 Task: Explore Airbnb accommodation in Debica, Poland from 9th November, 2023 to 16th November, 2023 for 2 adults. Place can be entire room with 2 bedrooms having 2 beds and 1 bathroom. Property type can be flat.
Action: Mouse moved to (575, 74)
Screenshot: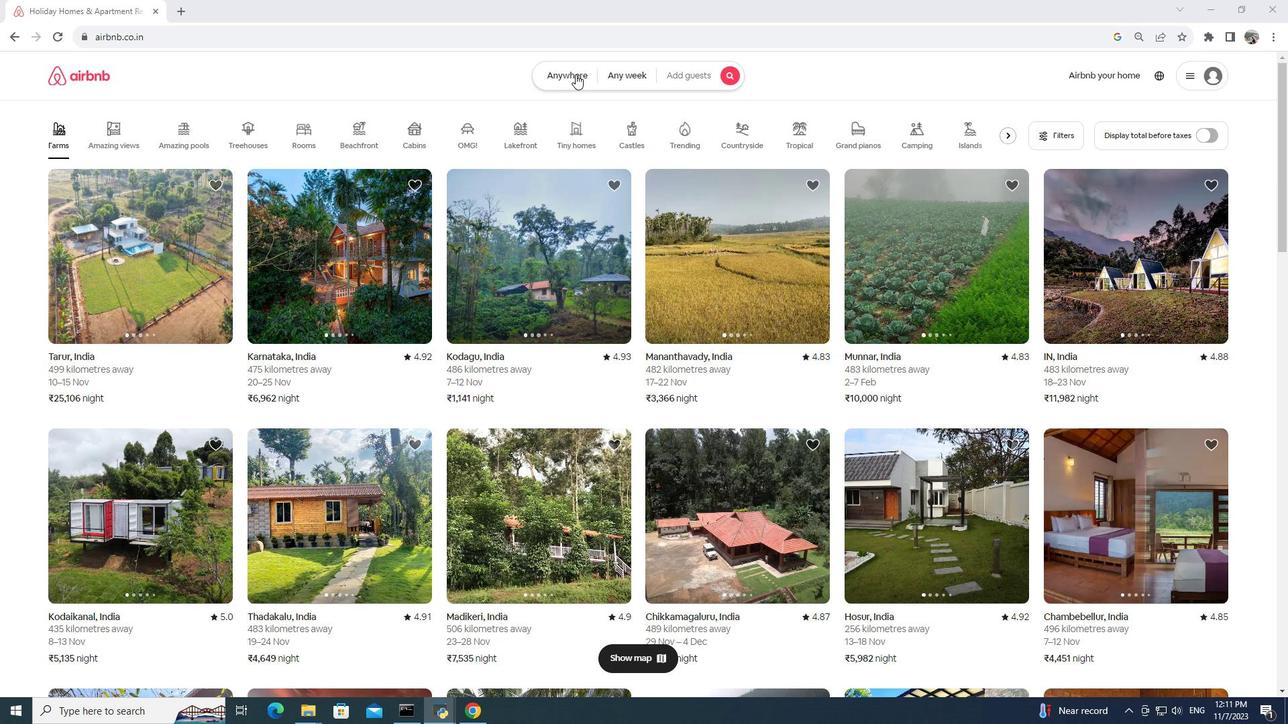 
Action: Mouse pressed left at (575, 74)
Screenshot: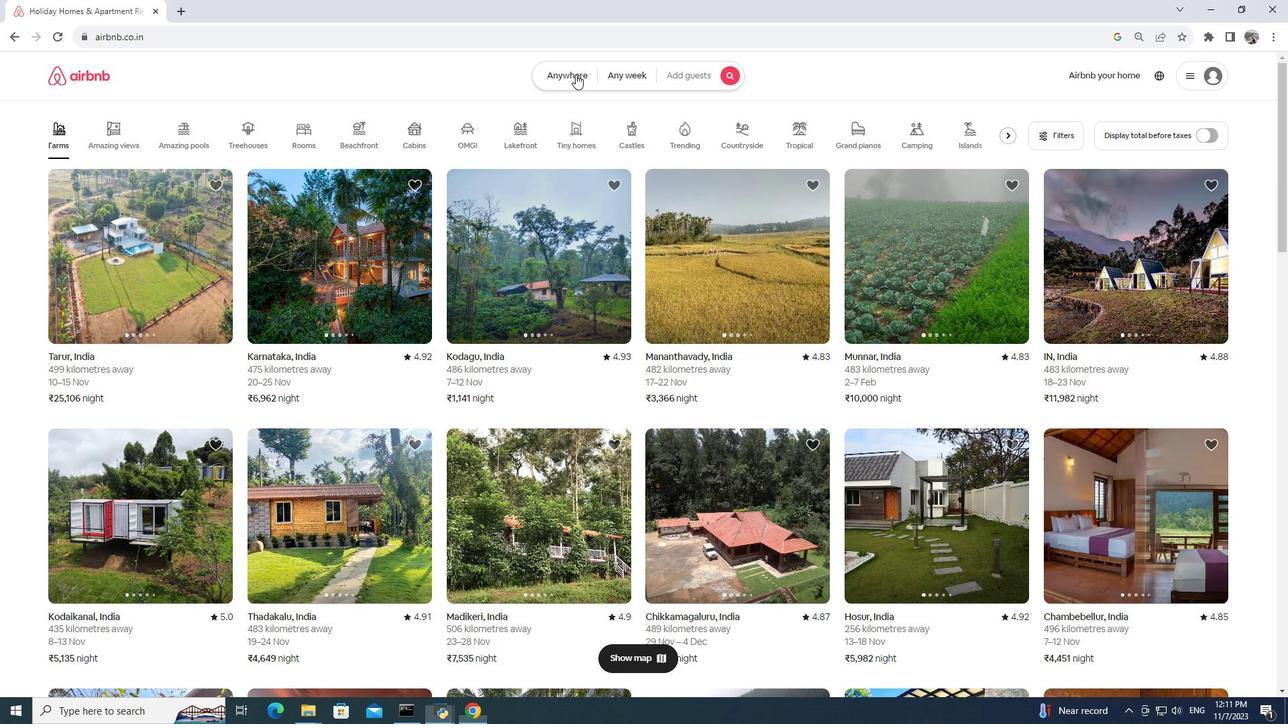 
Action: Mouse moved to (448, 118)
Screenshot: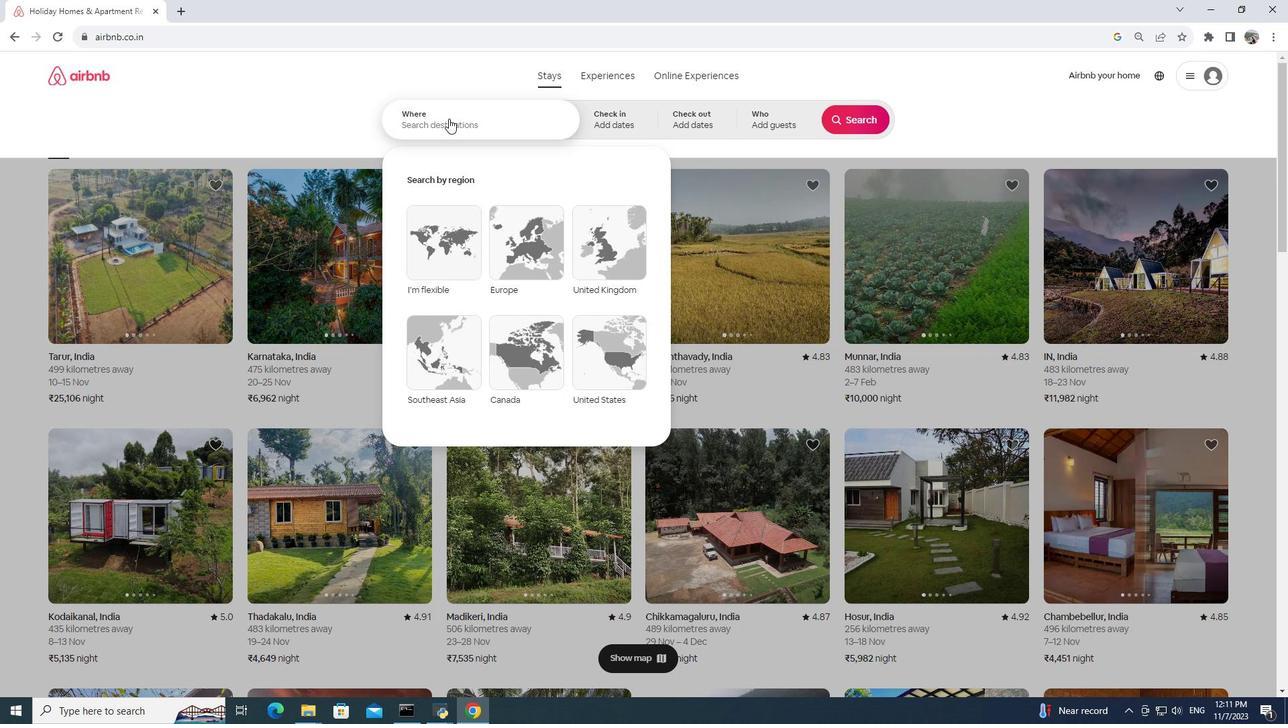 
Action: Mouse pressed left at (448, 118)
Screenshot: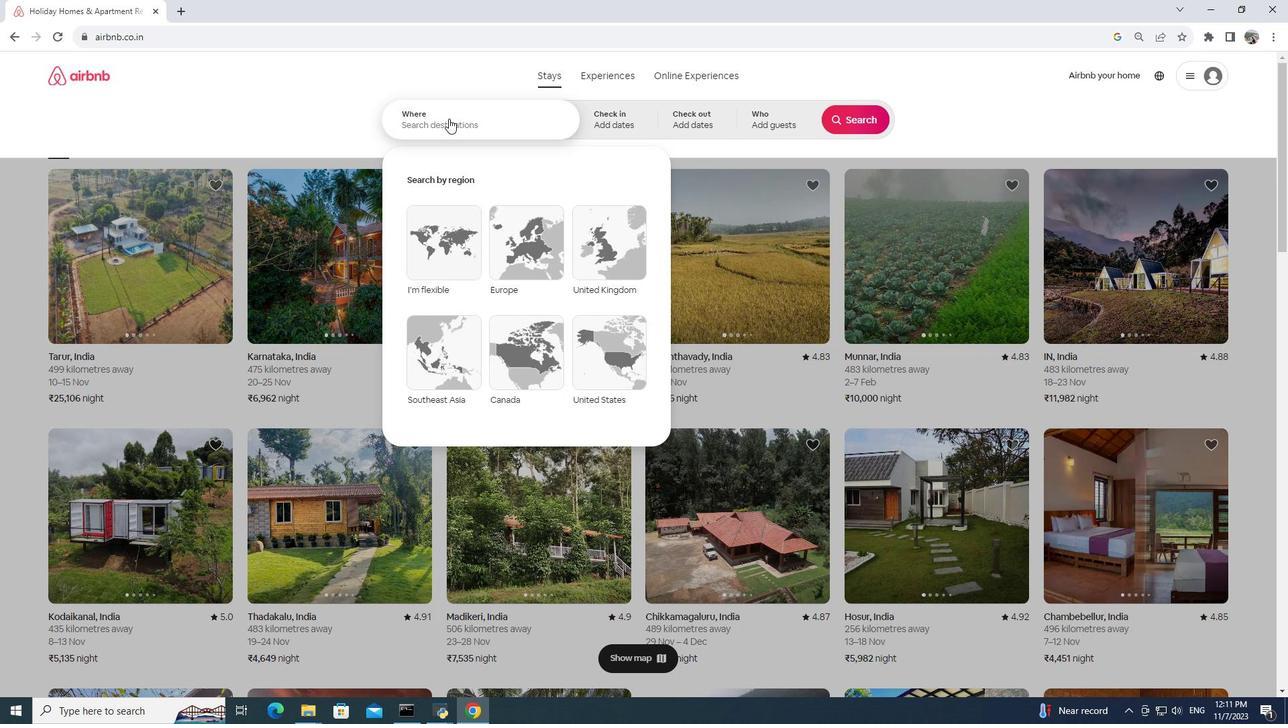 
Action: Mouse moved to (448, 118)
Screenshot: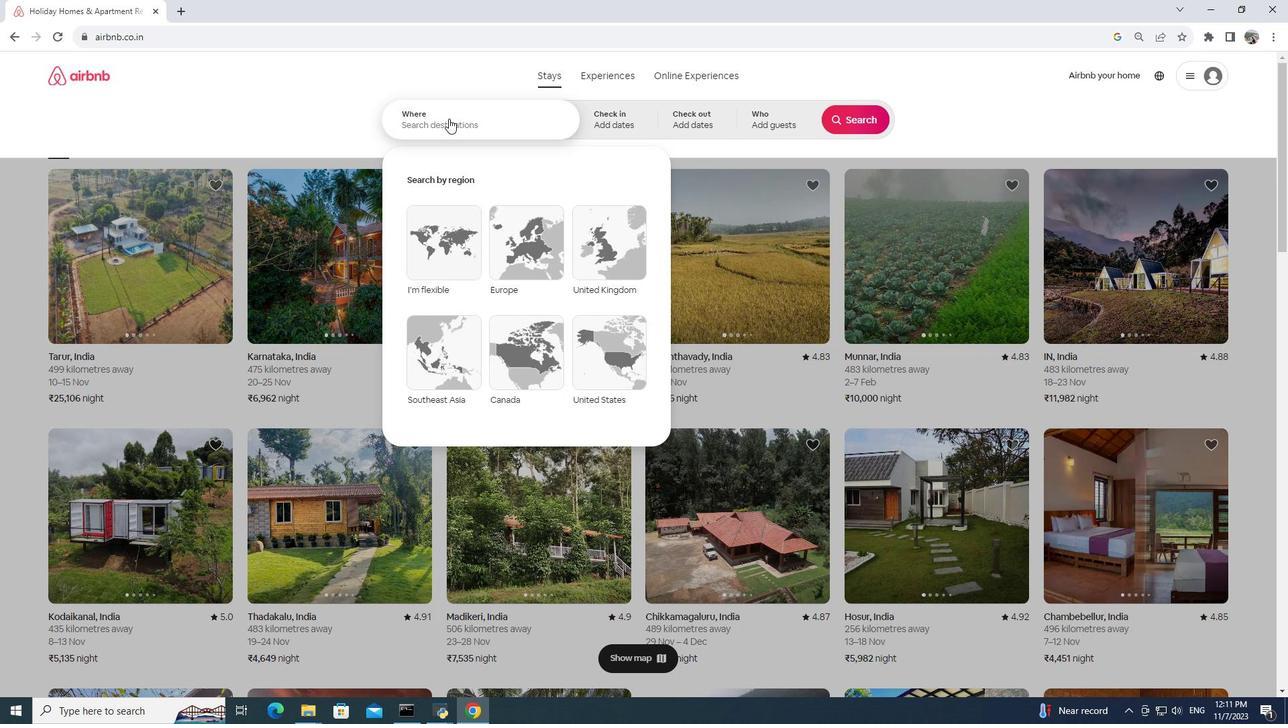
Action: Key pressed id<Key.backspace><Key.backspace><Key.backspace>debica,<Key.space>poland
Screenshot: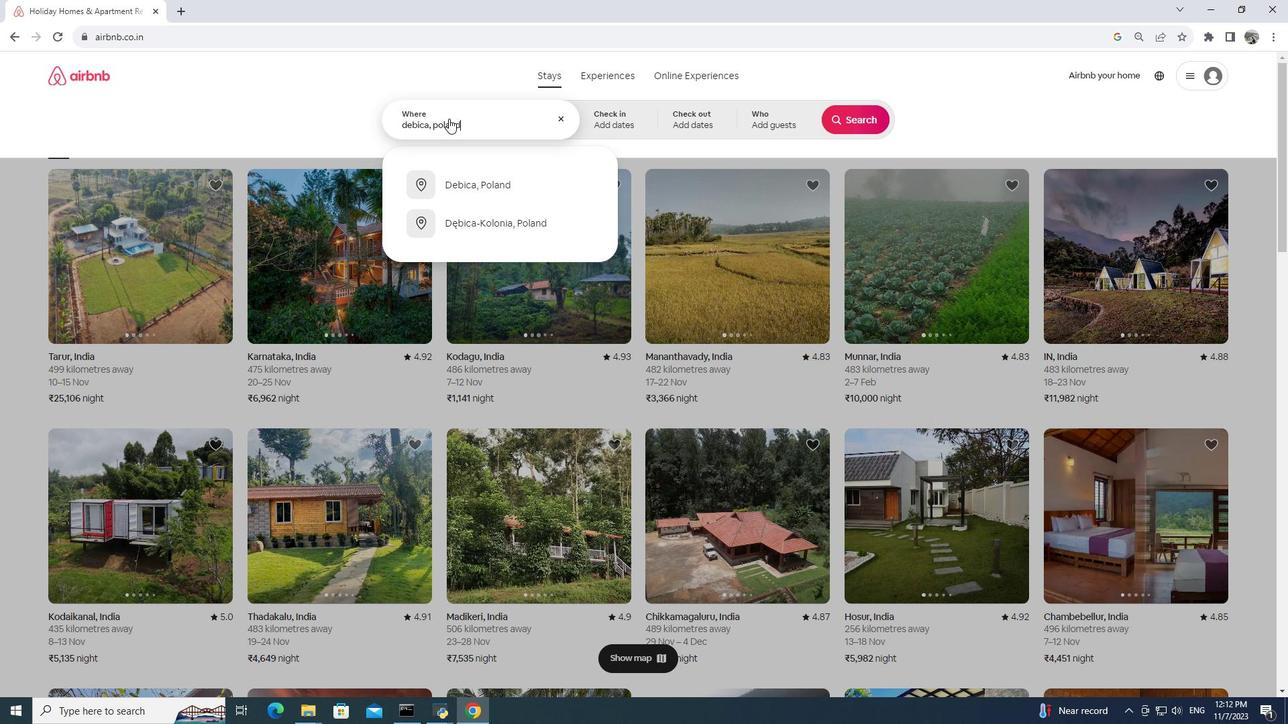 
Action: Mouse moved to (481, 183)
Screenshot: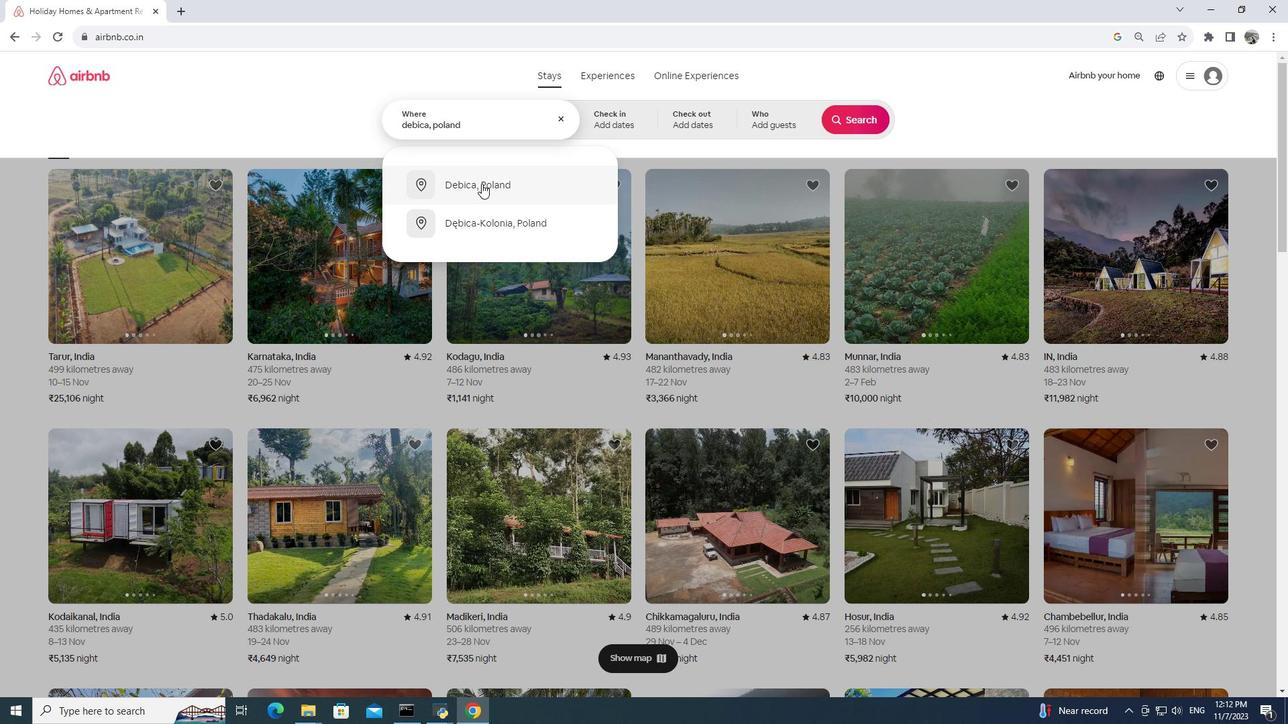 
Action: Mouse pressed left at (481, 183)
Screenshot: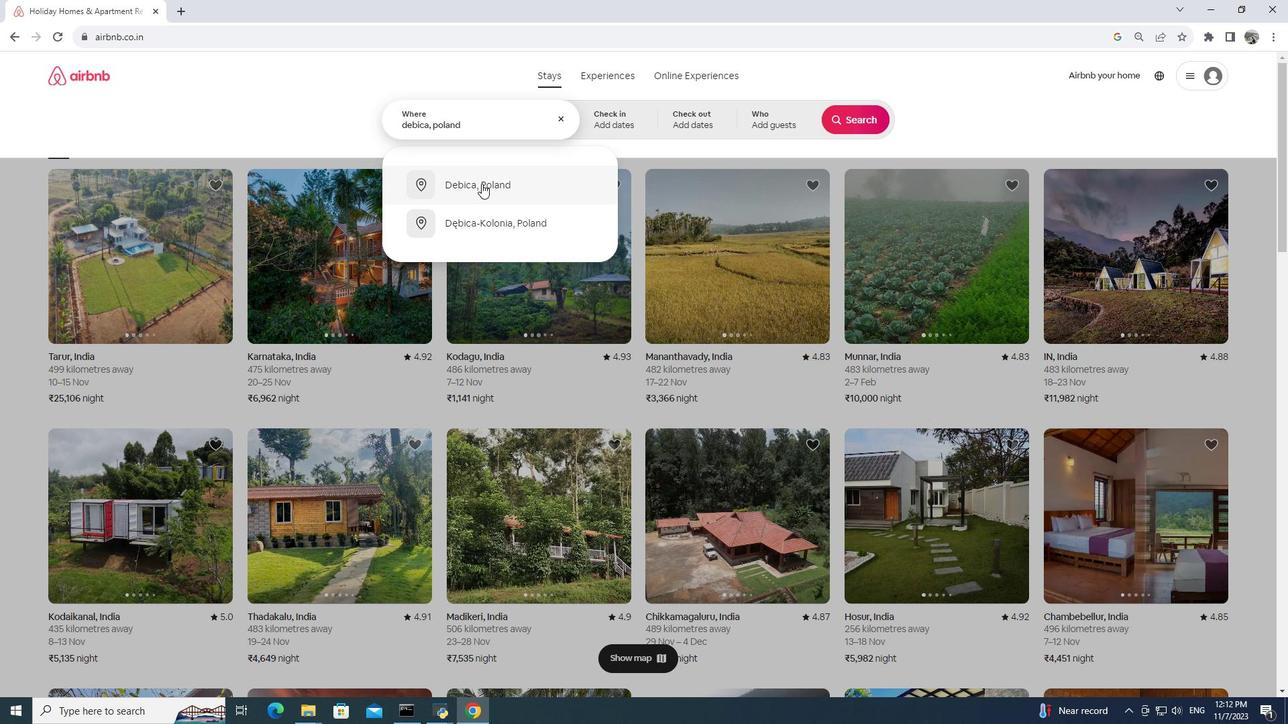 
Action: Mouse moved to (609, 122)
Screenshot: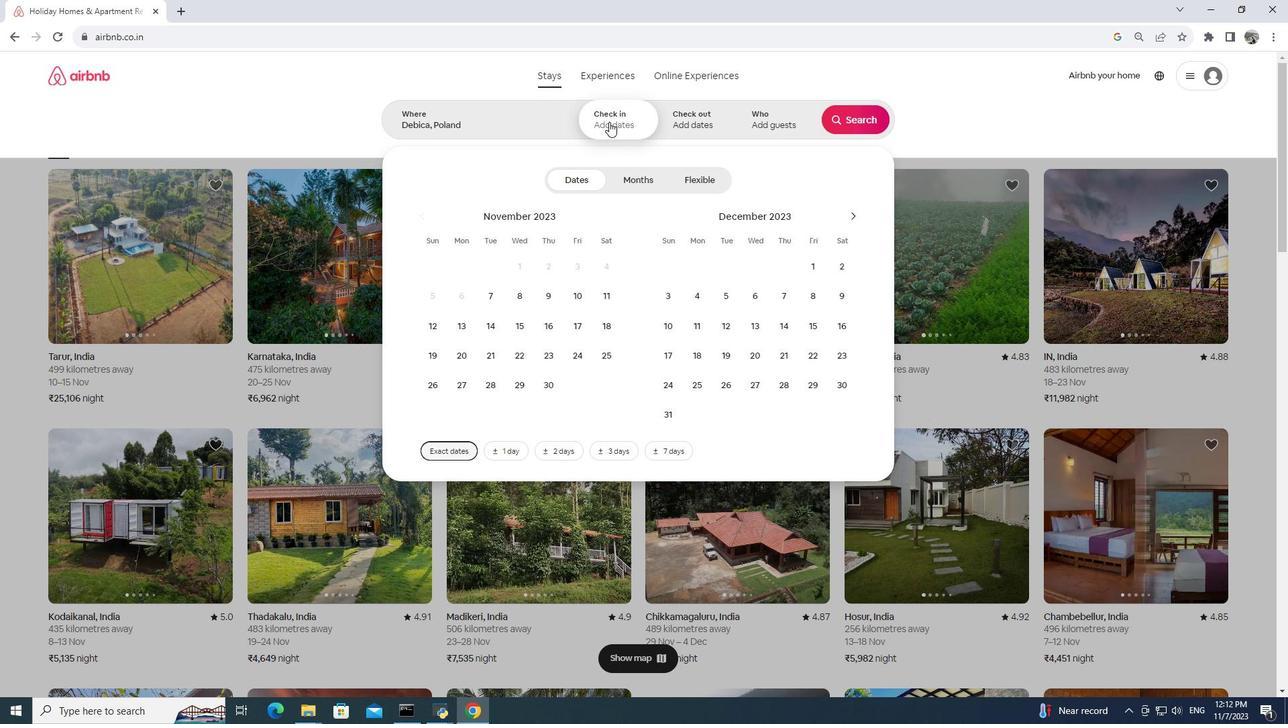
Action: Mouse pressed left at (609, 122)
Screenshot: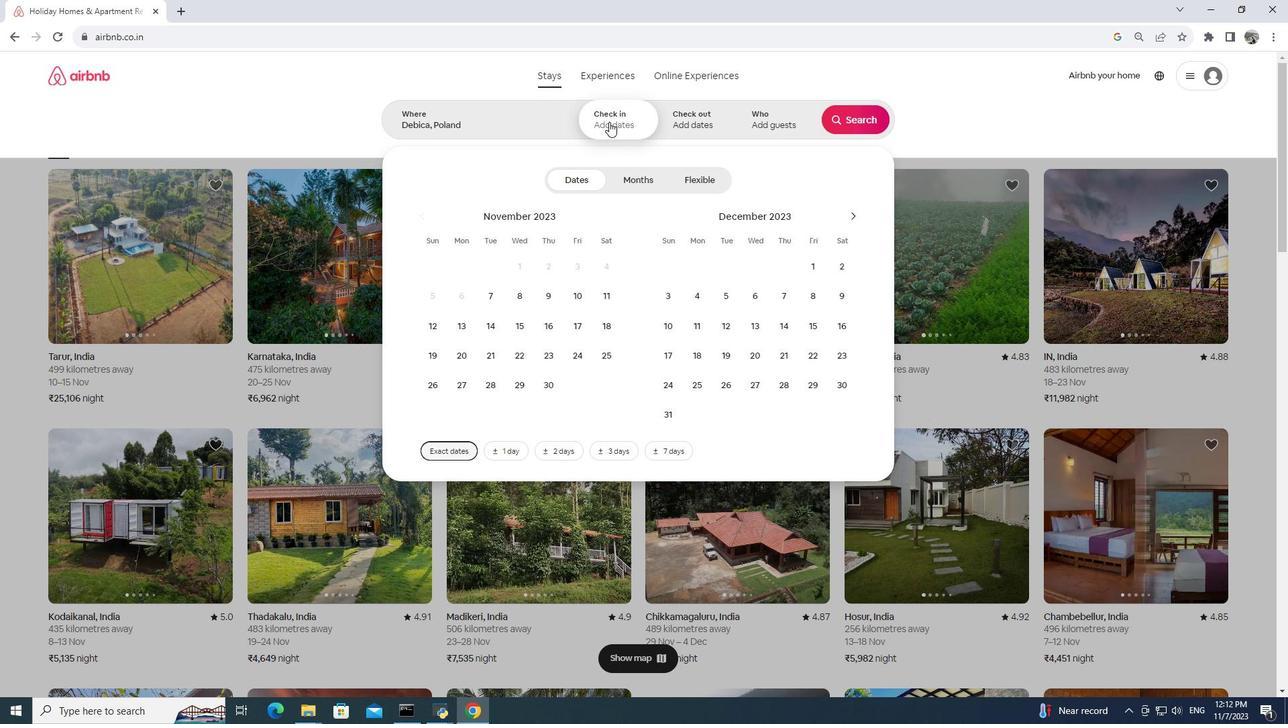 
Action: Mouse moved to (552, 297)
Screenshot: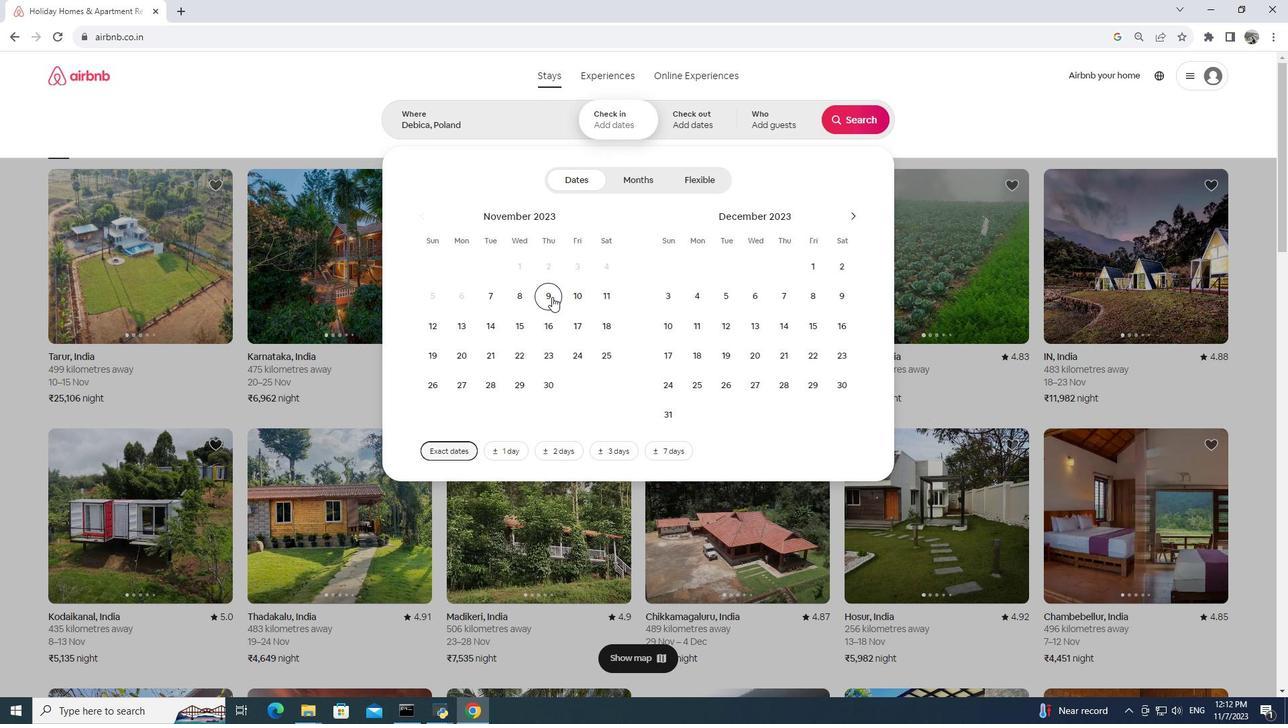 
Action: Mouse pressed left at (552, 297)
Screenshot: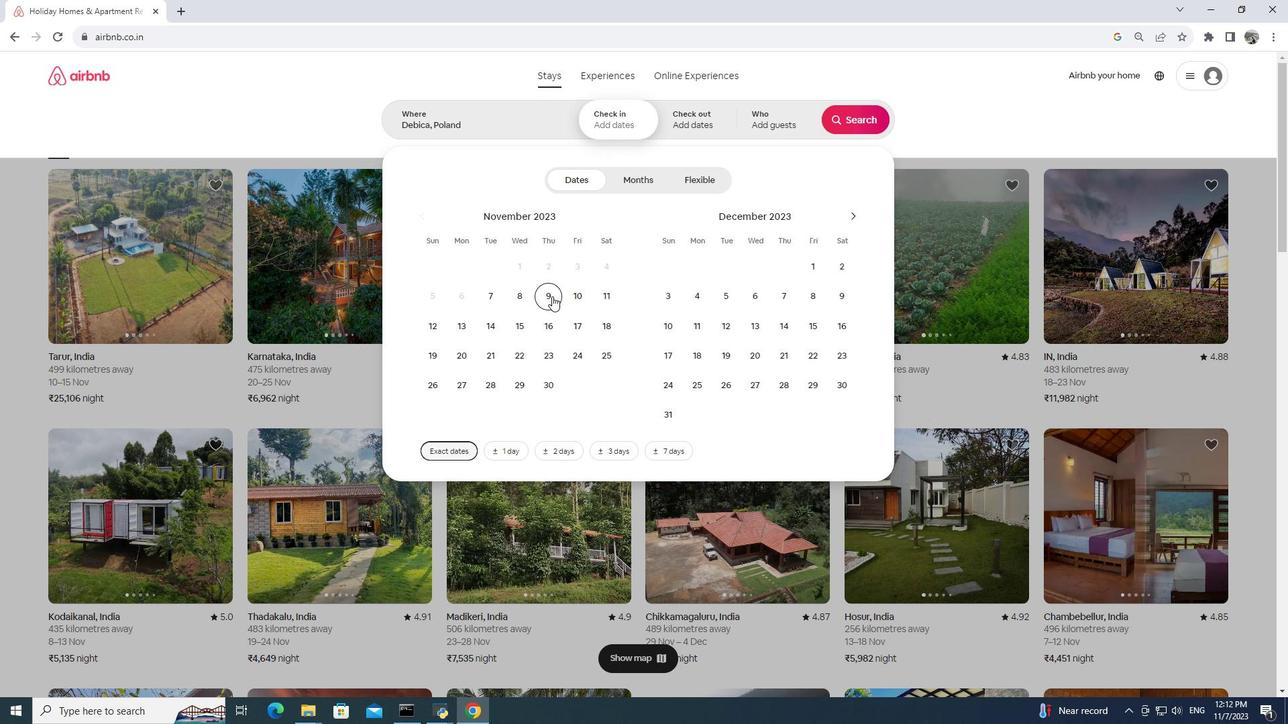 
Action: Mouse moved to (555, 328)
Screenshot: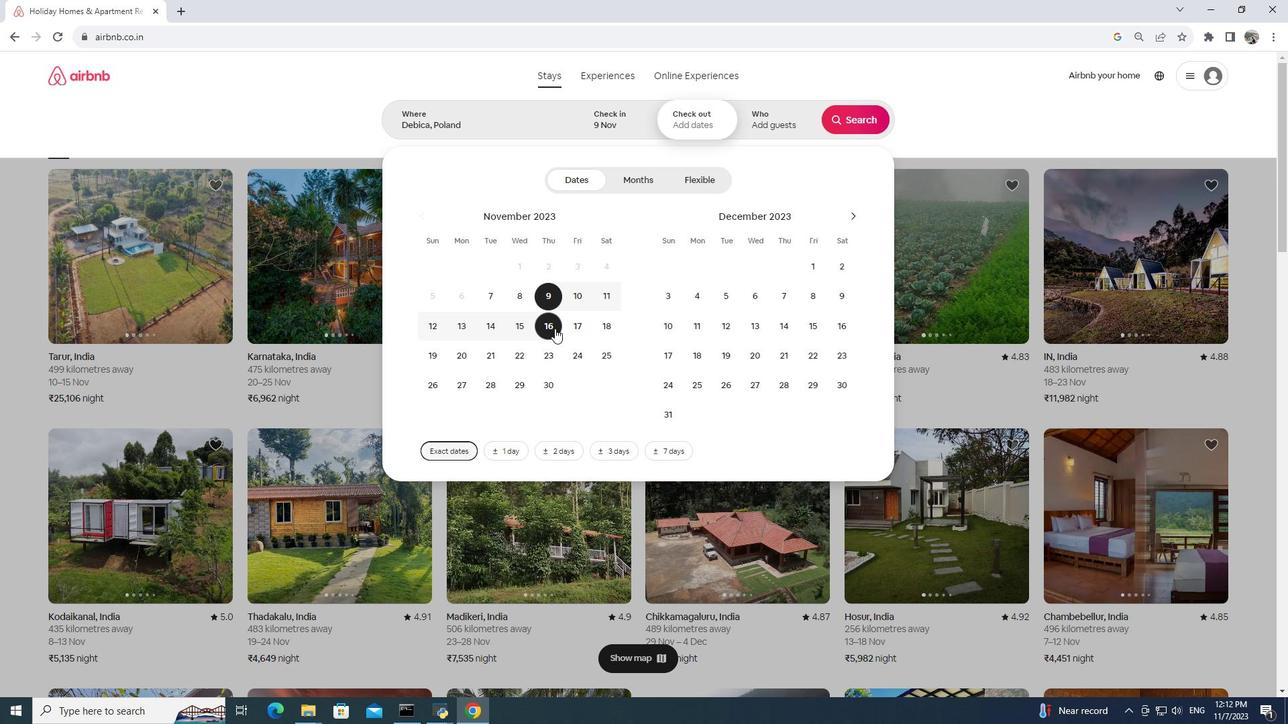 
Action: Mouse pressed left at (555, 328)
Screenshot: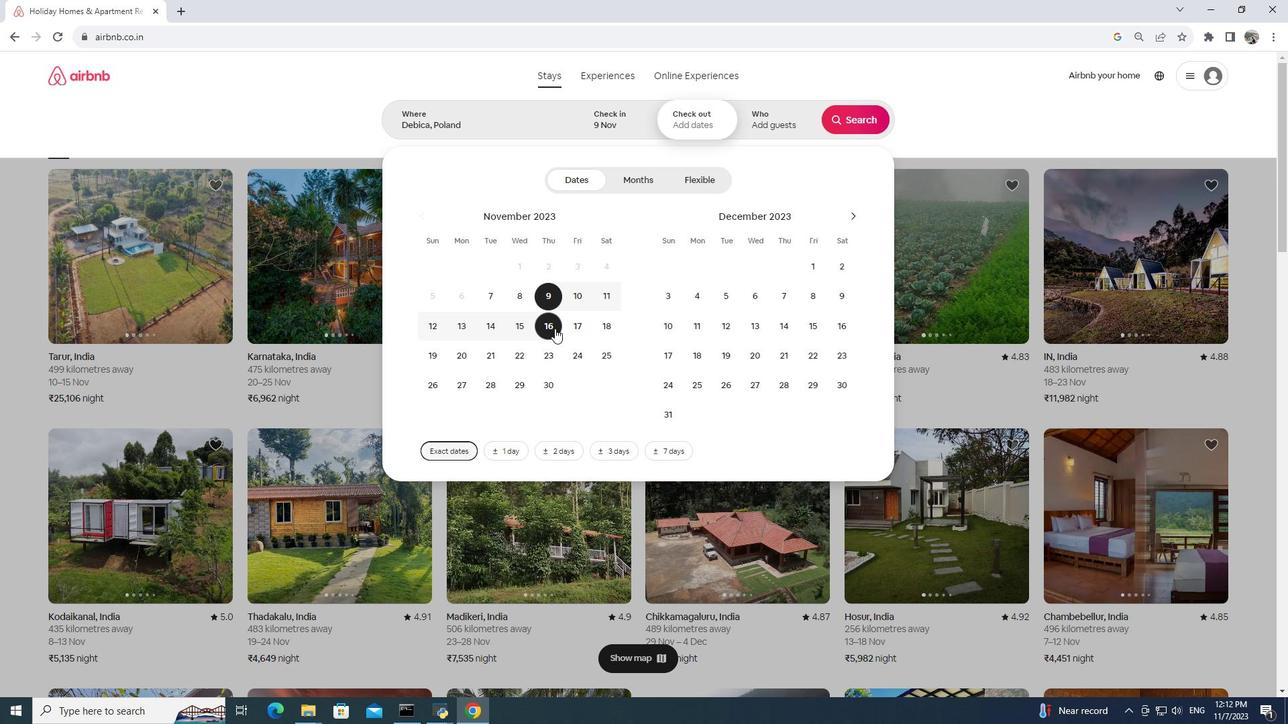 
Action: Mouse moved to (772, 124)
Screenshot: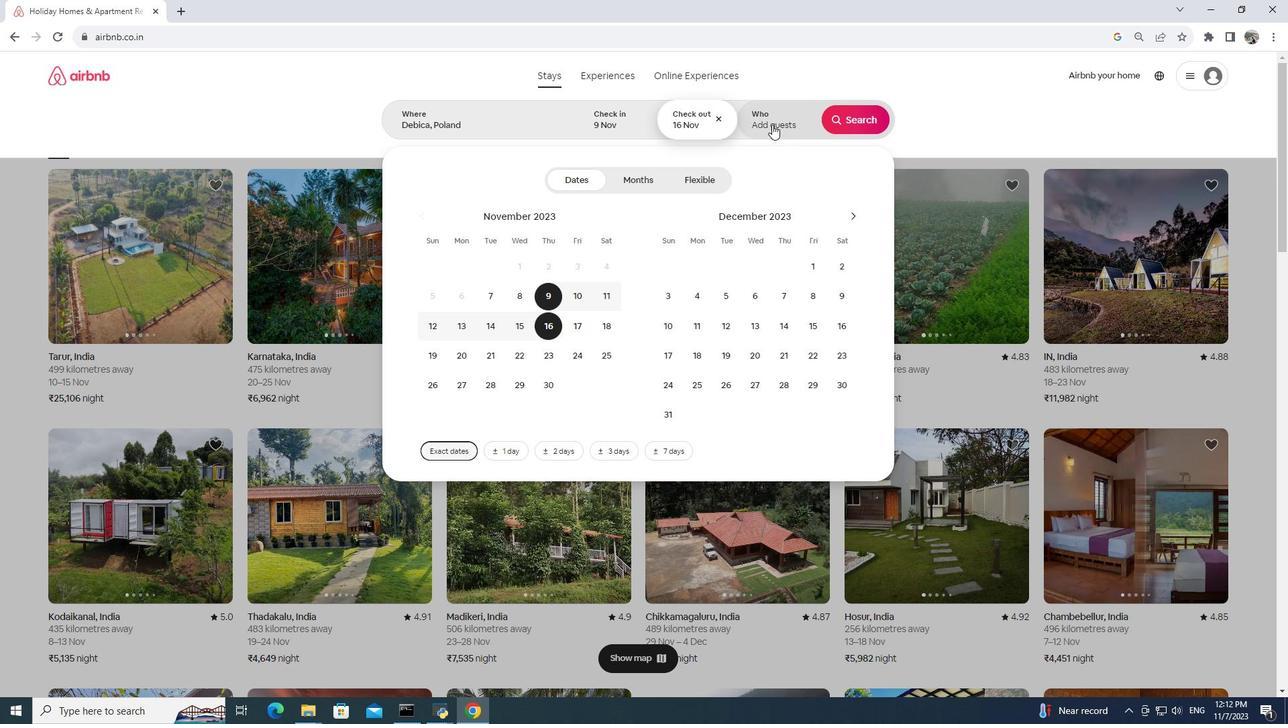 
Action: Mouse pressed left at (772, 124)
Screenshot: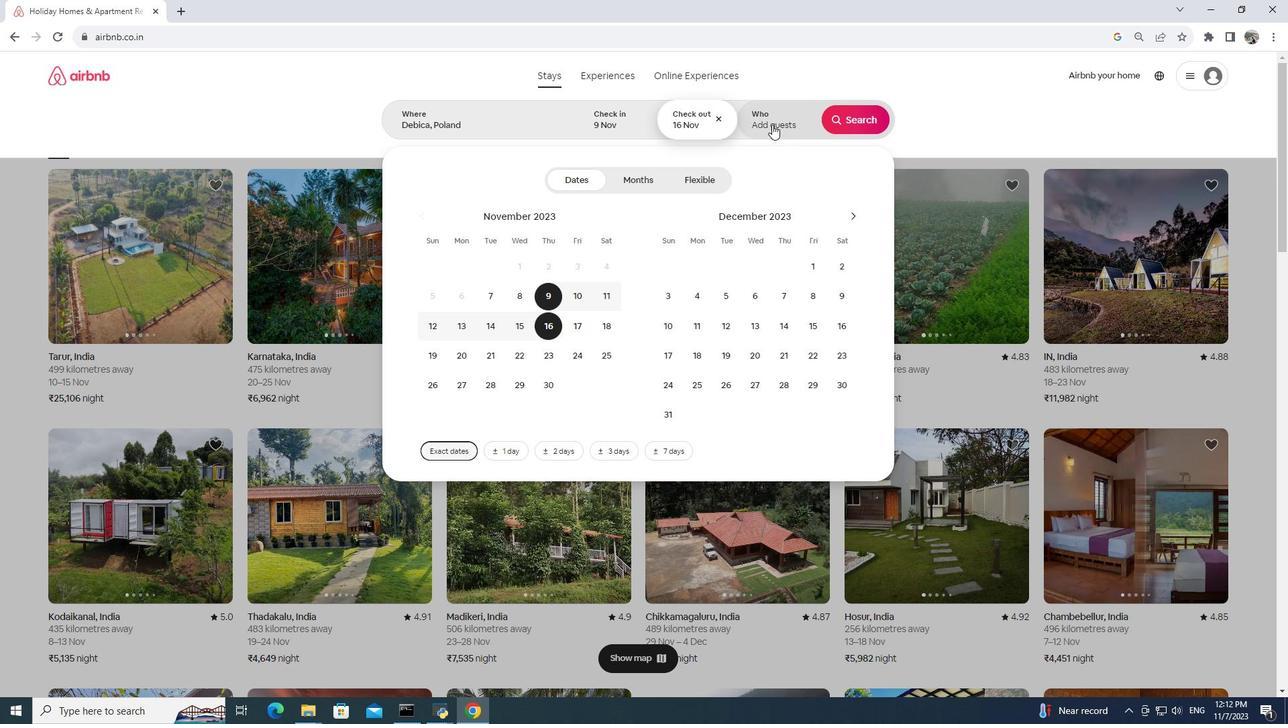 
Action: Mouse moved to (842, 179)
Screenshot: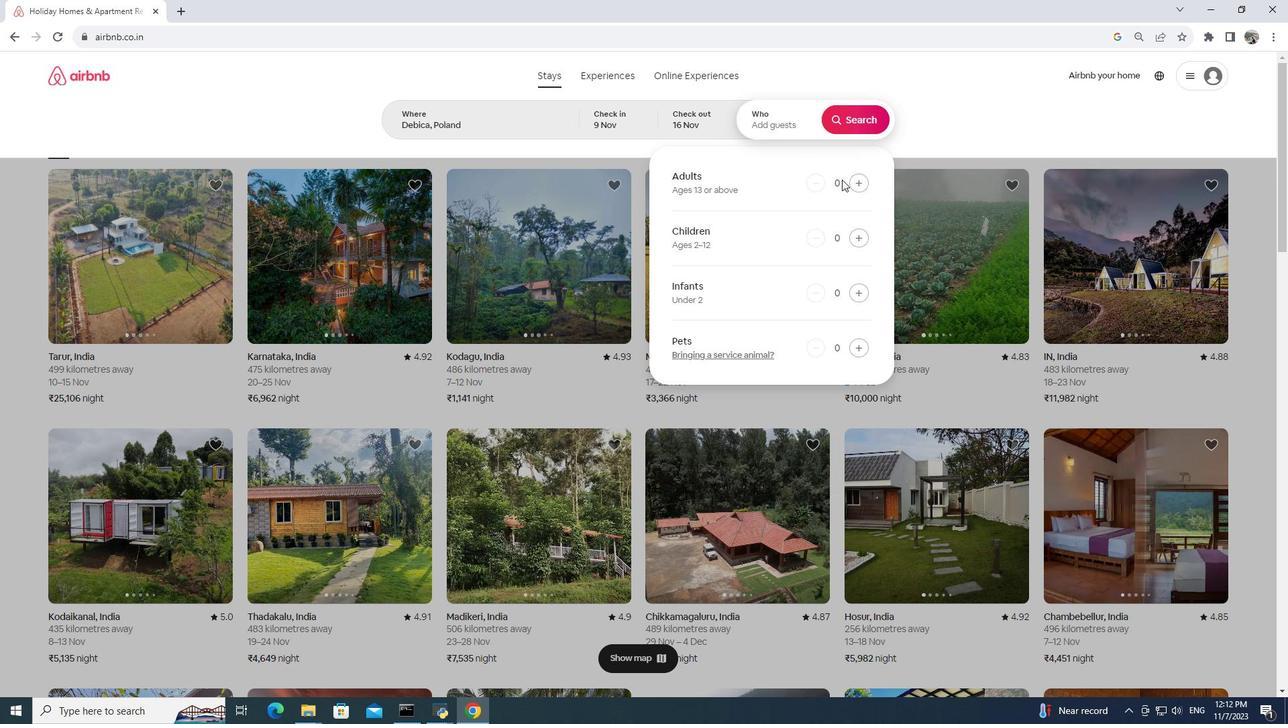 
Action: Mouse pressed left at (842, 179)
Screenshot: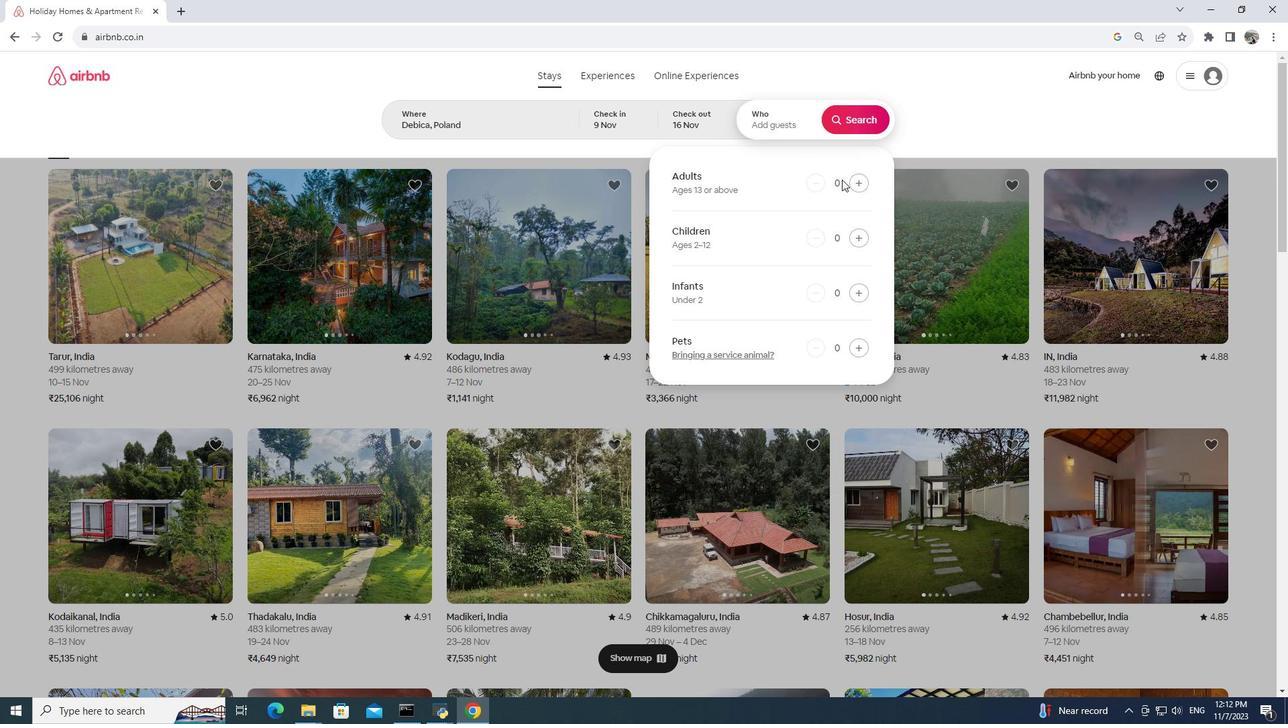 
Action: Mouse moved to (850, 179)
Screenshot: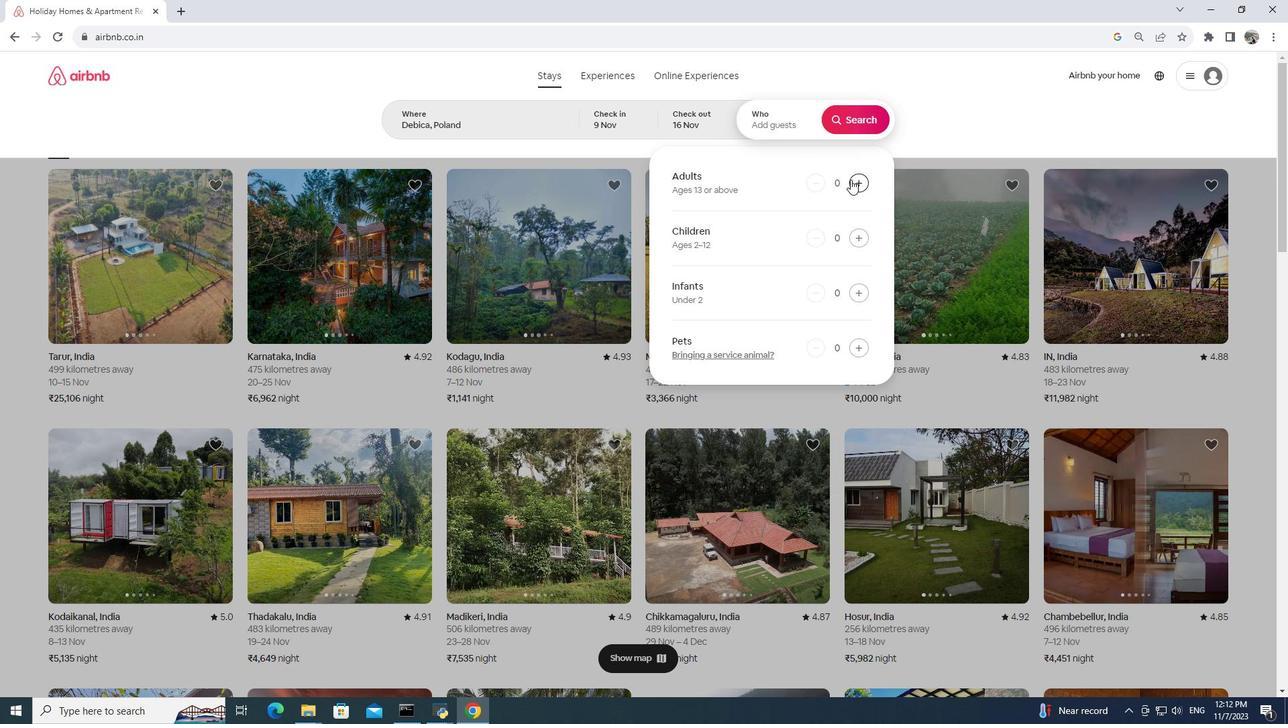 
Action: Mouse pressed left at (850, 179)
Screenshot: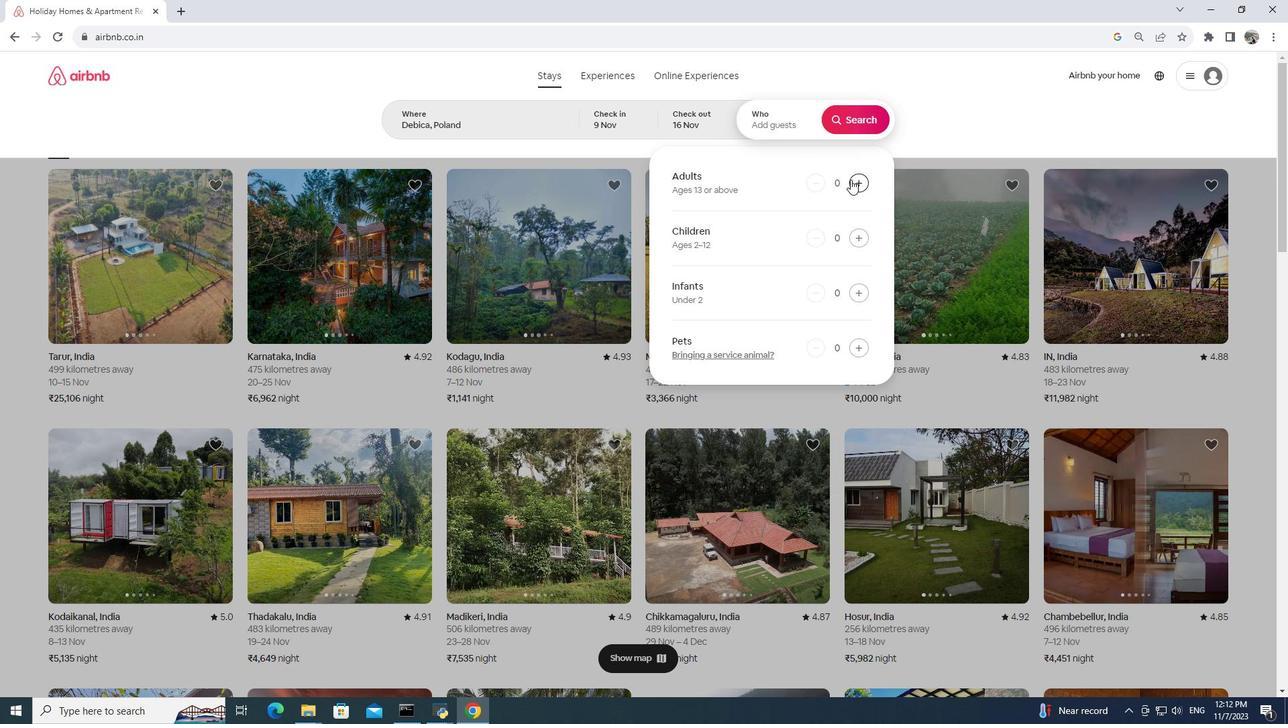 
Action: Mouse moved to (850, 179)
Screenshot: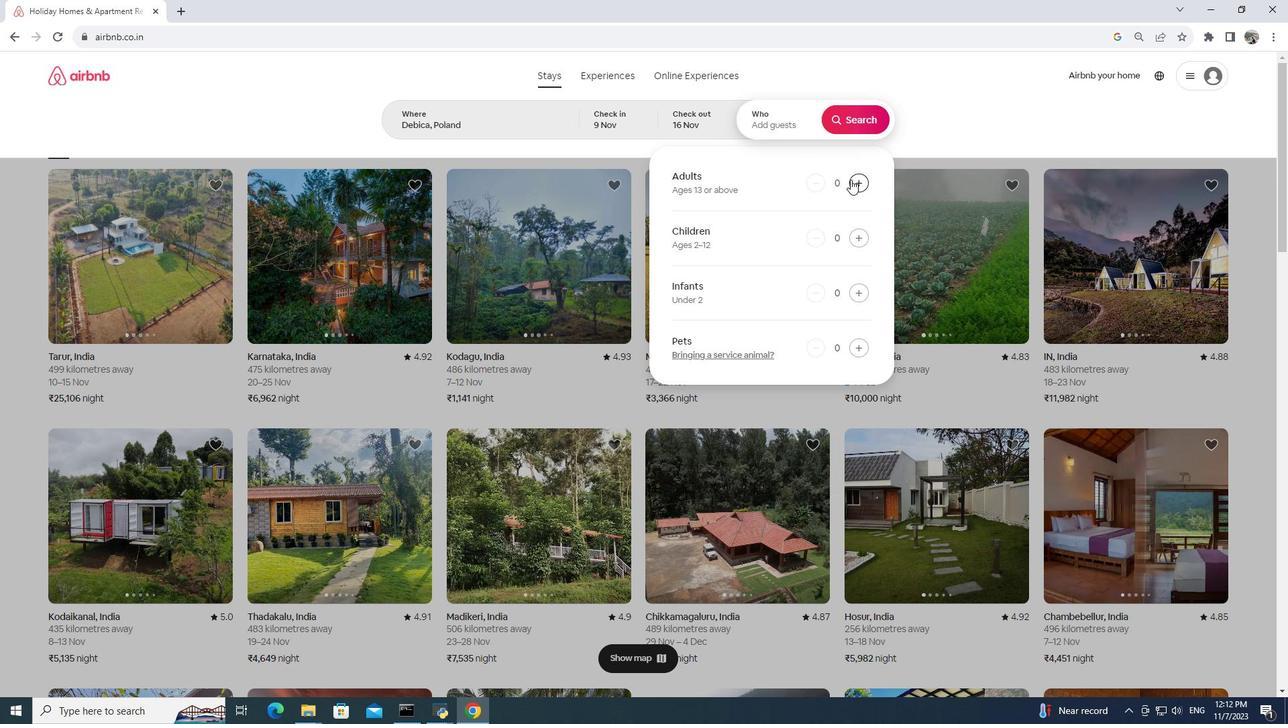 
Action: Mouse pressed left at (850, 179)
Screenshot: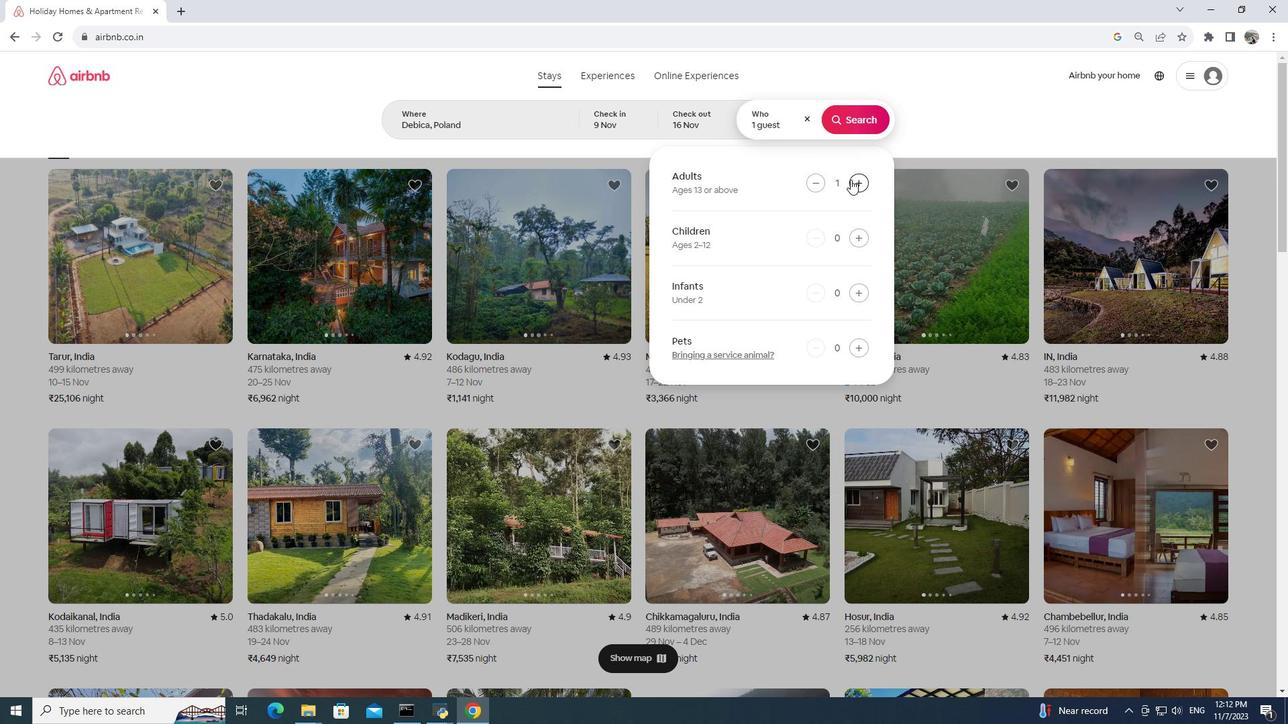 
Action: Mouse moved to (842, 128)
Screenshot: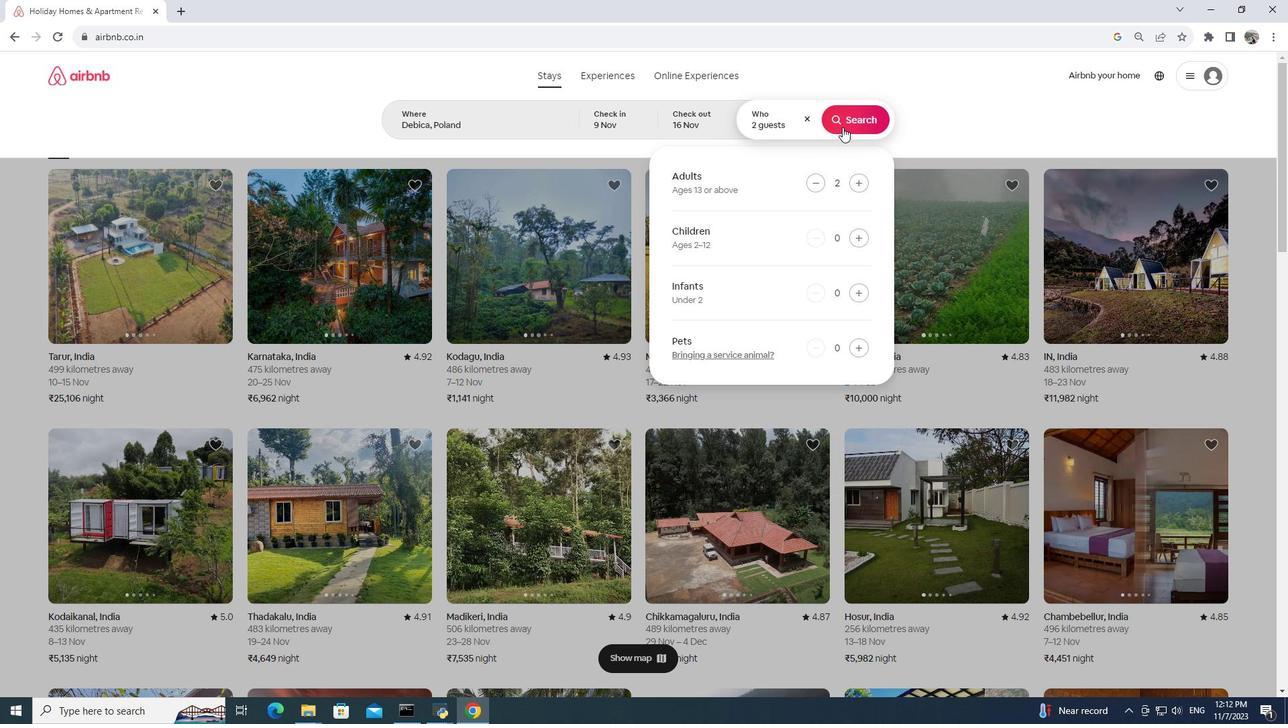 
Action: Mouse pressed left at (842, 128)
Screenshot: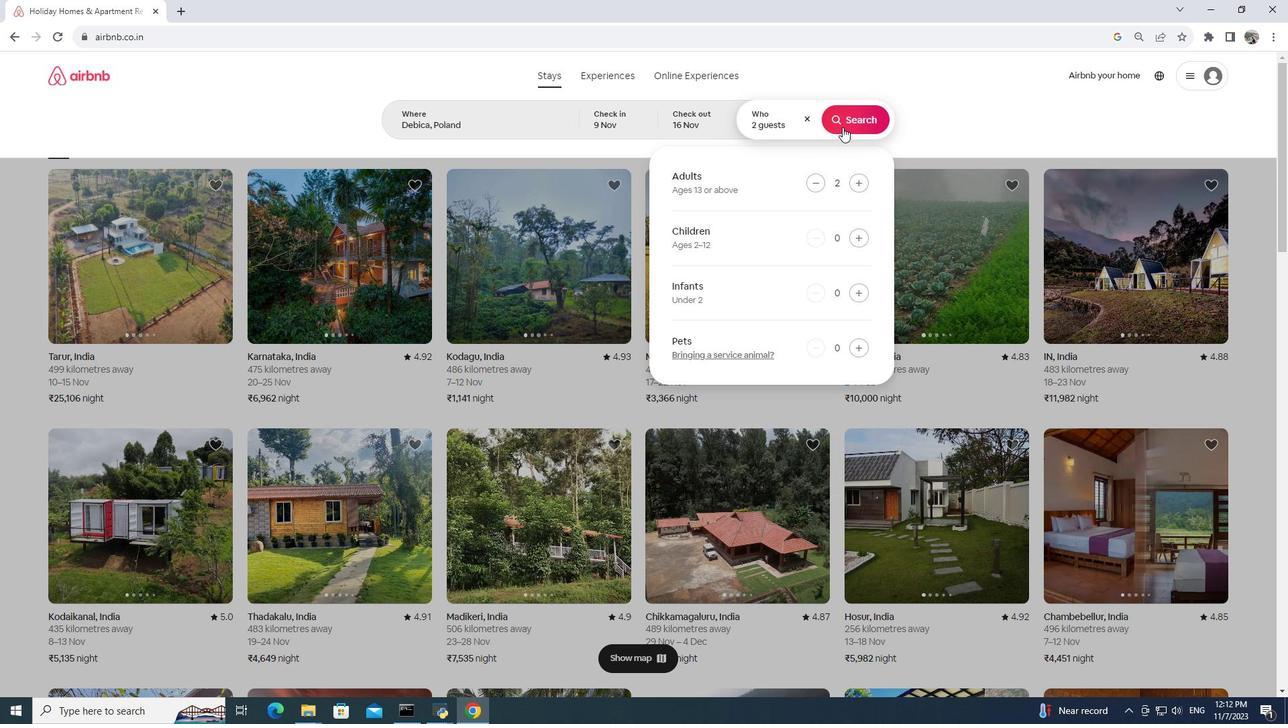 
Action: Mouse moved to (1099, 119)
Screenshot: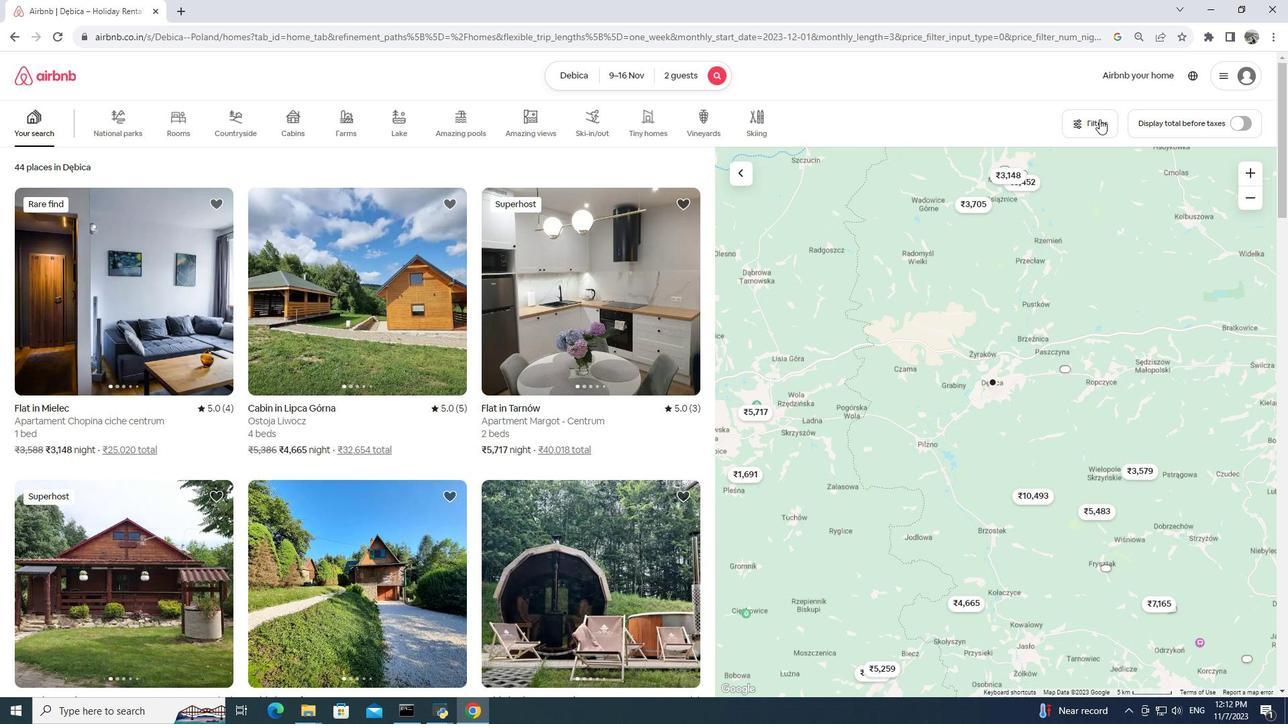 
Action: Mouse pressed left at (1099, 119)
Screenshot: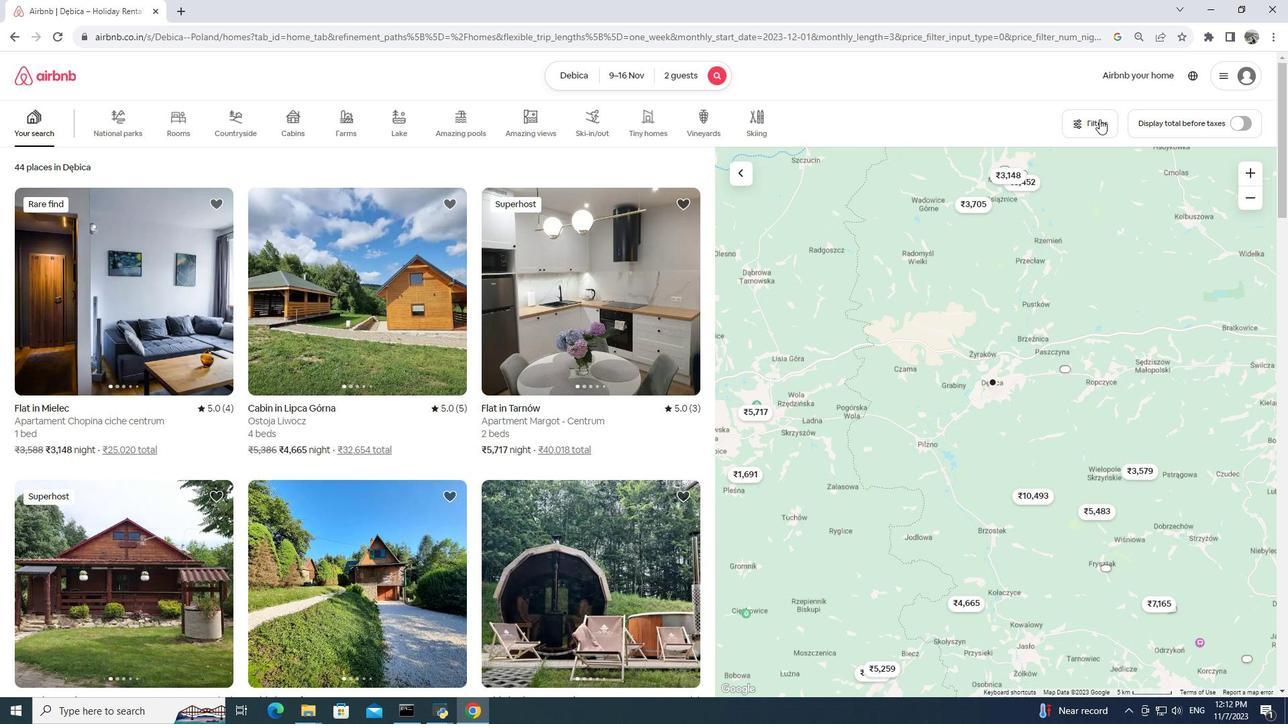 
Action: Mouse moved to (543, 503)
Screenshot: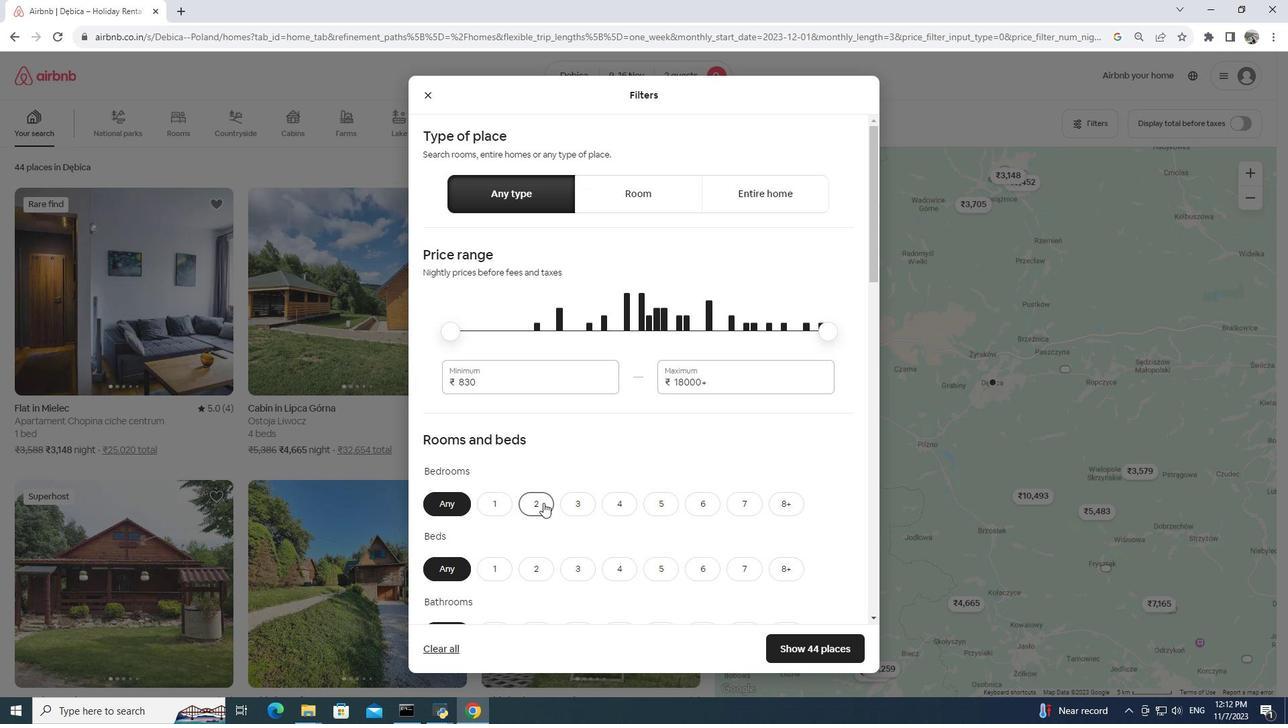 
Action: Mouse pressed left at (543, 503)
Screenshot: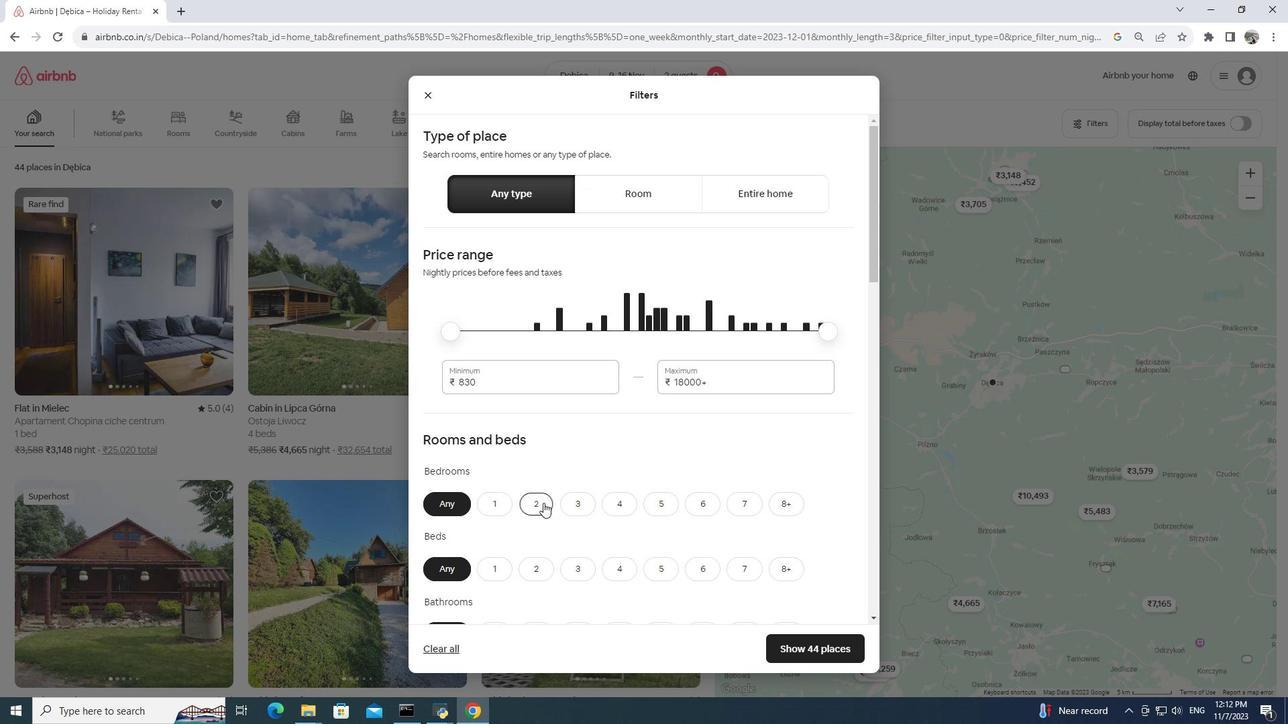 
Action: Mouse moved to (537, 563)
Screenshot: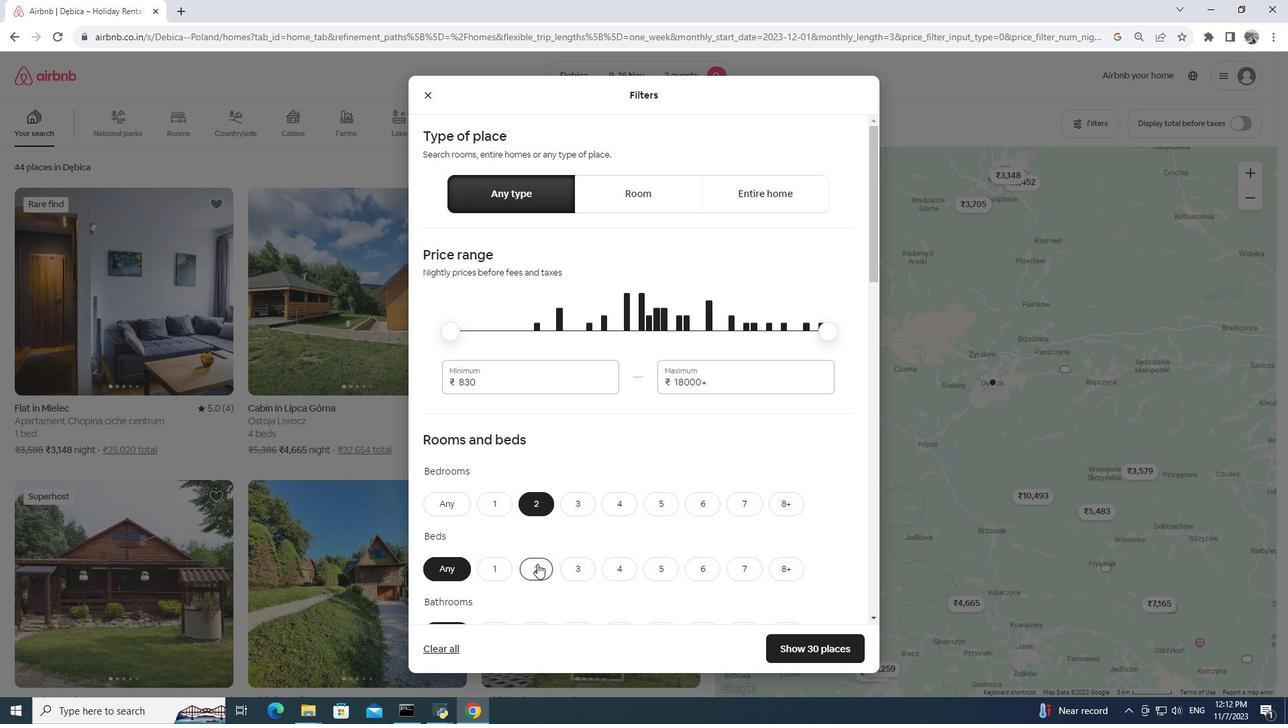 
Action: Mouse pressed left at (537, 563)
Screenshot: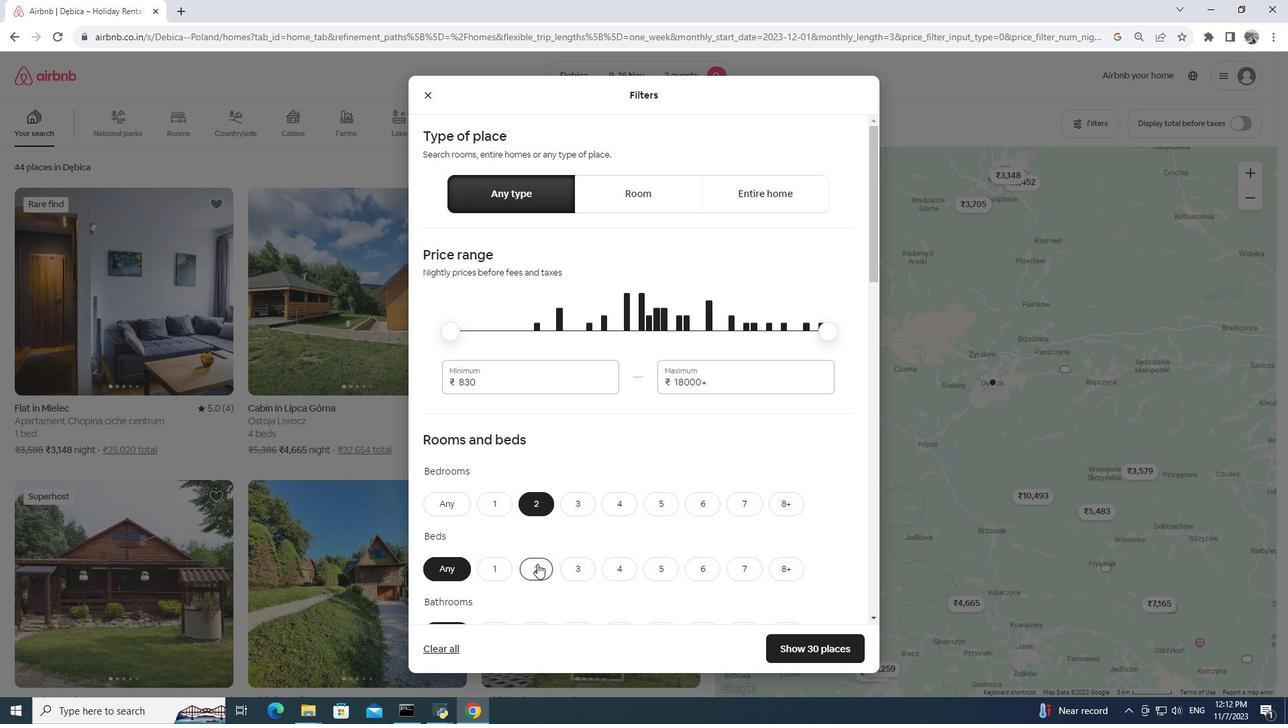 
Action: Mouse moved to (540, 553)
Screenshot: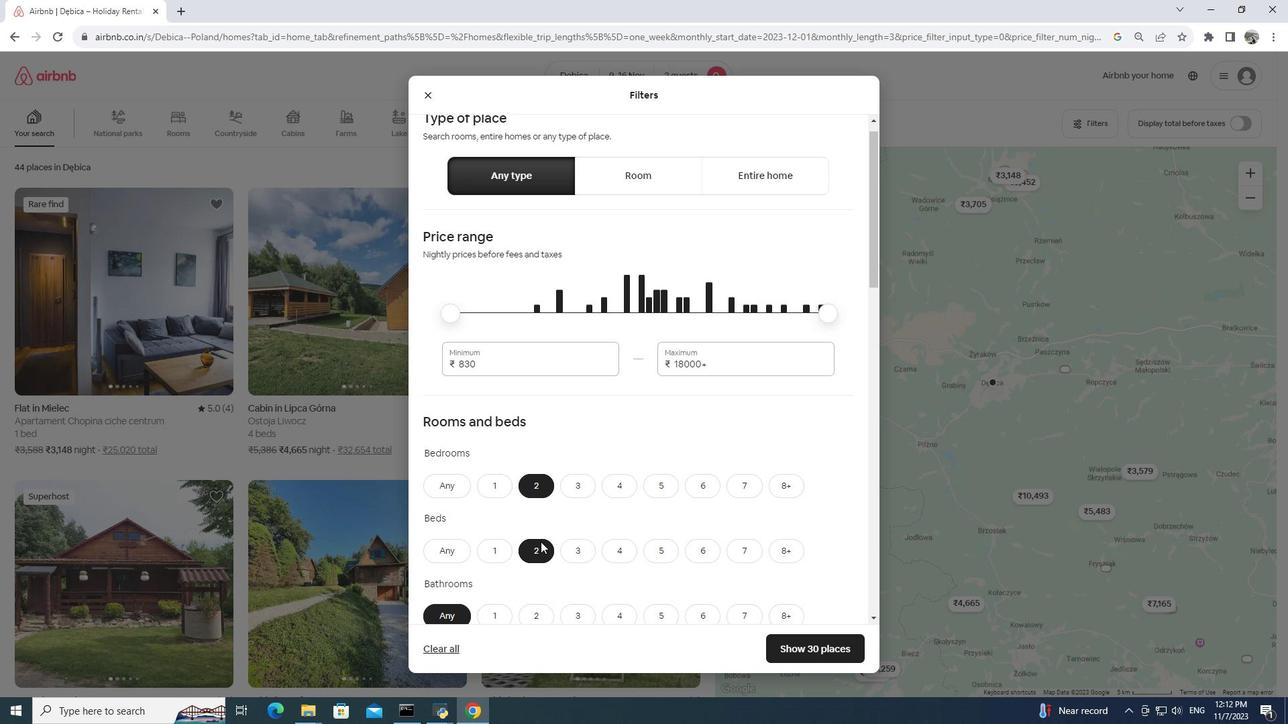 
Action: Mouse scrolled (540, 552) with delta (0, 0)
Screenshot: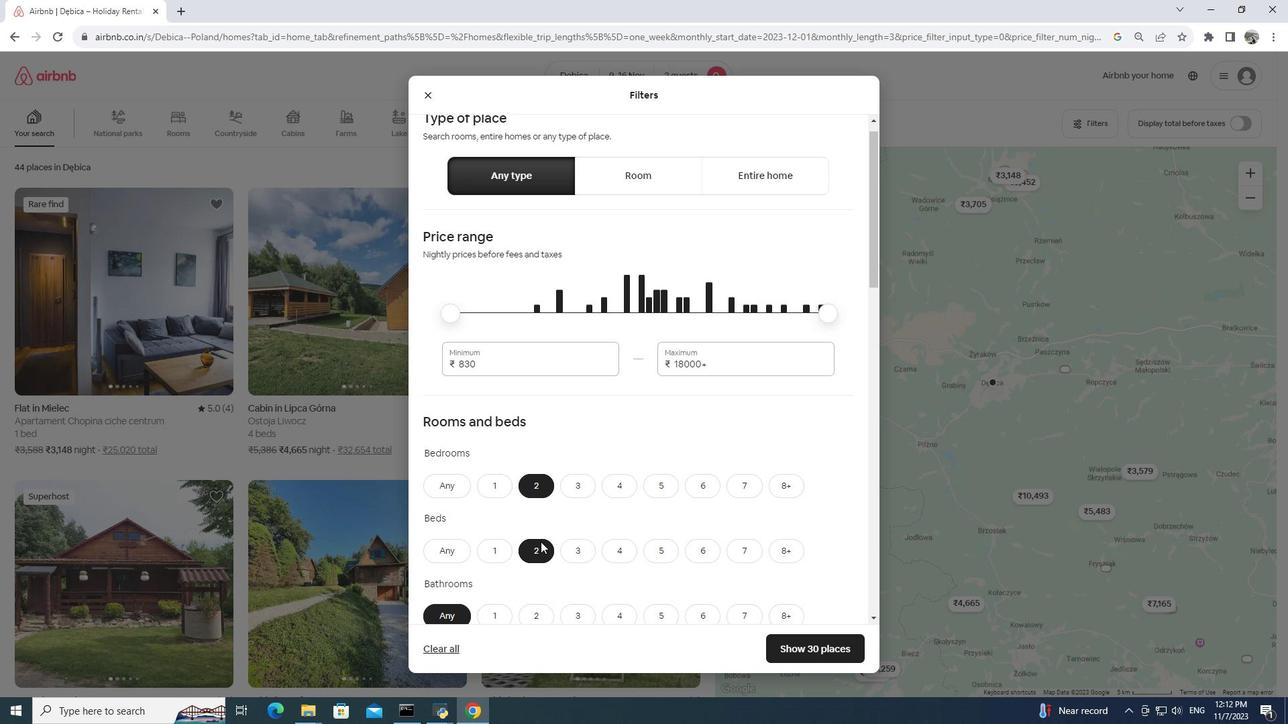 
Action: Mouse moved to (540, 549)
Screenshot: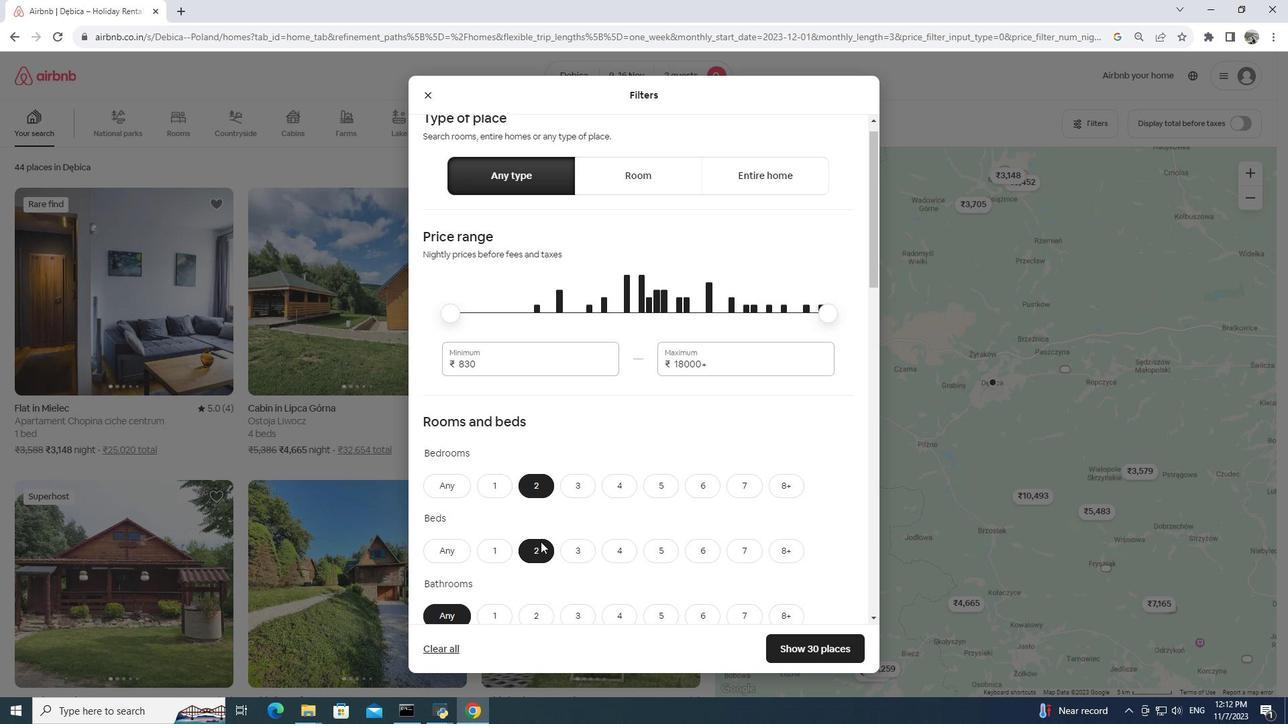 
Action: Mouse scrolled (540, 548) with delta (0, 0)
Screenshot: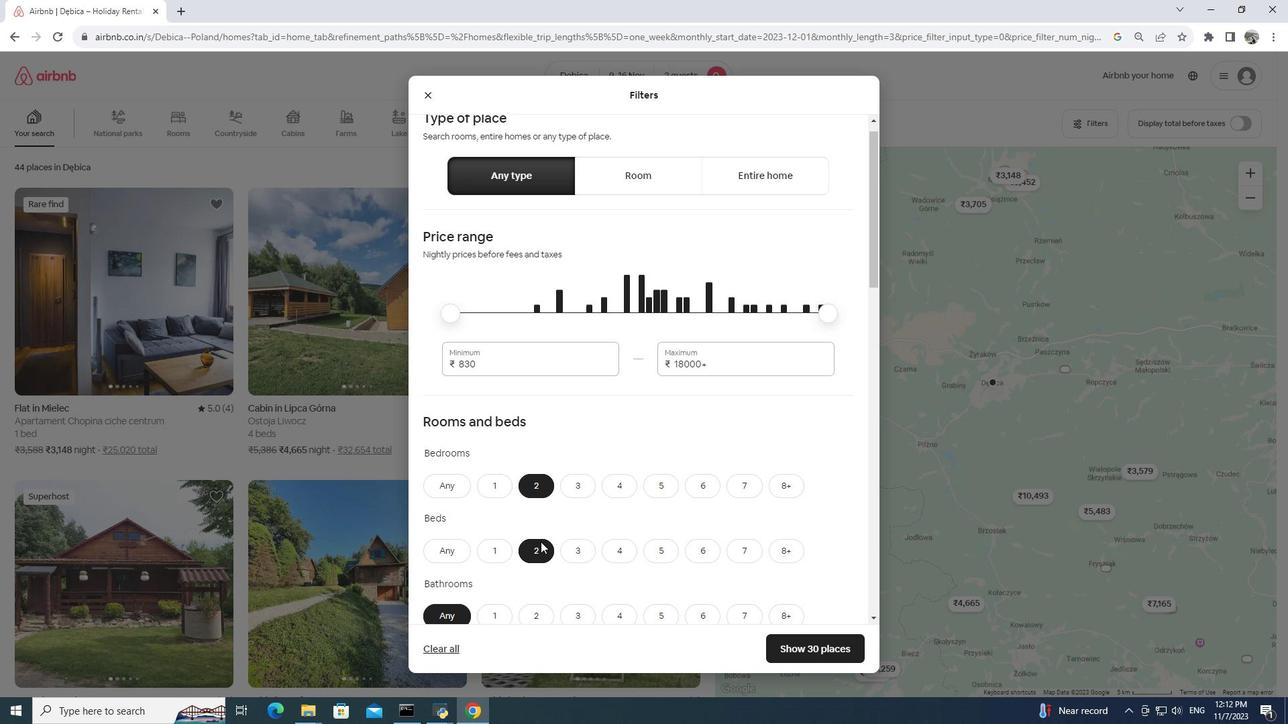 
Action: Mouse moved to (540, 549)
Screenshot: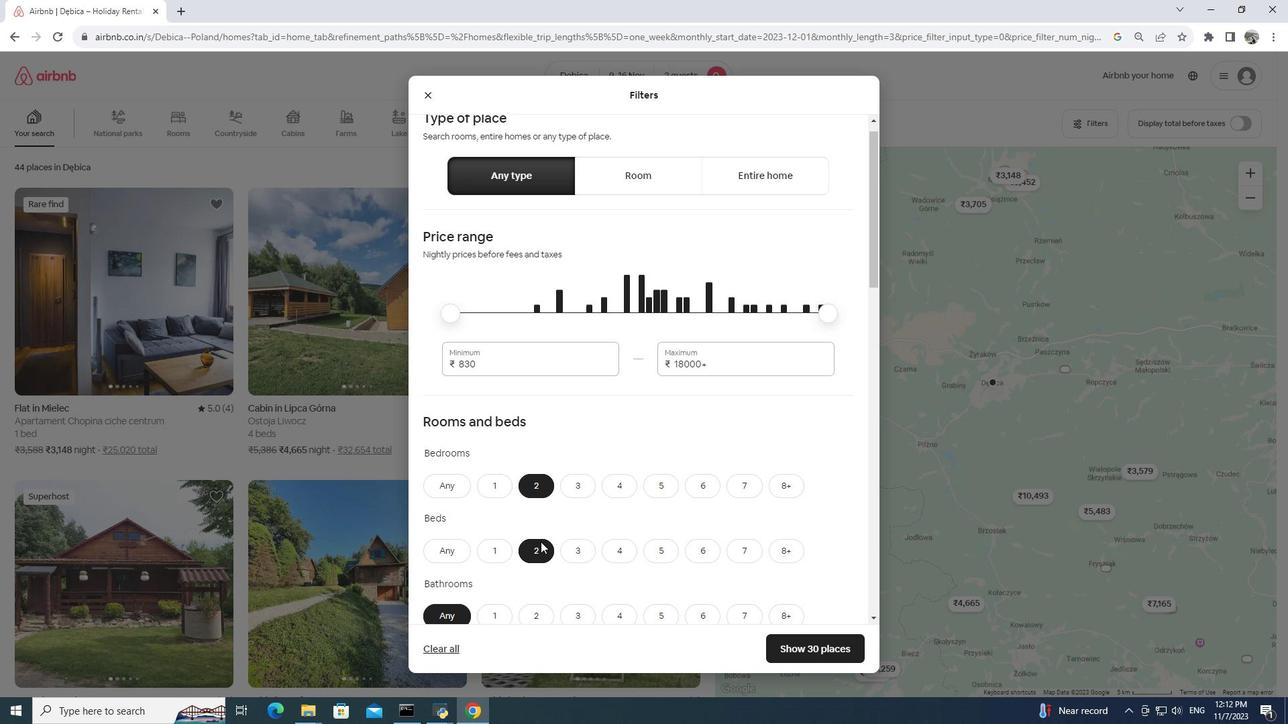 
Action: Mouse scrolled (540, 548) with delta (0, 0)
Screenshot: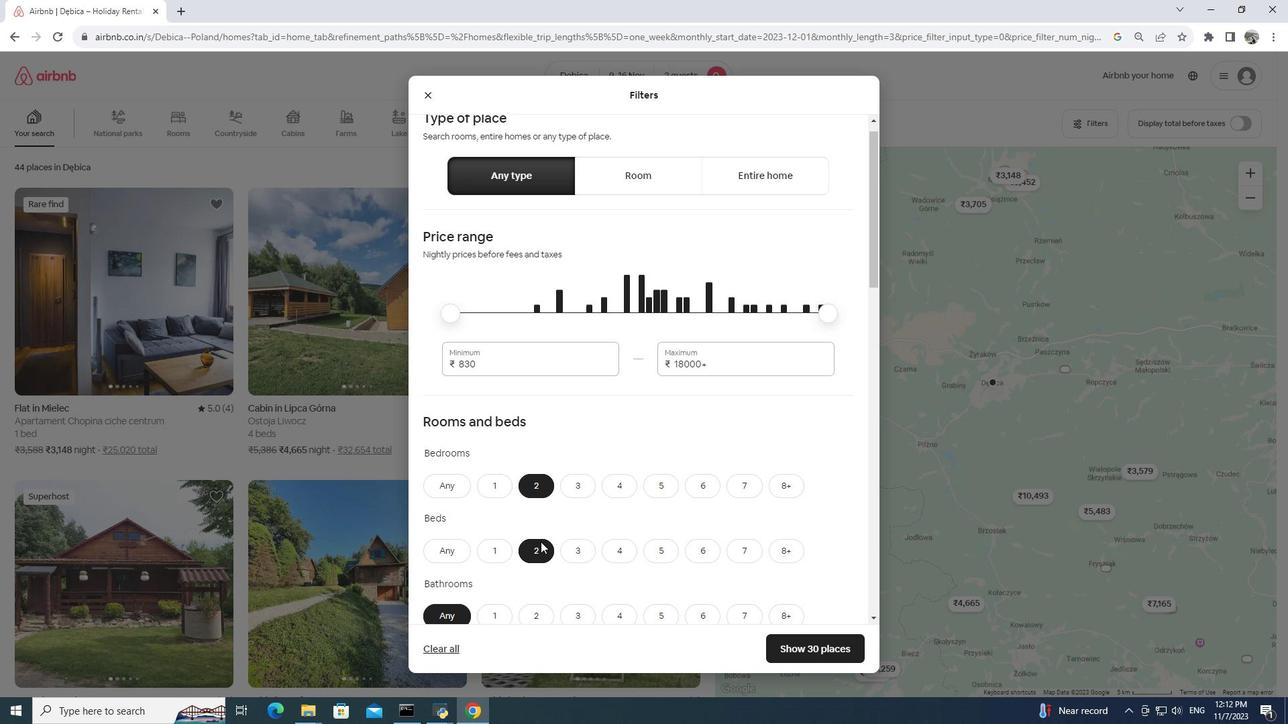 
Action: Mouse moved to (540, 544)
Screenshot: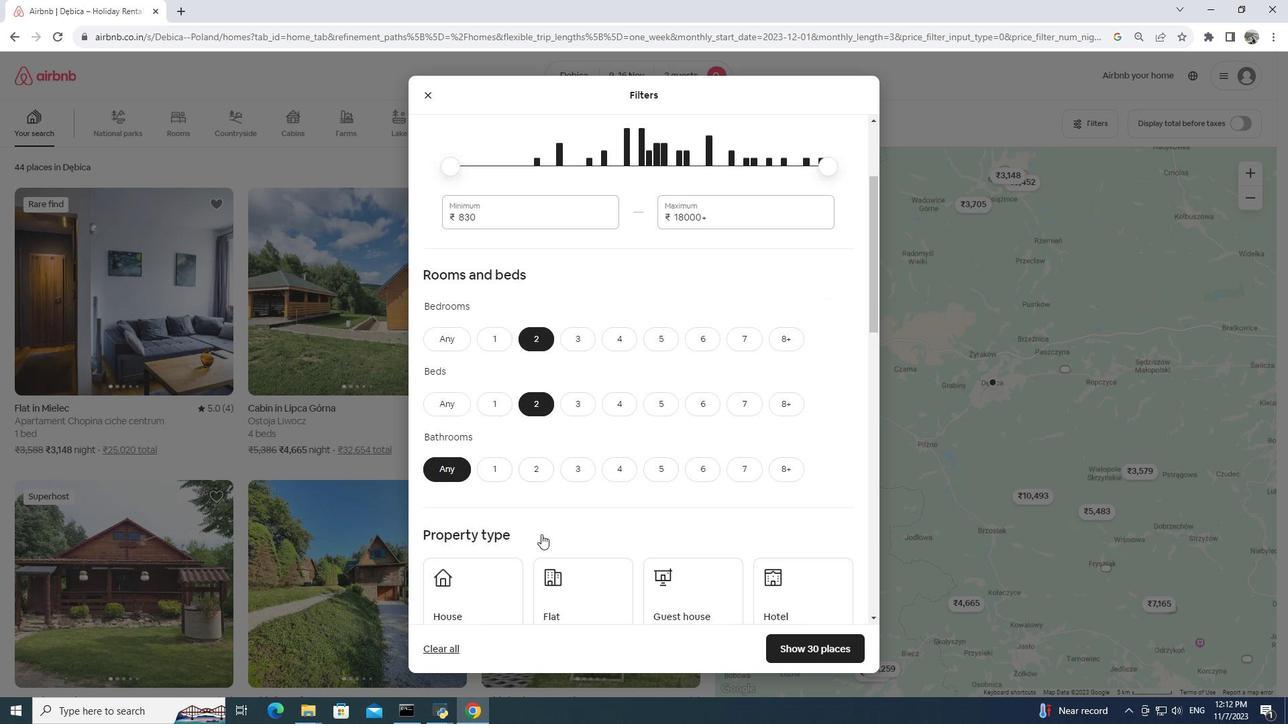 
Action: Mouse scrolled (540, 543) with delta (0, 0)
Screenshot: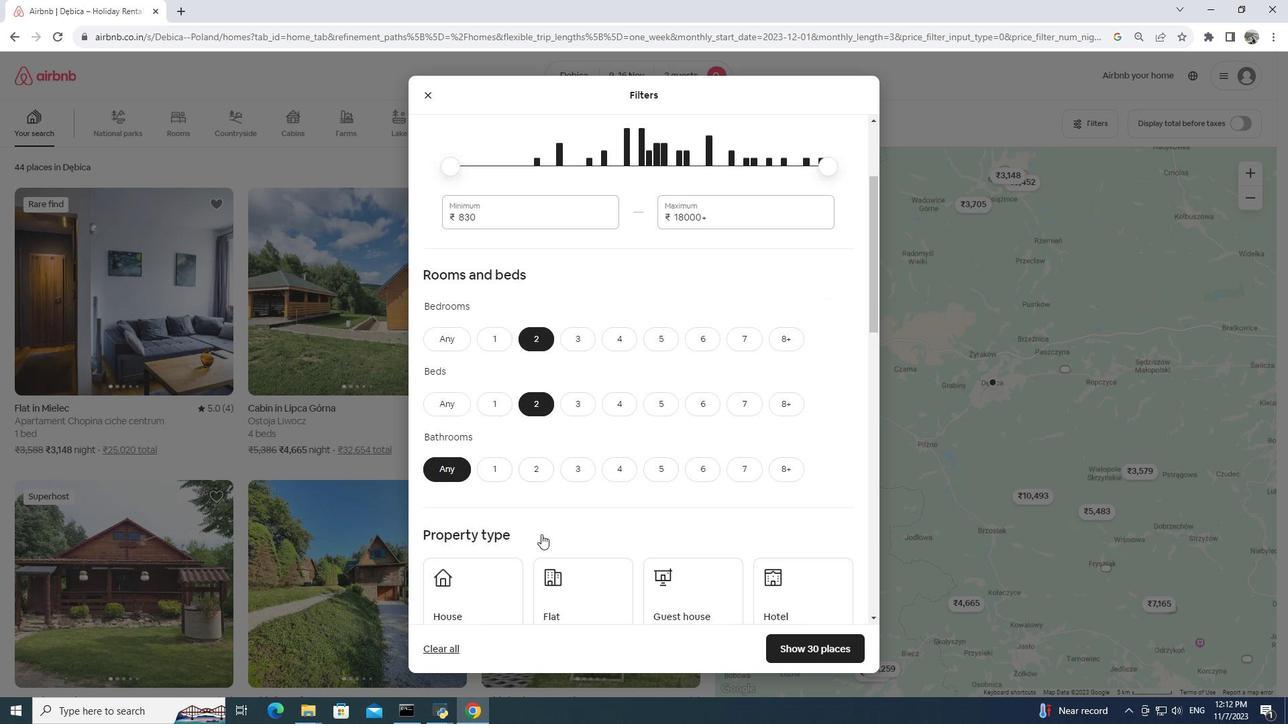 
Action: Mouse moved to (495, 372)
Screenshot: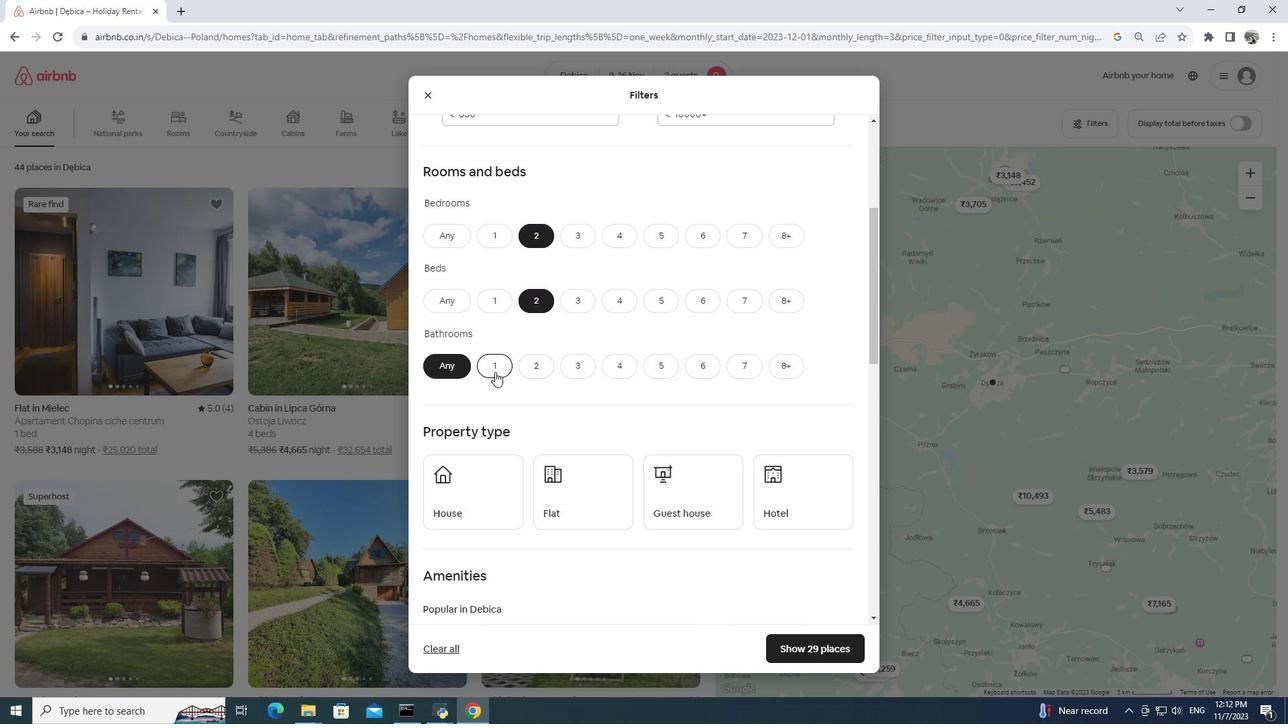 
Action: Mouse pressed left at (495, 372)
Screenshot: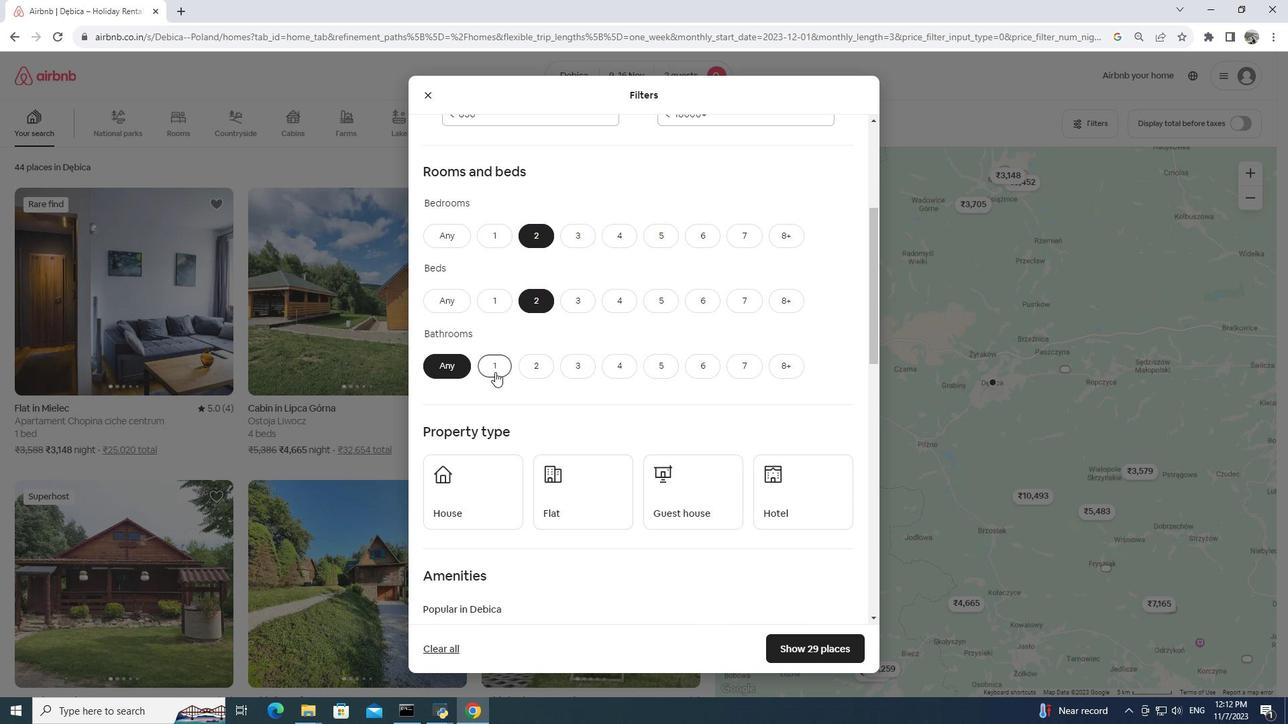 
Action: Mouse moved to (602, 354)
Screenshot: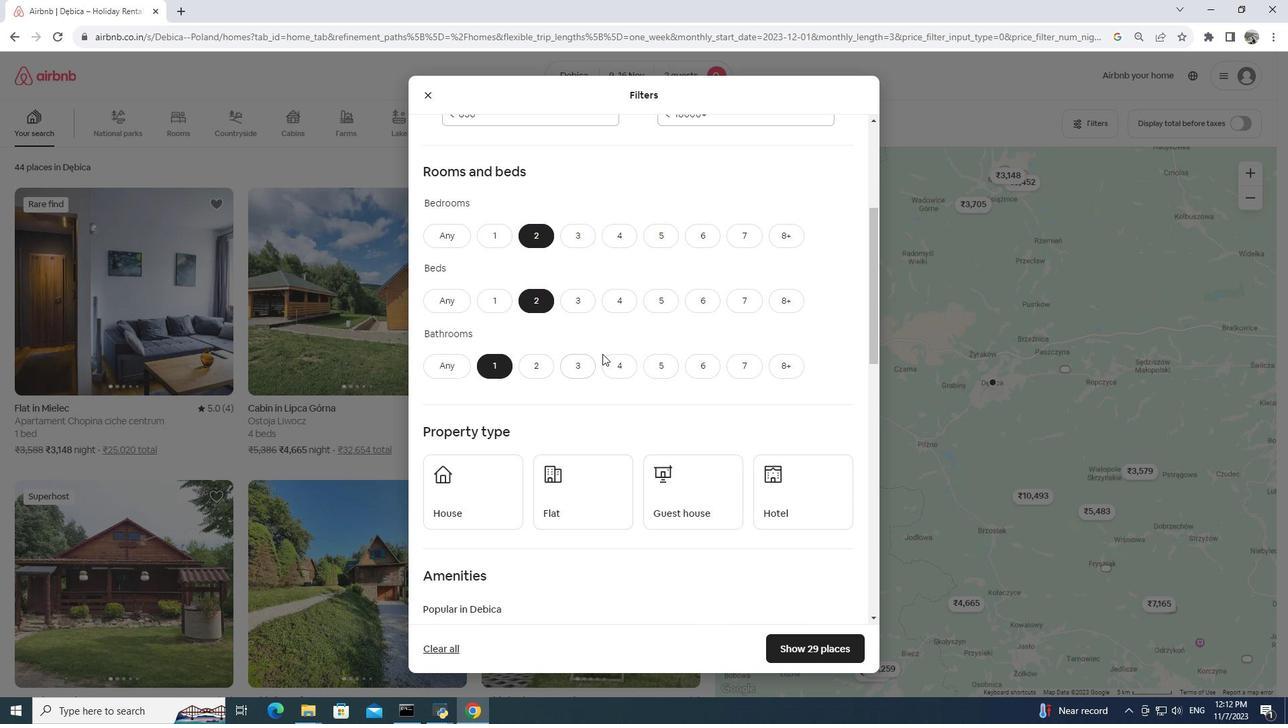 
Action: Mouse scrolled (602, 353) with delta (0, 0)
Screenshot: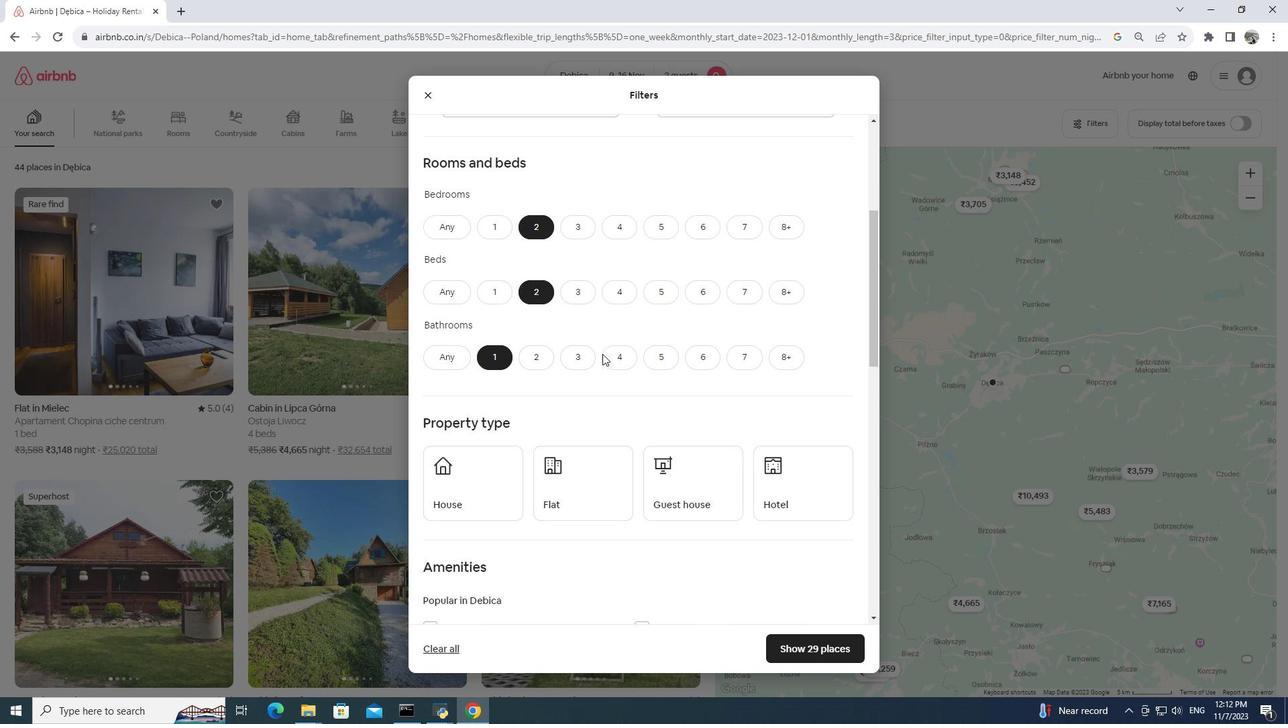 
Action: Mouse scrolled (602, 353) with delta (0, 0)
Screenshot: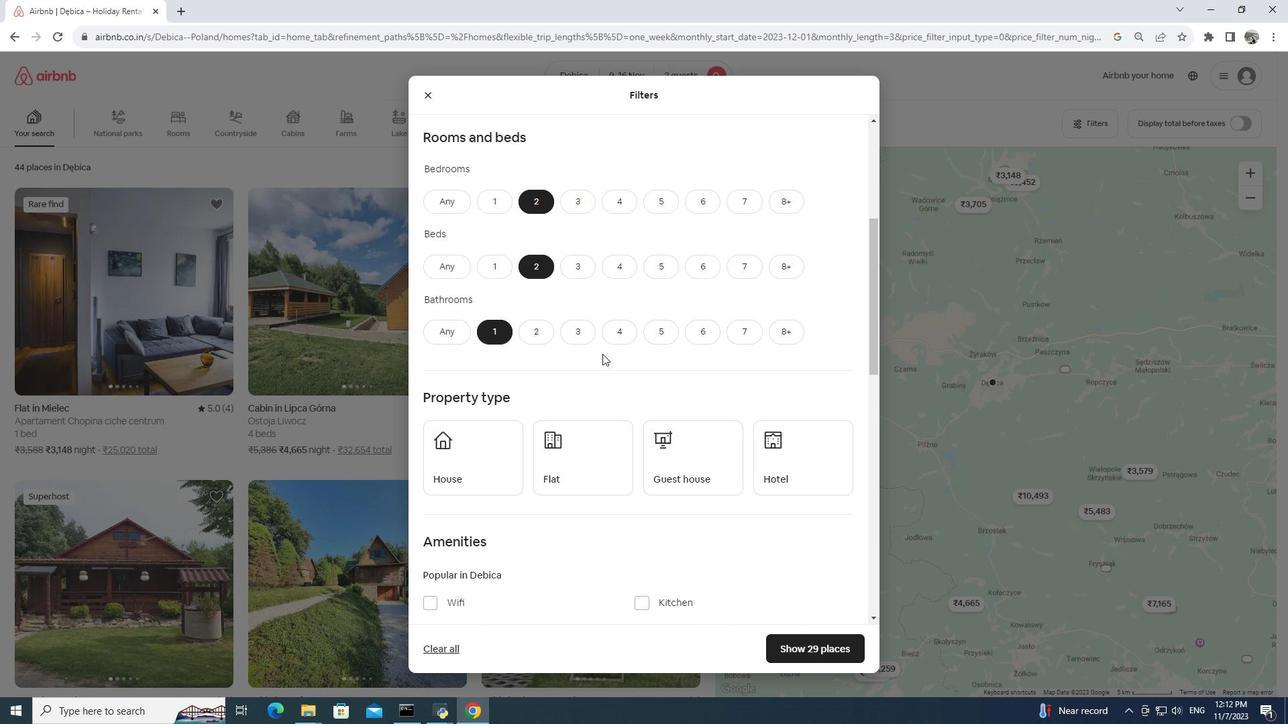 
Action: Mouse scrolled (602, 353) with delta (0, 0)
Screenshot: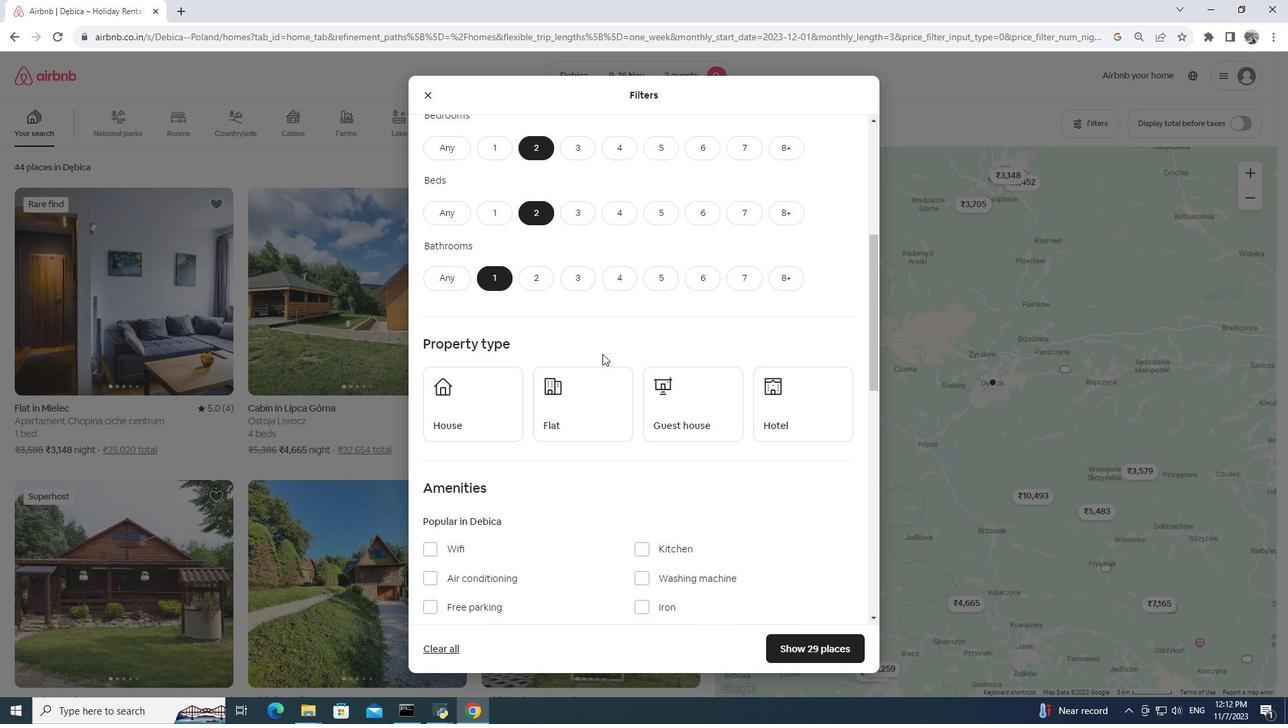 
Action: Mouse scrolled (602, 353) with delta (0, 0)
Screenshot: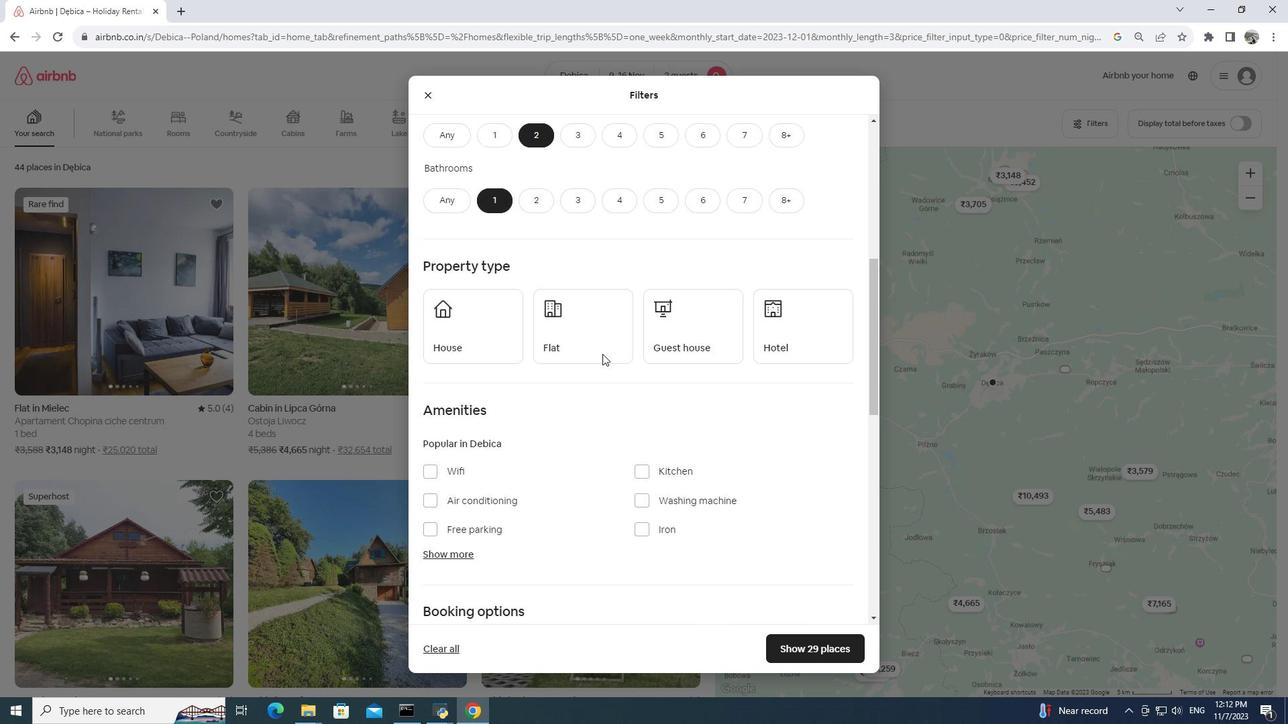 
Action: Mouse moved to (566, 239)
Screenshot: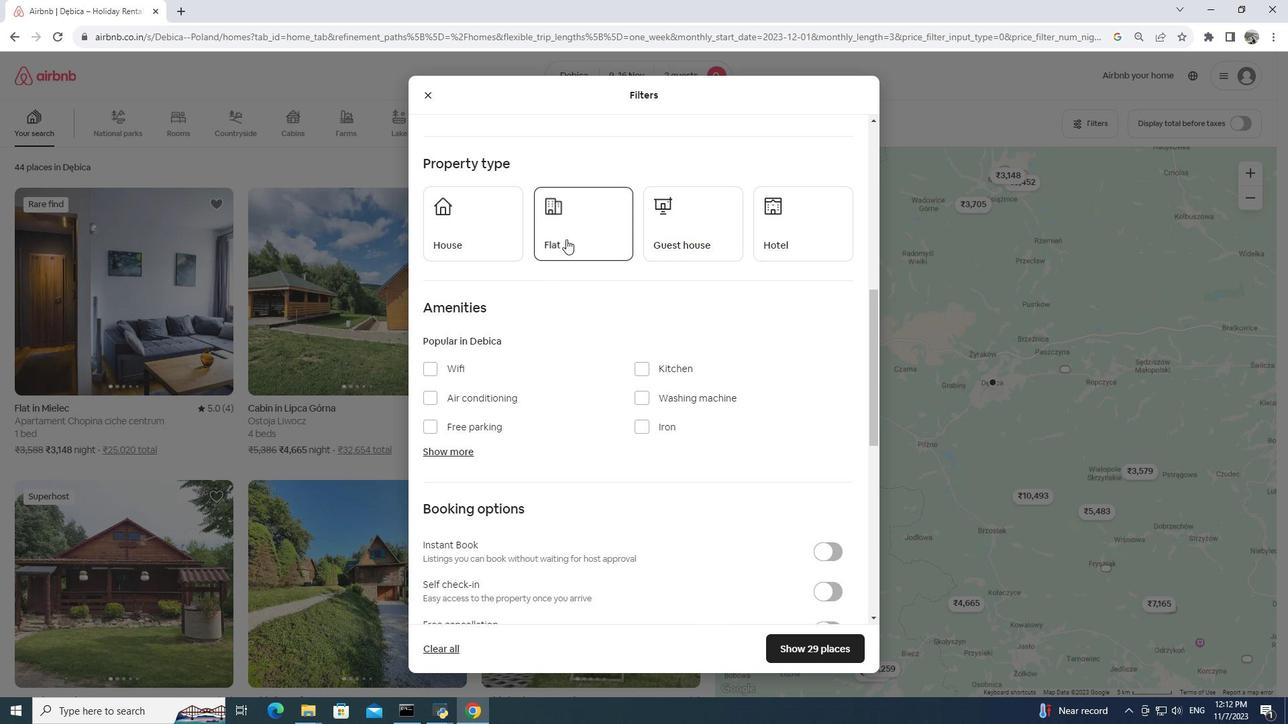
Action: Mouse pressed left at (566, 239)
Screenshot: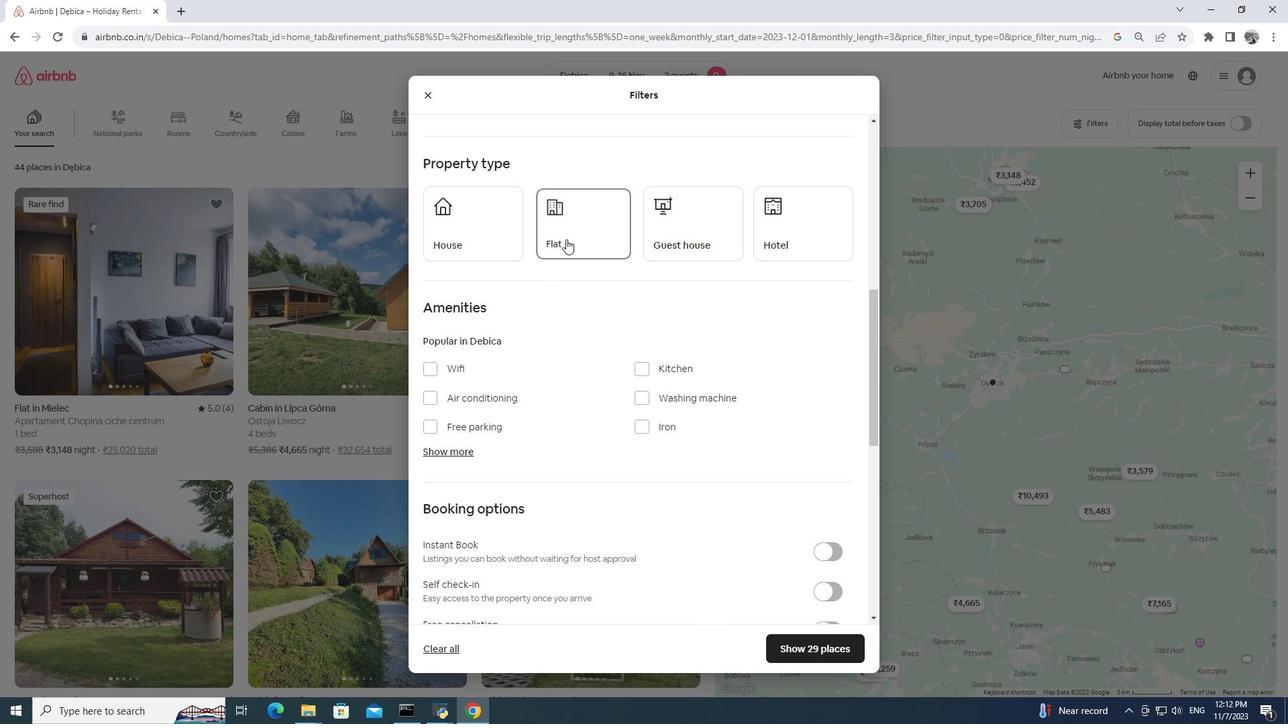 
Action: Mouse moved to (816, 639)
Screenshot: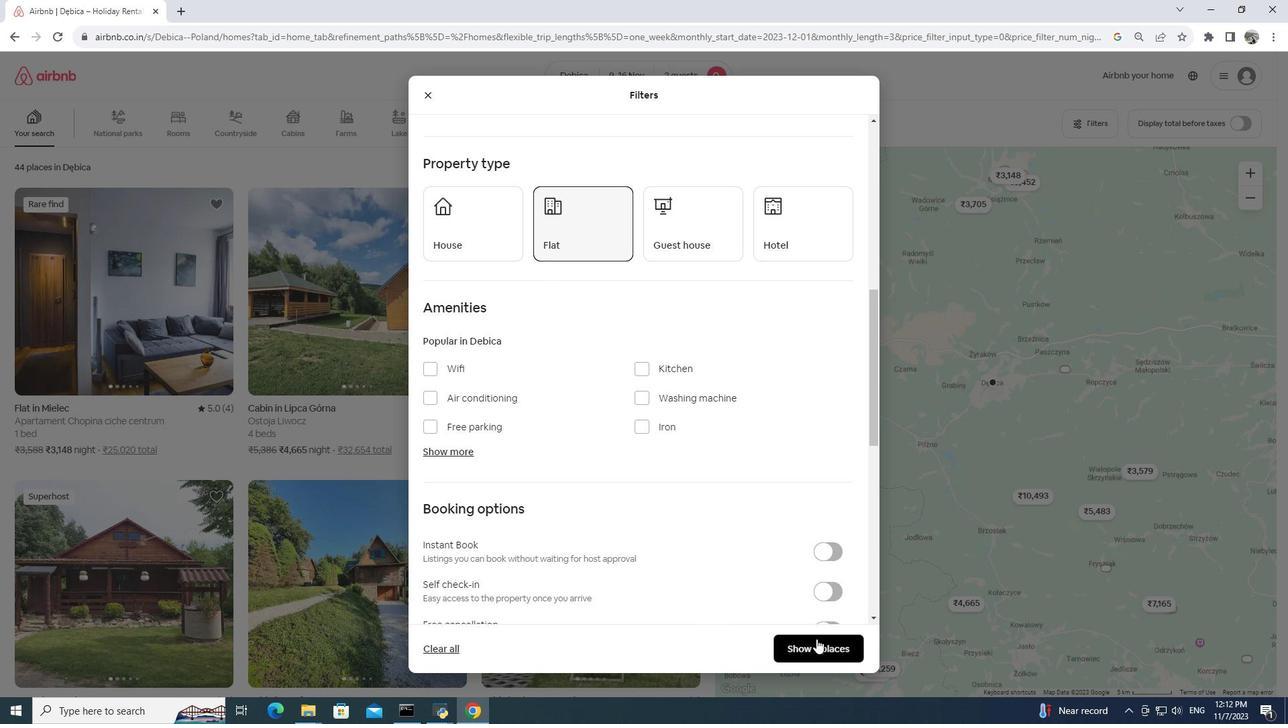 
Action: Mouse pressed left at (816, 639)
Screenshot: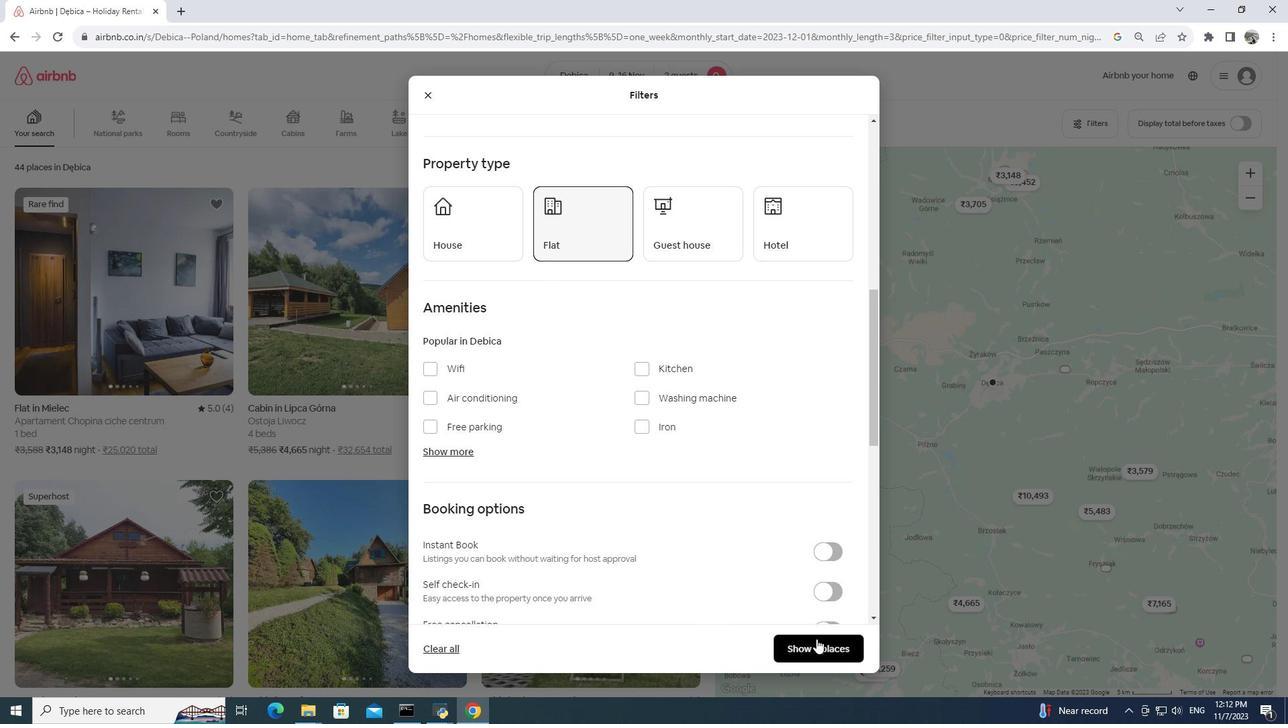 
Action: Mouse moved to (138, 360)
Screenshot: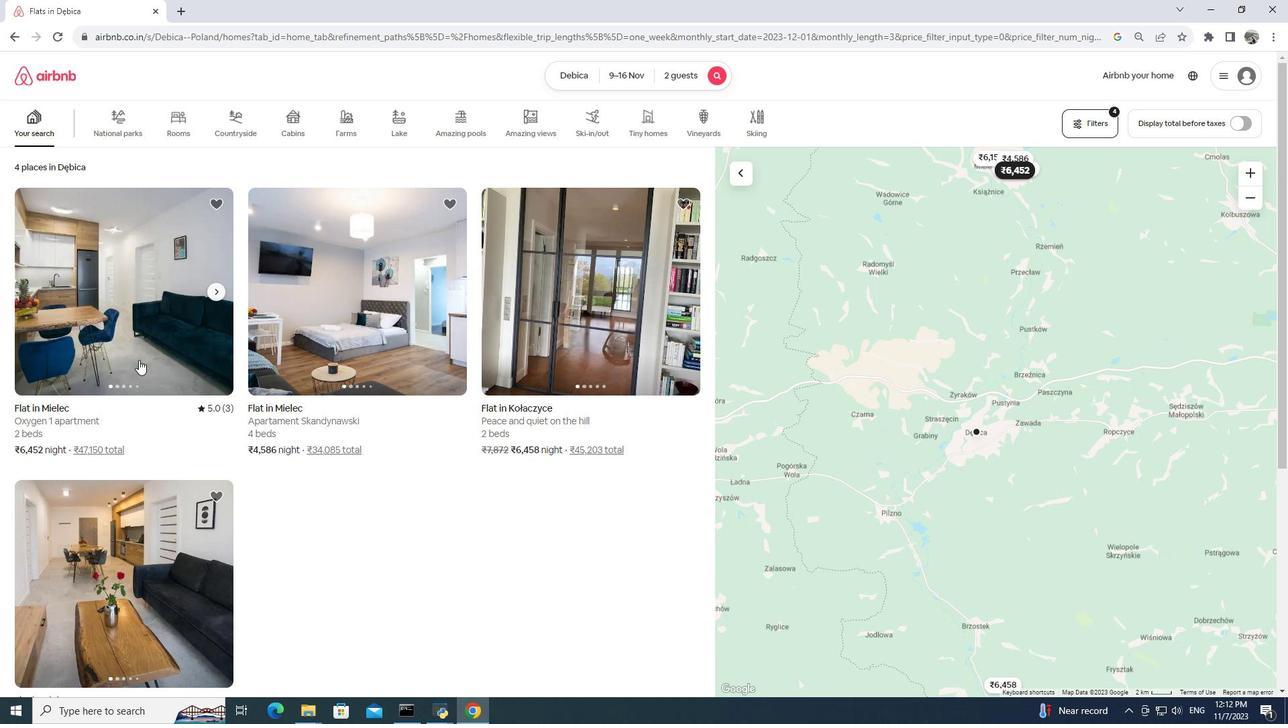 
Action: Mouse pressed left at (138, 360)
Screenshot: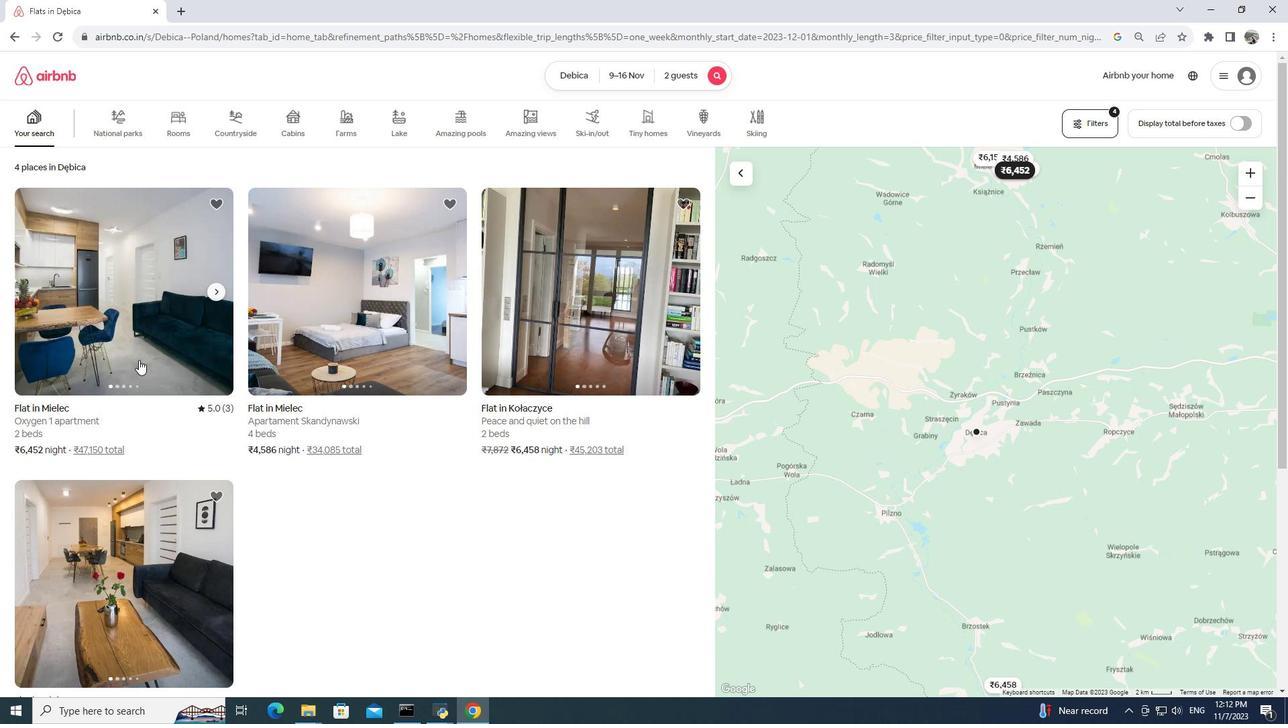 
Action: Mouse pressed left at (138, 360)
Screenshot: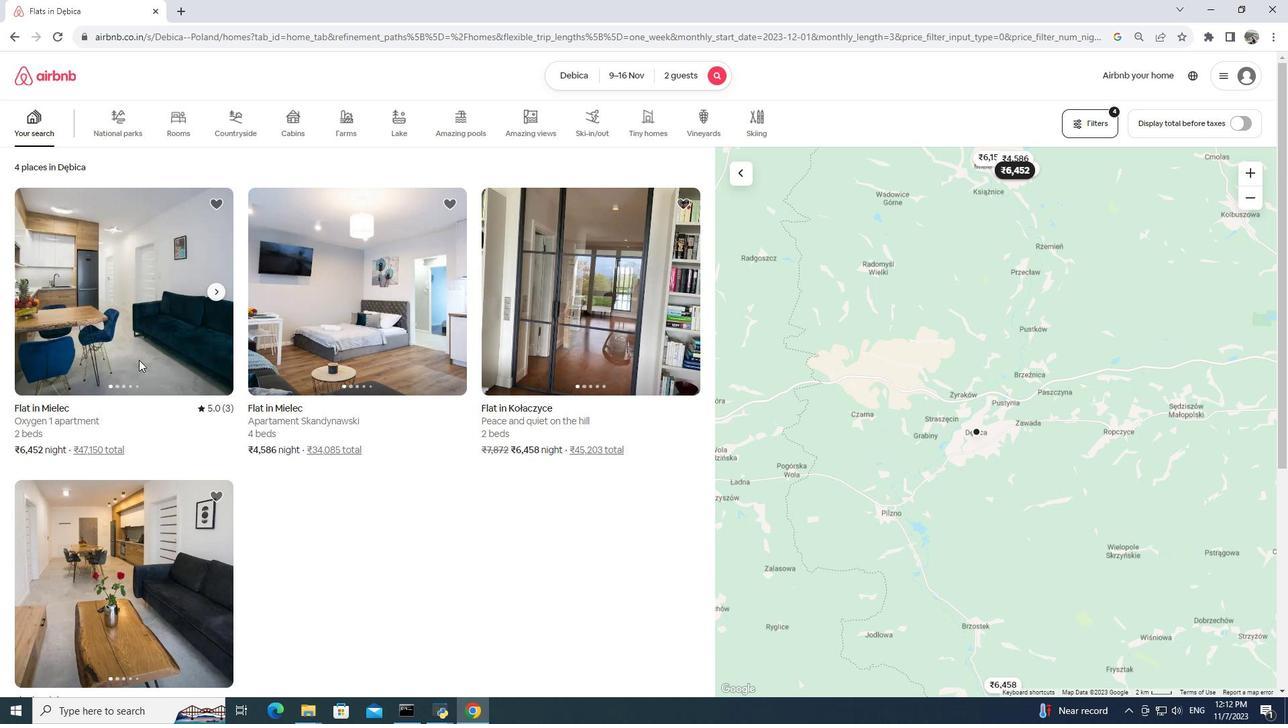 
Action: Mouse moved to (918, 475)
Screenshot: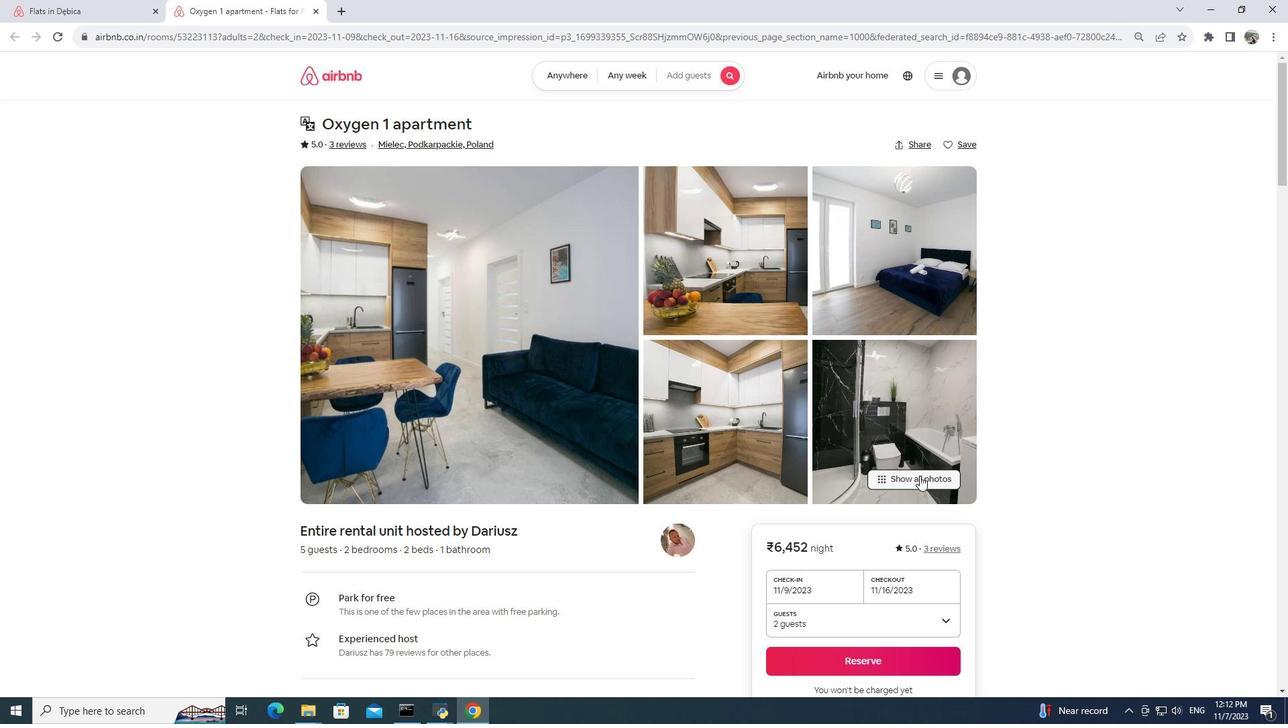 
Action: Mouse pressed left at (918, 475)
Screenshot: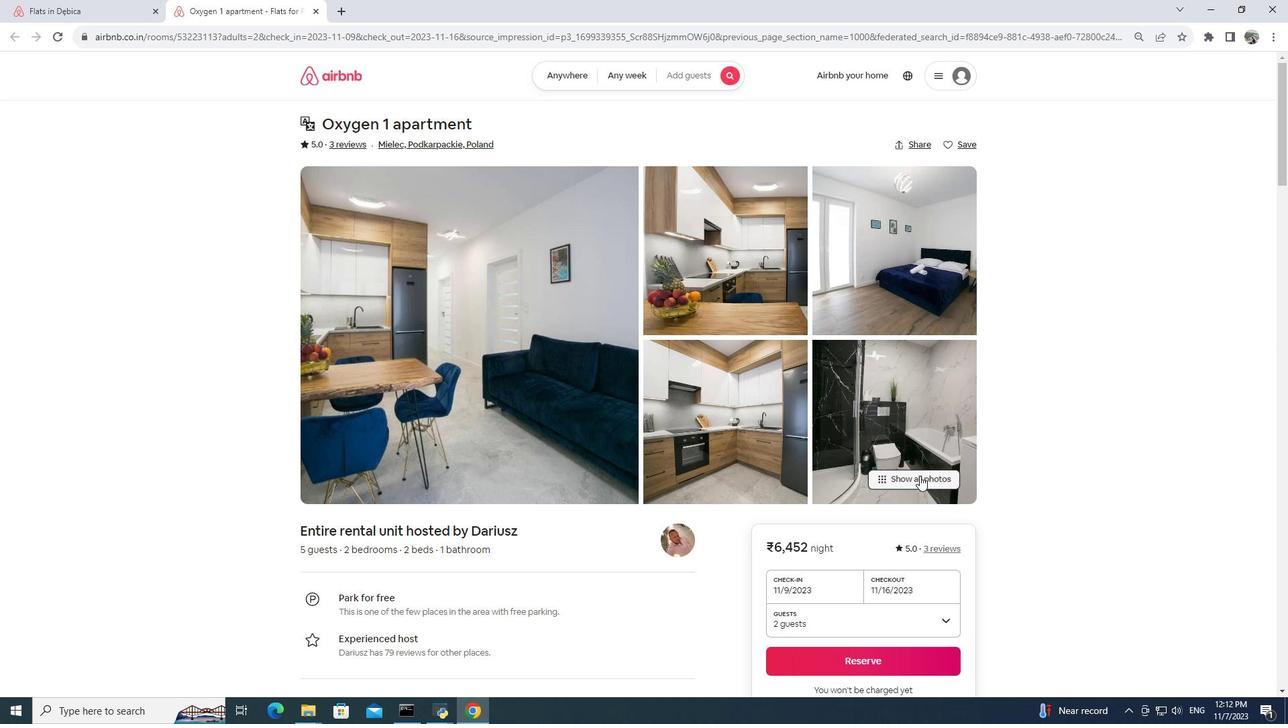 
Action: Mouse moved to (515, 241)
Screenshot: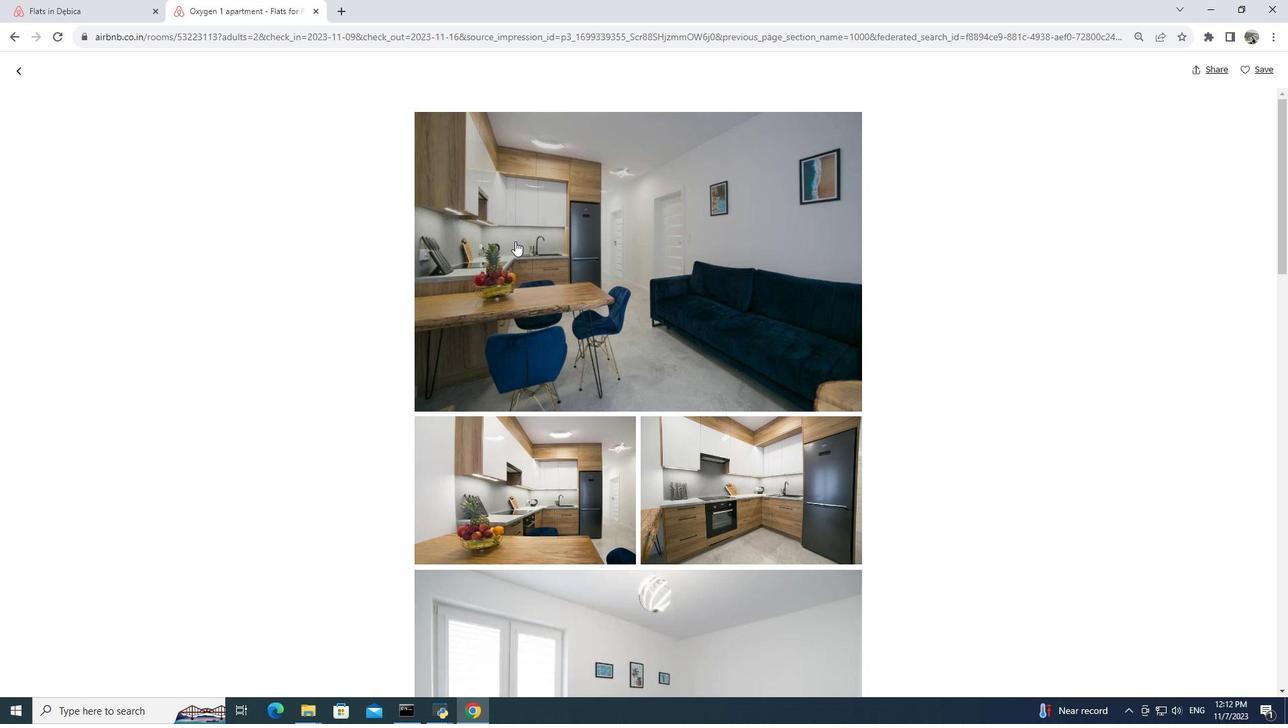 
Action: Mouse scrolled (515, 240) with delta (0, 0)
Screenshot: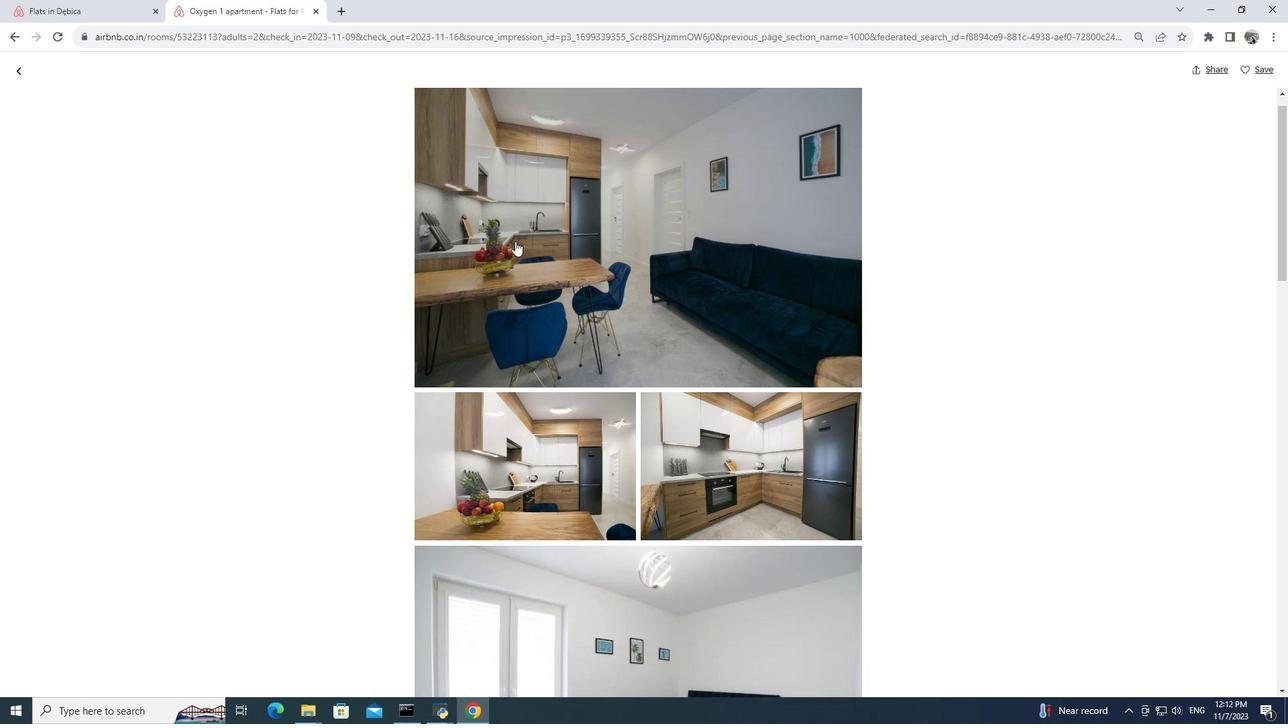 
Action: Mouse moved to (515, 241)
Screenshot: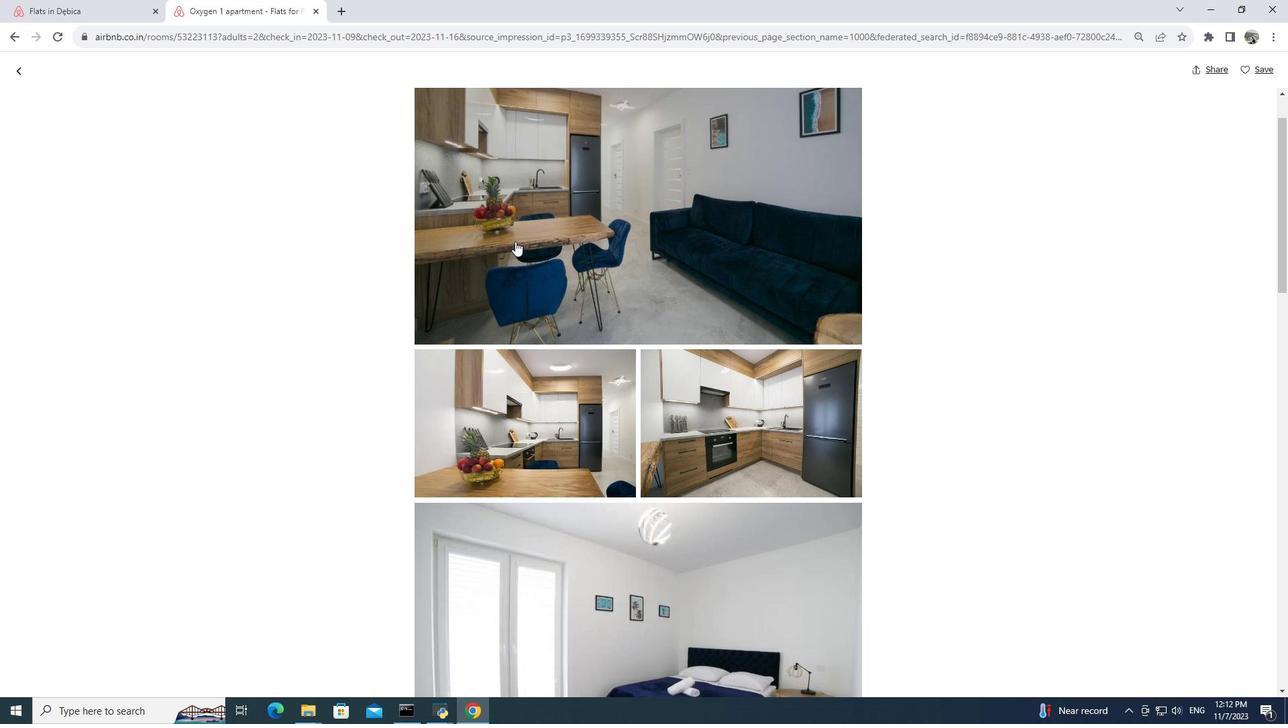 
Action: Mouse scrolled (515, 240) with delta (0, 0)
Screenshot: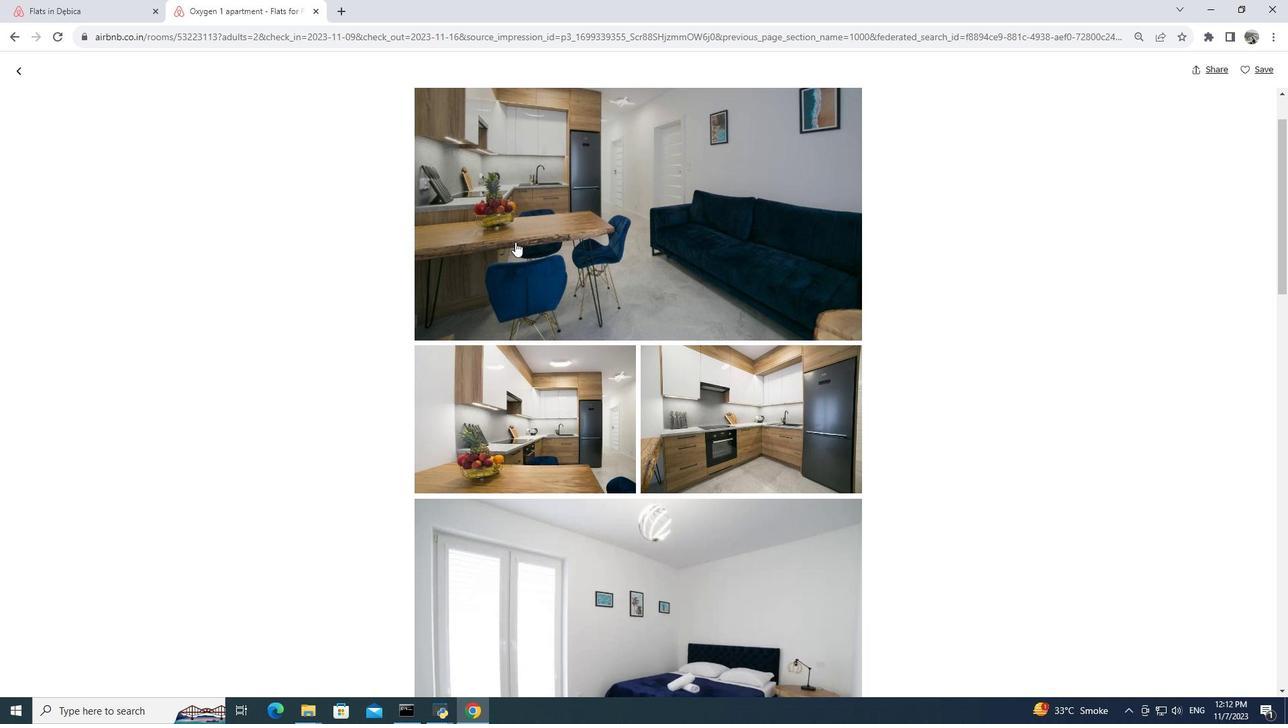 
Action: Mouse scrolled (515, 240) with delta (0, 0)
Screenshot: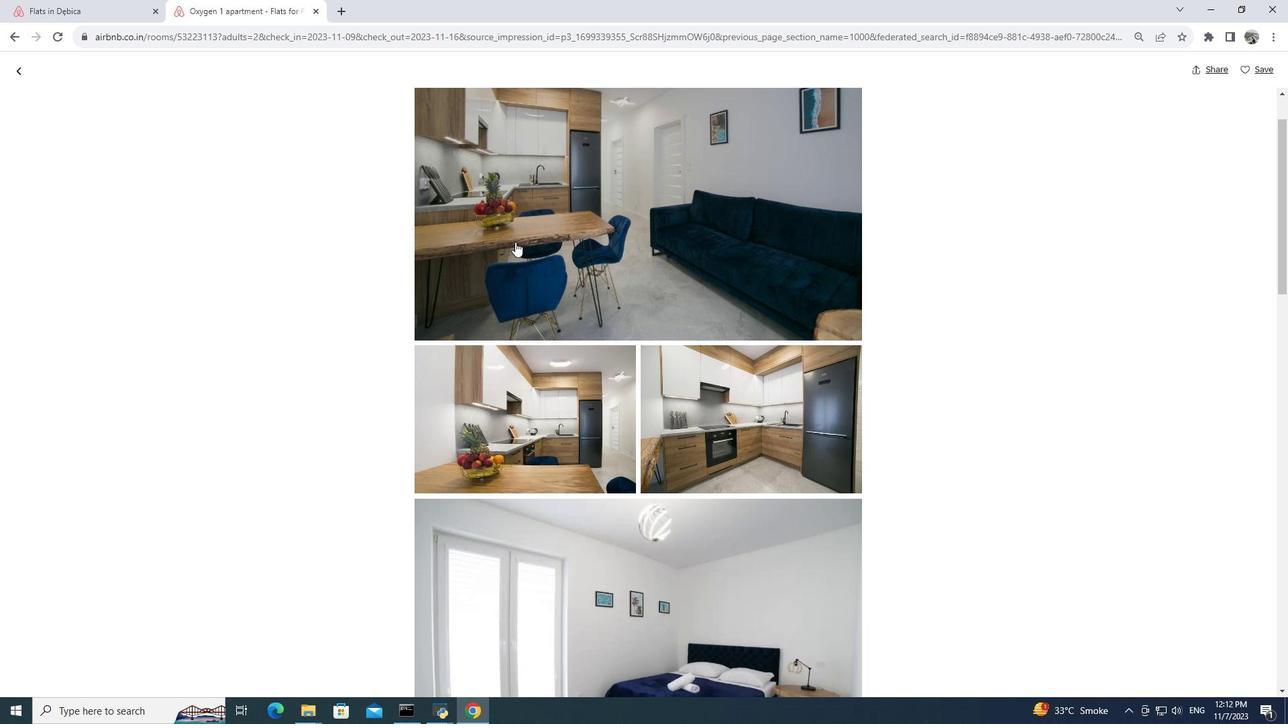 
Action: Mouse moved to (515, 242)
Screenshot: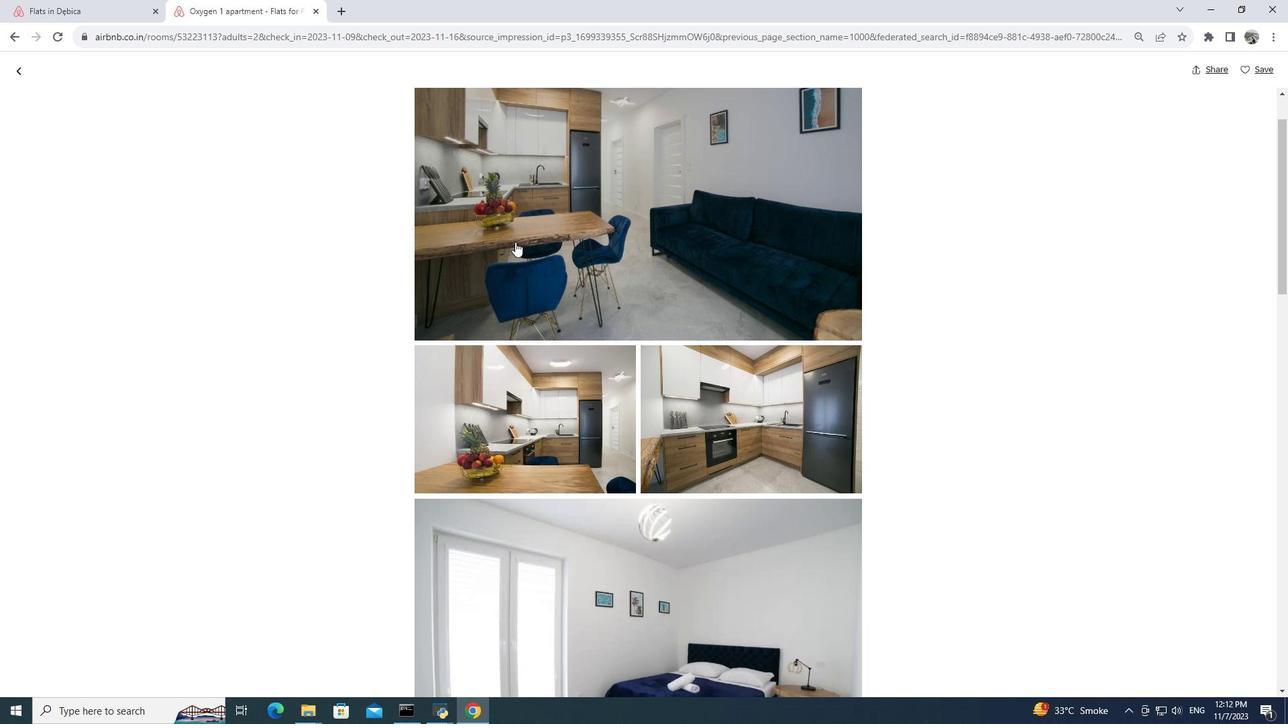 
Action: Mouse scrolled (515, 241) with delta (0, 0)
Screenshot: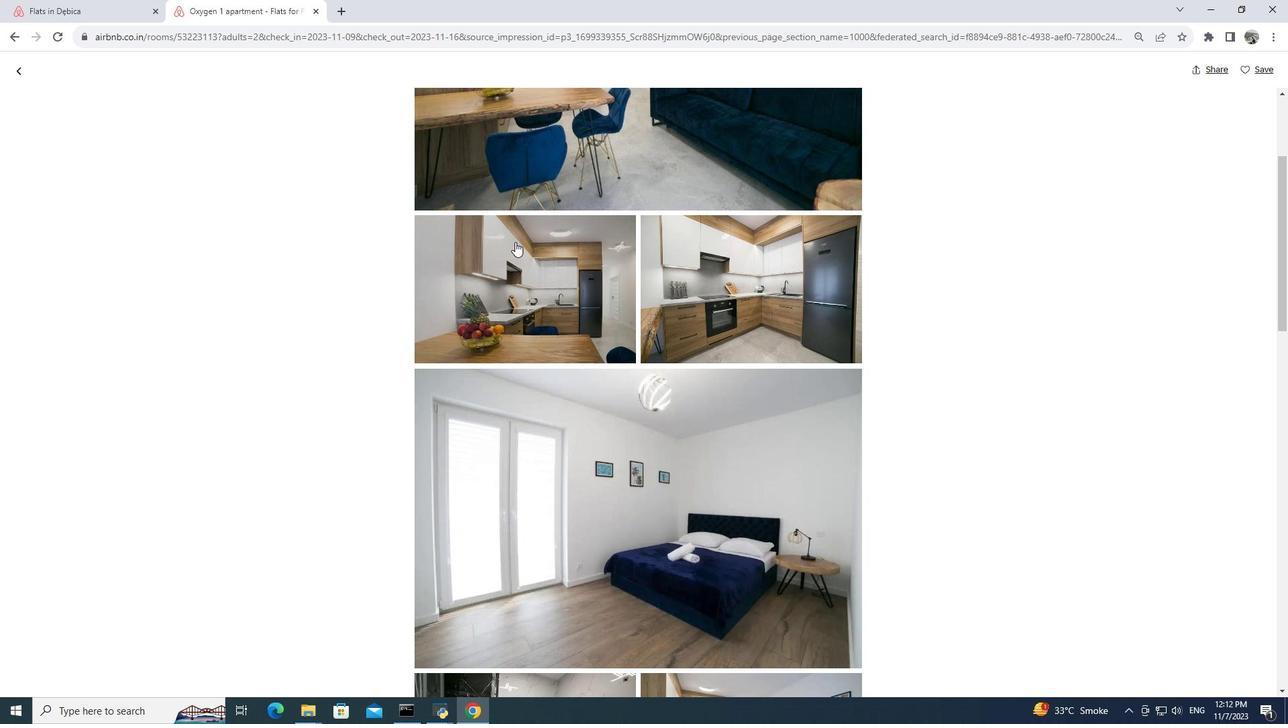 
Action: Mouse scrolled (515, 241) with delta (0, 0)
Screenshot: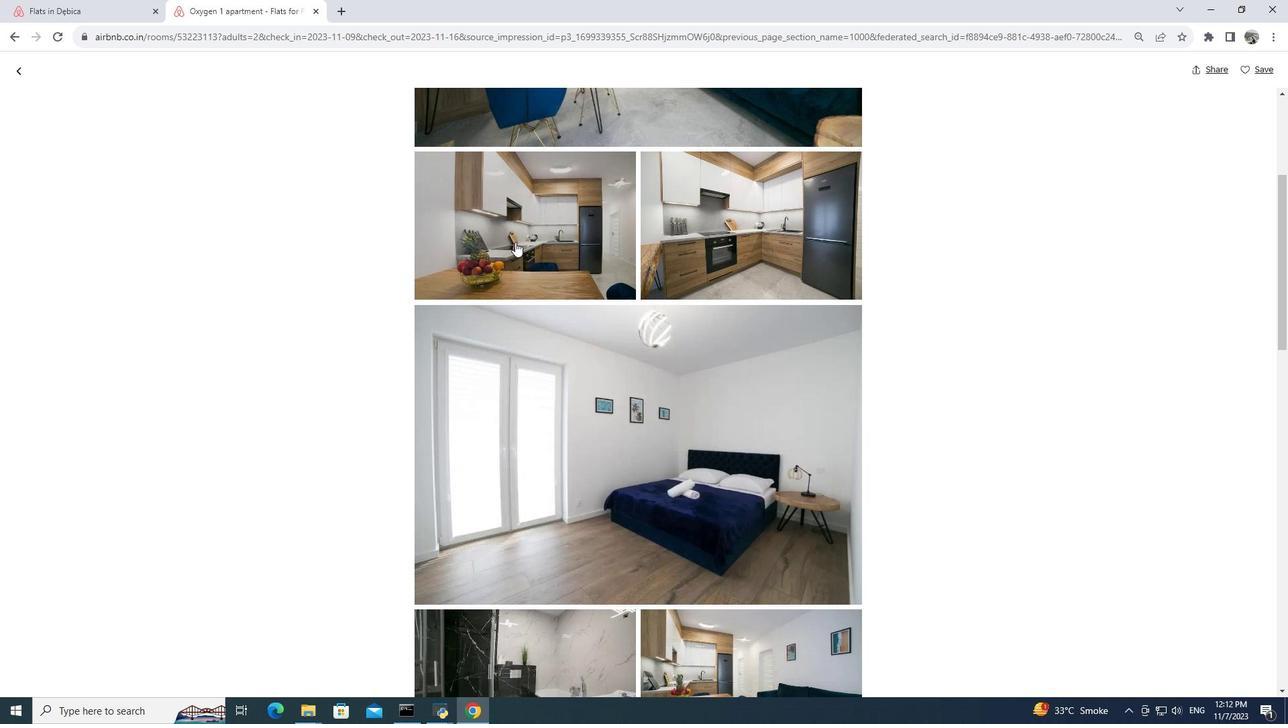 
Action: Mouse scrolled (515, 241) with delta (0, 0)
Screenshot: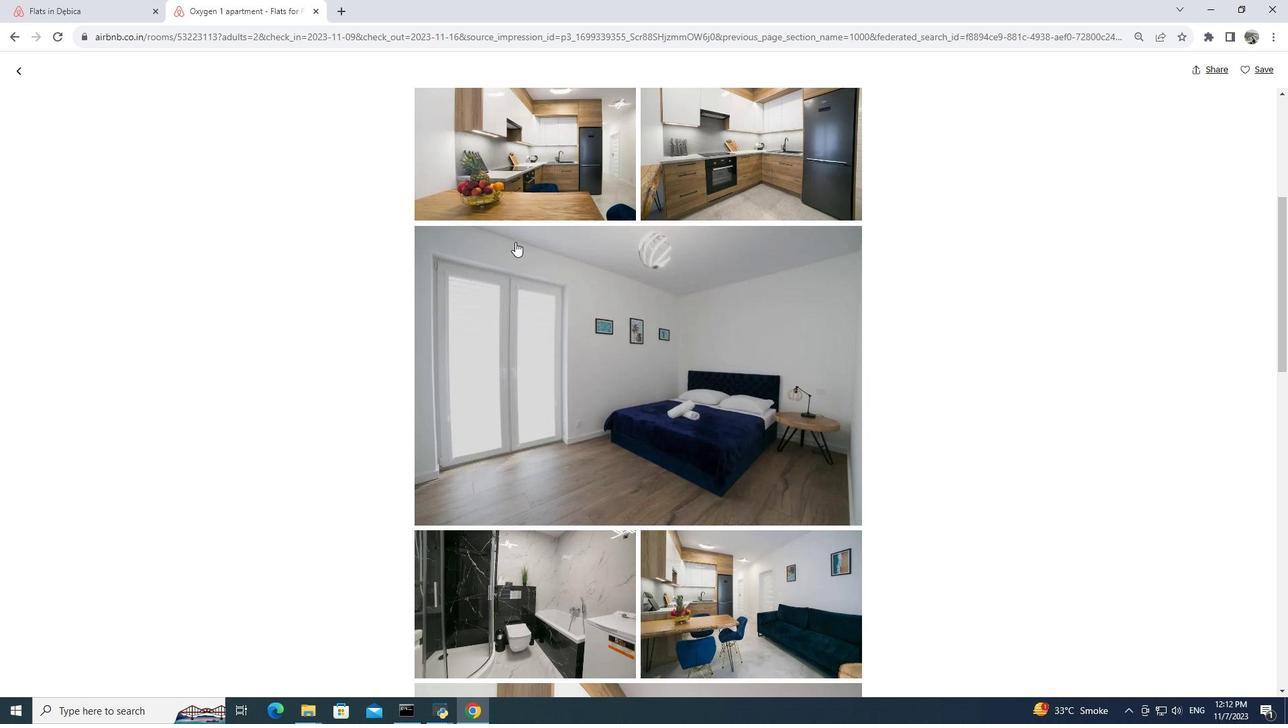 
Action: Mouse scrolled (515, 241) with delta (0, 0)
Screenshot: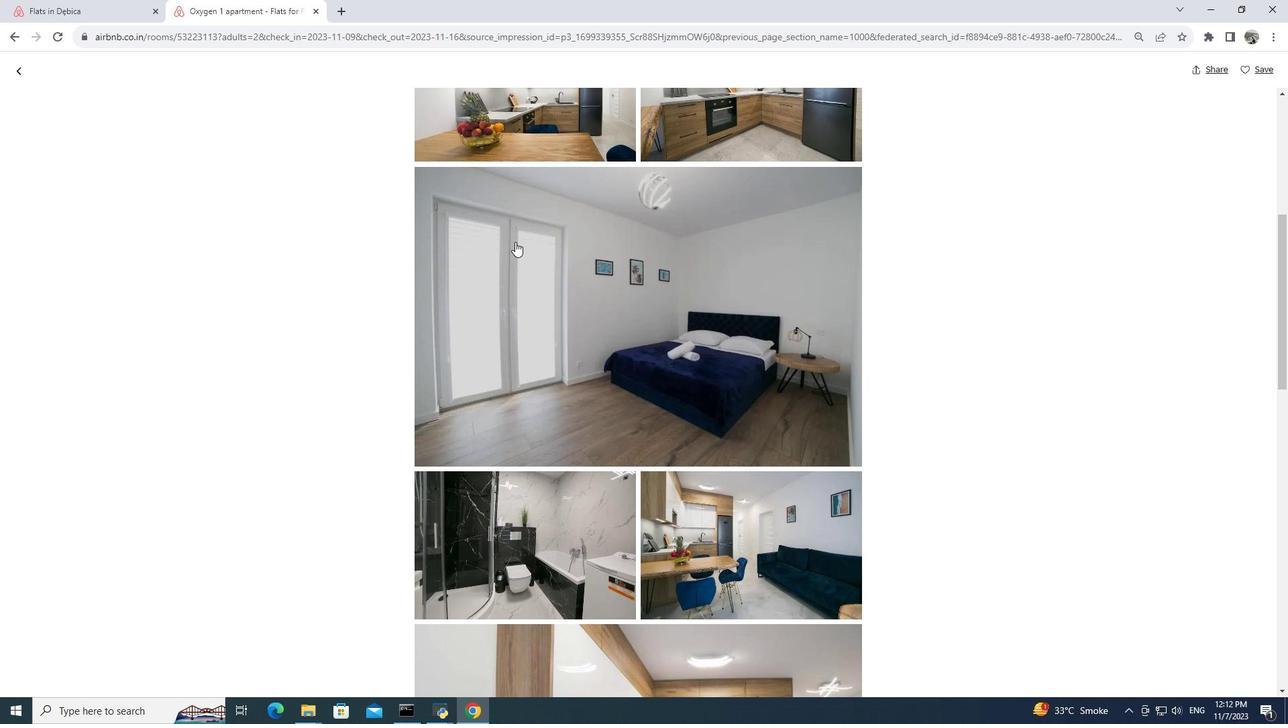 
Action: Mouse scrolled (515, 241) with delta (0, 0)
Screenshot: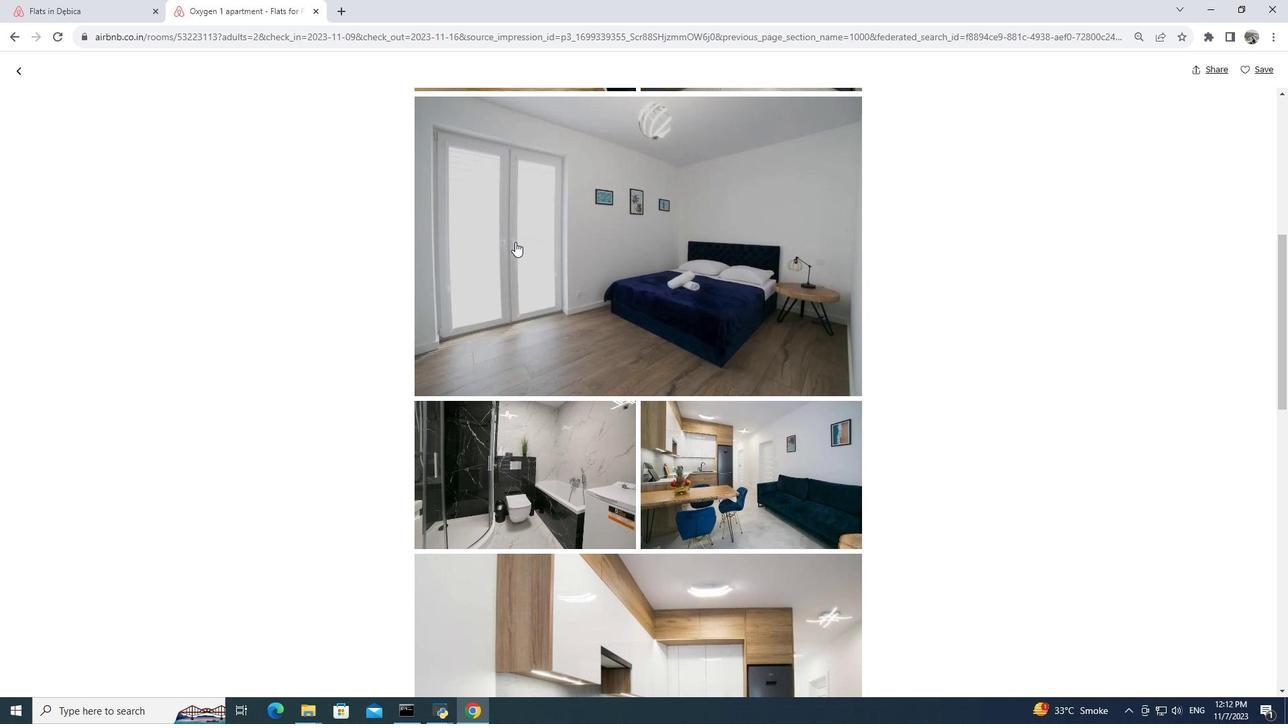 
Action: Mouse scrolled (515, 241) with delta (0, 0)
Screenshot: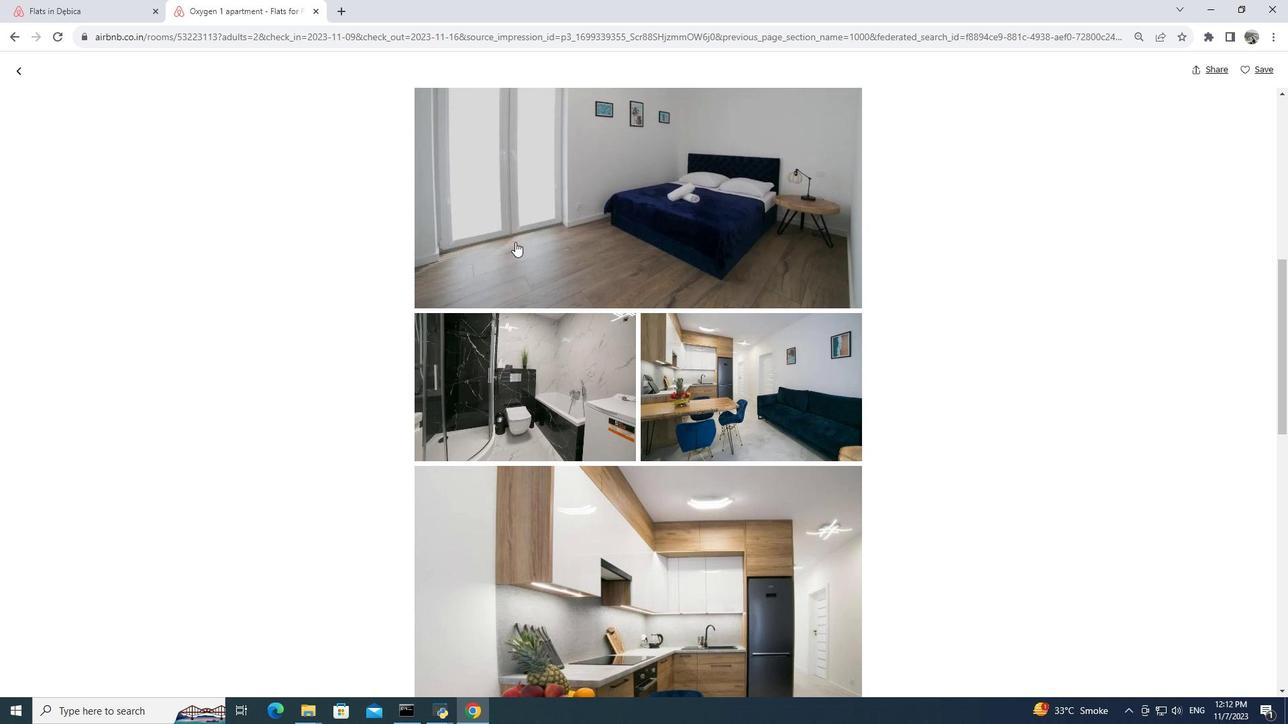 
Action: Mouse scrolled (515, 241) with delta (0, 0)
Screenshot: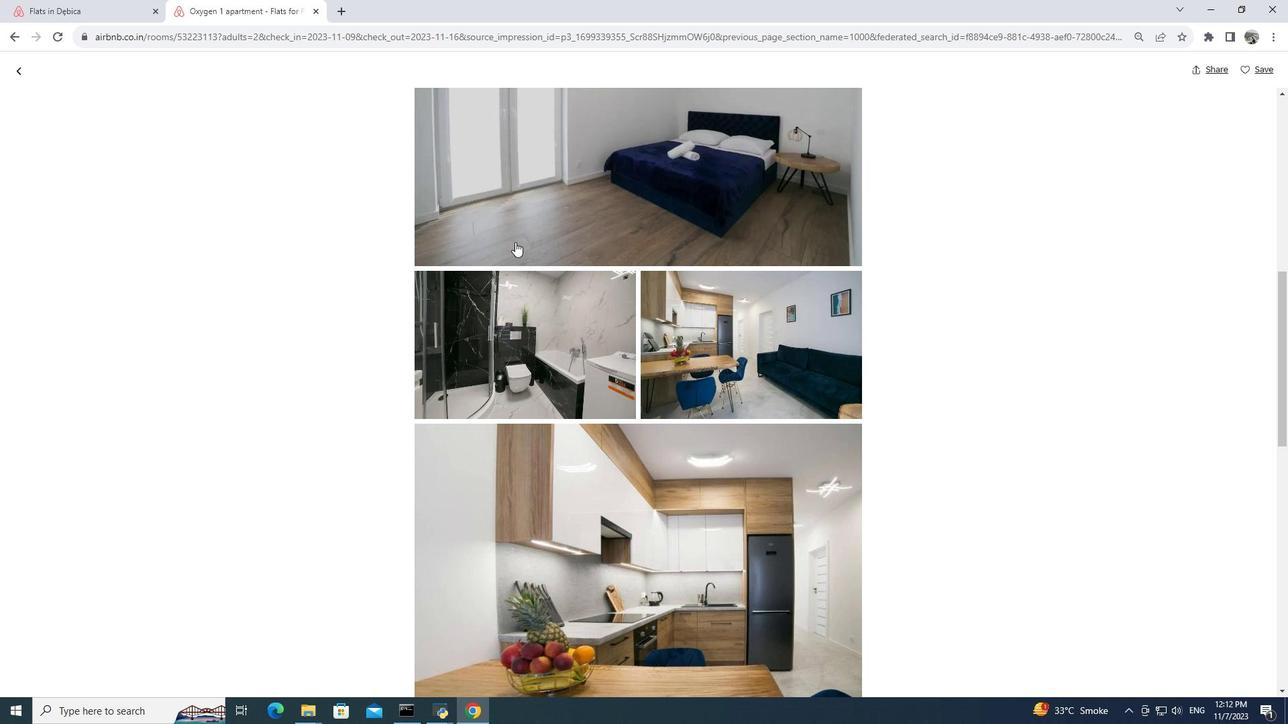 
Action: Mouse scrolled (515, 241) with delta (0, 0)
Screenshot: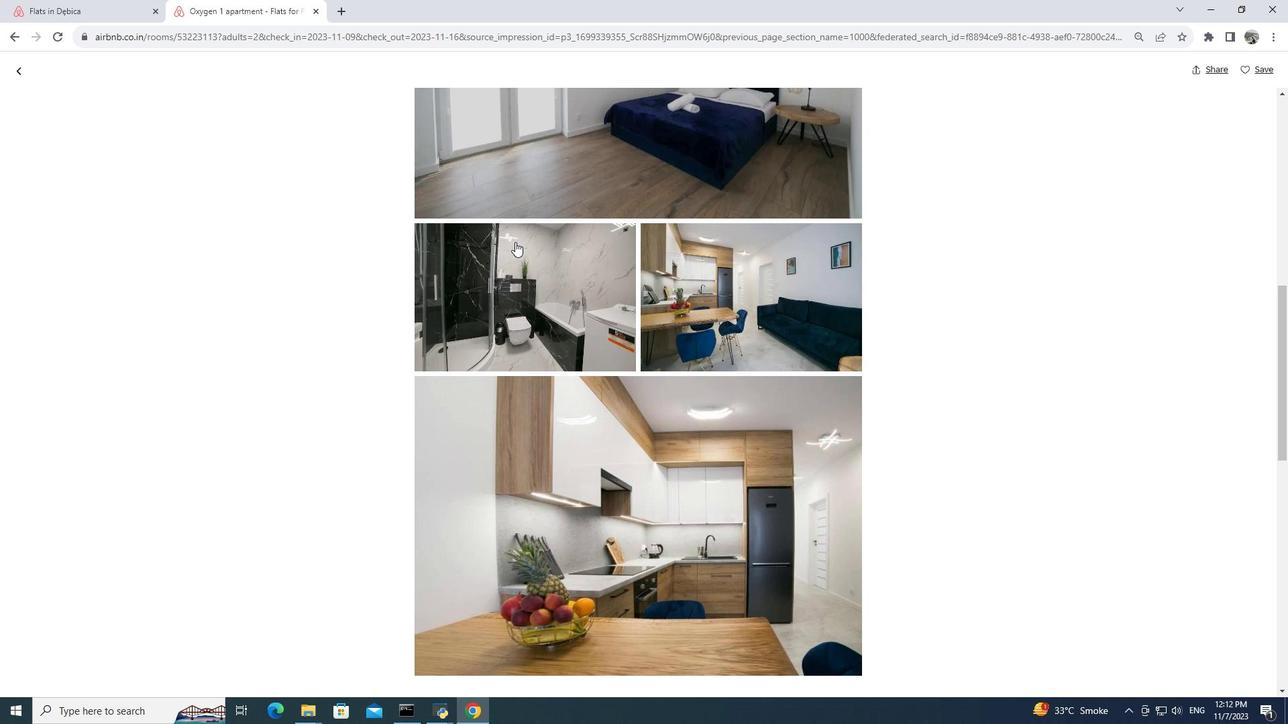
Action: Mouse scrolled (515, 241) with delta (0, 0)
Screenshot: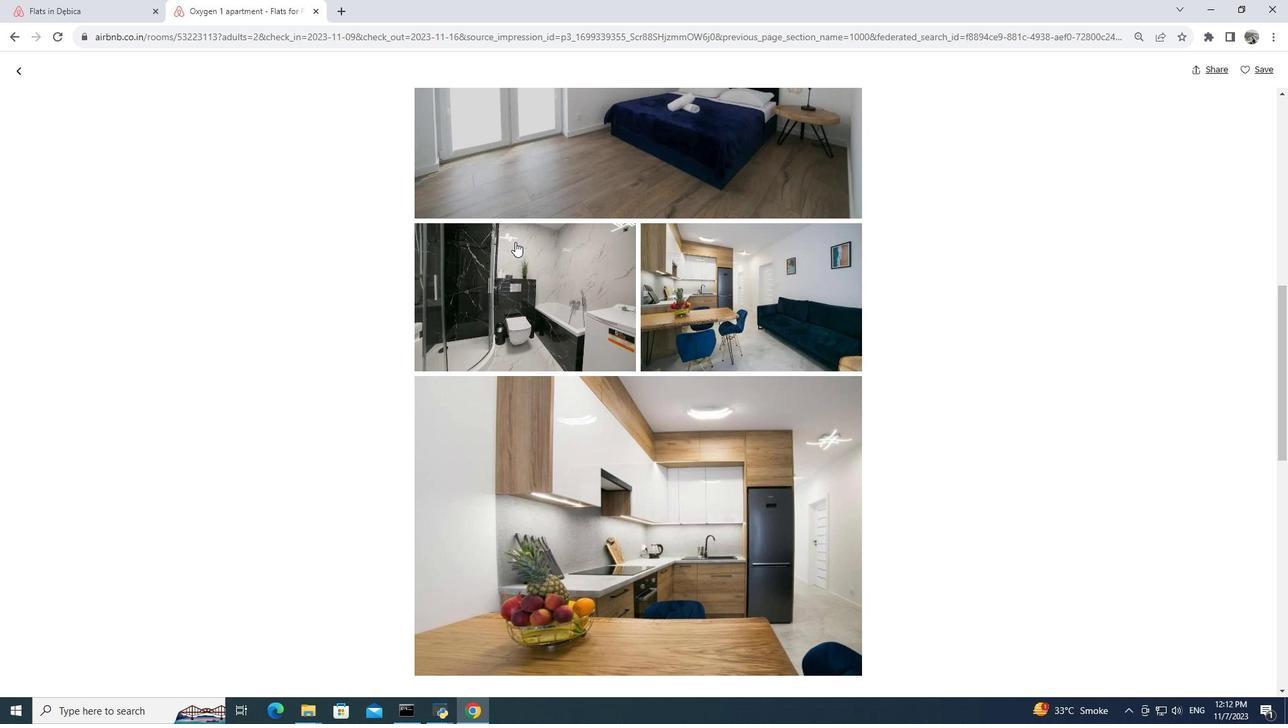 
Action: Mouse scrolled (515, 241) with delta (0, 0)
Screenshot: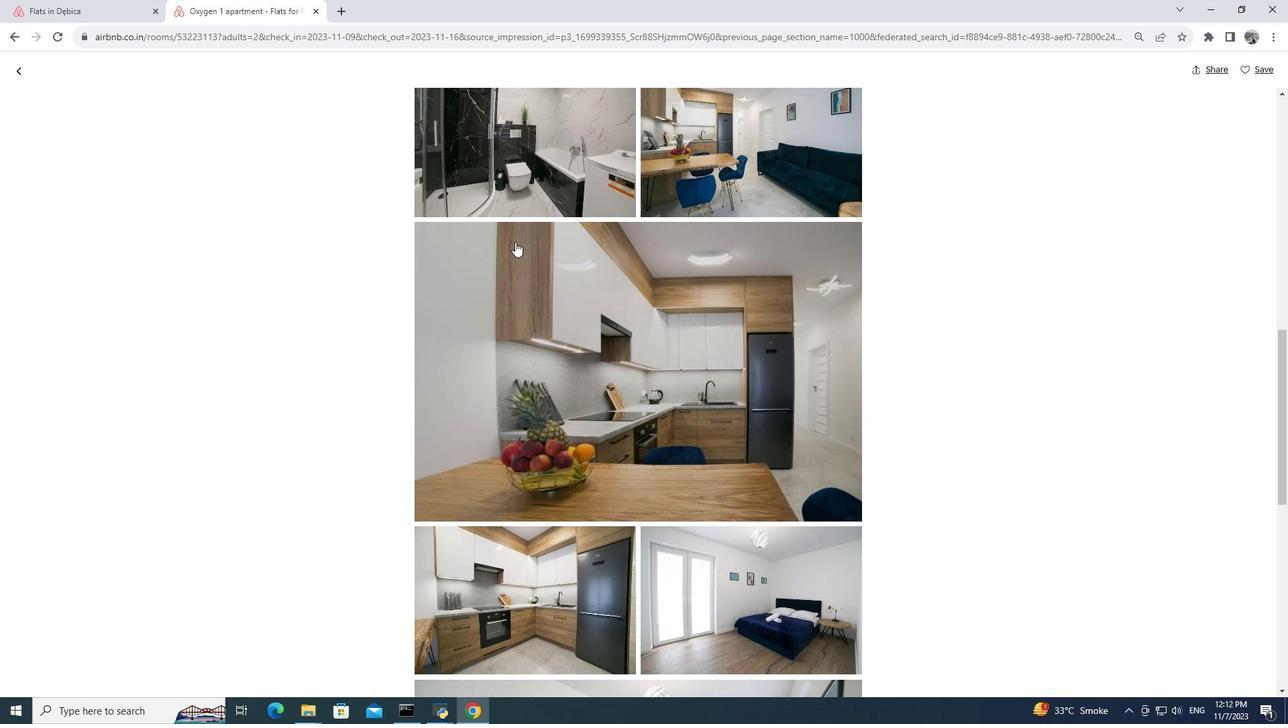 
Action: Mouse moved to (515, 242)
Screenshot: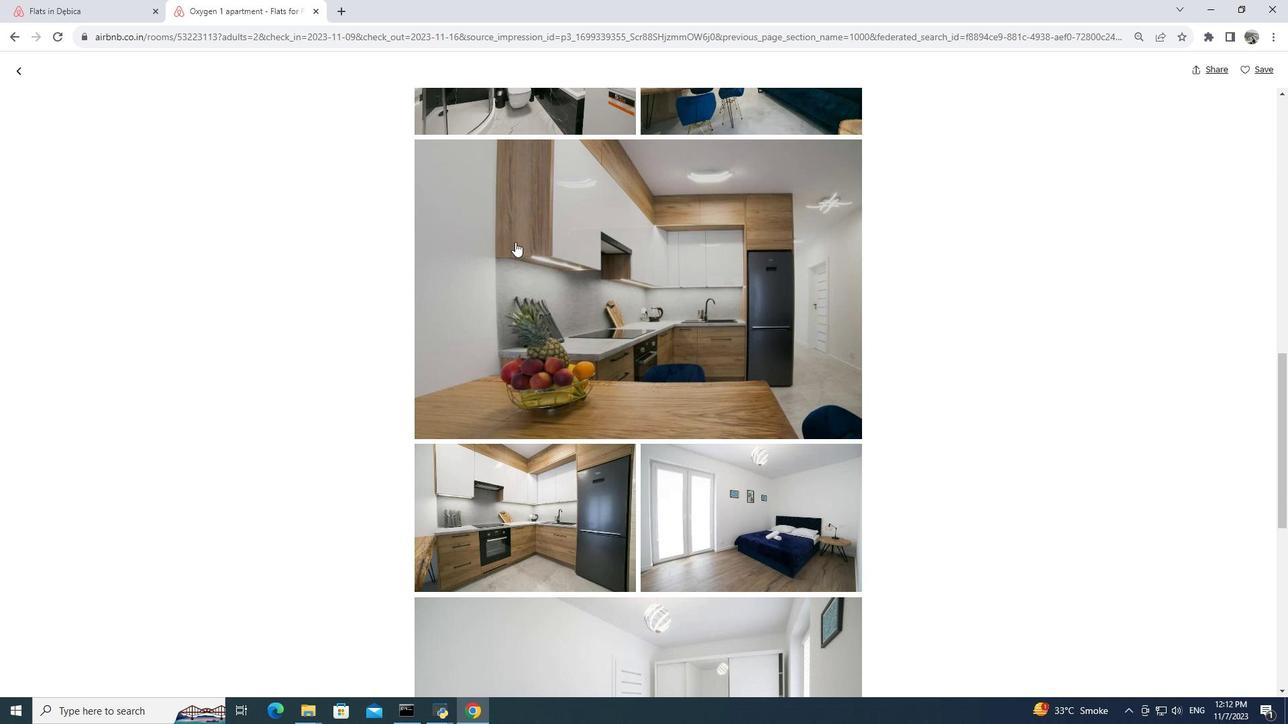 
Action: Mouse scrolled (515, 241) with delta (0, 0)
Screenshot: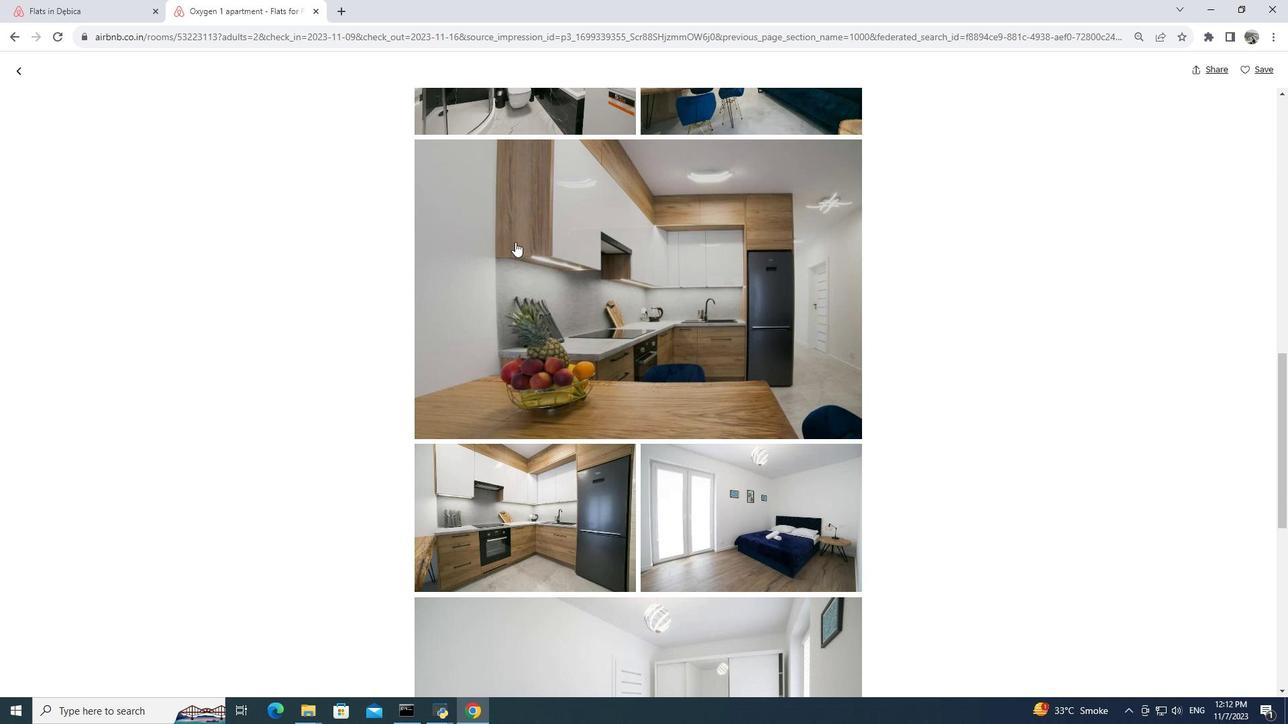 
Action: Mouse scrolled (515, 241) with delta (0, 0)
Screenshot: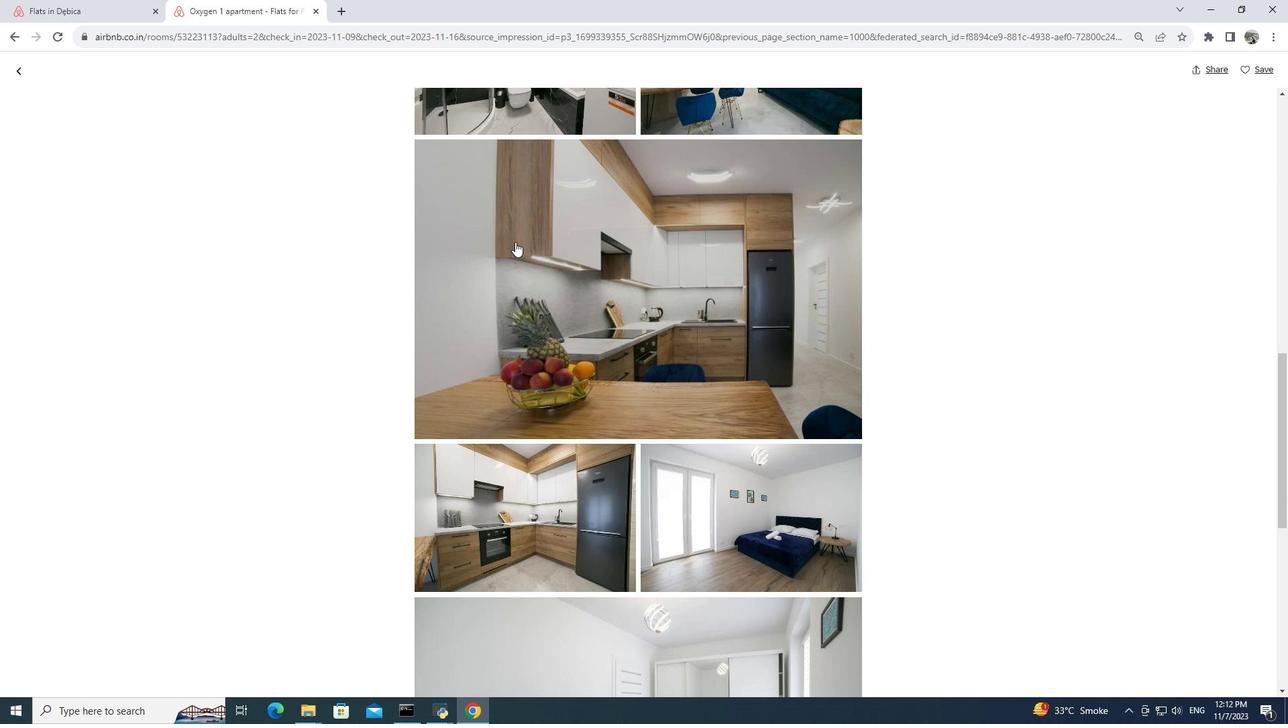 
Action: Mouse scrolled (515, 241) with delta (0, 0)
Screenshot: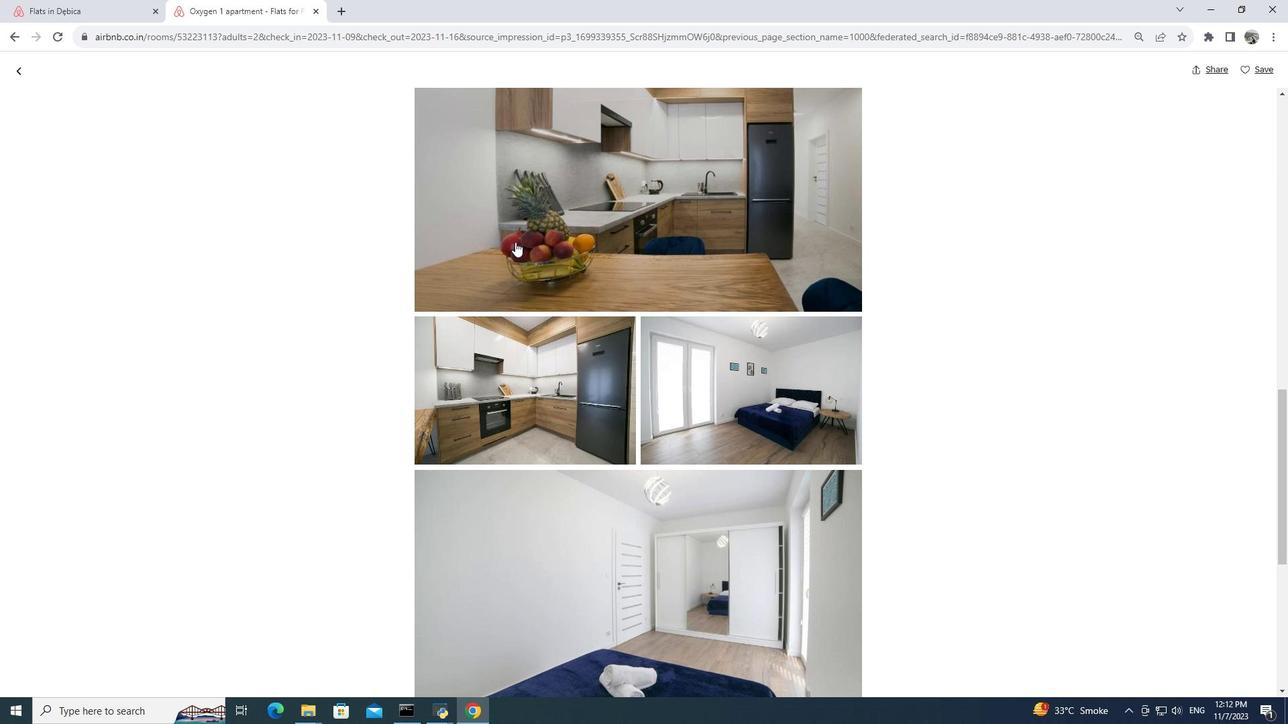 
Action: Mouse scrolled (515, 241) with delta (0, 0)
Screenshot: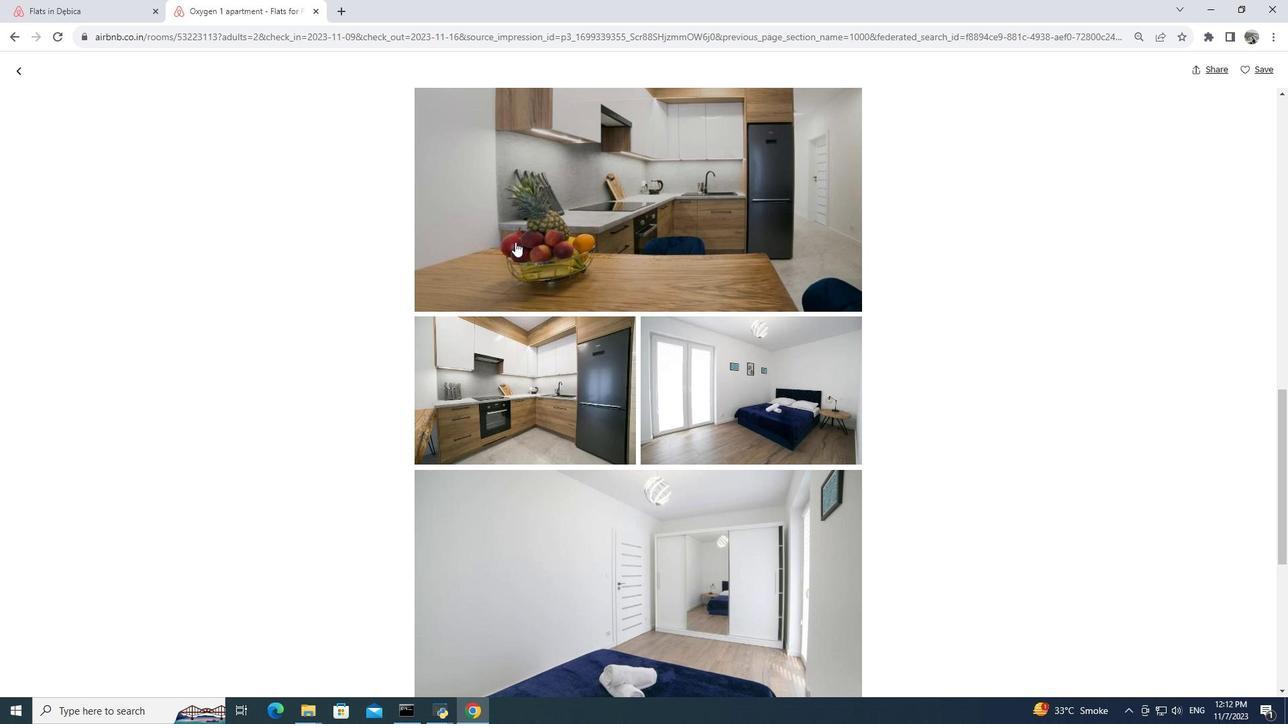 
Action: Mouse moved to (709, 724)
Screenshot: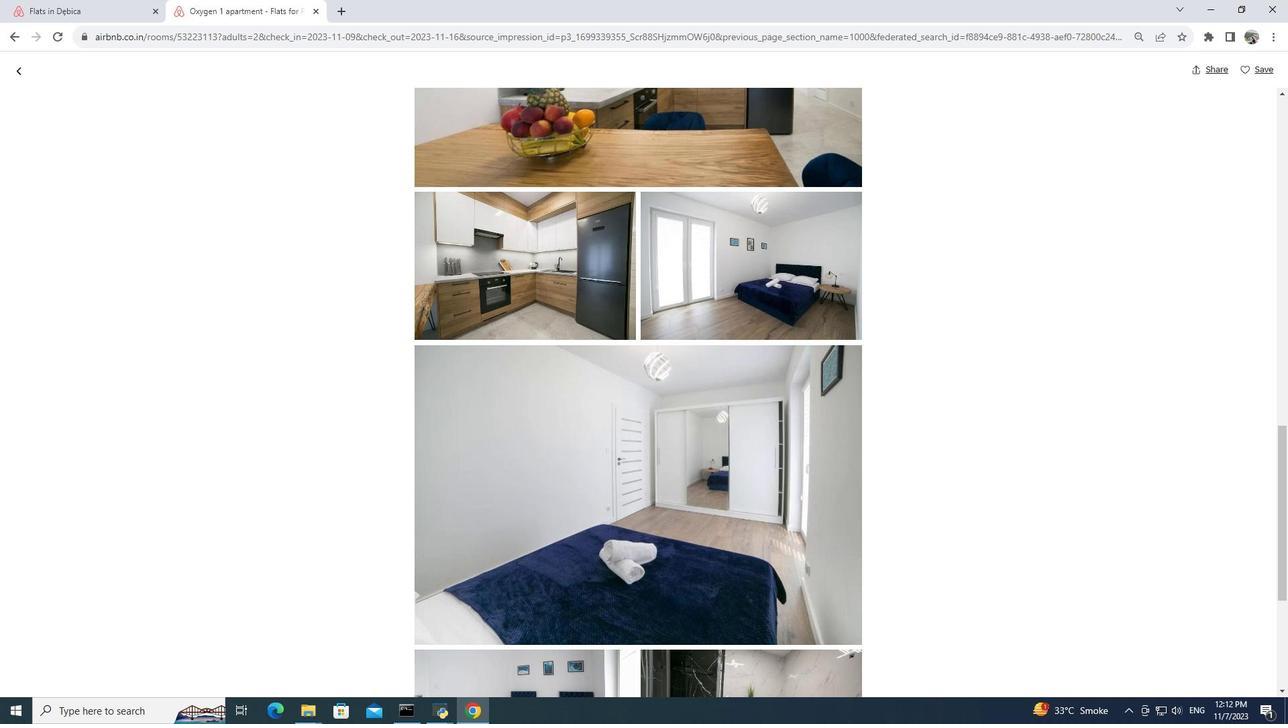 
Action: Mouse scrolled (709, 723) with delta (0, 0)
Screenshot: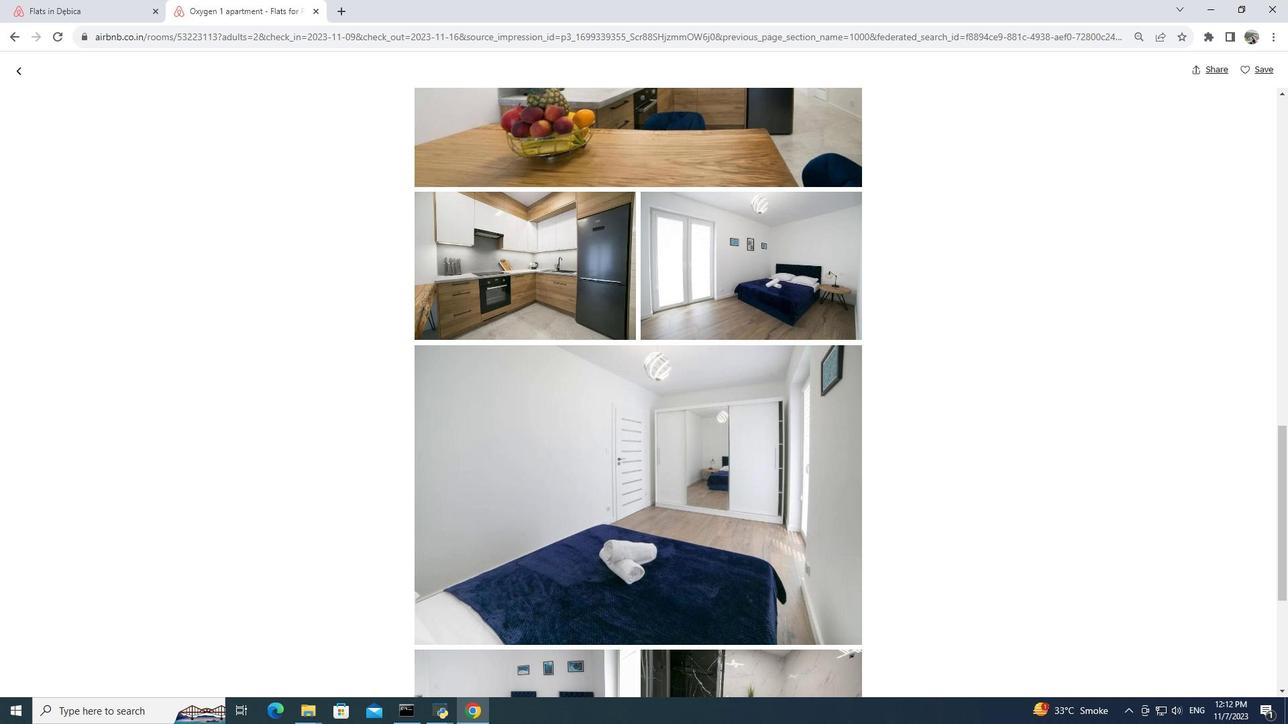 
Action: Mouse scrolled (709, 723) with delta (0, 0)
Screenshot: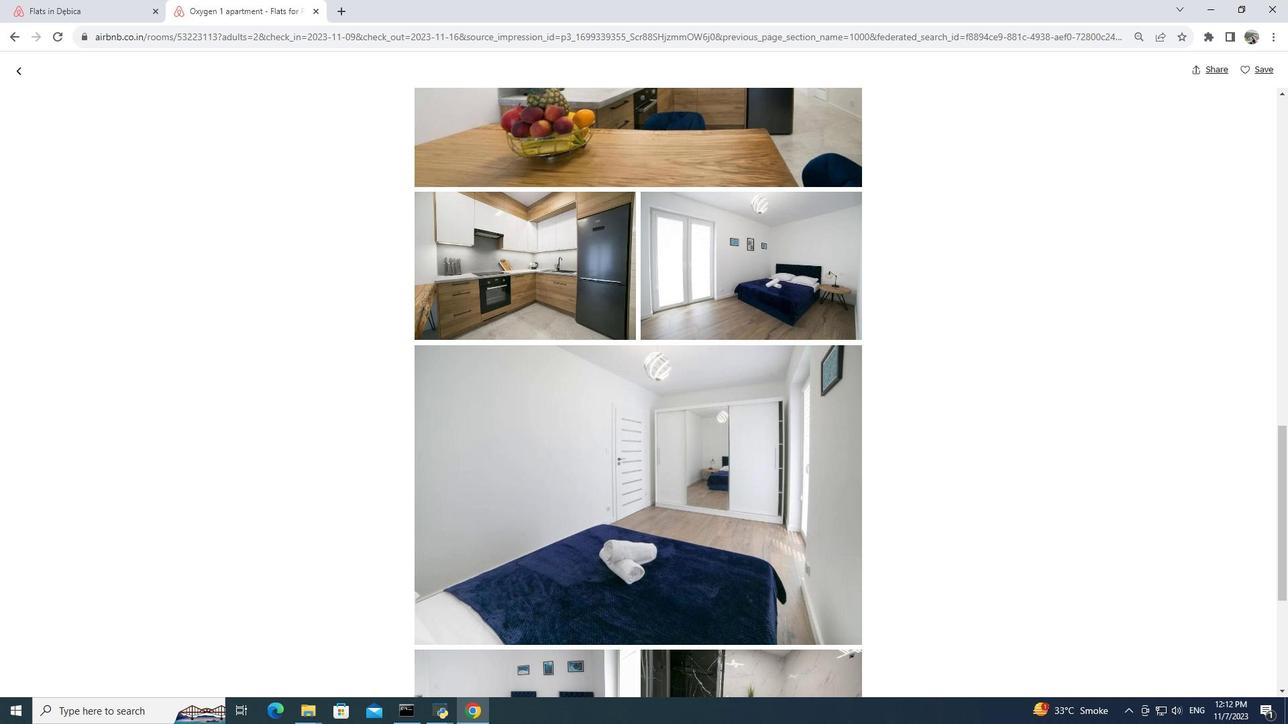 
Action: Mouse scrolled (709, 723) with delta (0, 0)
Screenshot: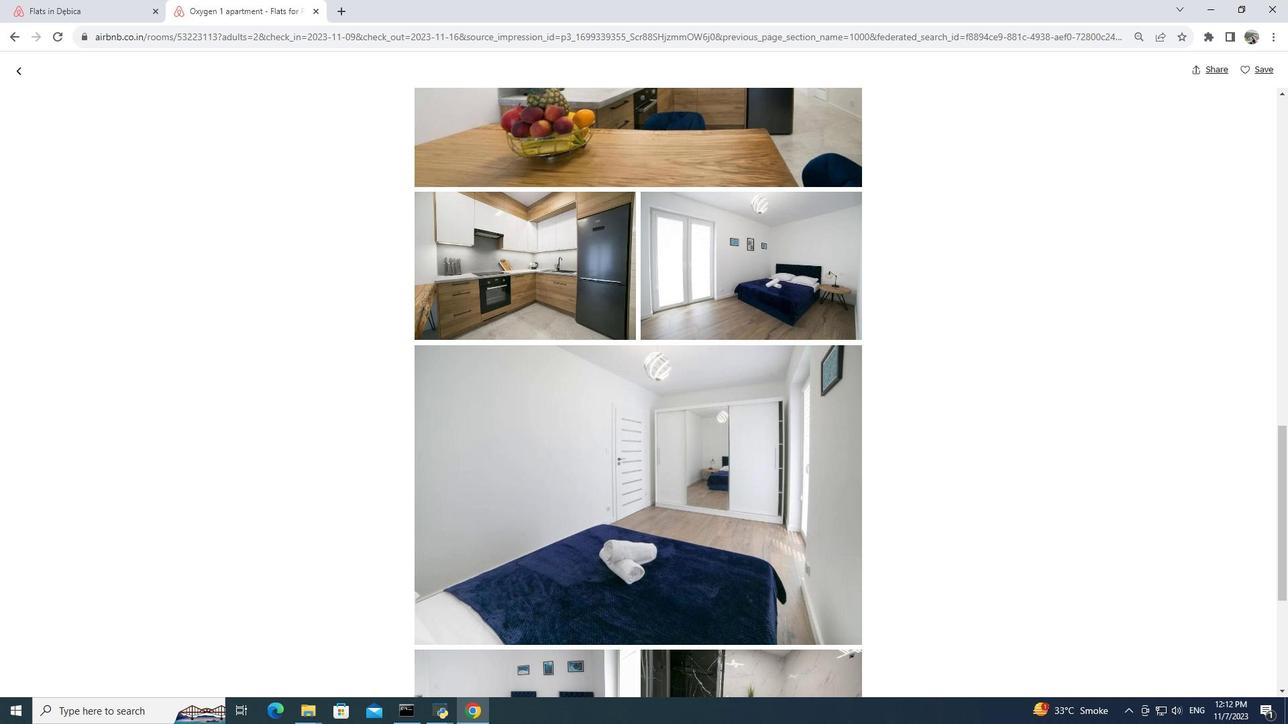 
Action: Mouse moved to (709, 724)
Screenshot: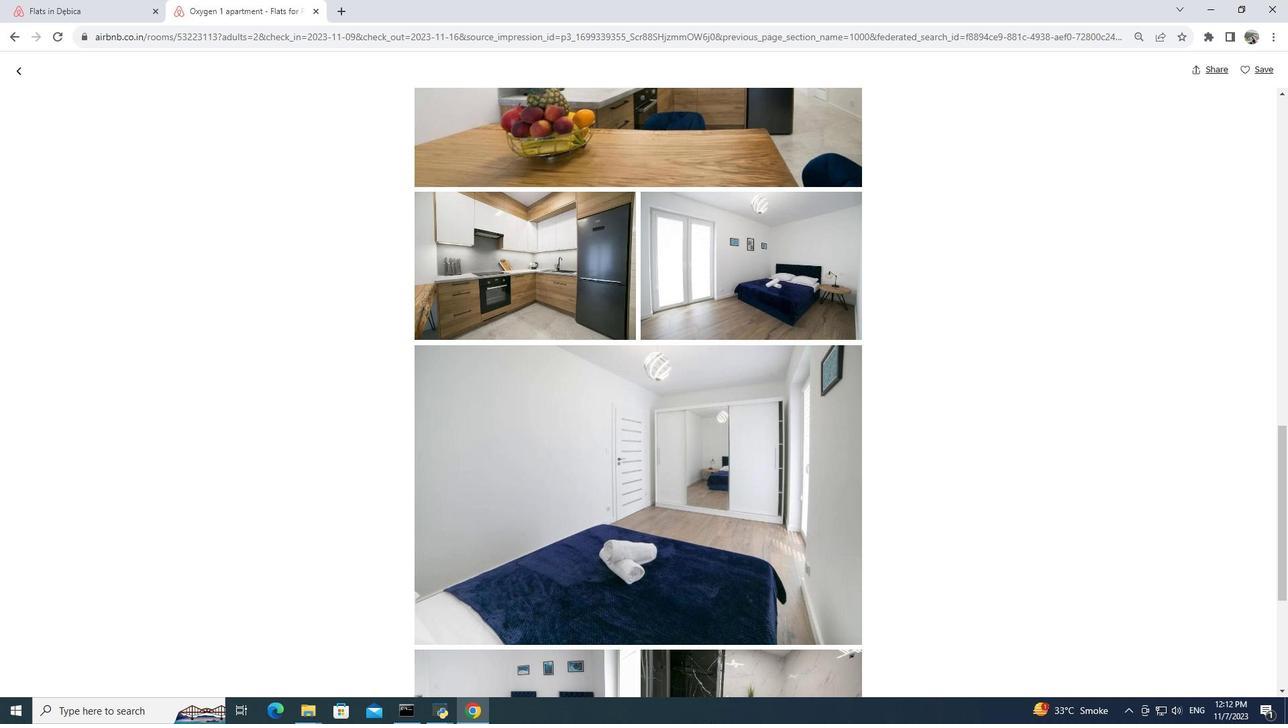 
Action: Mouse scrolled (709, 723) with delta (0, 0)
Screenshot: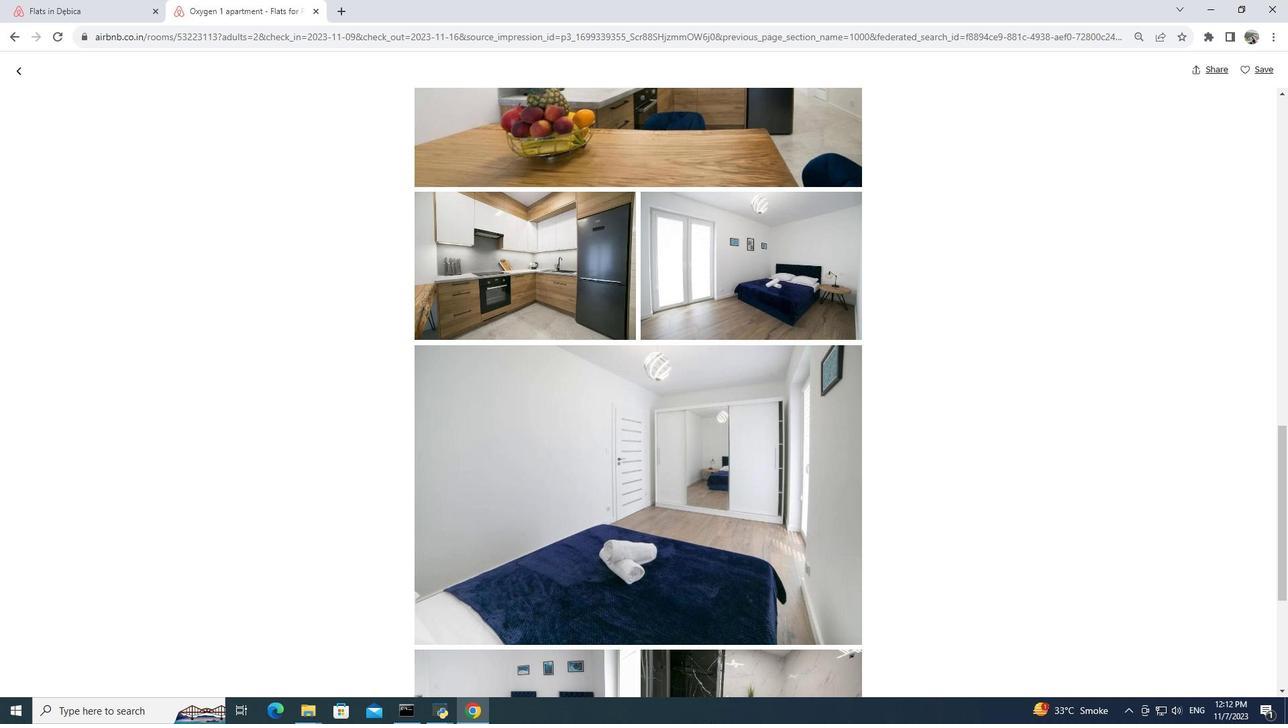 
Action: Mouse moved to (624, 526)
Screenshot: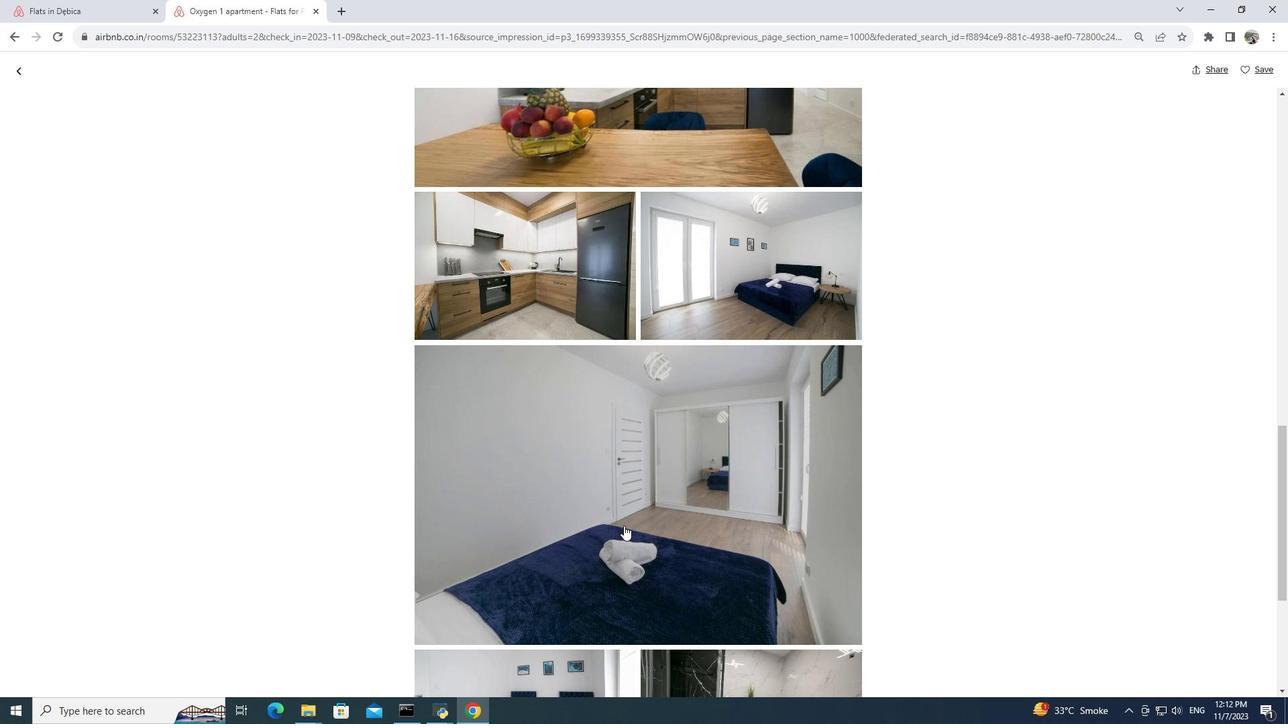 
Action: Mouse scrolled (624, 525) with delta (0, 0)
Screenshot: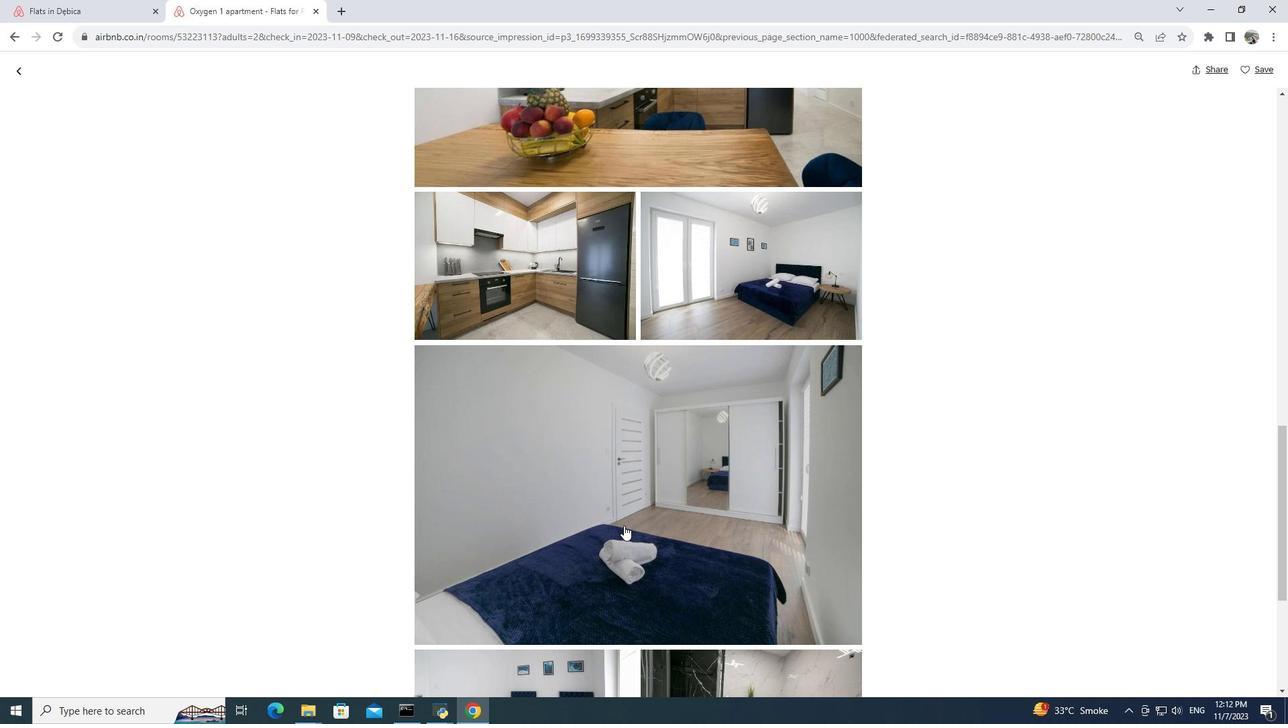 
Action: Mouse scrolled (624, 525) with delta (0, 0)
Screenshot: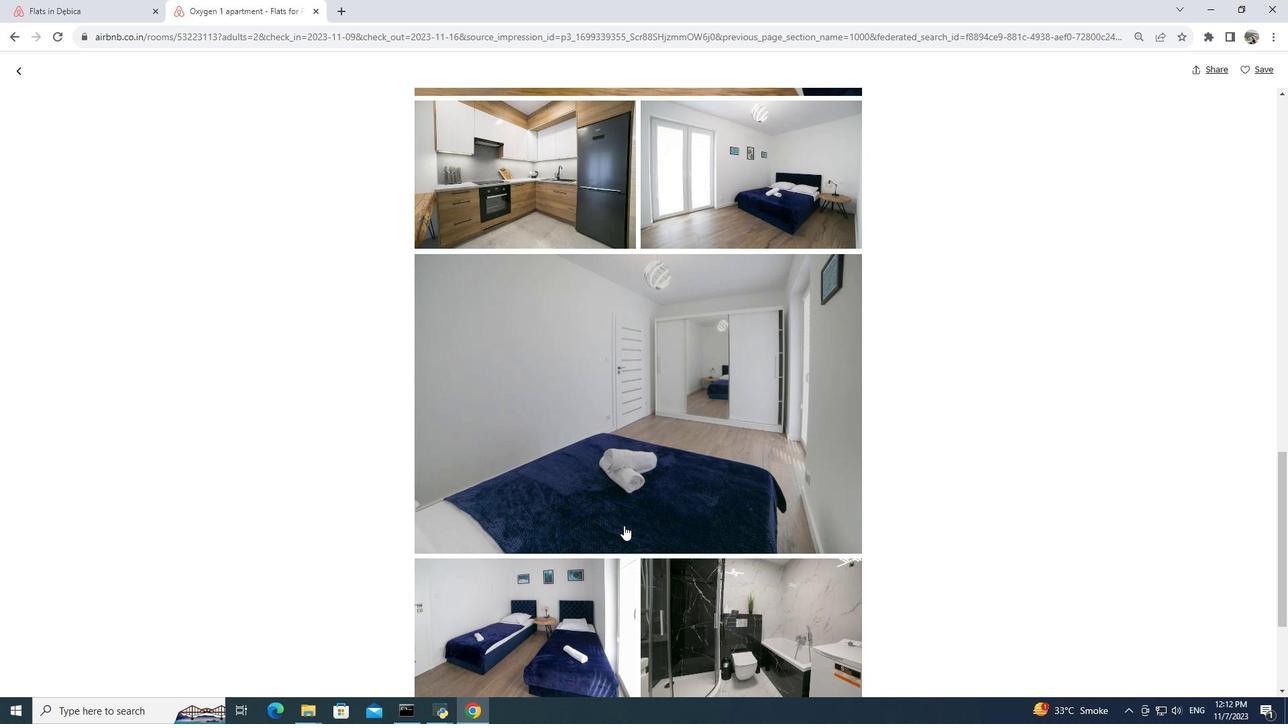 
Action: Mouse scrolled (624, 525) with delta (0, 0)
Screenshot: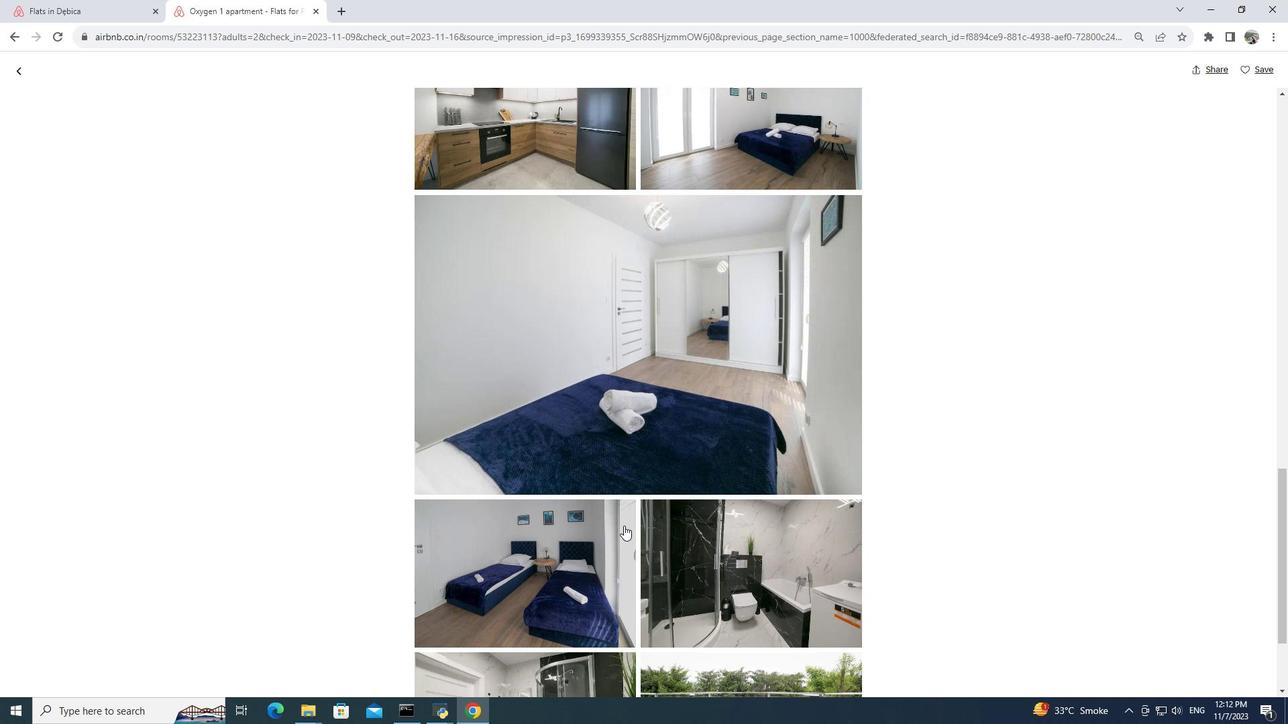 
Action: Mouse scrolled (624, 525) with delta (0, 0)
Screenshot: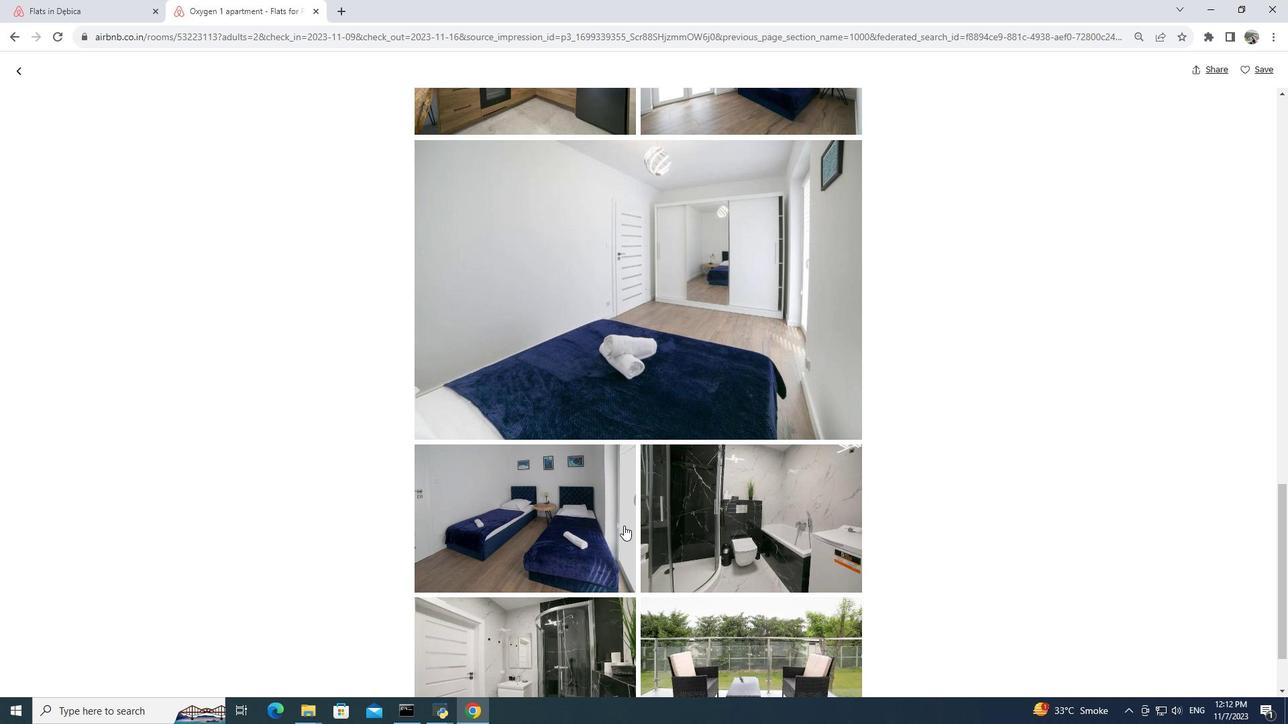 
Action: Mouse scrolled (624, 525) with delta (0, 0)
Screenshot: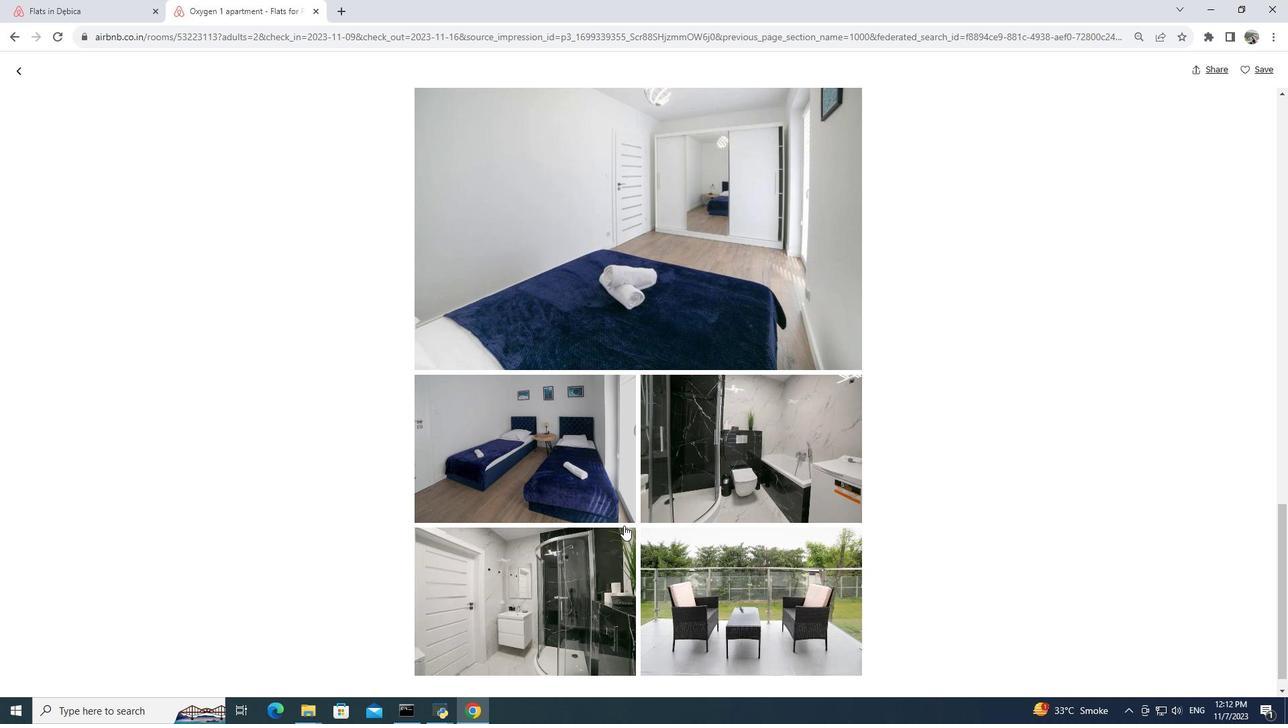 
Action: Mouse scrolled (624, 525) with delta (0, 0)
Screenshot: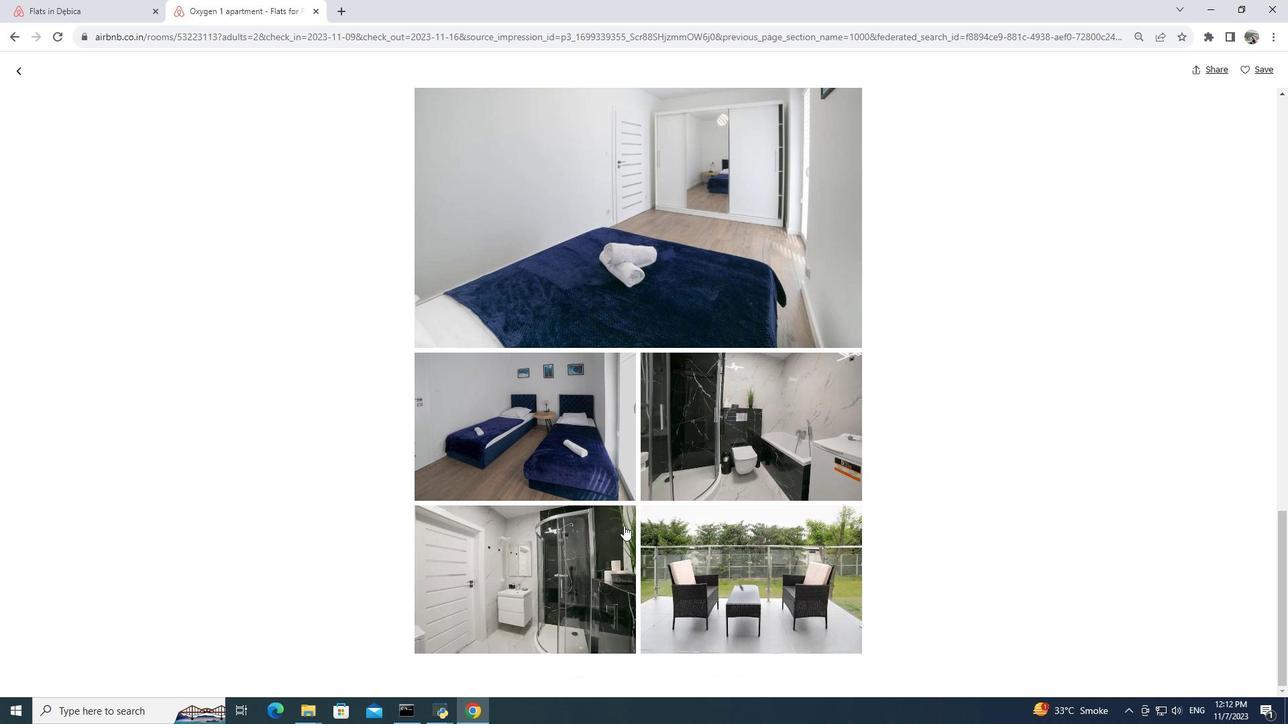 
Action: Mouse scrolled (624, 525) with delta (0, 0)
Screenshot: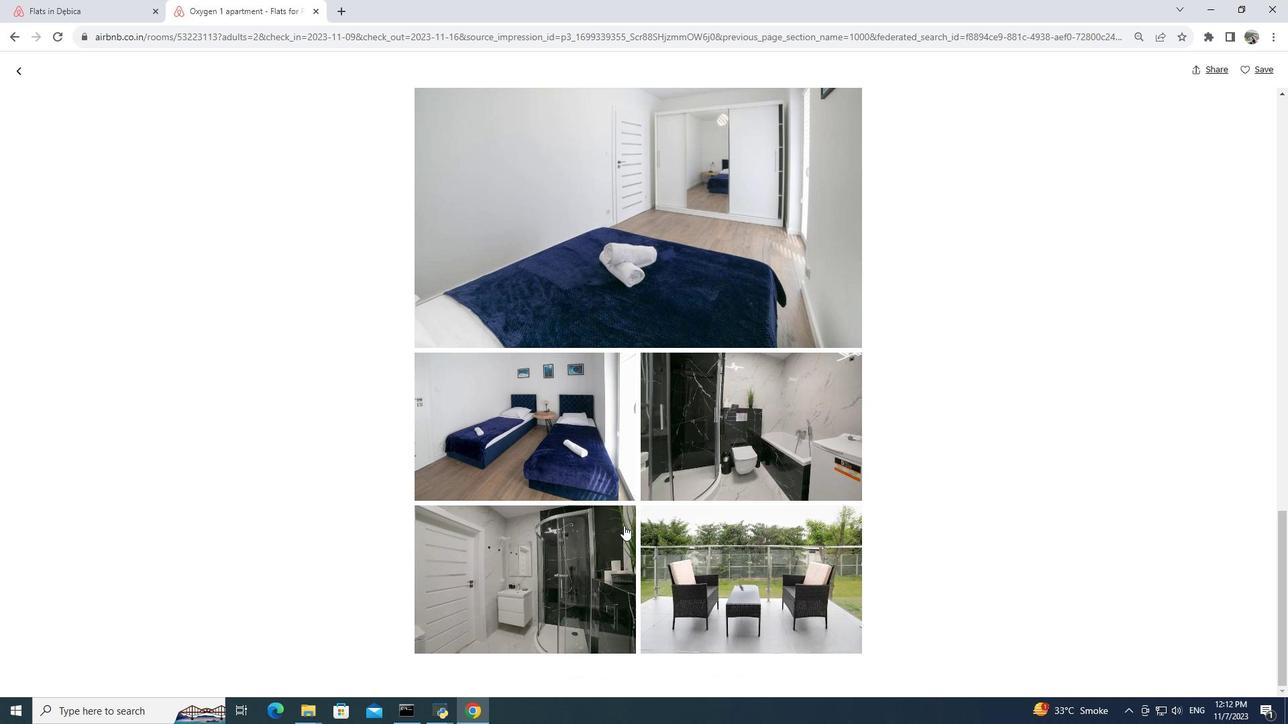 
Action: Mouse scrolled (624, 525) with delta (0, 0)
Screenshot: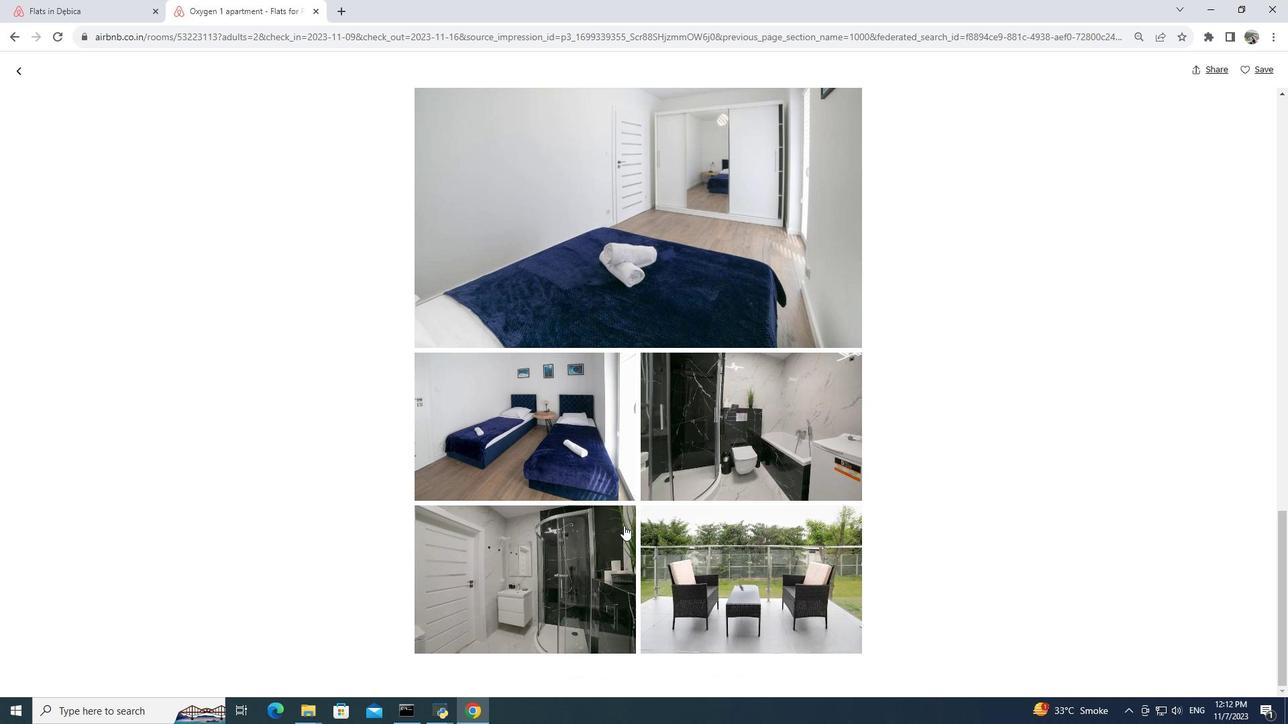 
Action: Mouse scrolled (624, 525) with delta (0, 0)
Screenshot: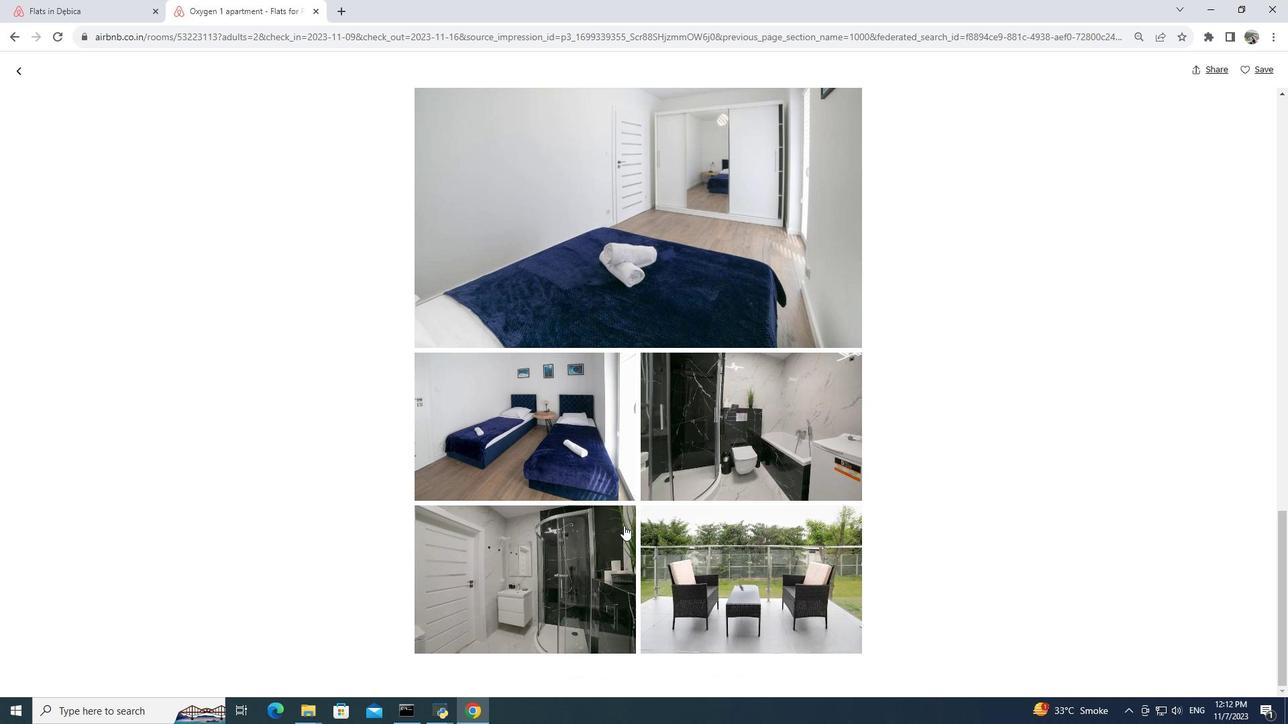 
Action: Mouse scrolled (624, 525) with delta (0, 0)
Screenshot: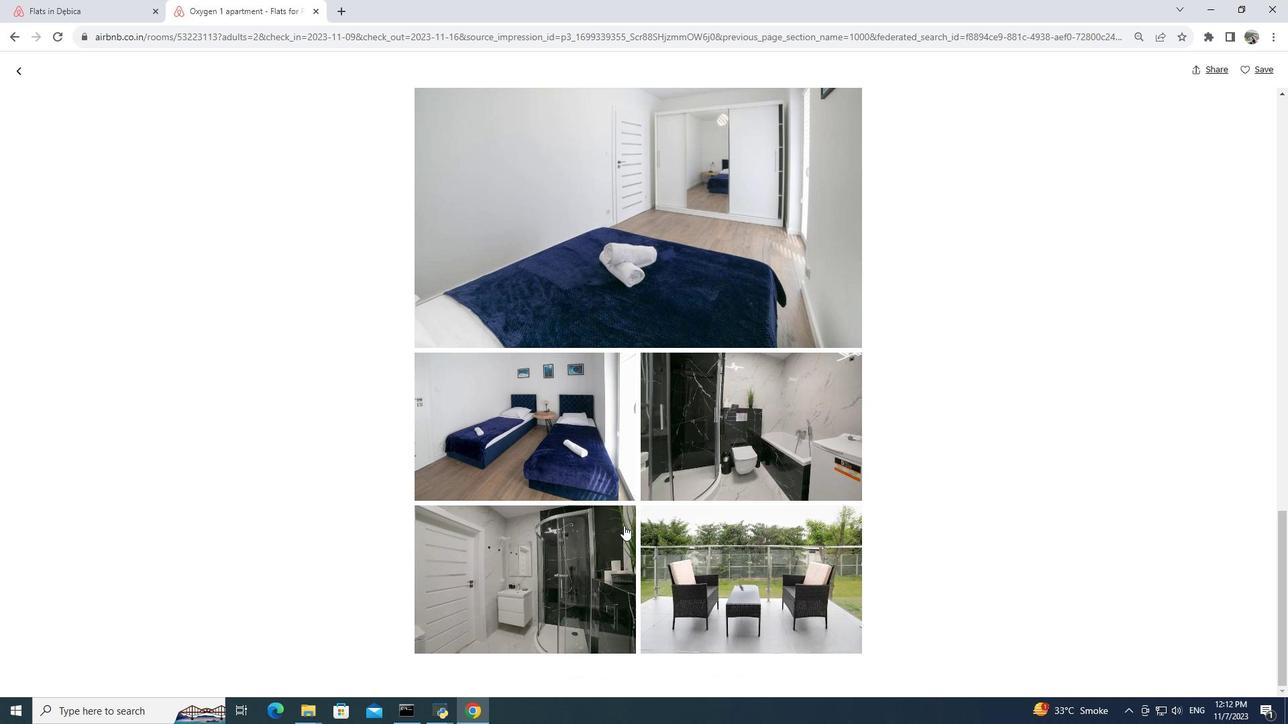 
Action: Mouse scrolled (624, 525) with delta (0, 0)
Screenshot: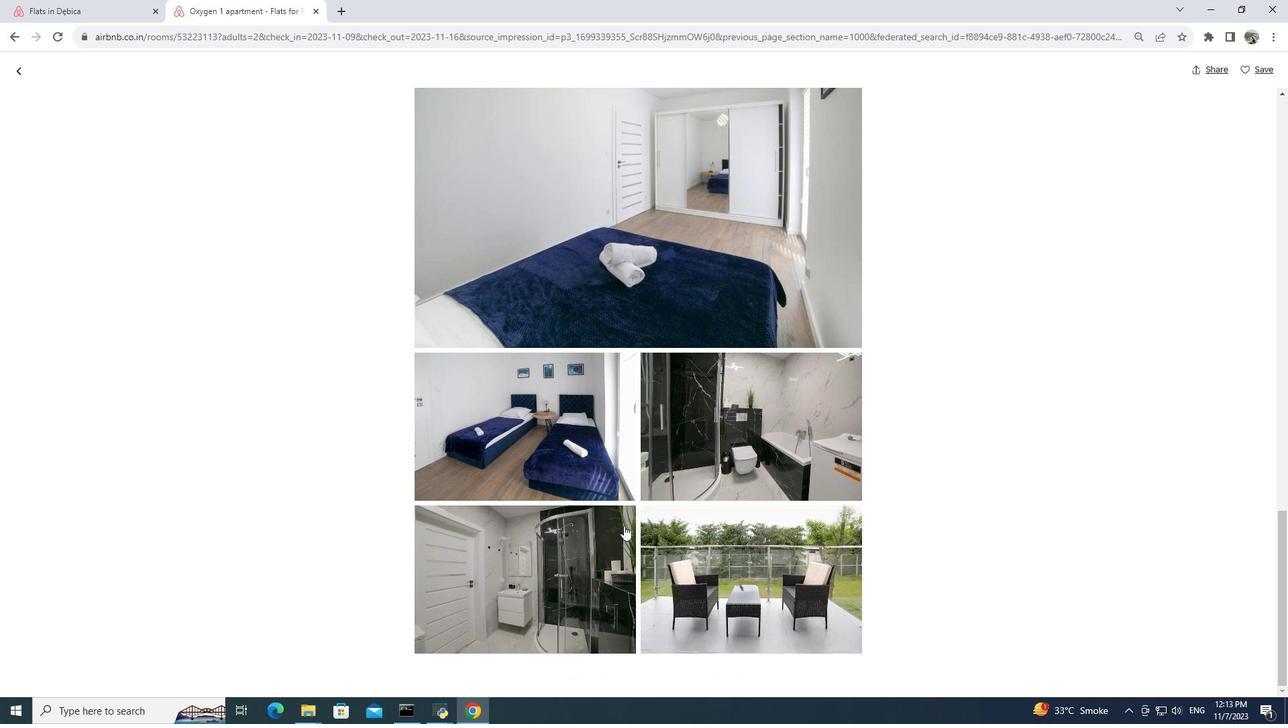 
Action: Mouse scrolled (624, 525) with delta (0, 0)
Screenshot: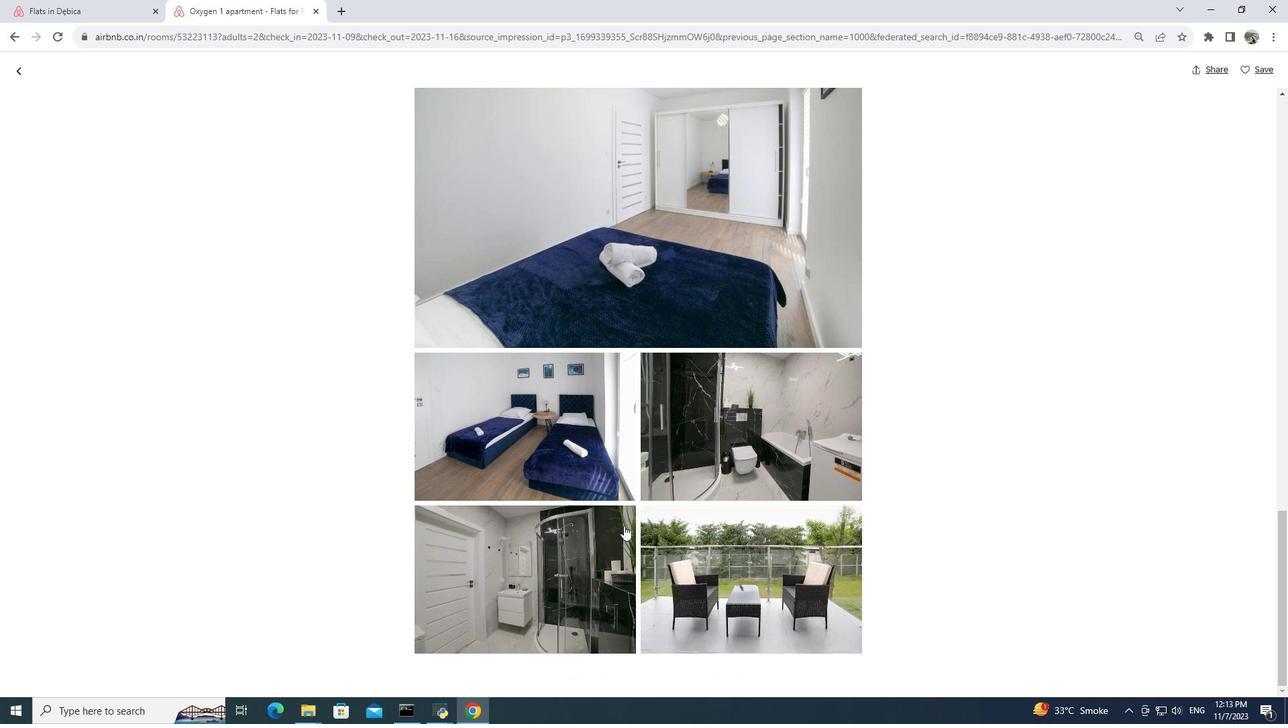 
Action: Mouse moved to (622, 526)
Screenshot: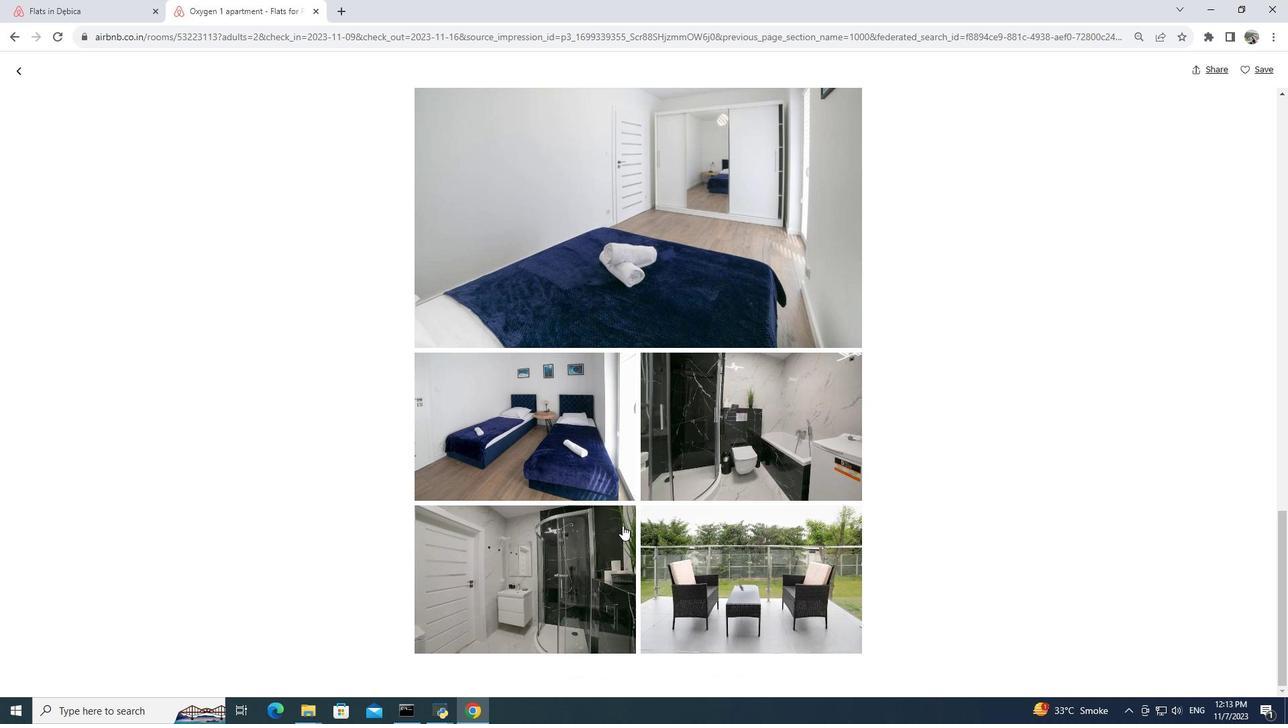 
Action: Mouse scrolled (622, 525) with delta (0, 0)
Screenshot: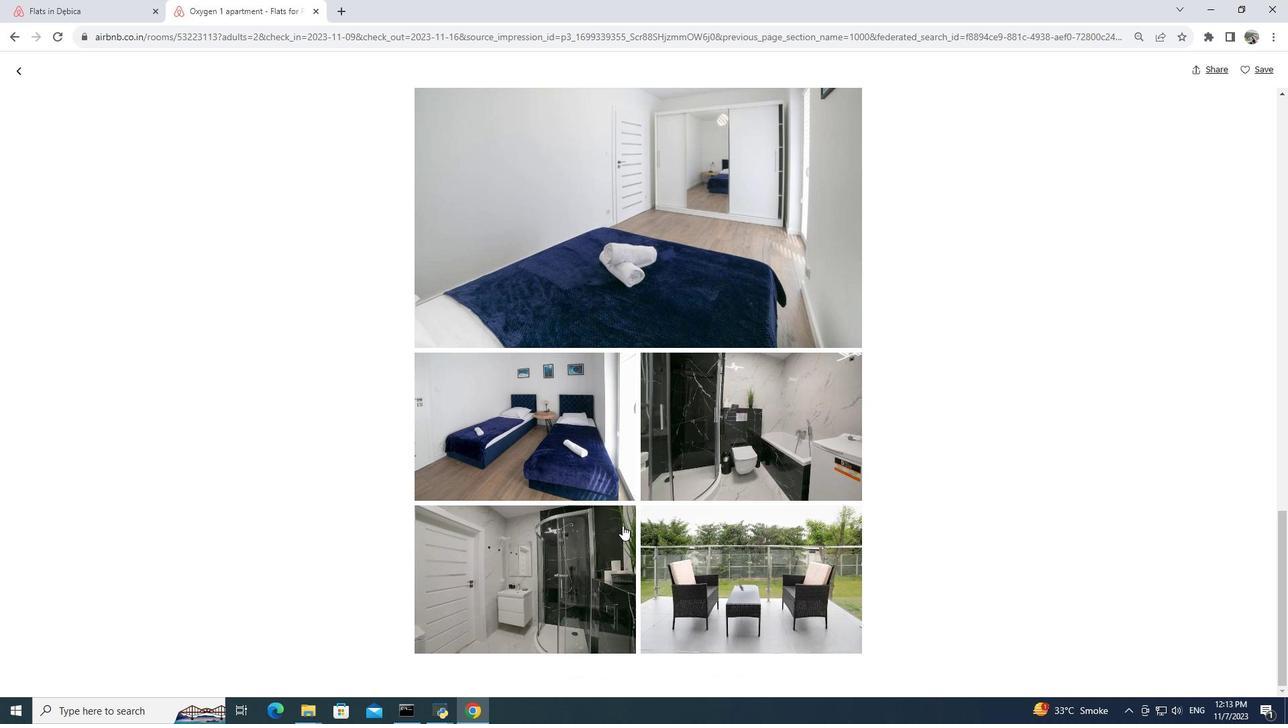 
Action: Mouse scrolled (622, 525) with delta (0, 0)
Screenshot: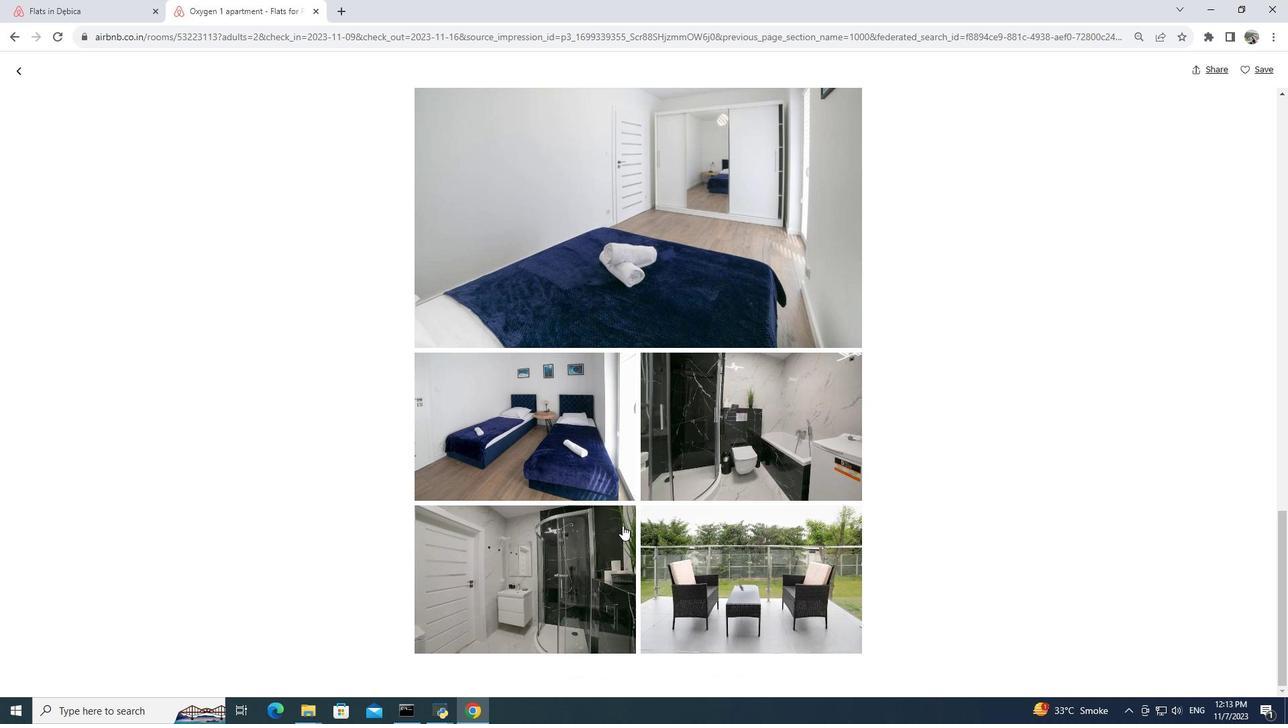 
Action: Mouse scrolled (622, 525) with delta (0, 0)
Screenshot: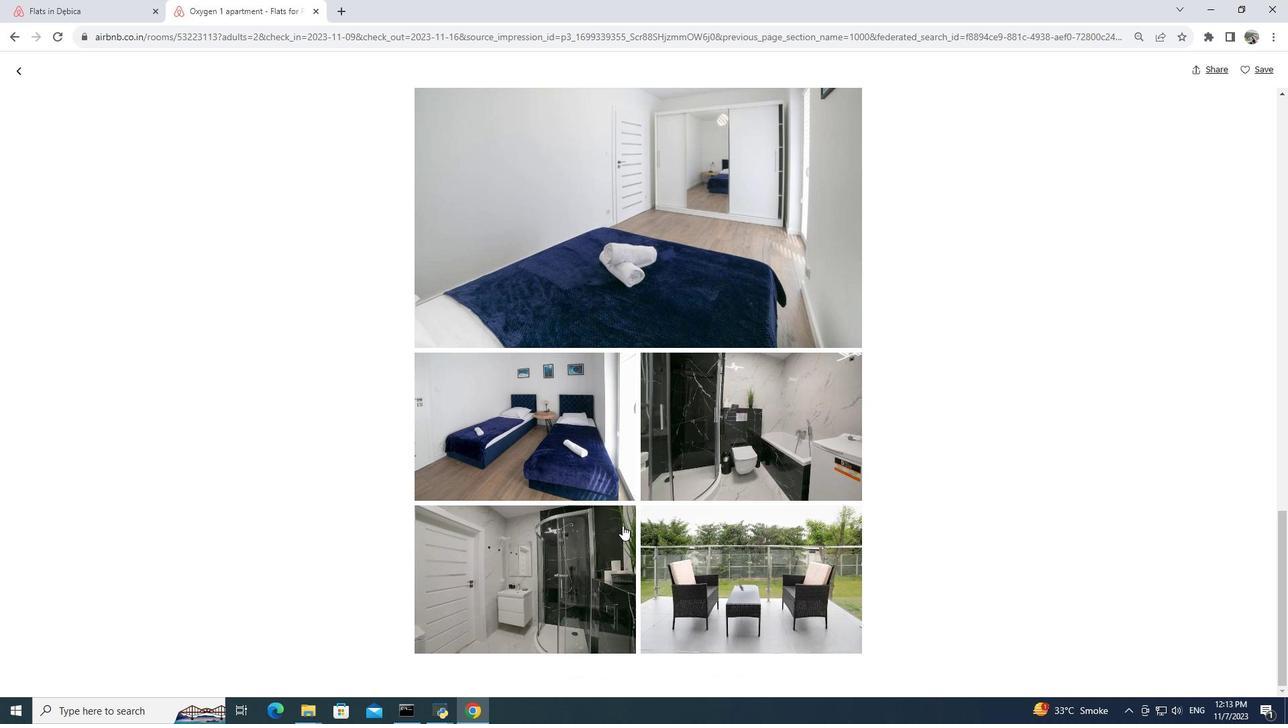 
Action: Mouse moved to (24, 71)
Screenshot: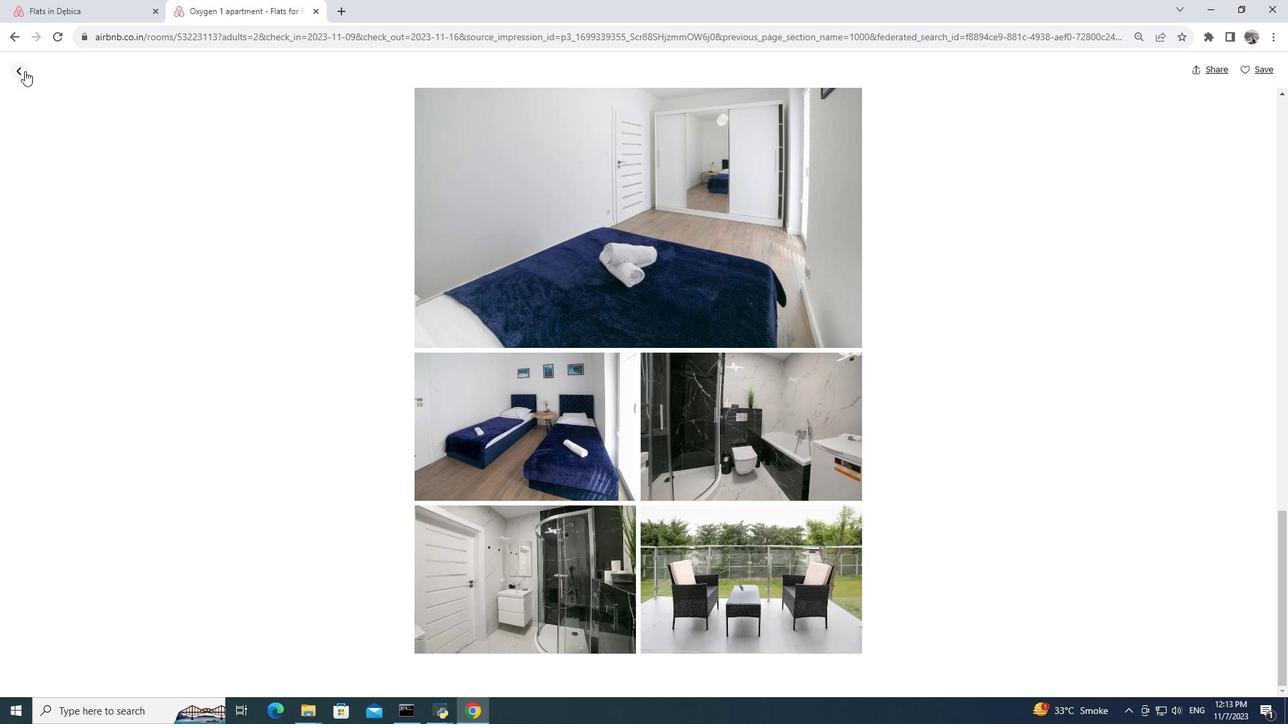 
Action: Mouse pressed left at (24, 71)
Screenshot: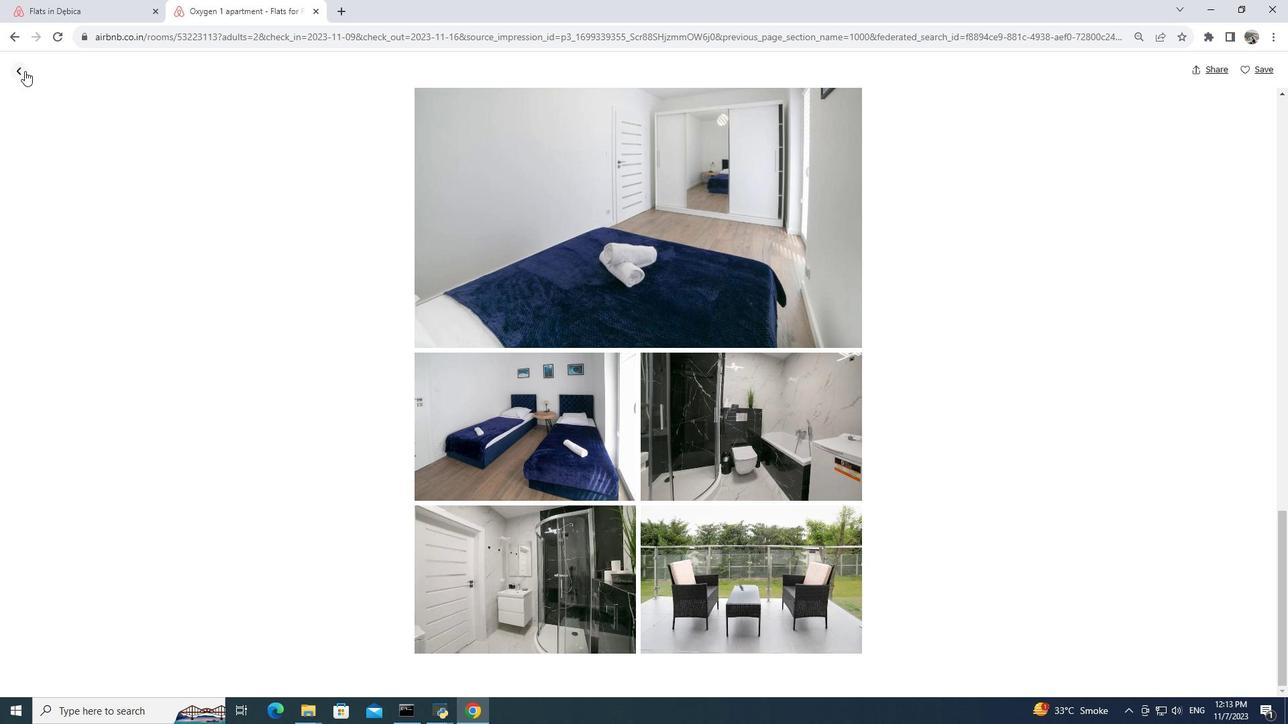 
Action: Mouse moved to (430, 310)
Screenshot: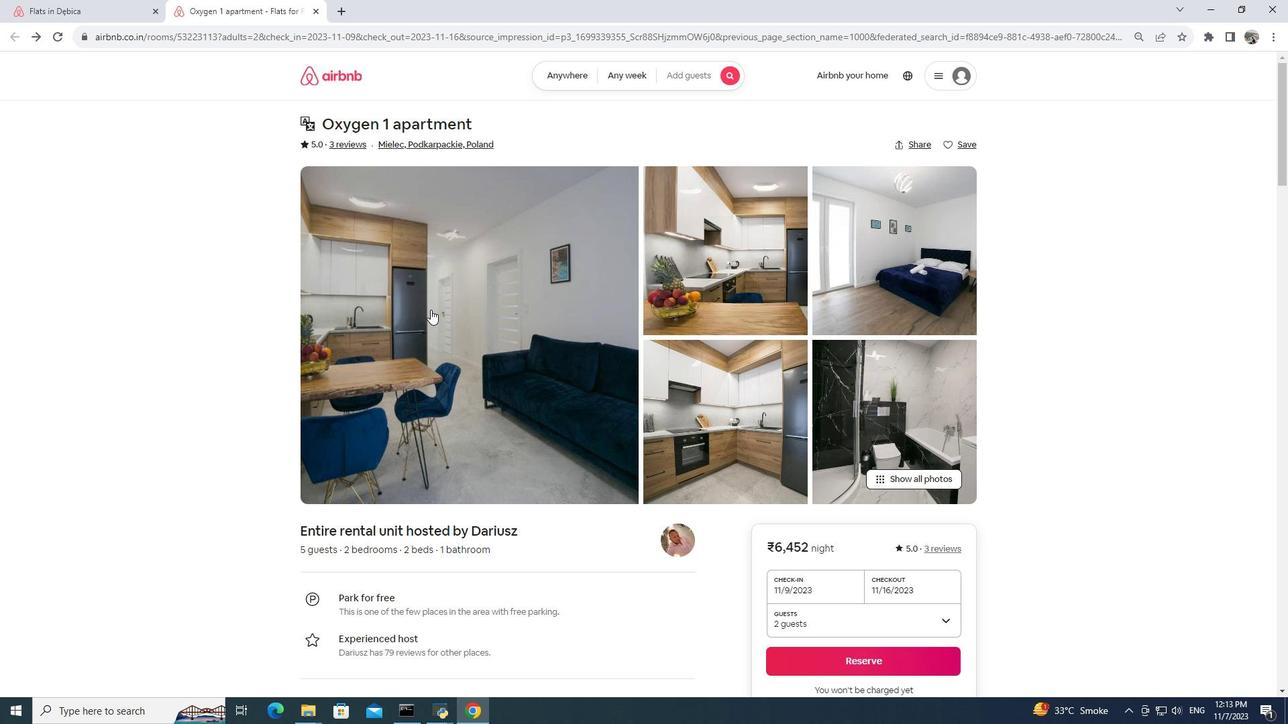 
Action: Mouse scrolled (430, 309) with delta (0, 0)
Screenshot: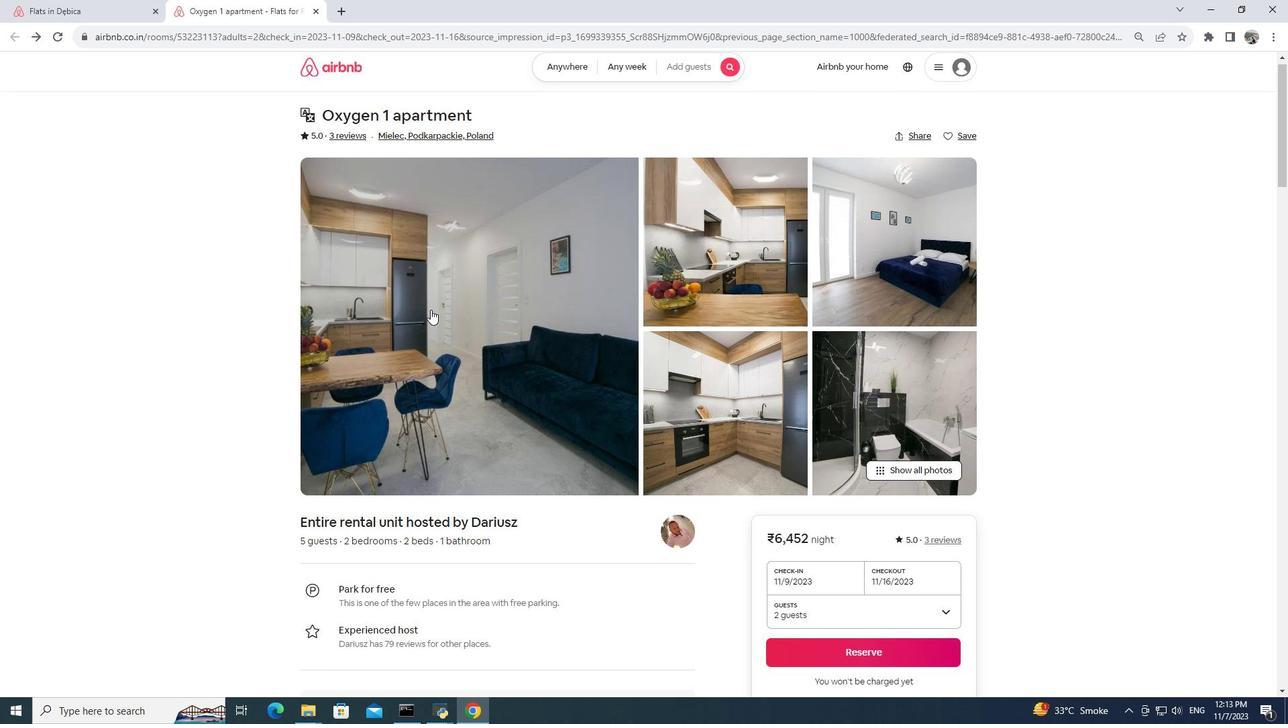 
Action: Mouse moved to (430, 310)
Screenshot: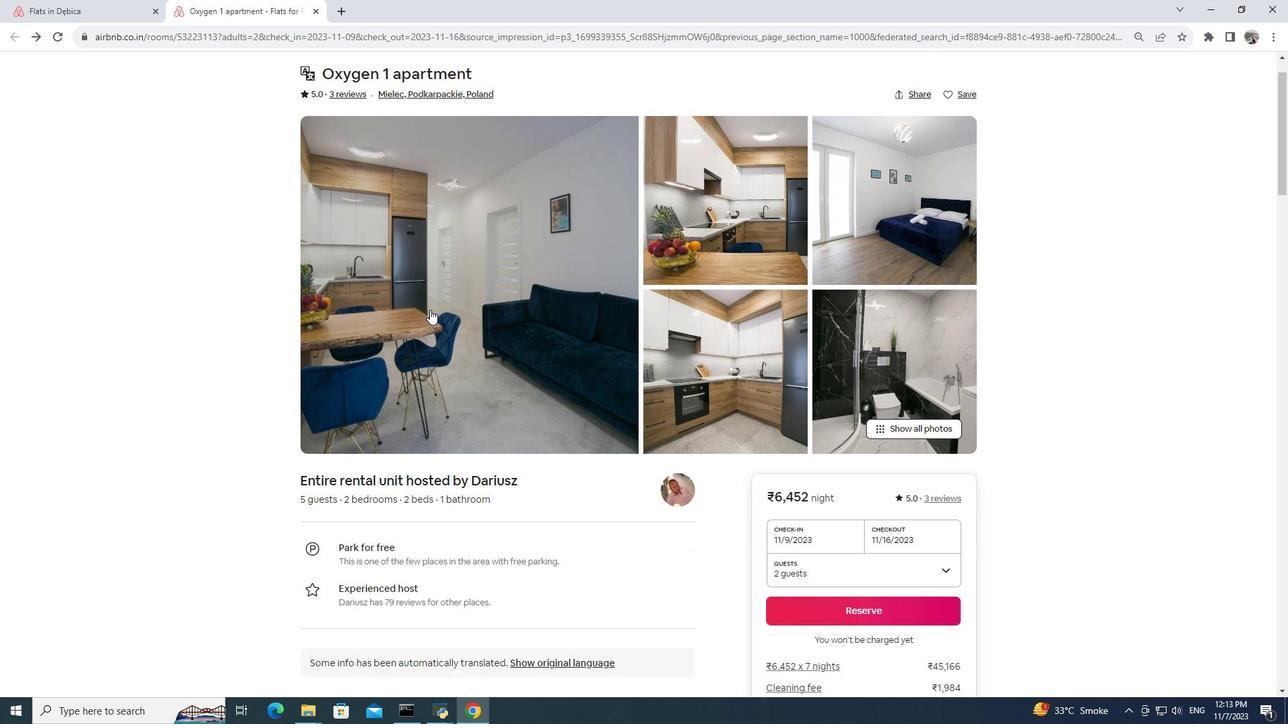 
Action: Mouse scrolled (430, 309) with delta (0, 0)
Screenshot: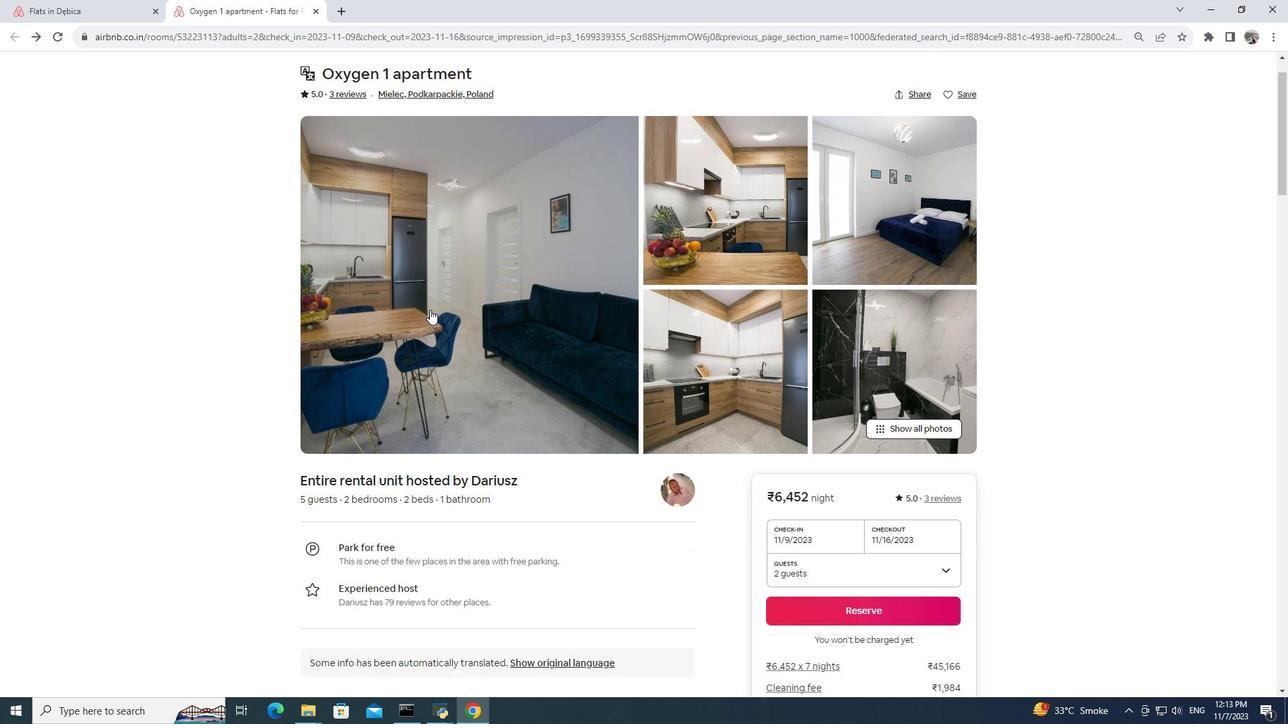 
Action: Mouse moved to (427, 310)
Screenshot: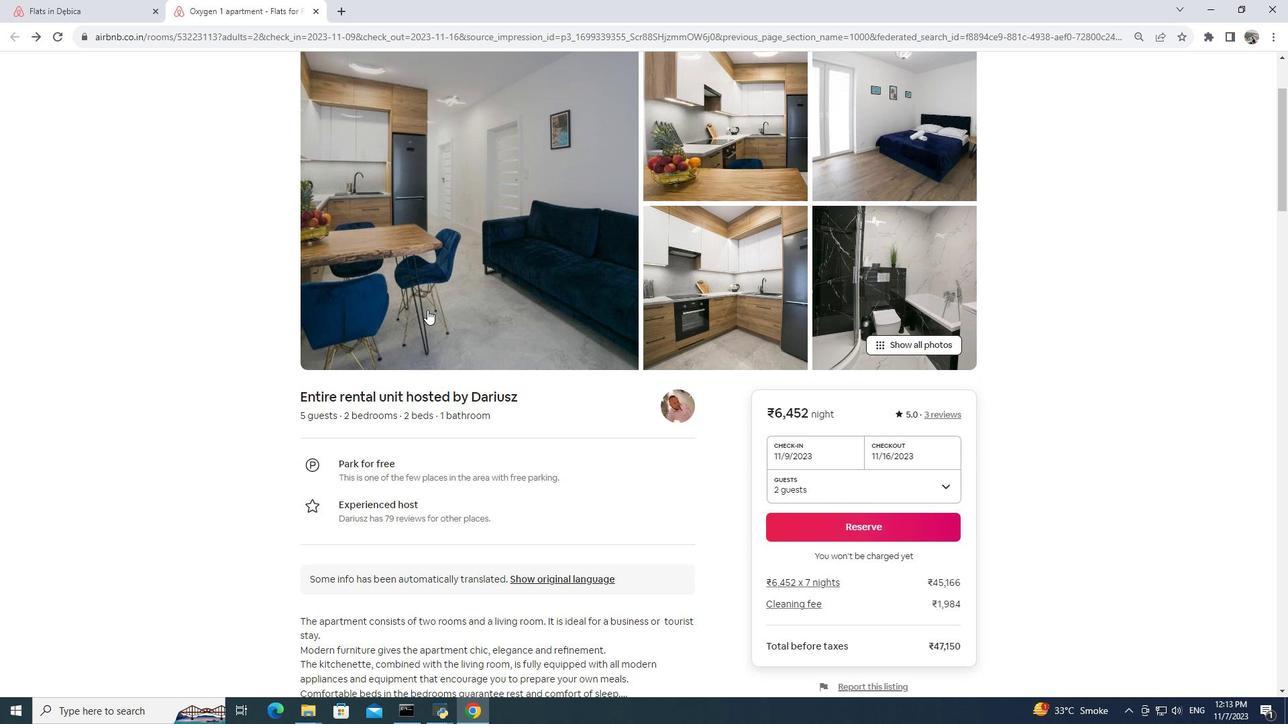 
Action: Mouse scrolled (427, 309) with delta (0, 0)
Screenshot: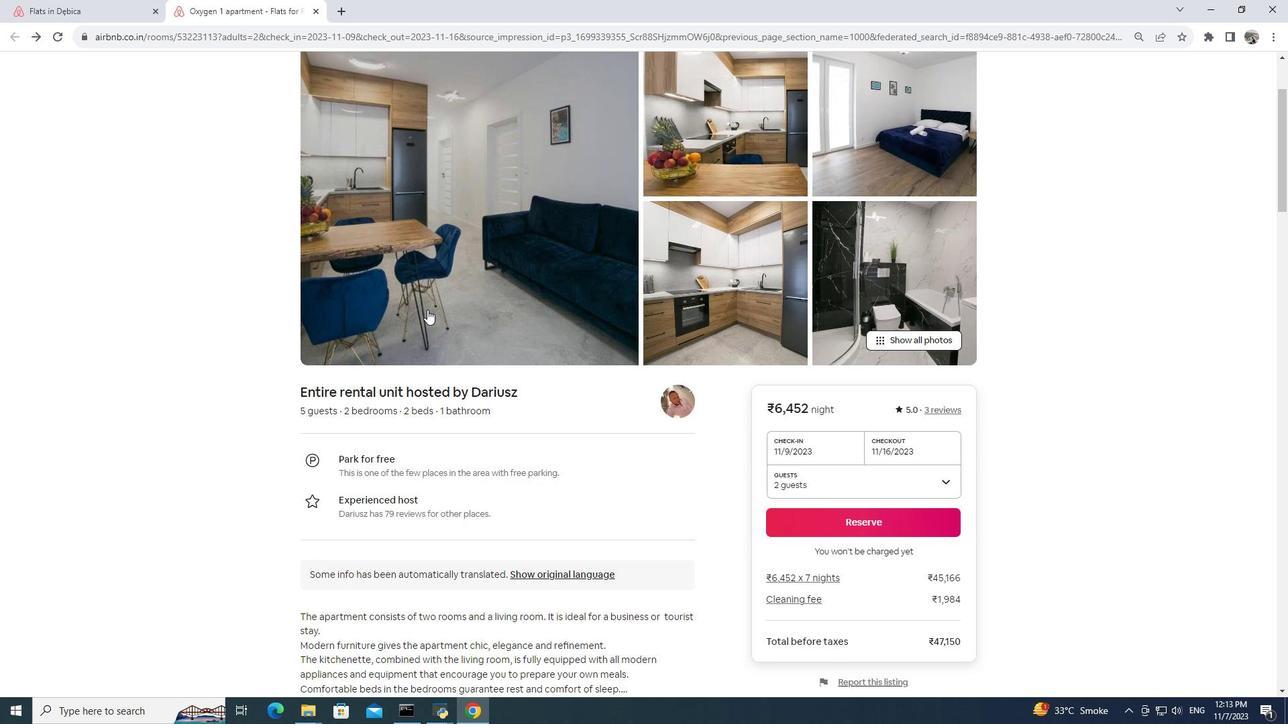 
Action: Mouse scrolled (427, 309) with delta (0, 0)
Screenshot: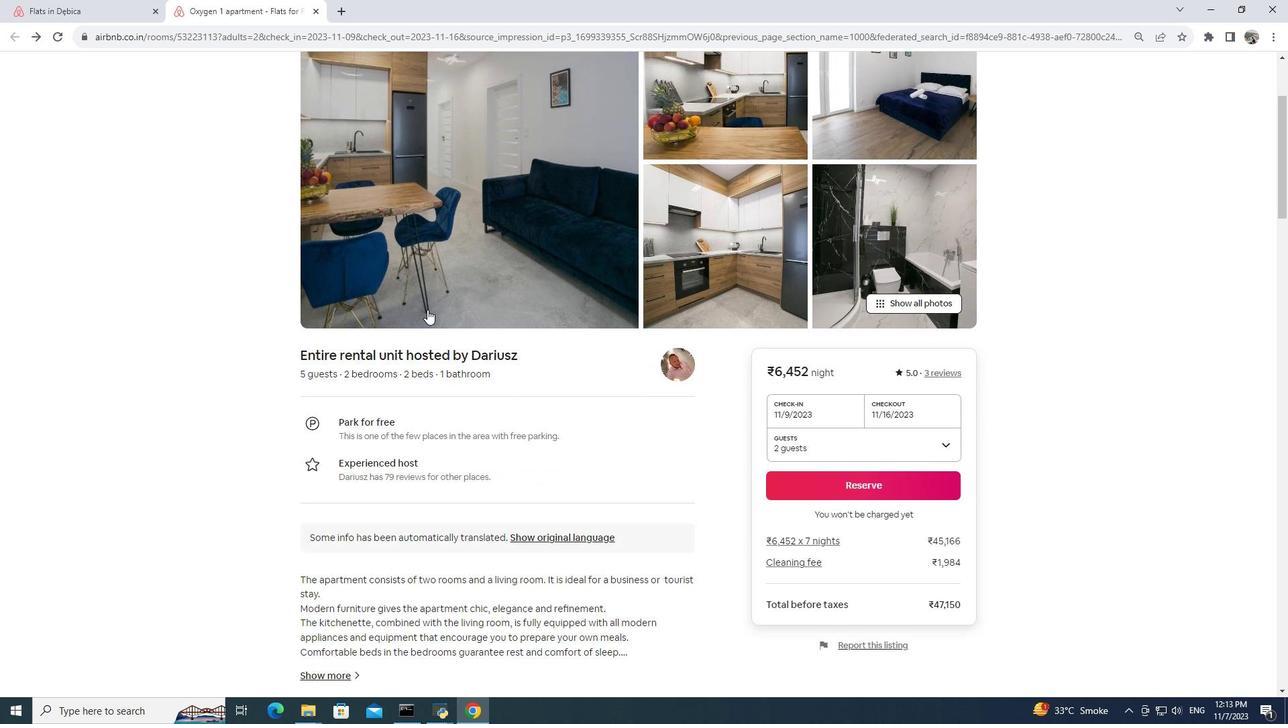 
Action: Mouse moved to (425, 309)
Screenshot: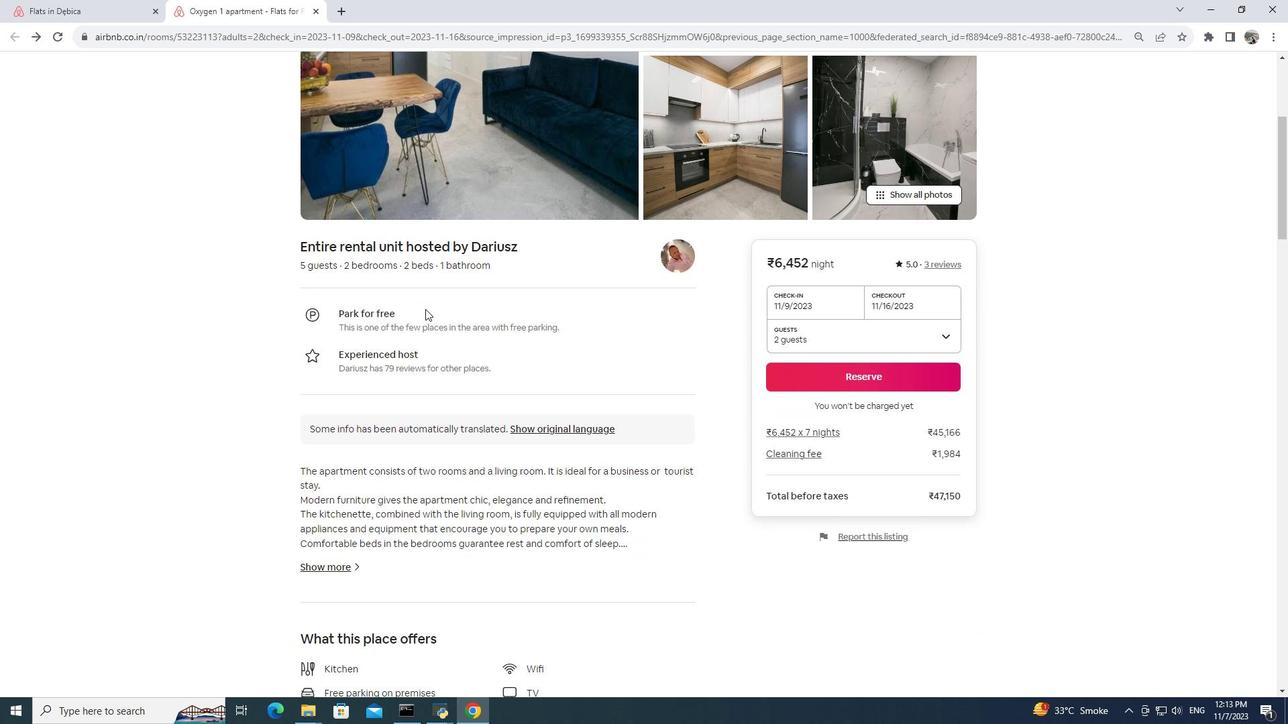 
Action: Mouse scrolled (425, 308) with delta (0, 0)
Screenshot: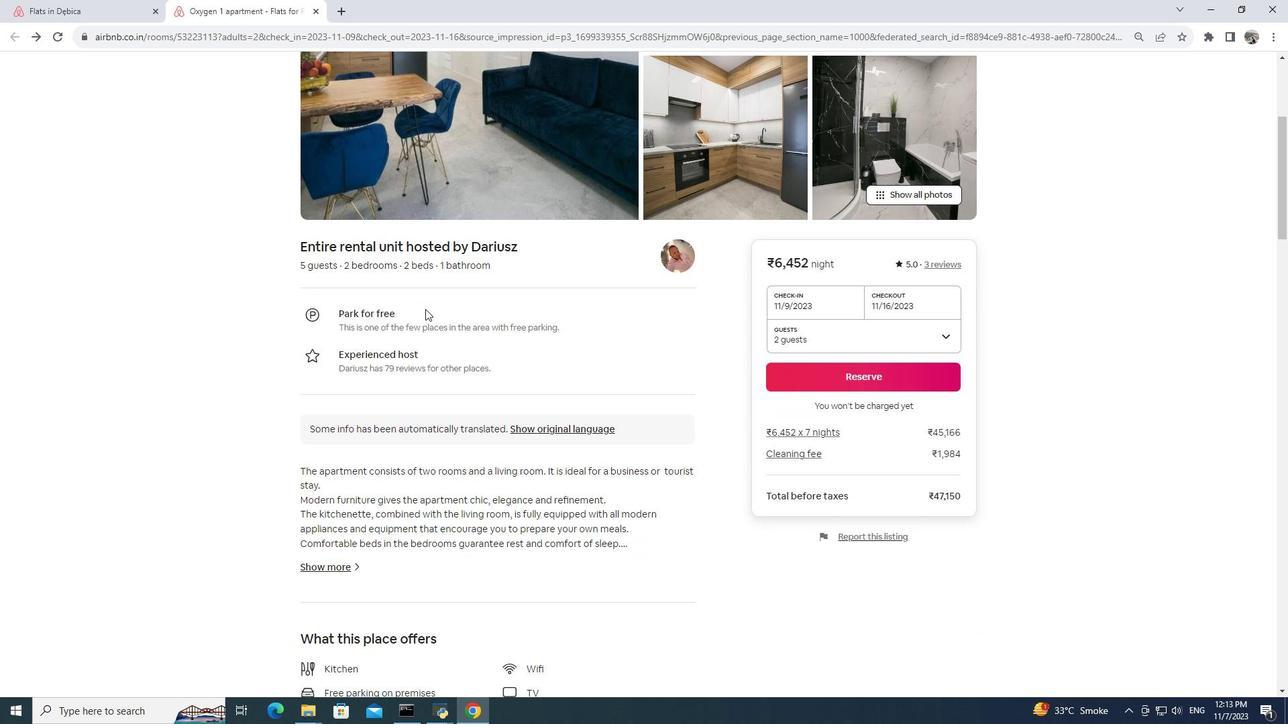 
Action: Mouse scrolled (425, 308) with delta (0, 0)
Screenshot: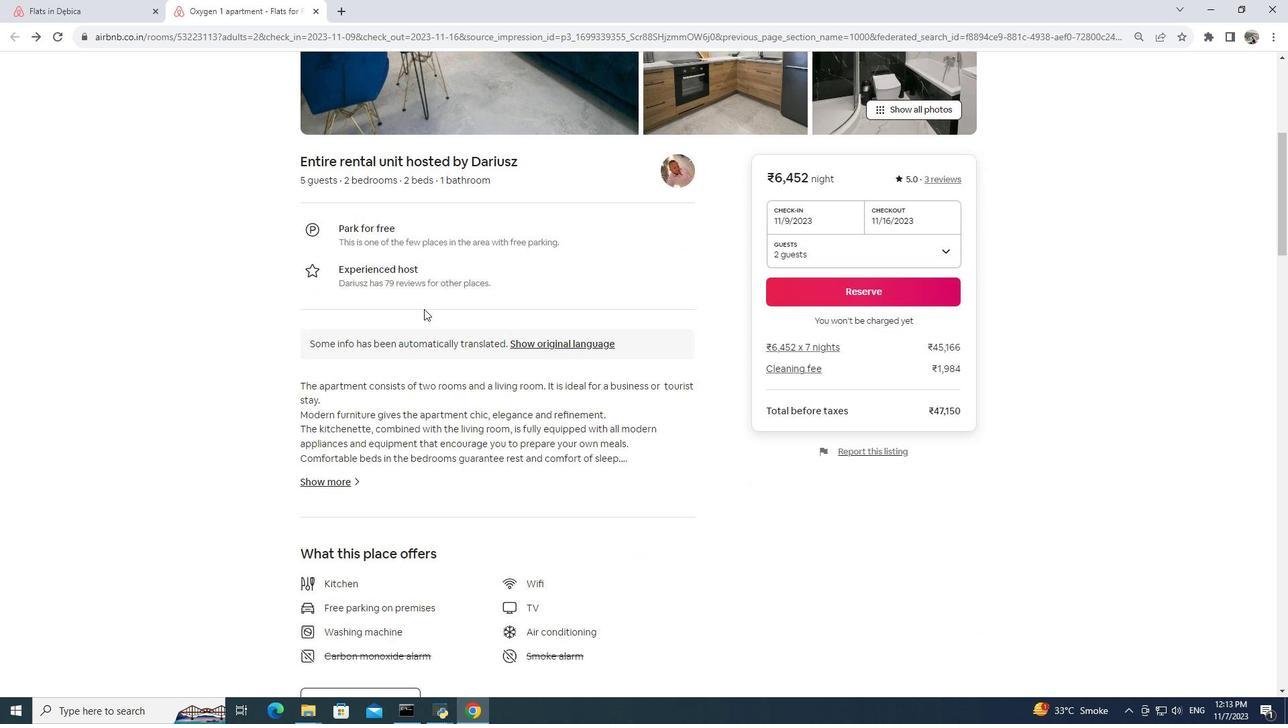 
Action: Mouse moved to (424, 309)
Screenshot: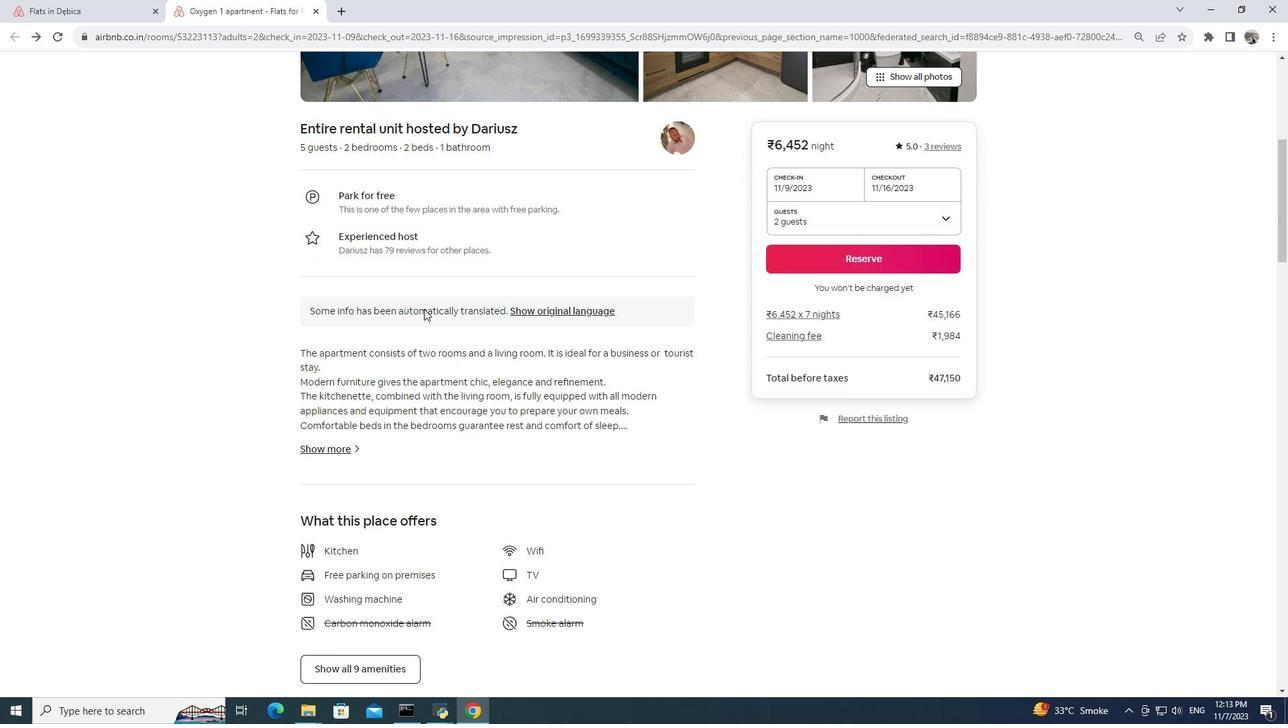 
Action: Mouse scrolled (424, 308) with delta (0, 0)
Screenshot: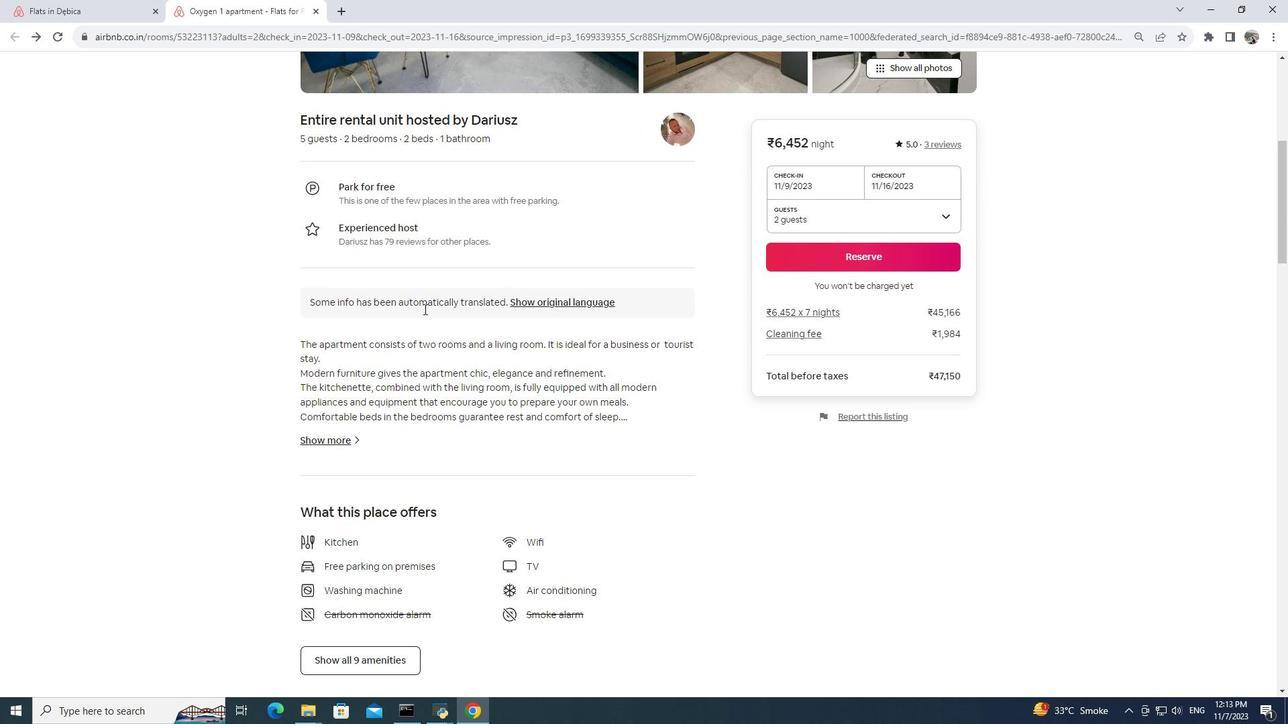 
Action: Mouse scrolled (424, 308) with delta (0, 0)
Screenshot: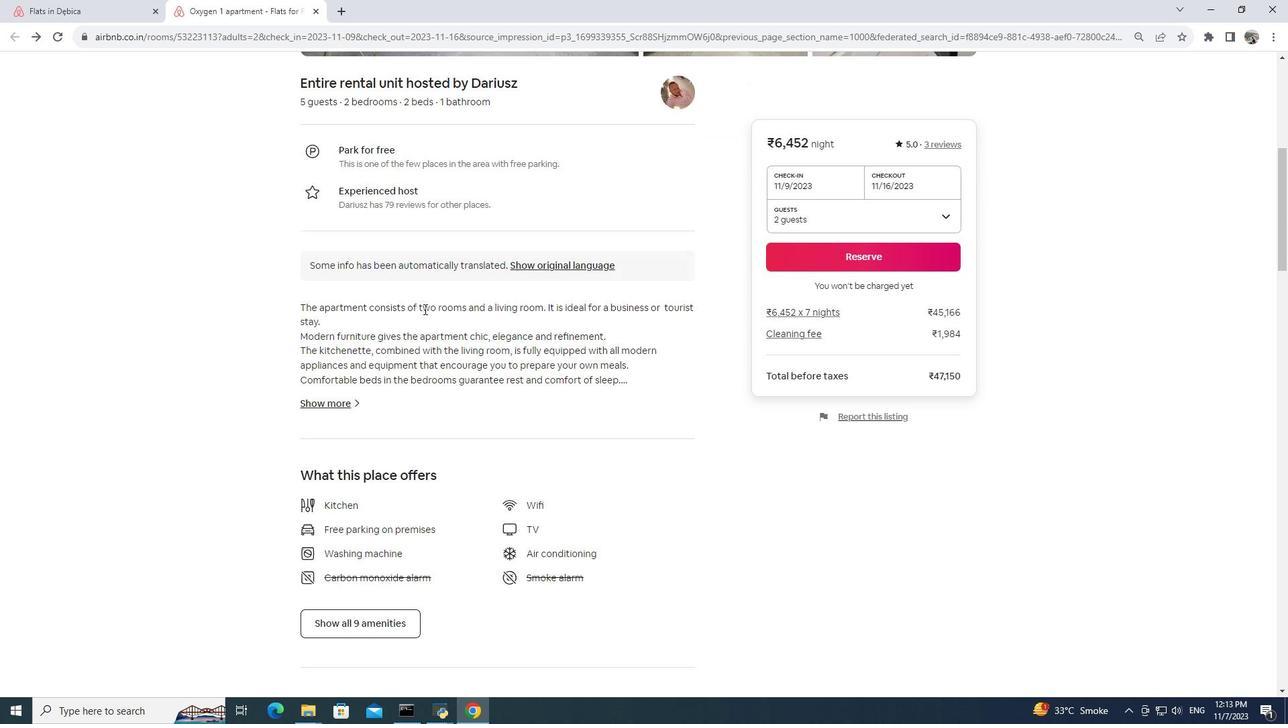 
Action: Mouse moved to (340, 315)
Screenshot: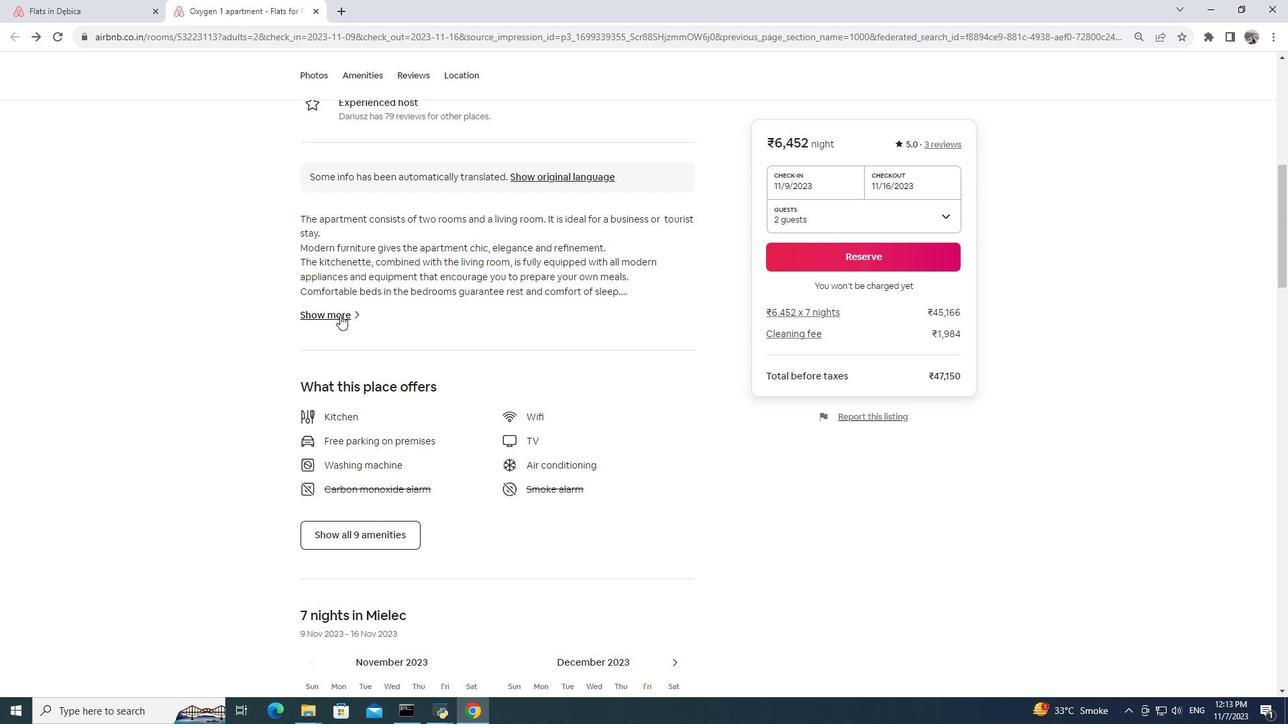 
Action: Mouse pressed left at (340, 315)
Screenshot: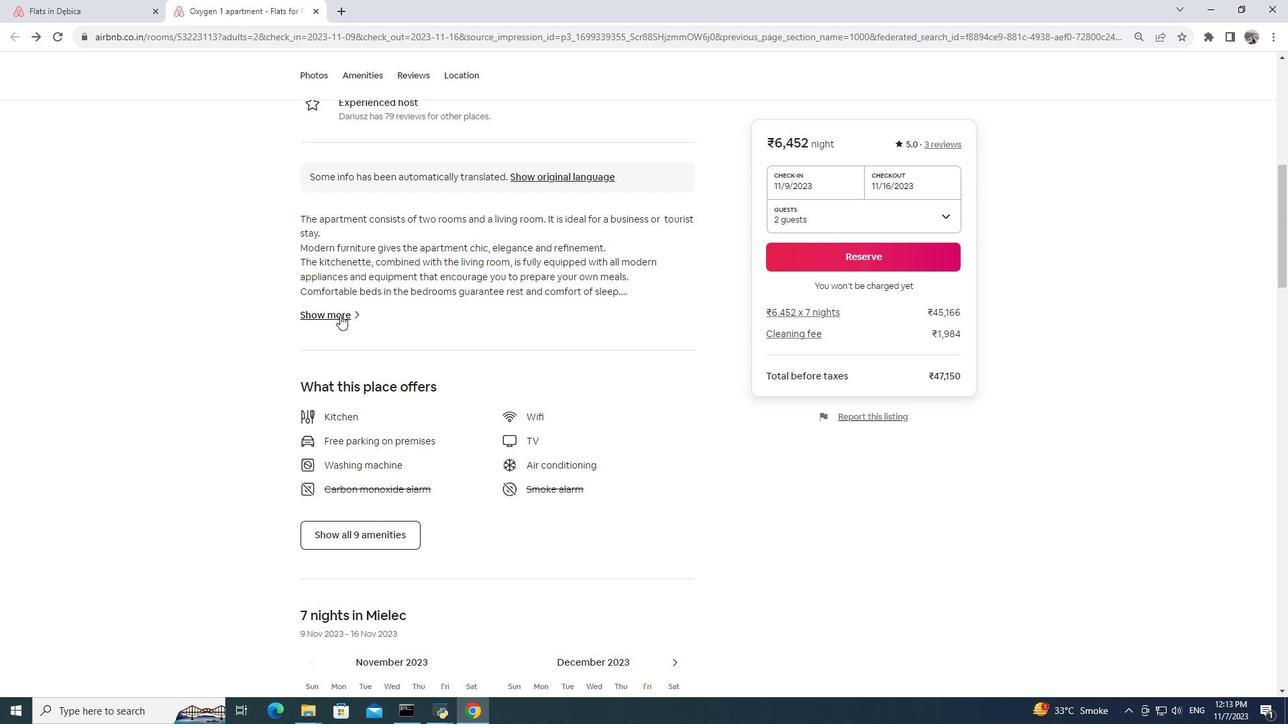 
Action: Mouse moved to (678, 331)
Screenshot: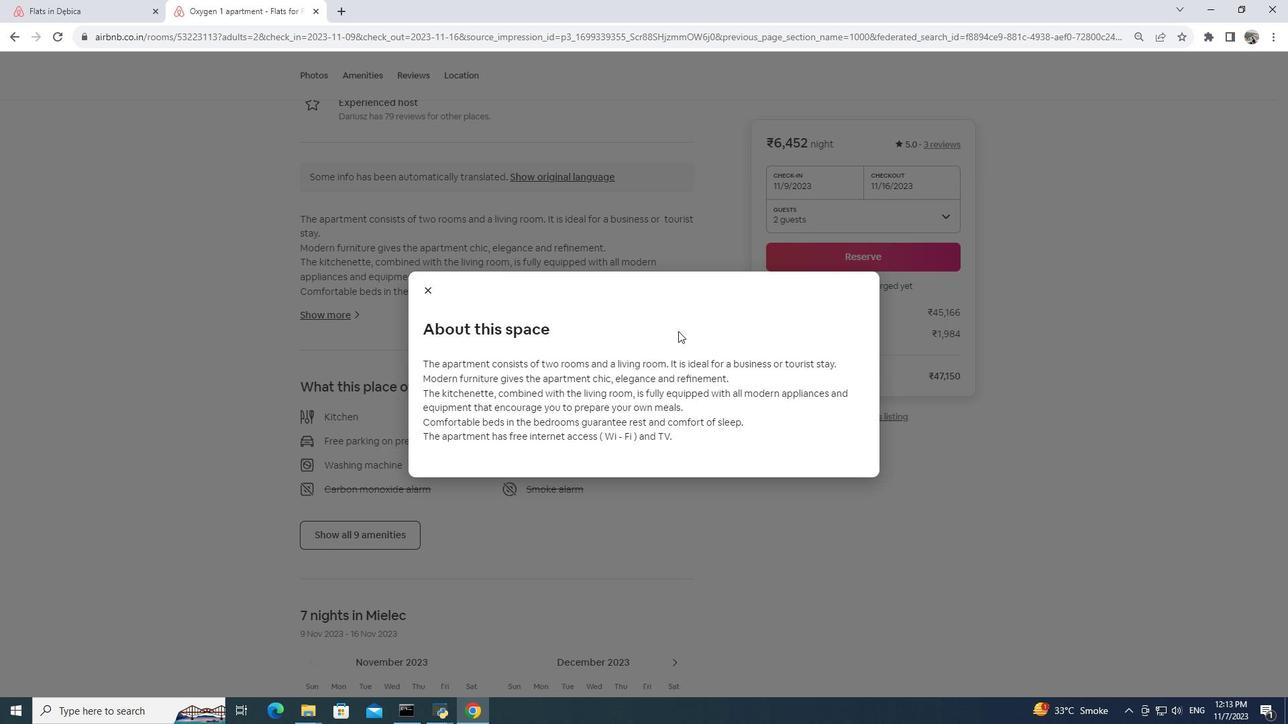 
Action: Mouse scrolled (678, 330) with delta (0, 0)
Screenshot: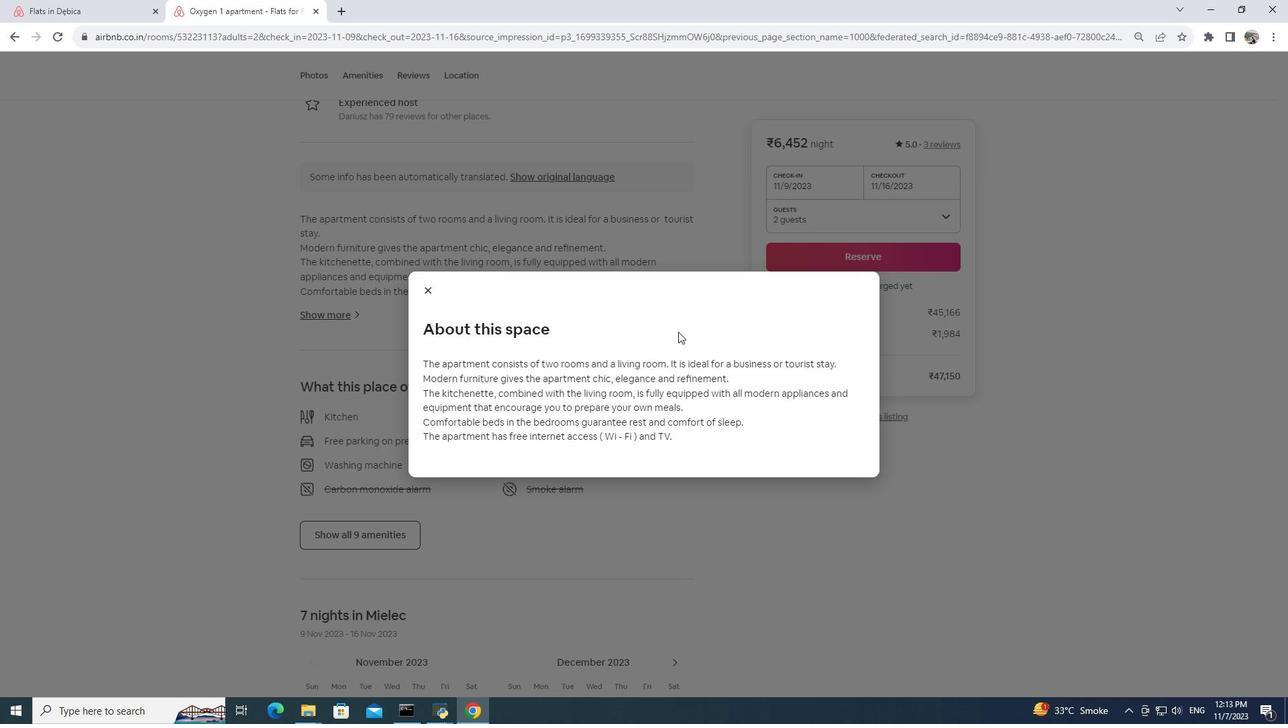 
Action: Mouse scrolled (678, 330) with delta (0, 0)
Screenshot: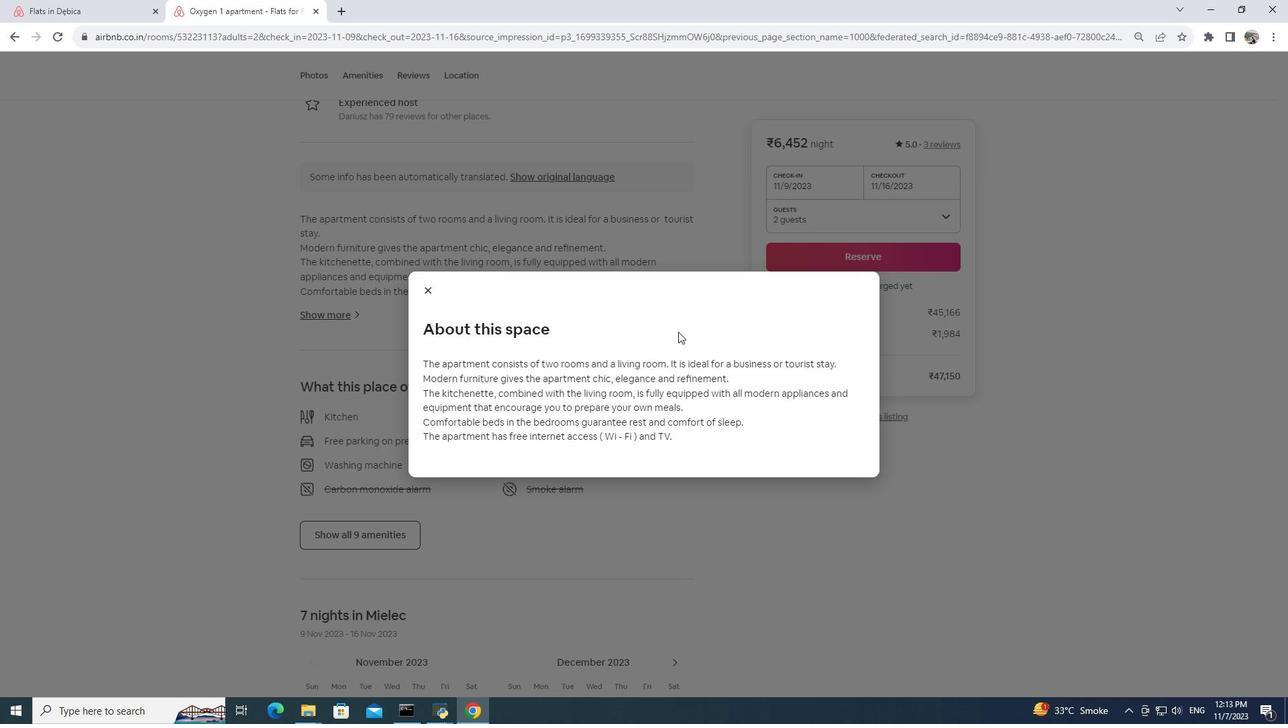
Action: Mouse scrolled (678, 330) with delta (0, 0)
Screenshot: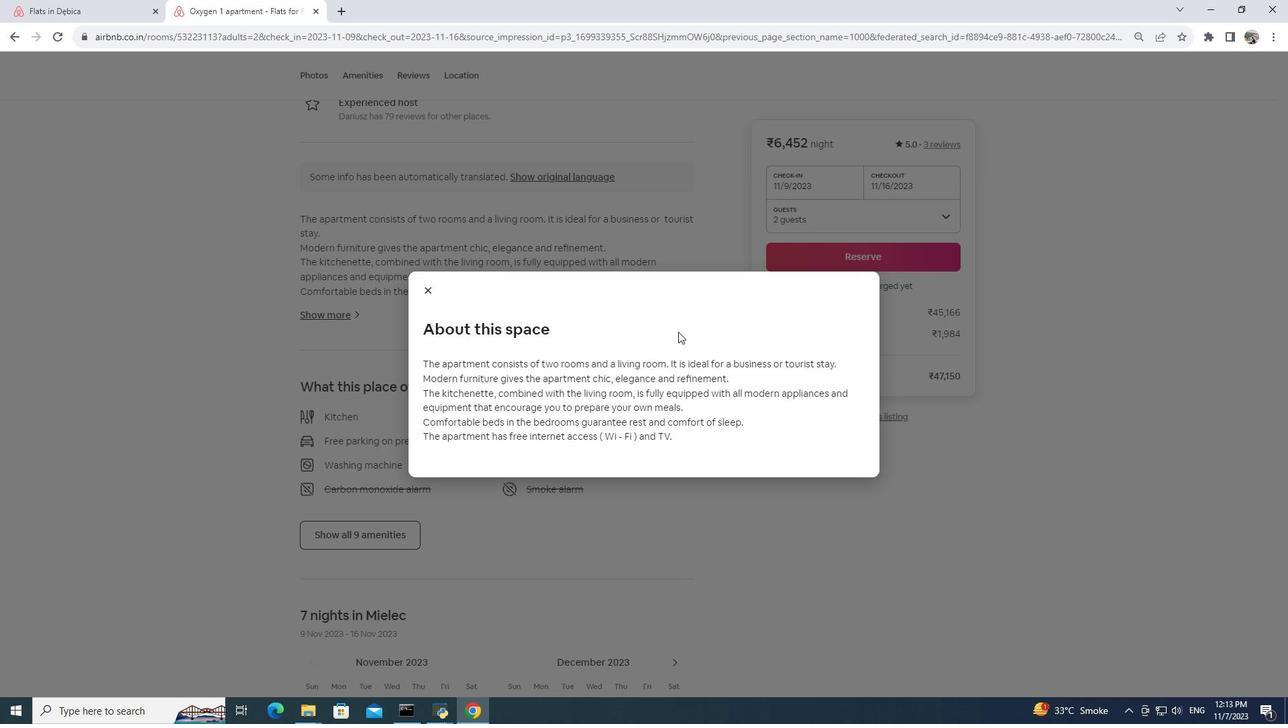 
Action: Mouse moved to (428, 290)
Screenshot: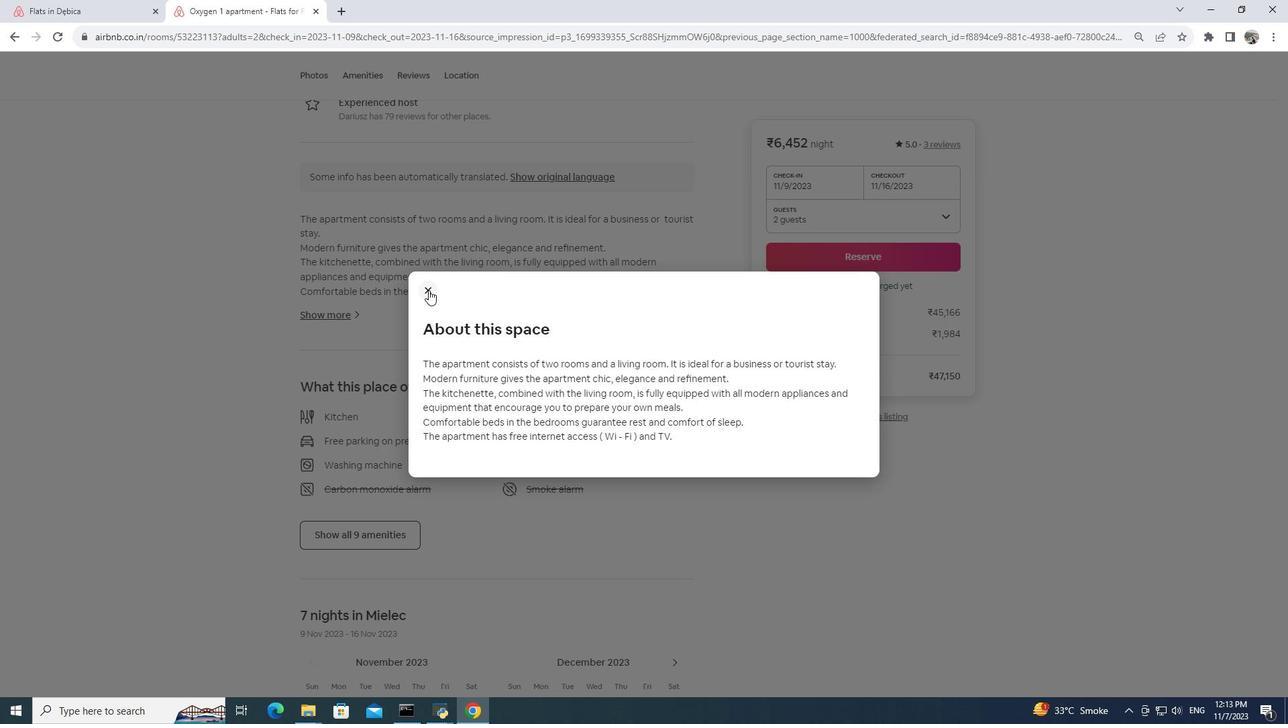 
Action: Mouse pressed left at (428, 290)
Screenshot: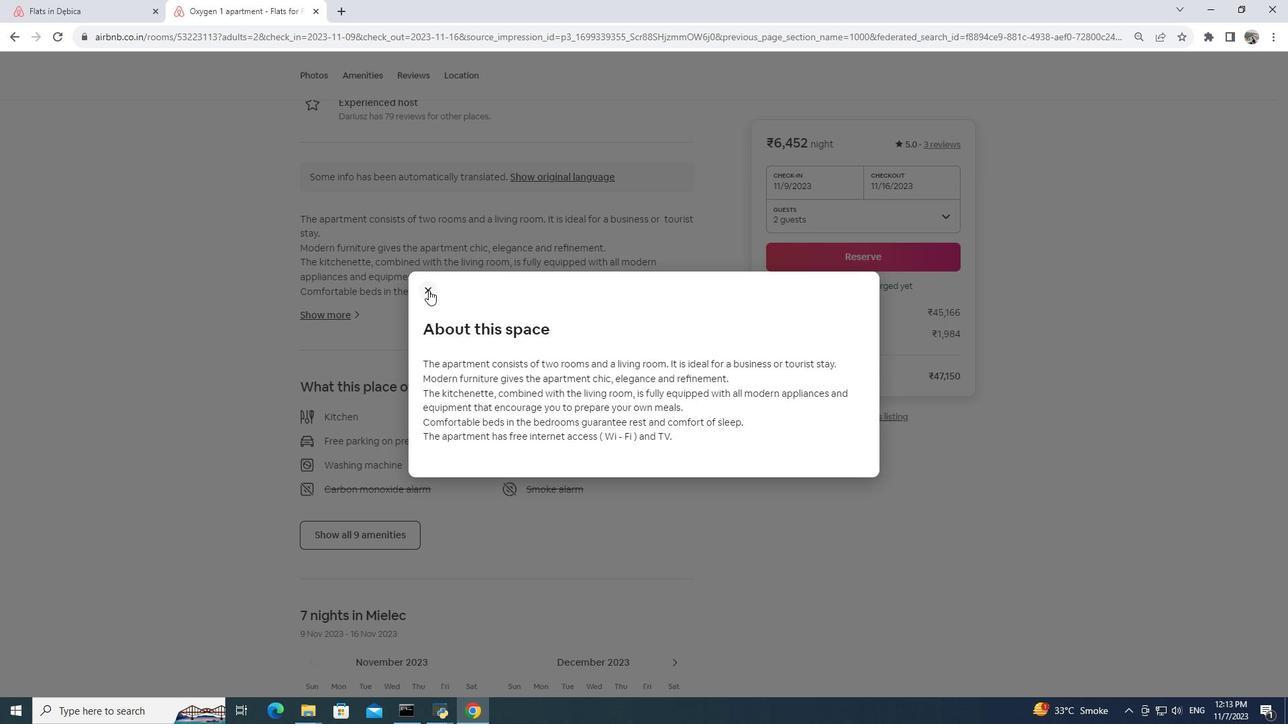 
Action: Mouse moved to (485, 369)
Screenshot: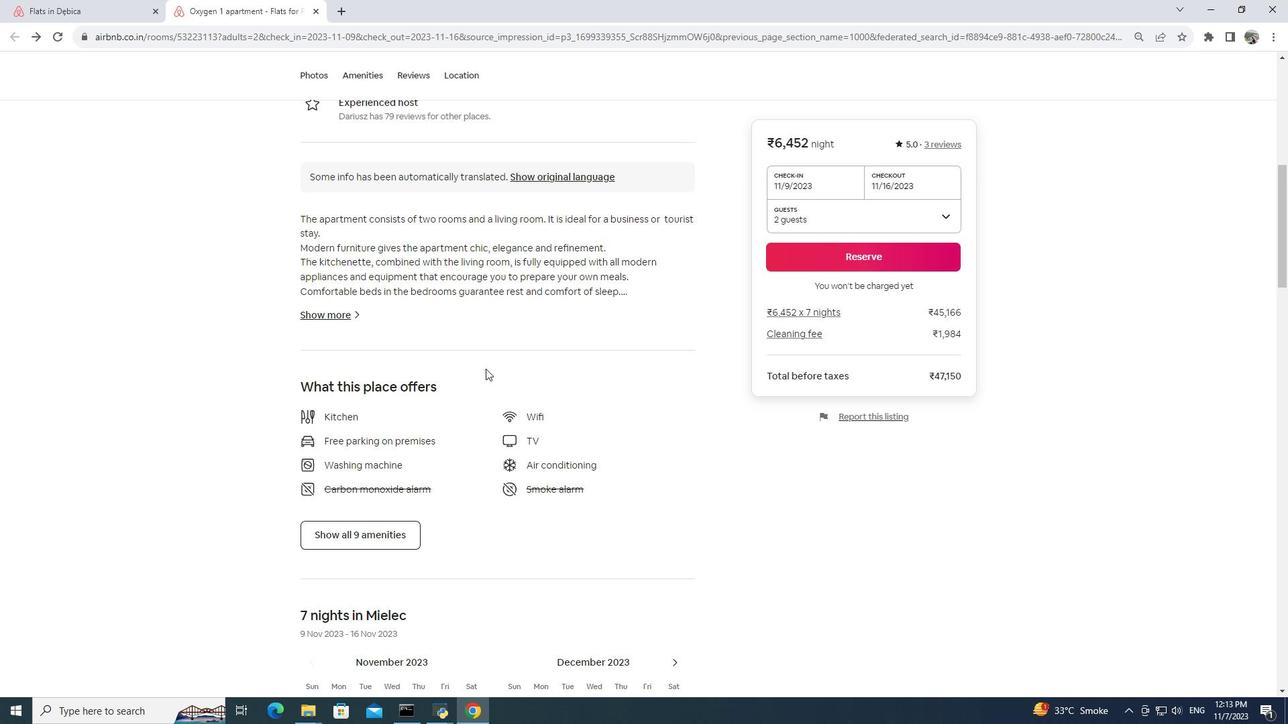 
Action: Mouse scrolled (485, 368) with delta (0, 0)
Screenshot: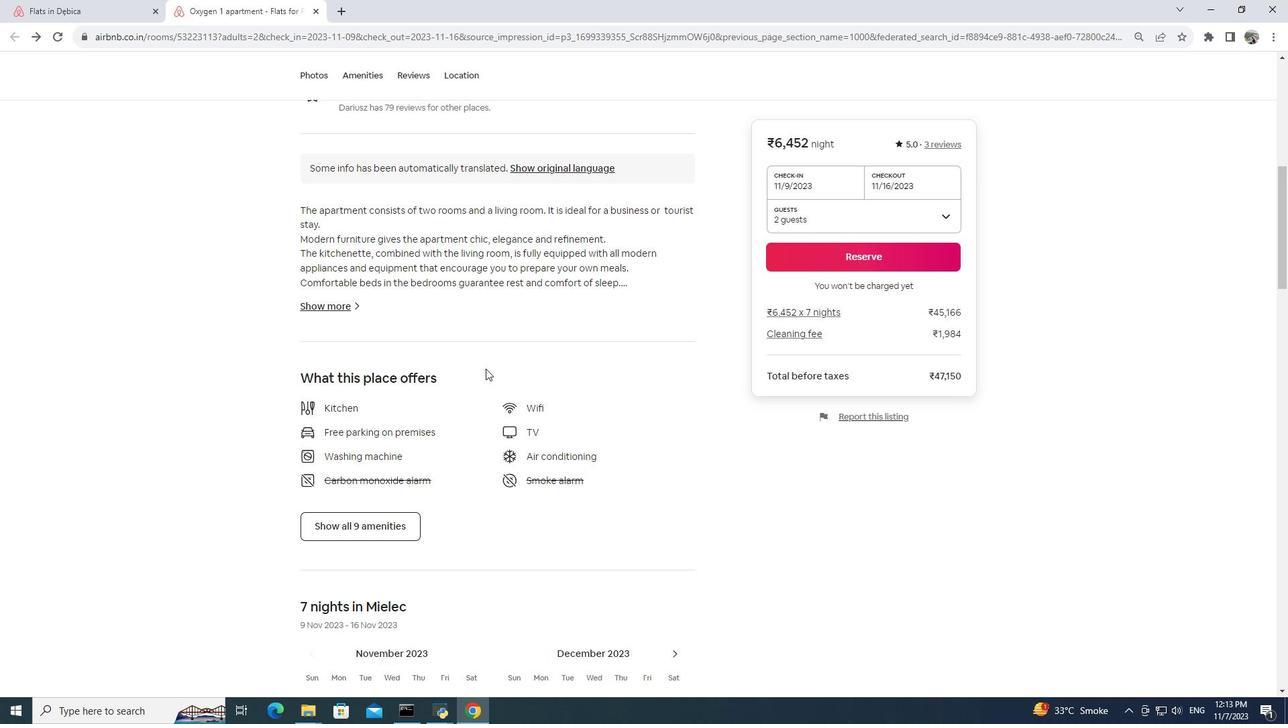 
Action: Mouse scrolled (485, 368) with delta (0, 0)
Screenshot: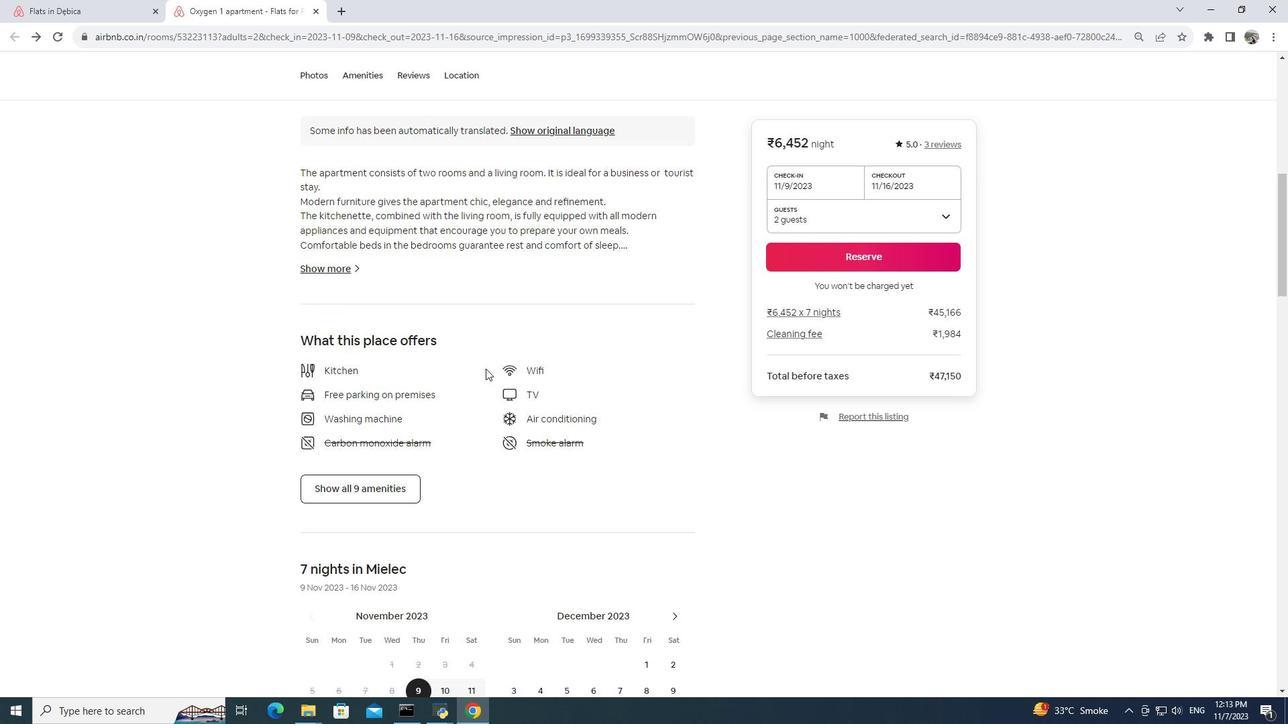 
Action: Mouse moved to (399, 395)
Screenshot: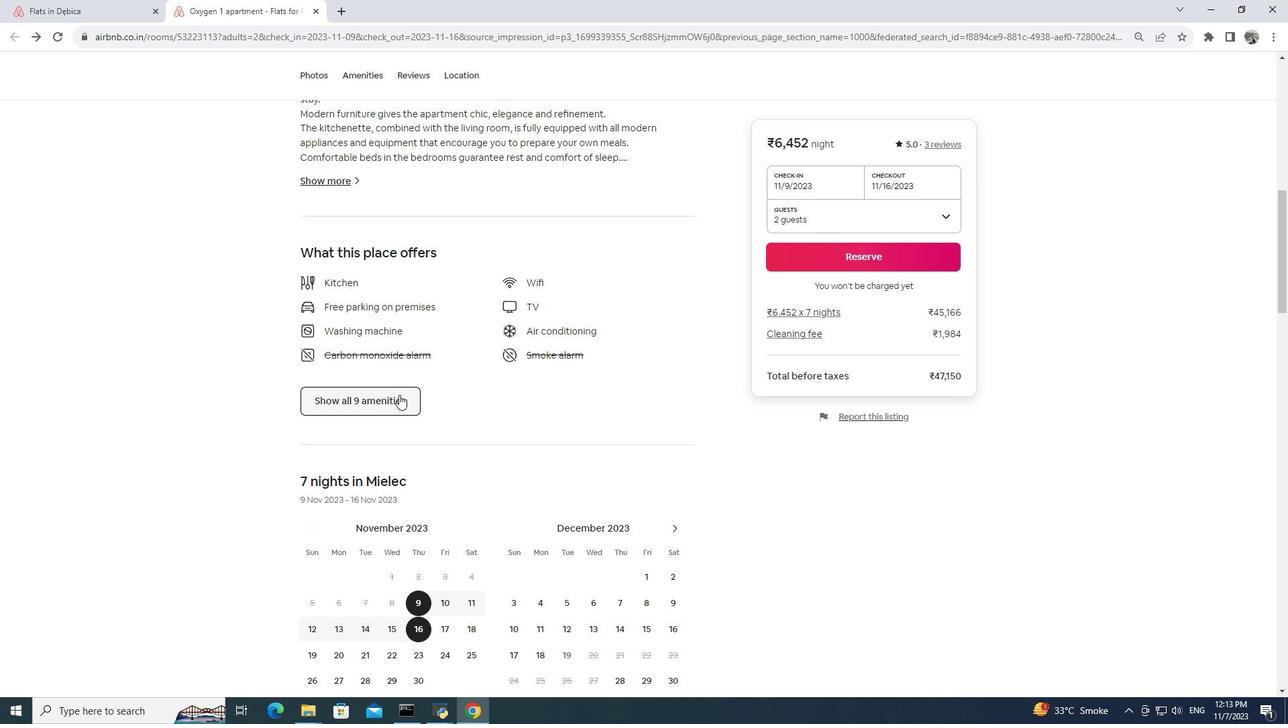 
Action: Mouse pressed left at (399, 395)
Screenshot: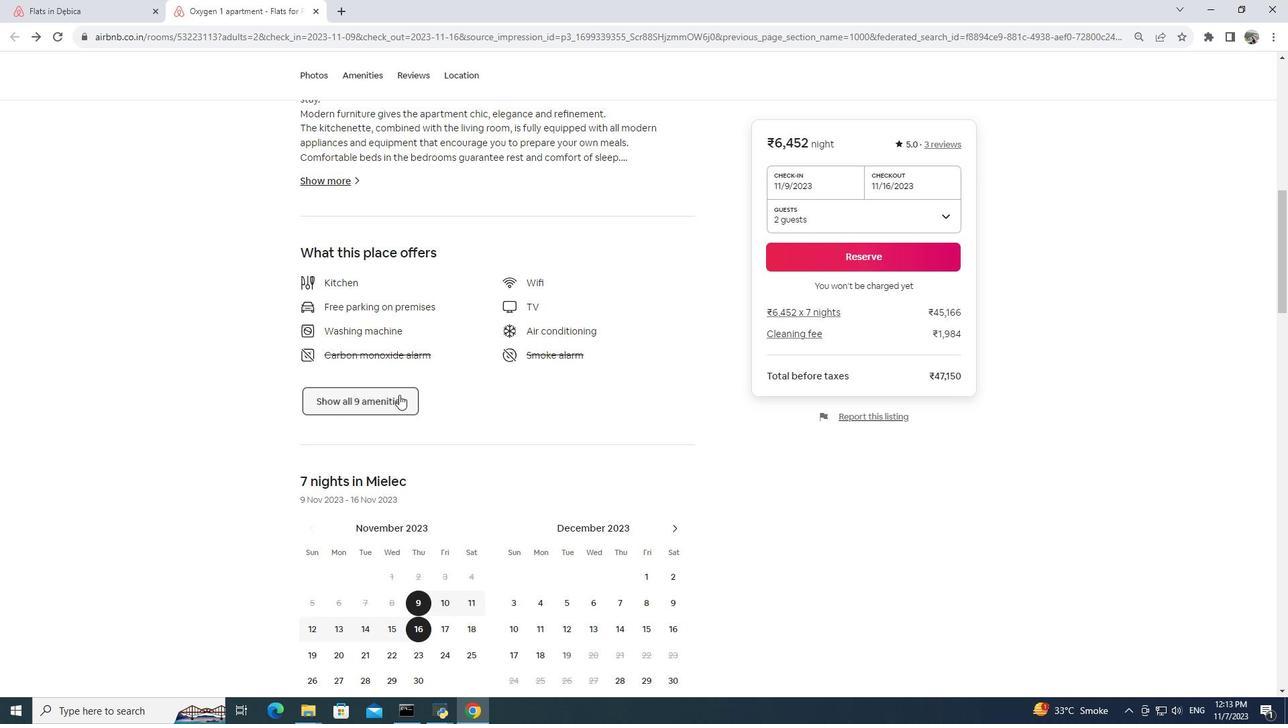 
Action: Mouse moved to (575, 323)
Screenshot: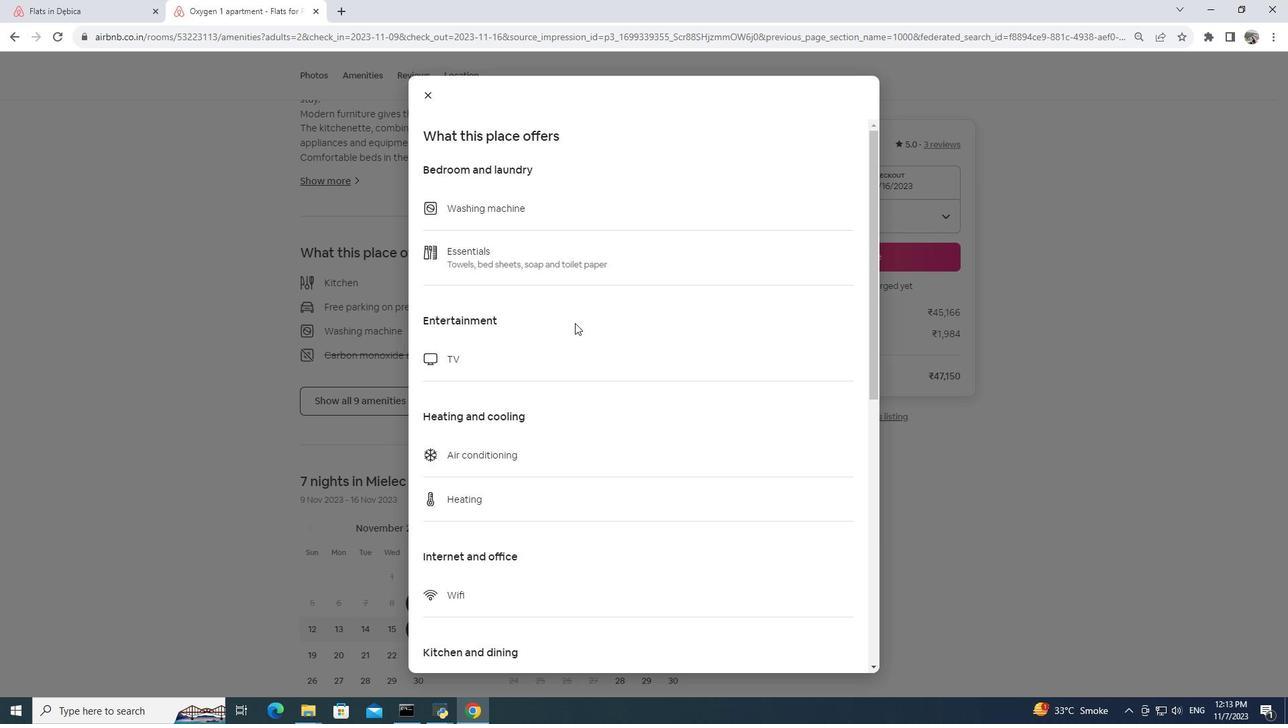 
Action: Mouse scrolled (575, 322) with delta (0, 0)
Screenshot: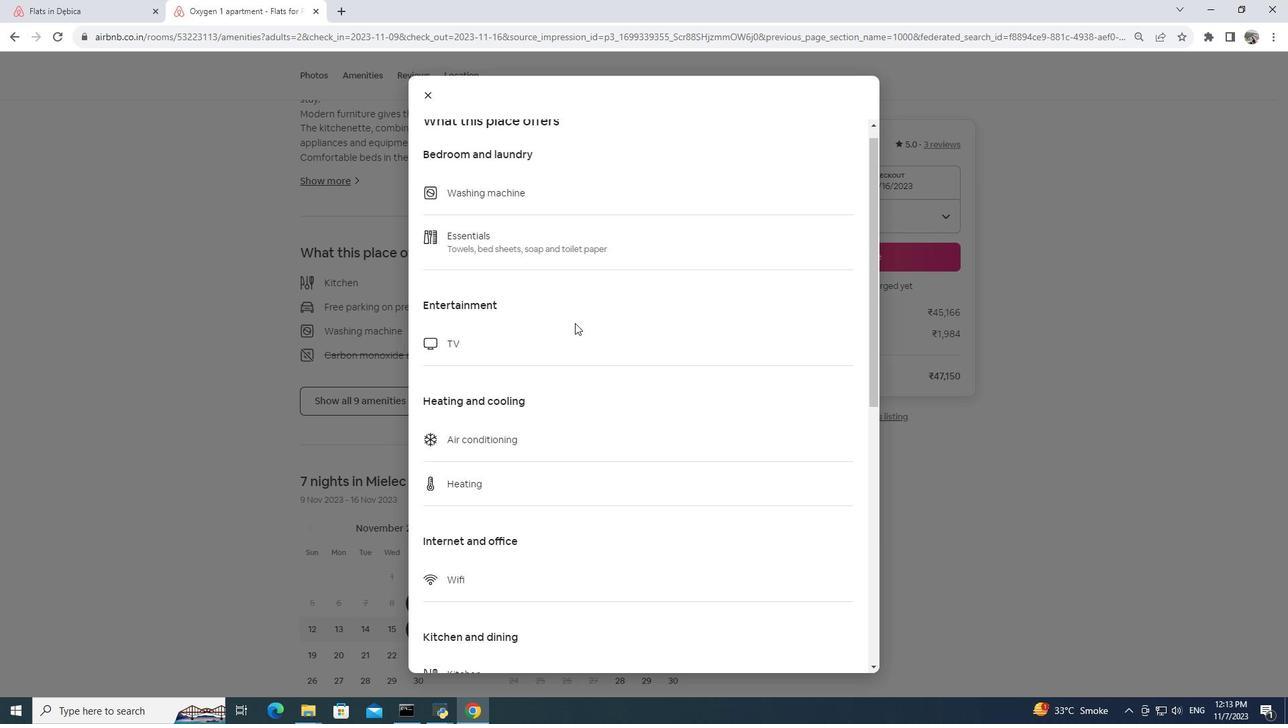 
Action: Mouse scrolled (575, 322) with delta (0, 0)
Screenshot: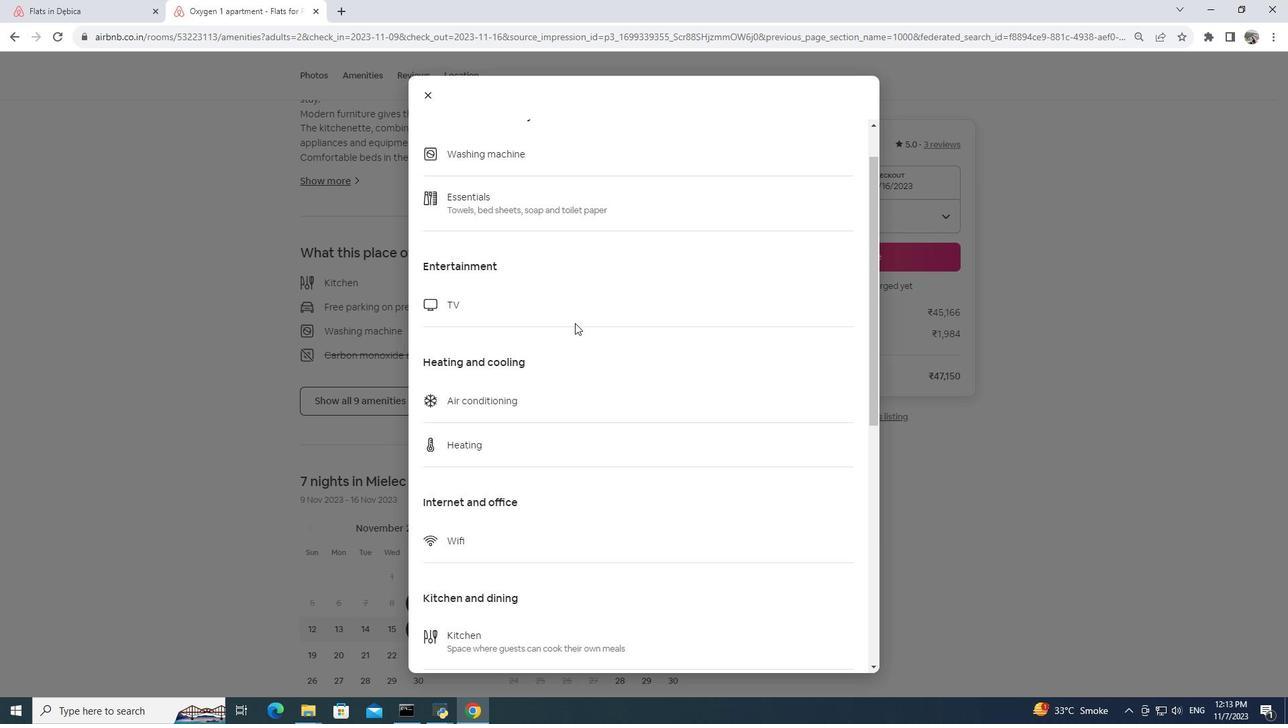 
Action: Mouse moved to (625, 352)
Screenshot: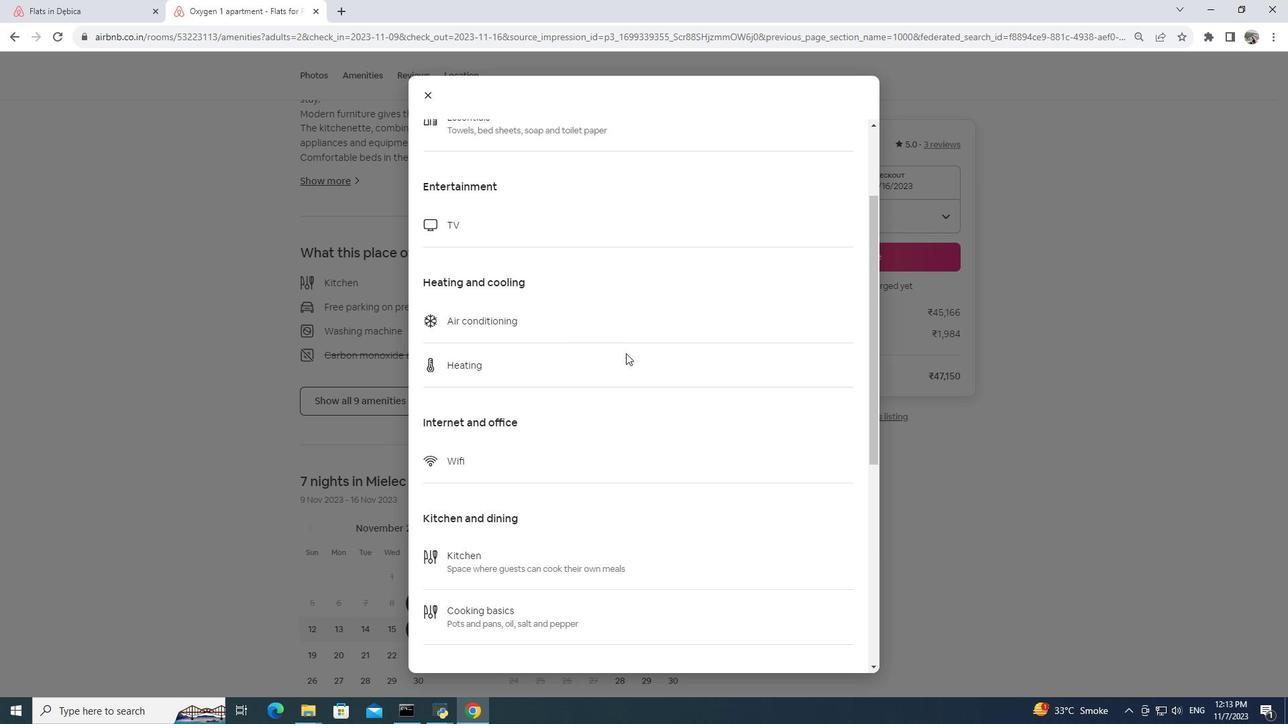 
Action: Mouse scrolled (625, 351) with delta (0, 0)
Screenshot: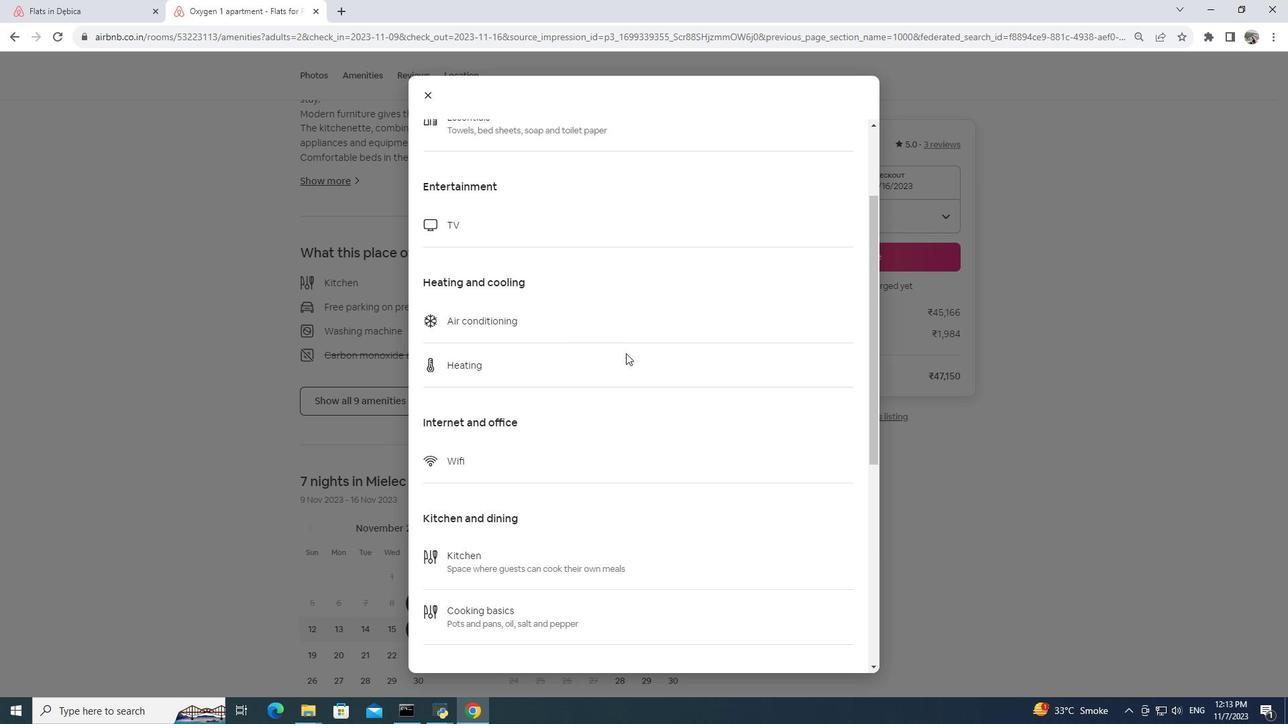 
Action: Mouse moved to (626, 353)
Screenshot: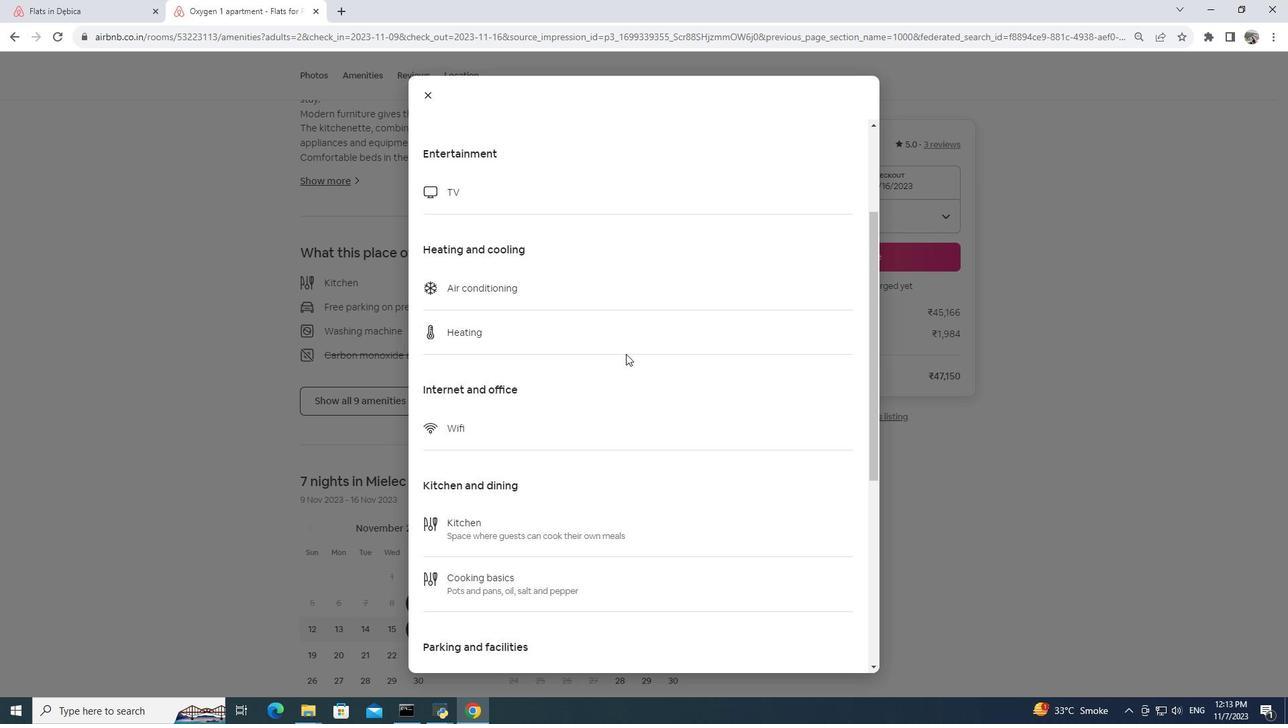 
Action: Mouse scrolled (626, 353) with delta (0, 0)
Screenshot: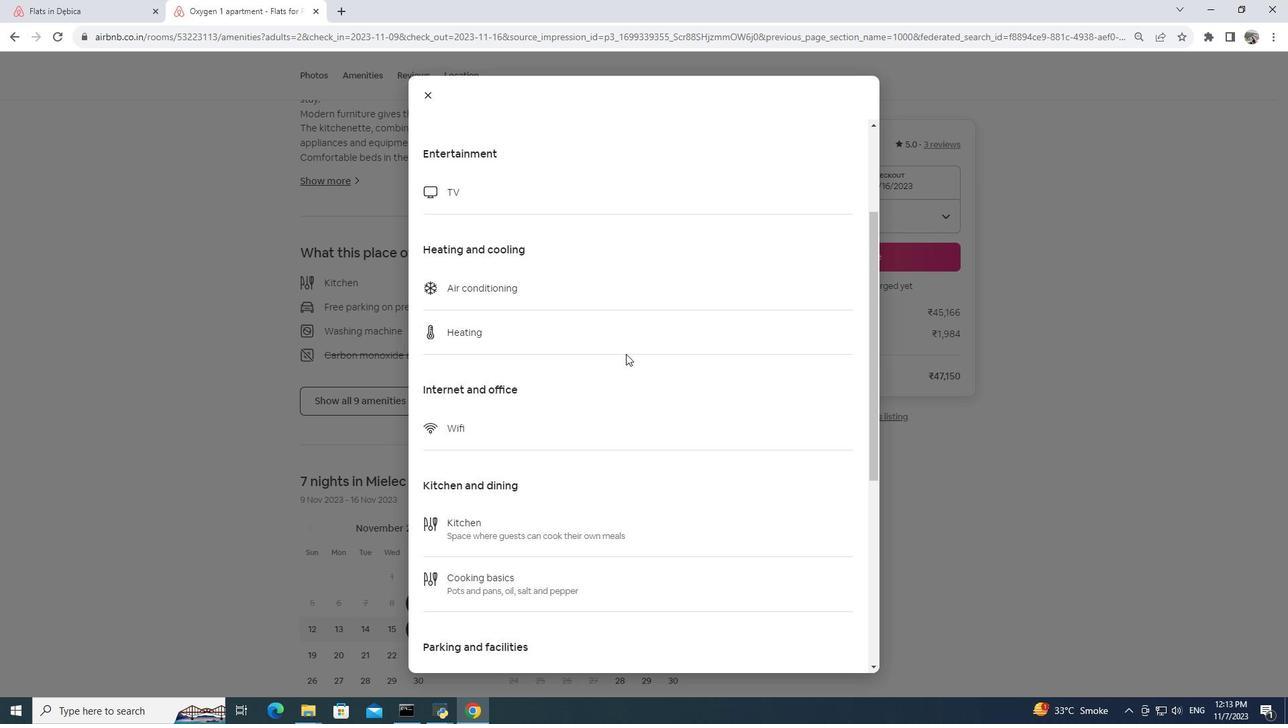
Action: Mouse moved to (626, 354)
Screenshot: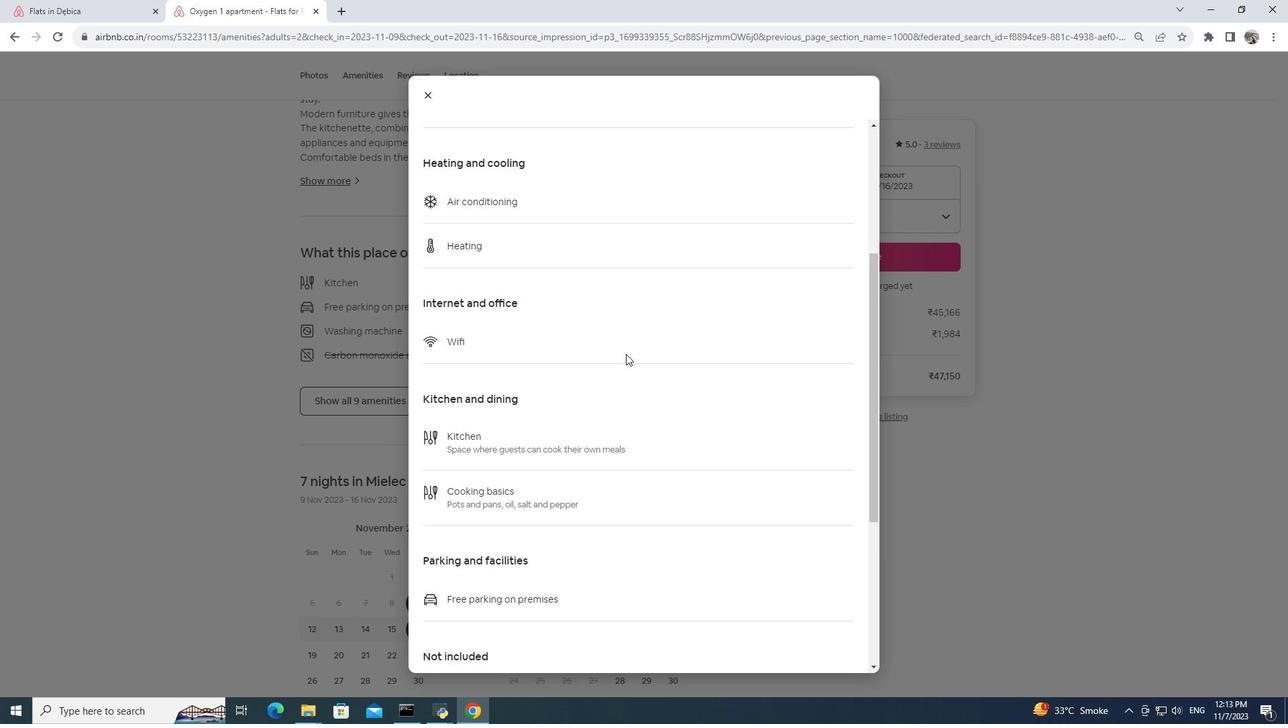 
Action: Mouse scrolled (626, 353) with delta (0, 0)
Screenshot: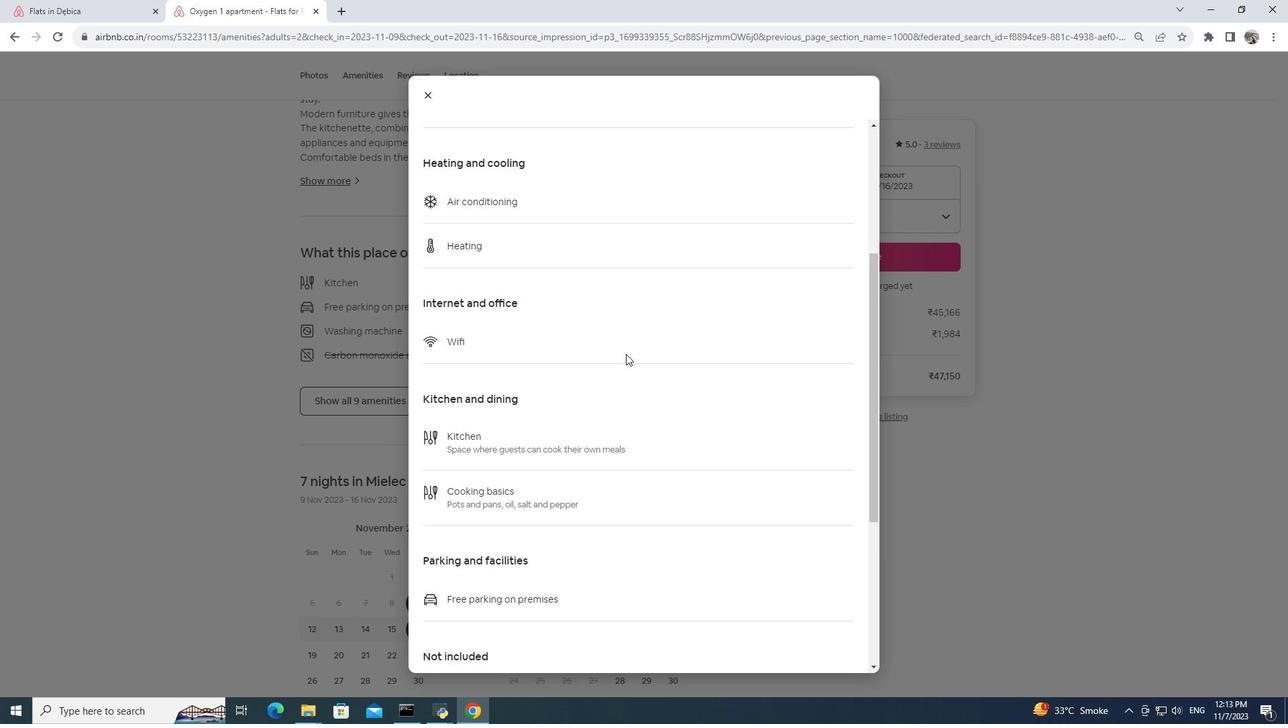 
Action: Mouse moved to (624, 354)
Screenshot: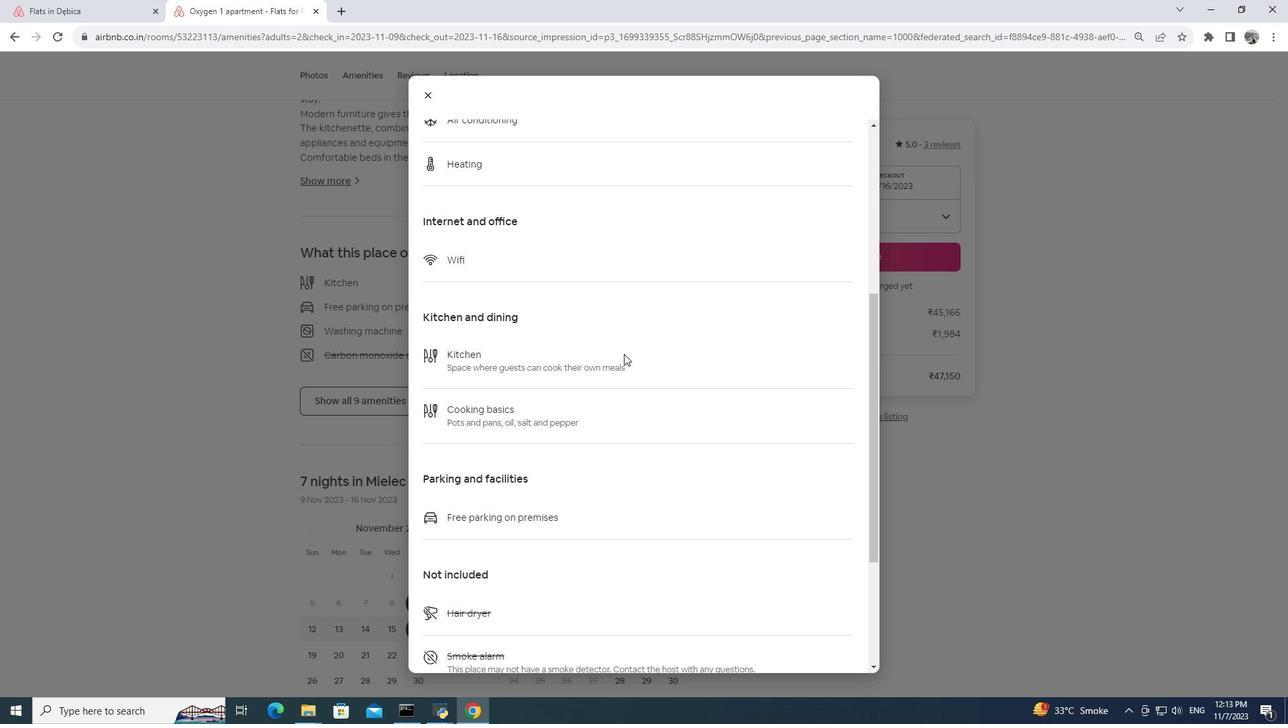 
Action: Mouse scrolled (624, 353) with delta (0, 0)
Screenshot: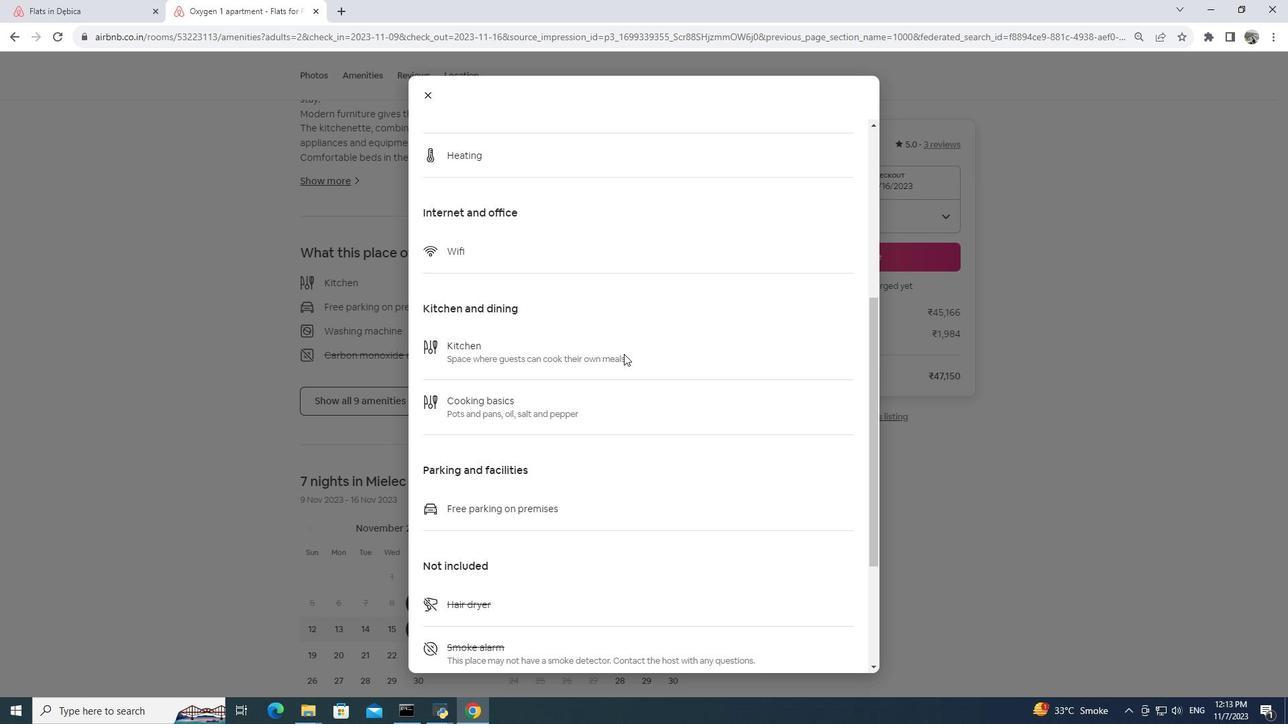 
Action: Mouse scrolled (624, 353) with delta (0, 0)
Screenshot: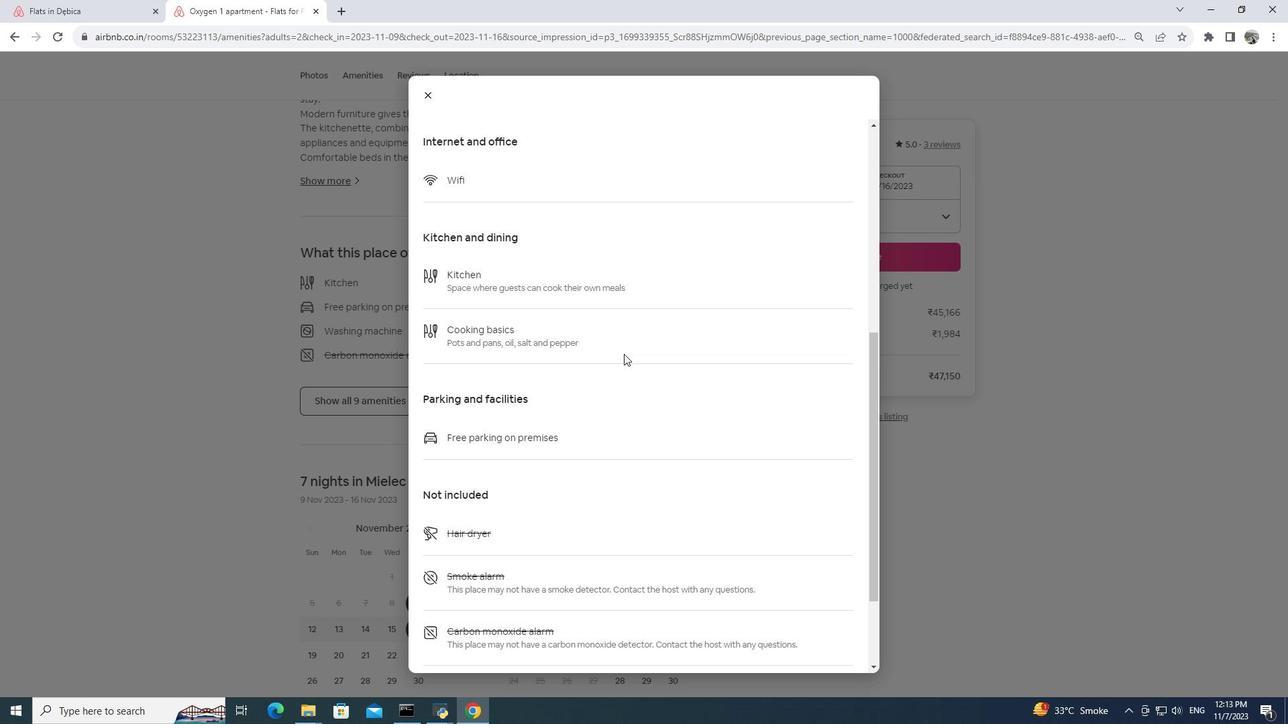 
Action: Mouse scrolled (624, 353) with delta (0, 0)
Screenshot: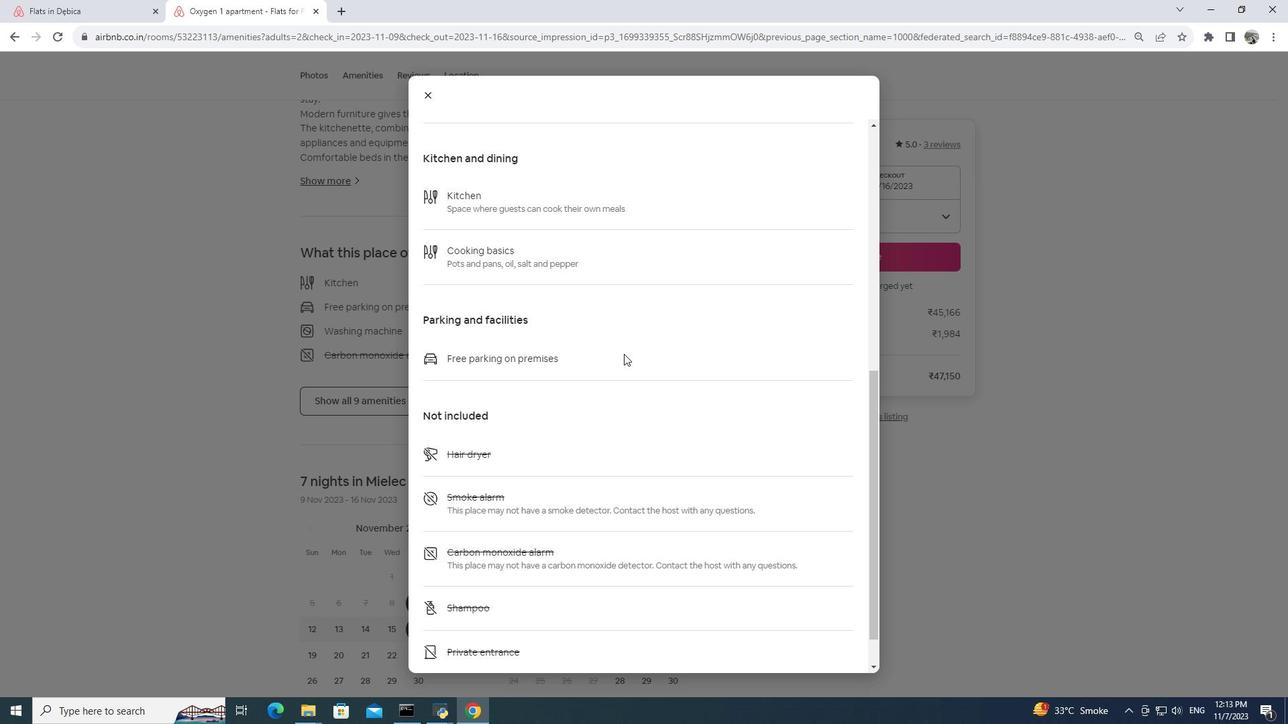 
Action: Mouse scrolled (624, 353) with delta (0, 0)
Screenshot: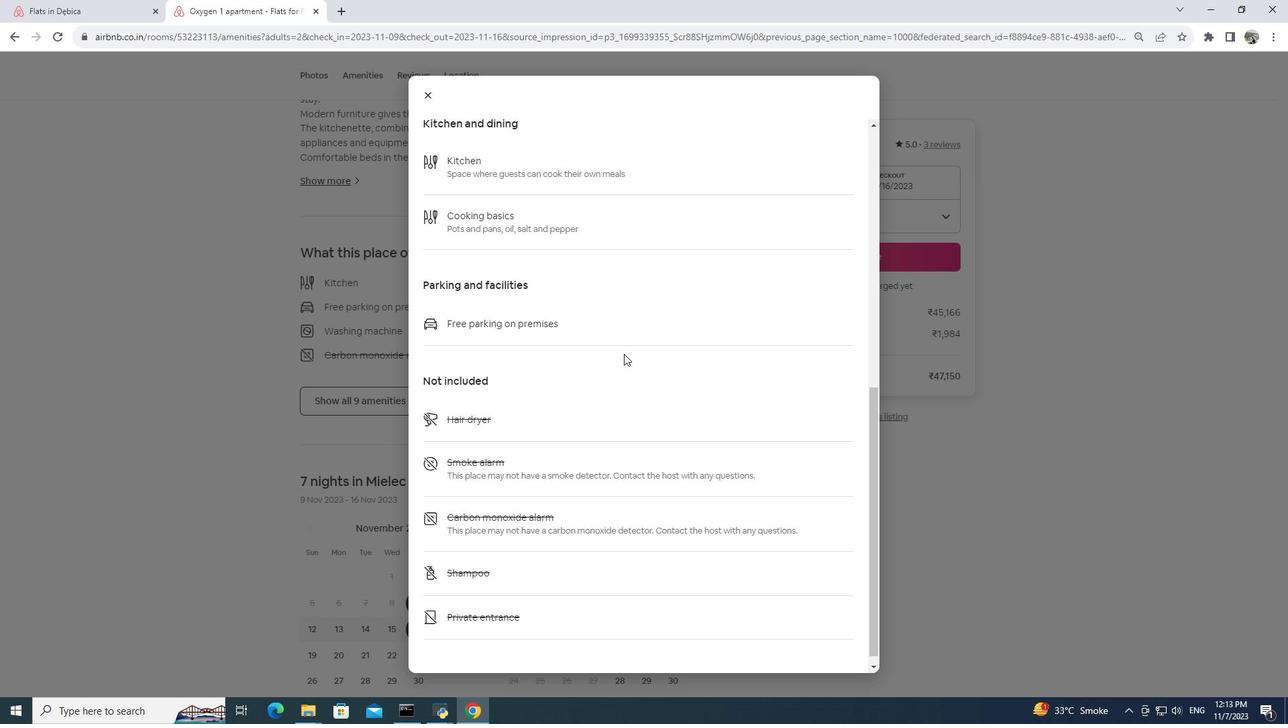 
Action: Mouse moved to (623, 354)
Screenshot: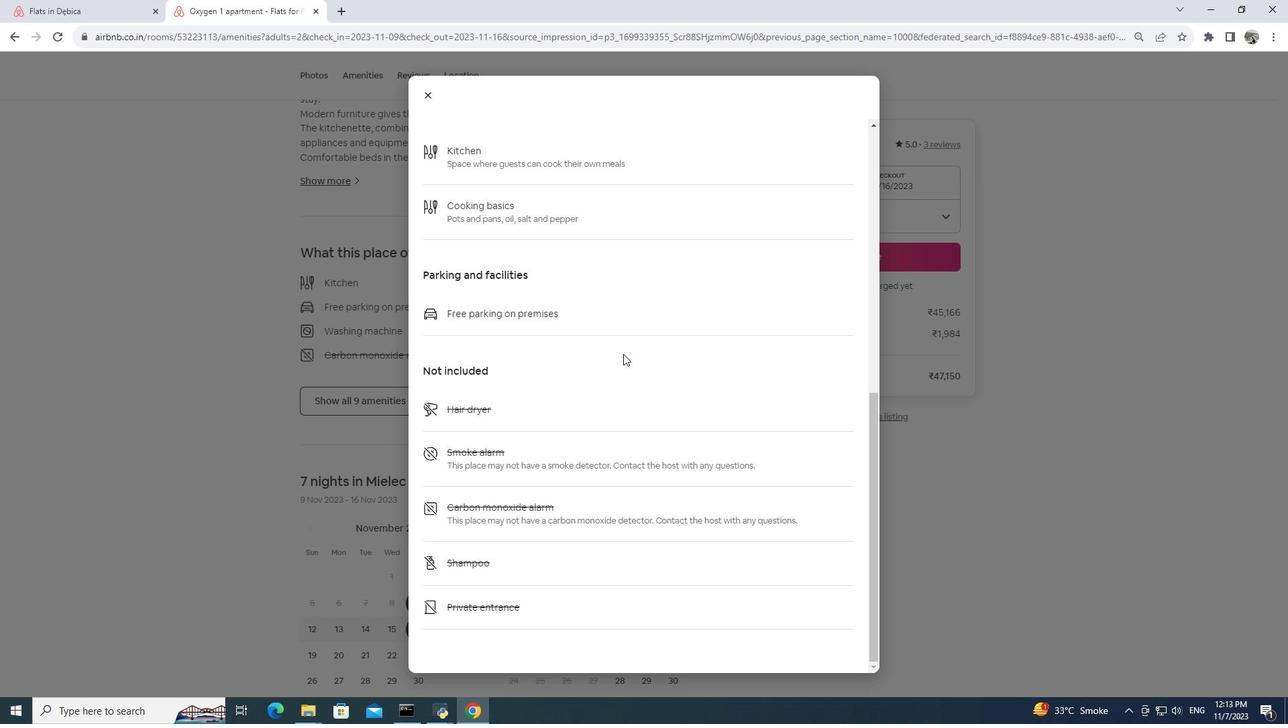 
Action: Mouse scrolled (623, 353) with delta (0, 0)
Screenshot: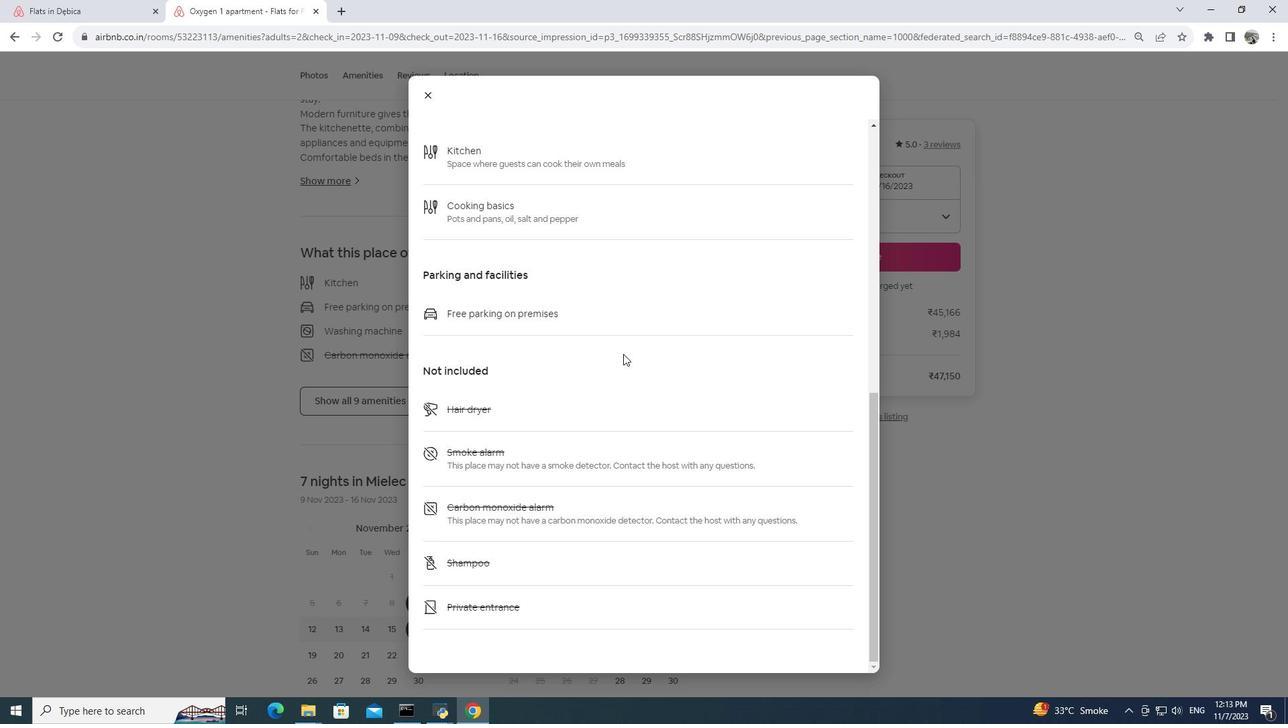 
Action: Mouse scrolled (623, 353) with delta (0, 0)
Screenshot: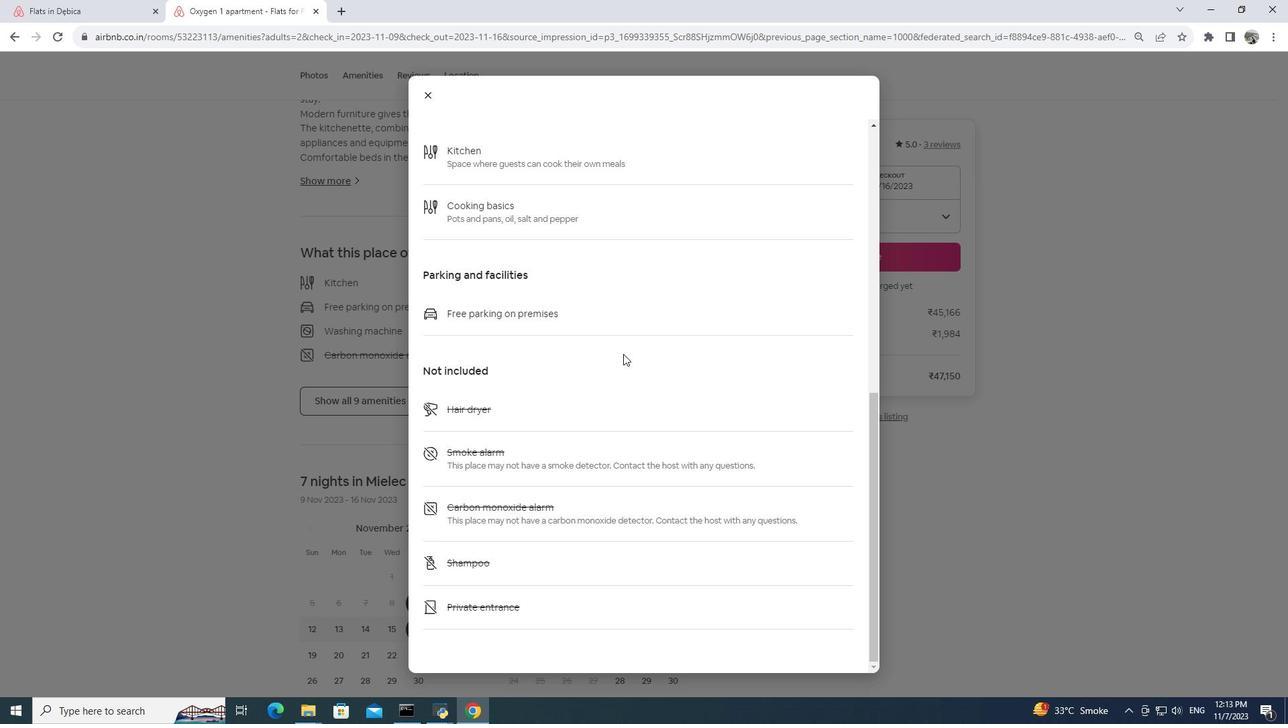 
Action: Mouse scrolled (623, 353) with delta (0, 0)
Screenshot: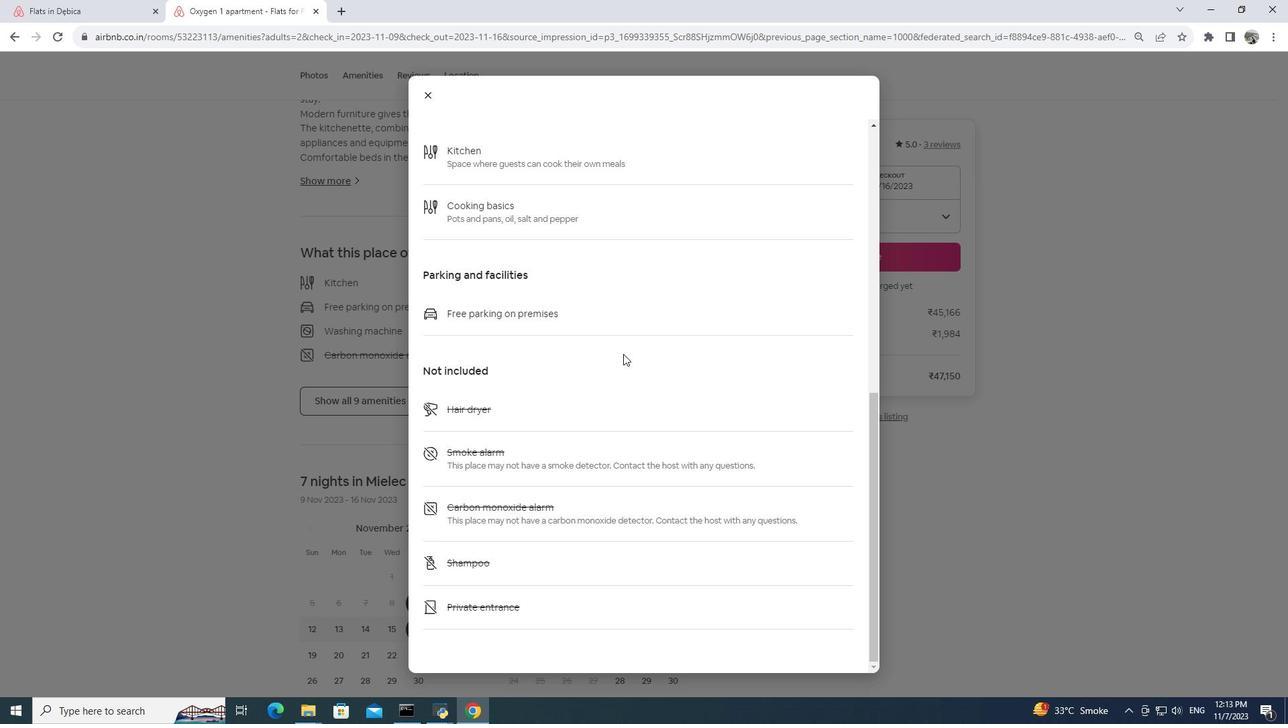 
Action: Mouse moved to (426, 95)
Screenshot: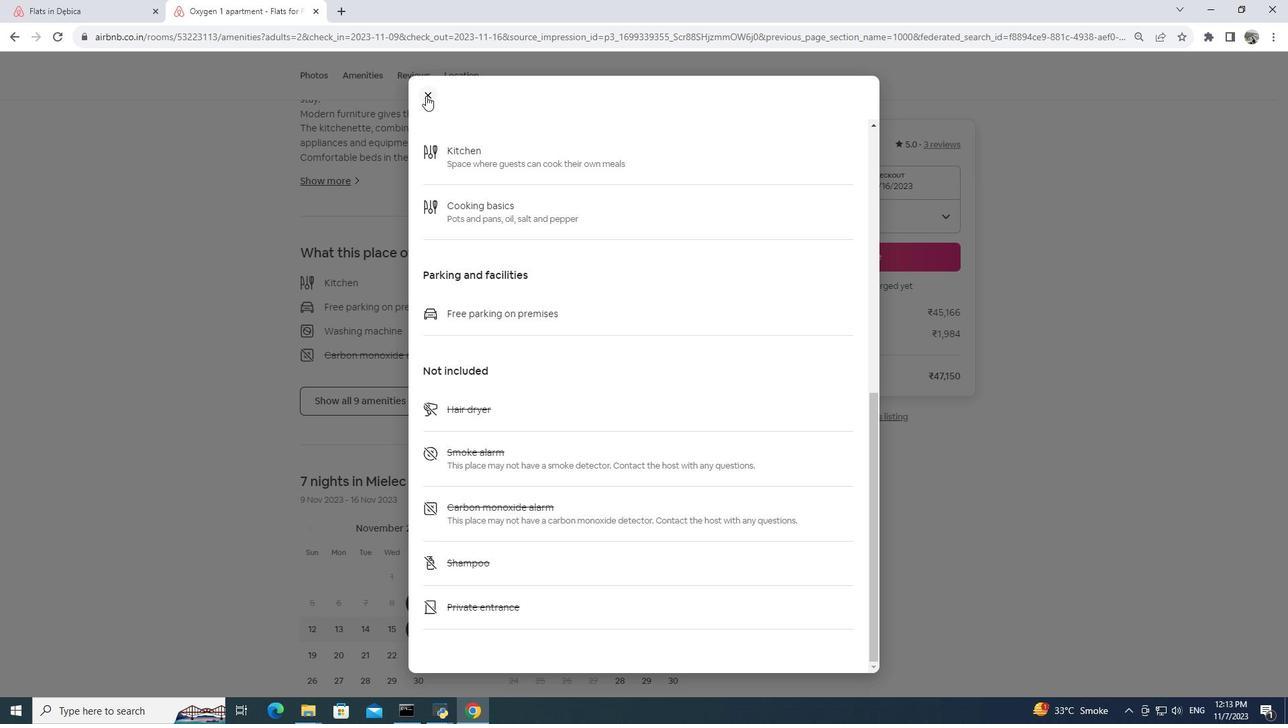 
Action: Mouse pressed left at (426, 95)
Screenshot: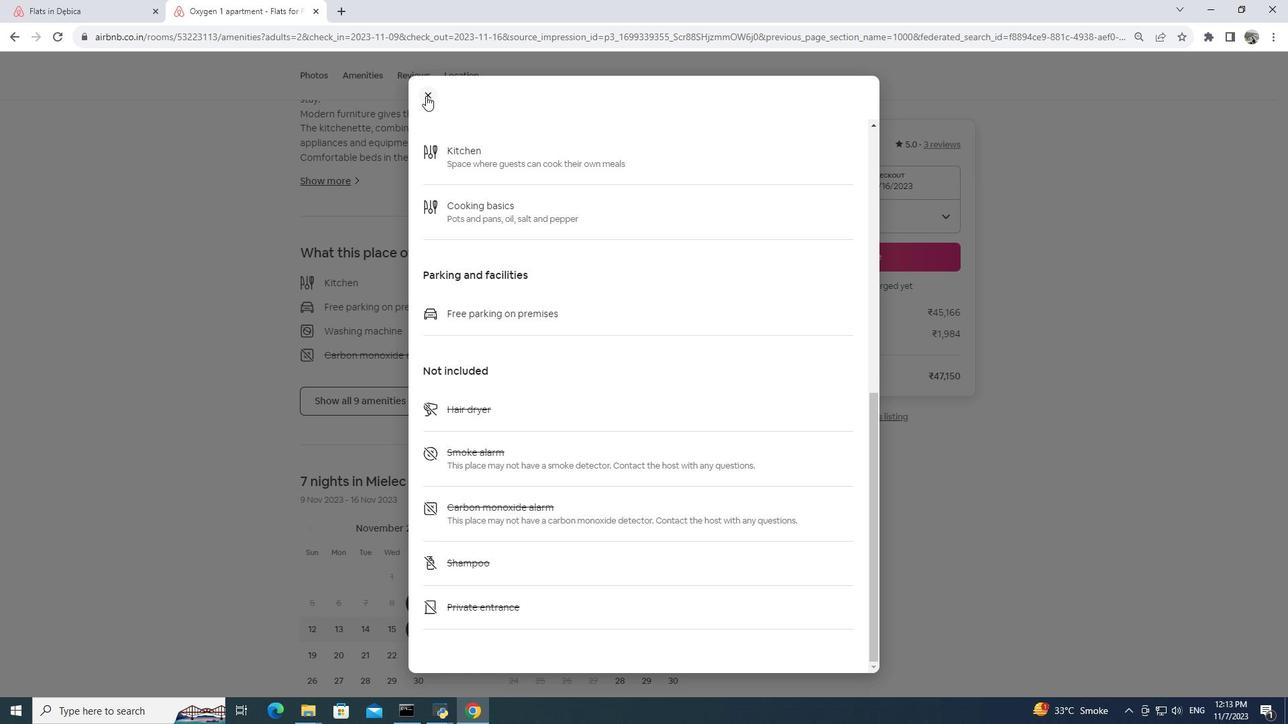 
Action: Mouse moved to (379, 397)
Screenshot: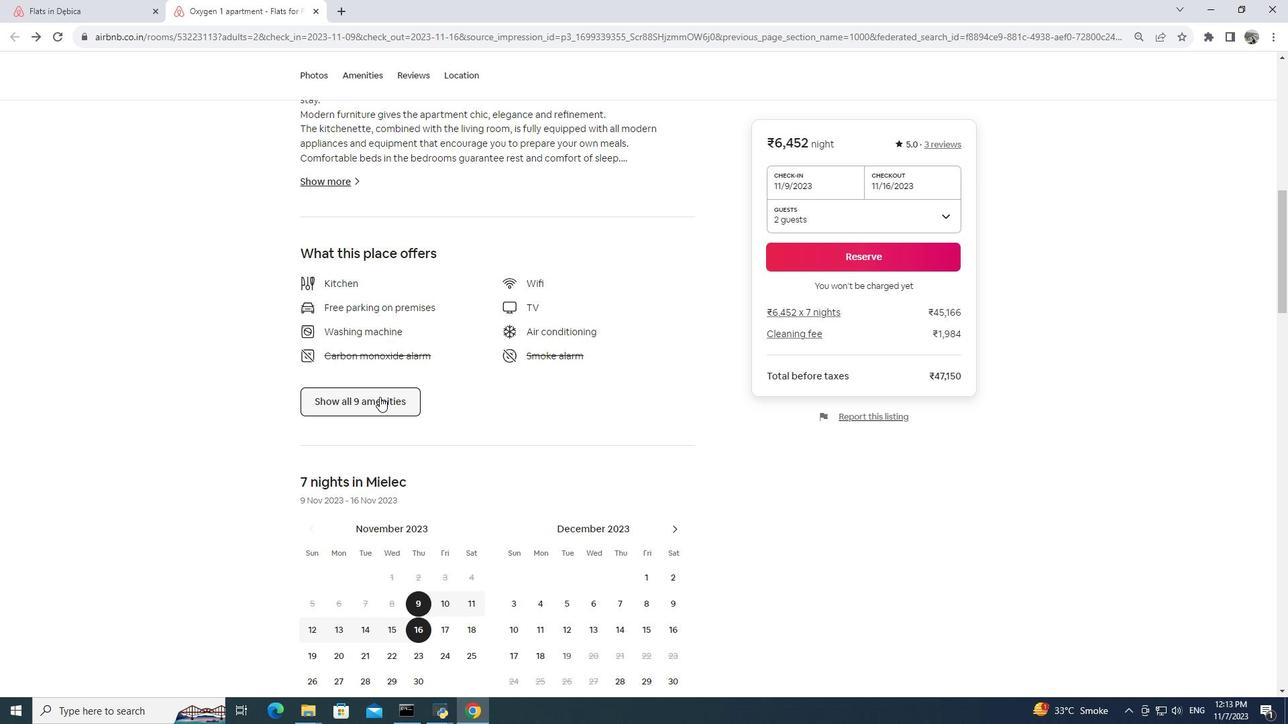 
Action: Mouse pressed left at (379, 397)
Screenshot: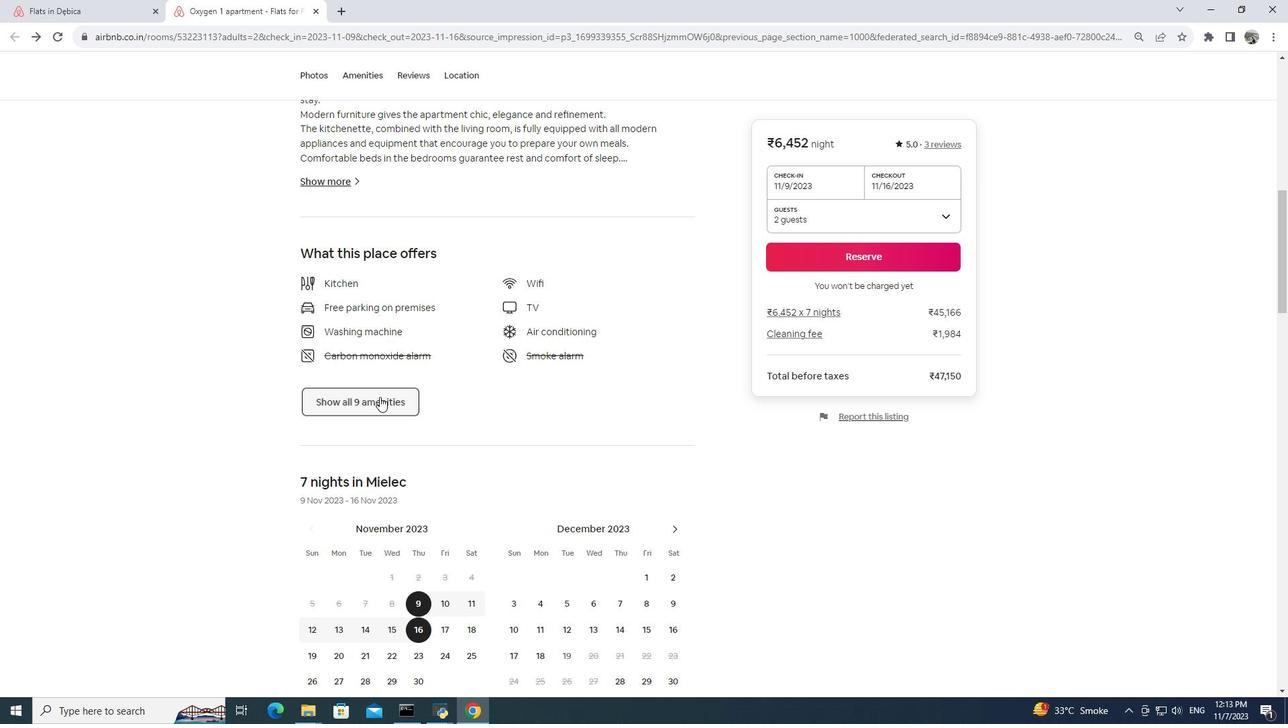 
Action: Mouse moved to (526, 361)
Screenshot: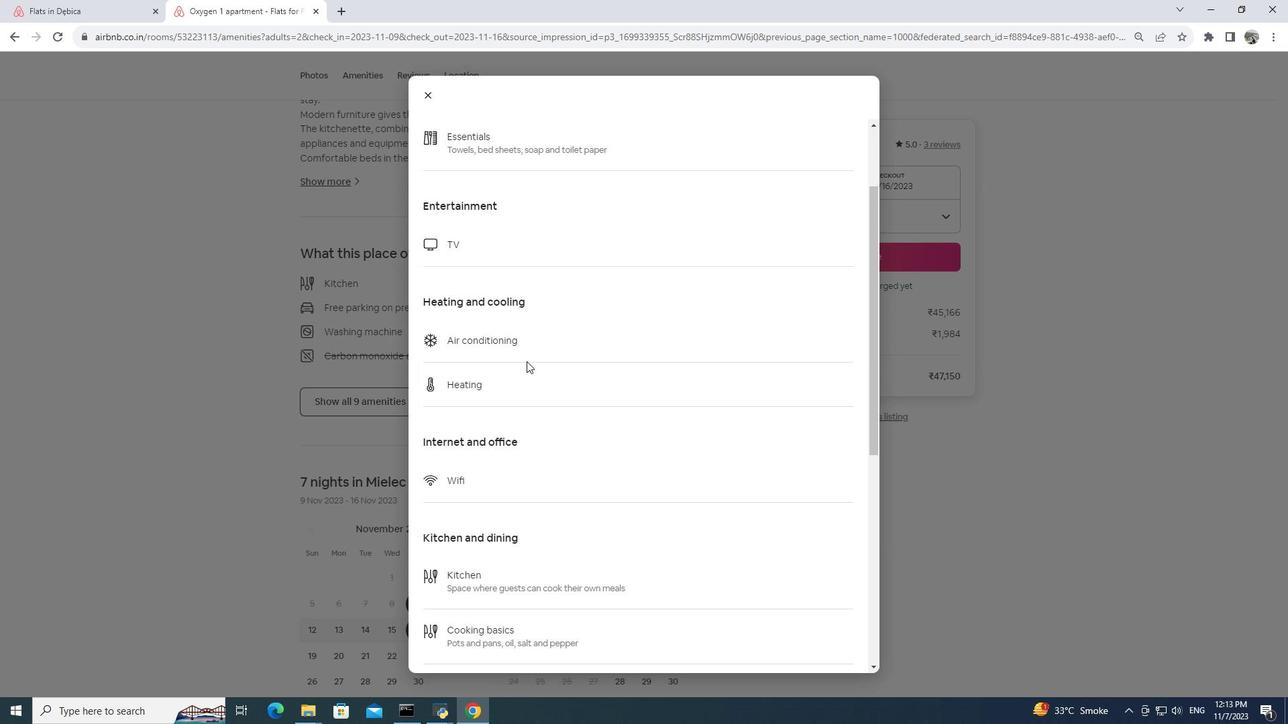 
Action: Mouse scrolled (526, 361) with delta (0, 0)
Screenshot: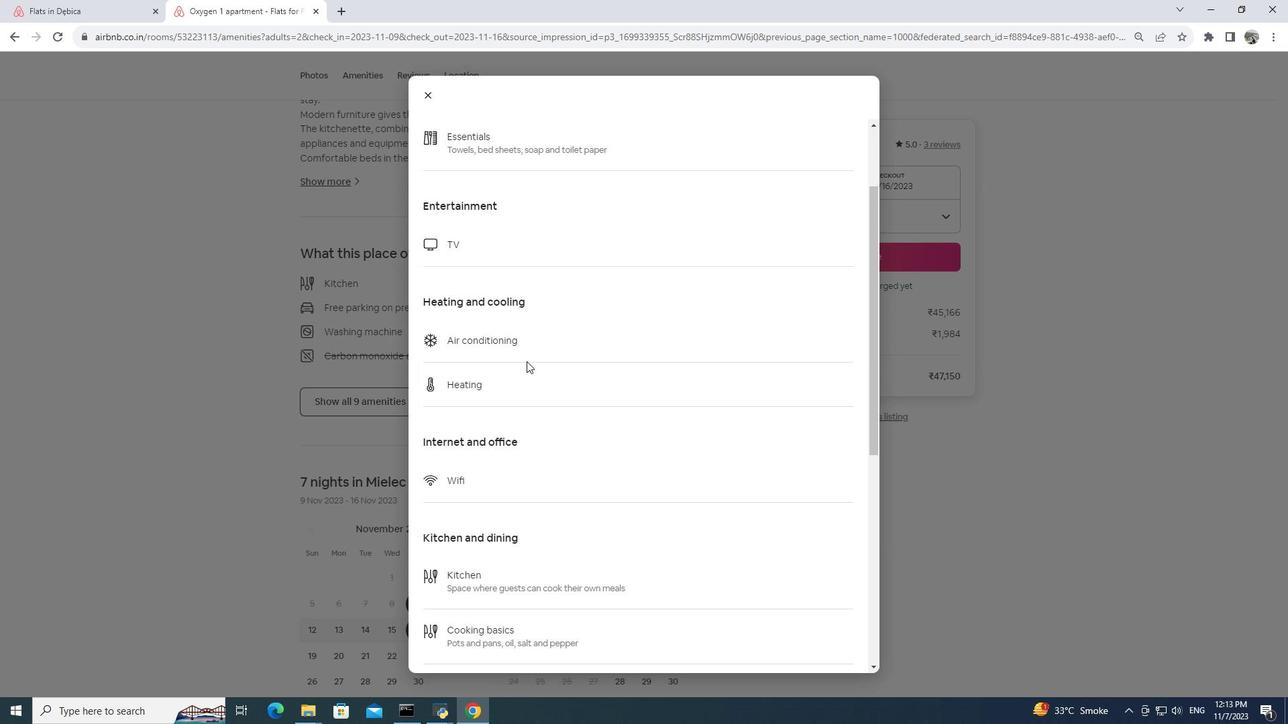 
Action: Mouse scrolled (526, 361) with delta (0, 0)
Screenshot: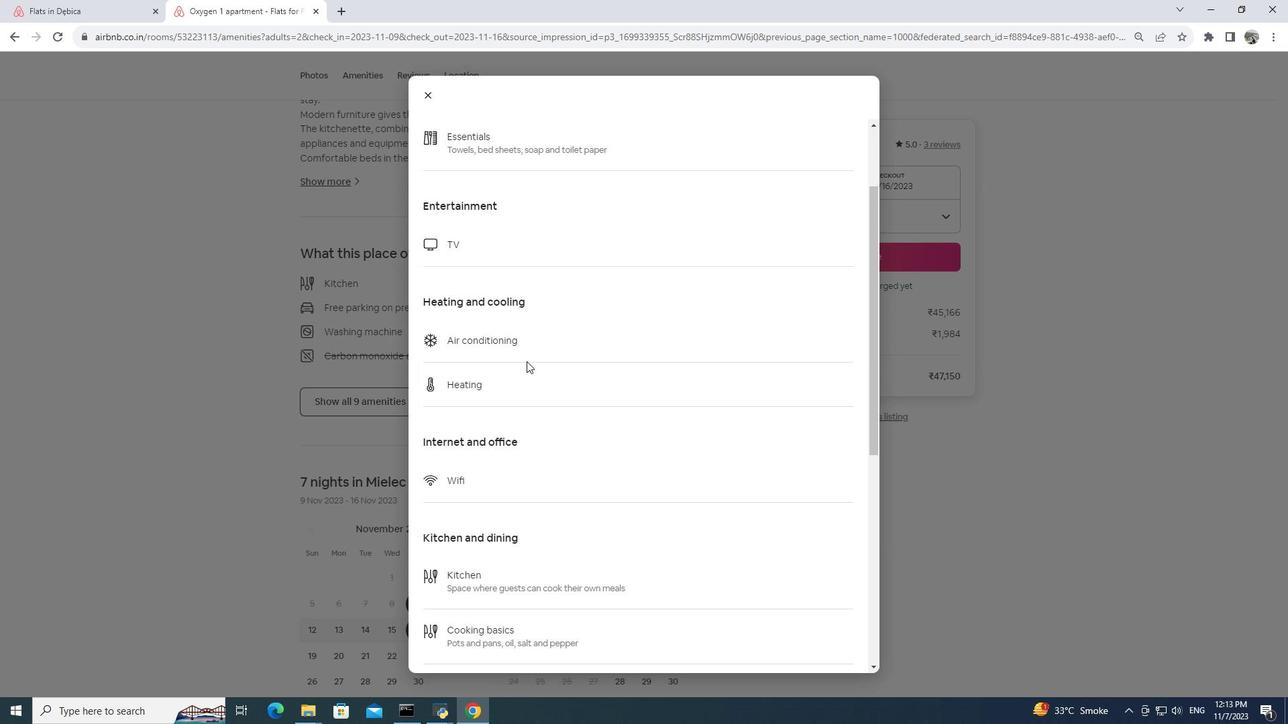 
Action: Mouse scrolled (526, 361) with delta (0, 0)
Screenshot: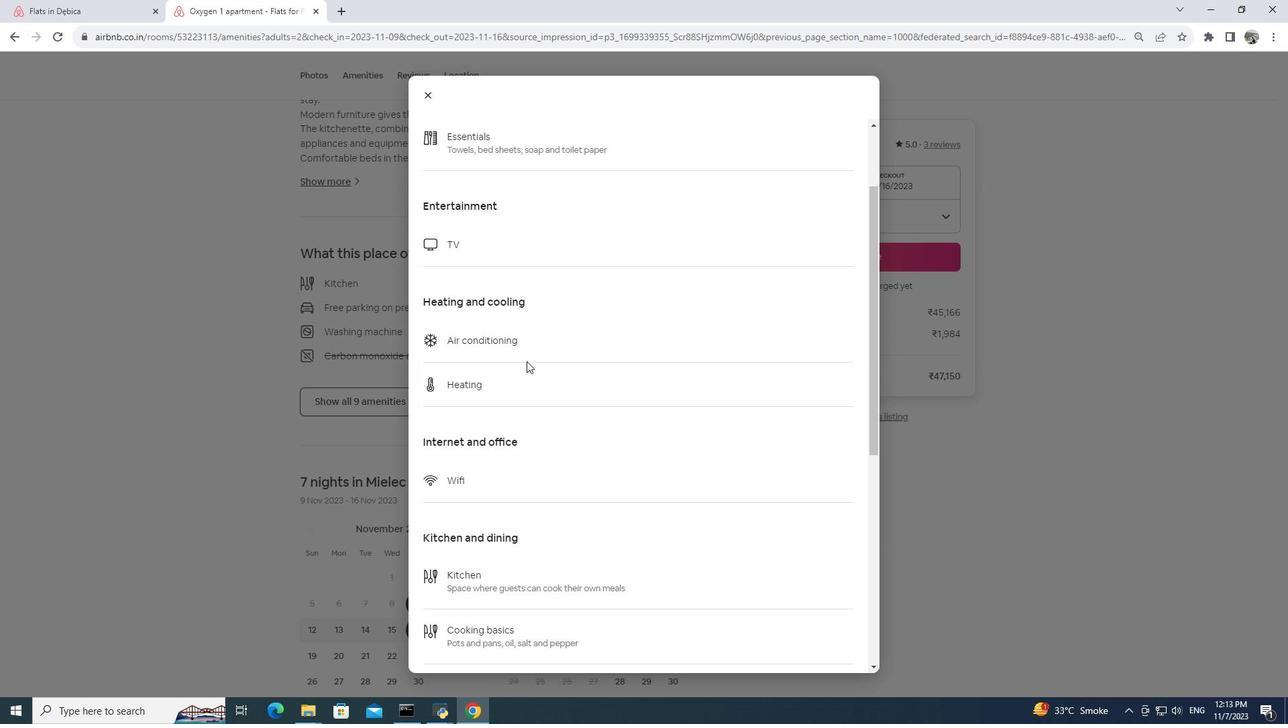 
Action: Mouse scrolled (526, 361) with delta (0, 0)
Screenshot: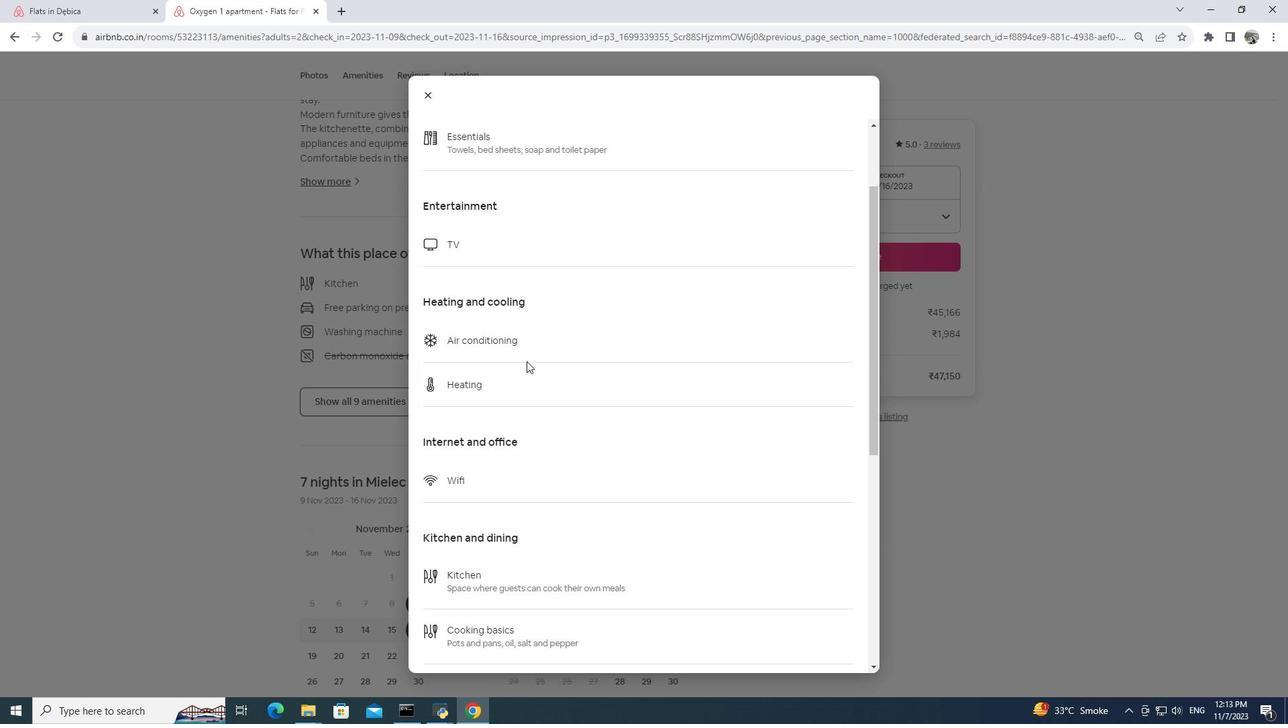 
Action: Mouse scrolled (526, 361) with delta (0, 0)
Screenshot: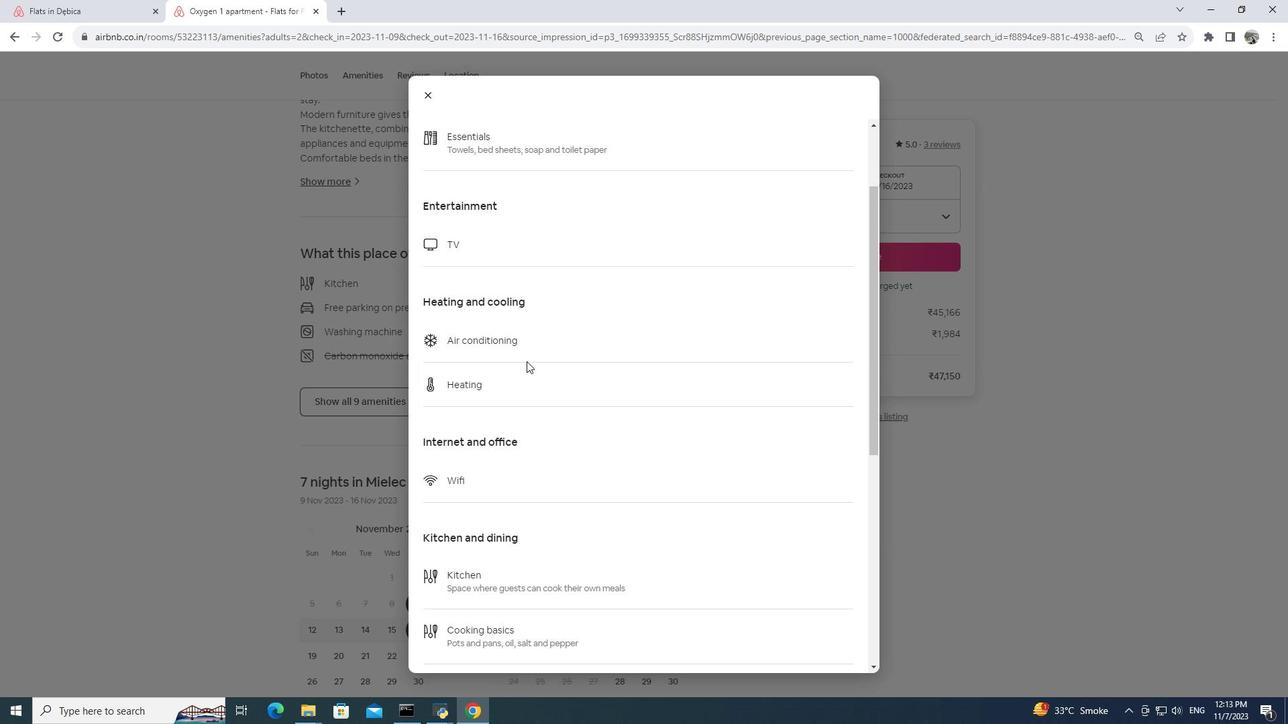 
Action: Mouse scrolled (526, 361) with delta (0, 0)
Screenshot: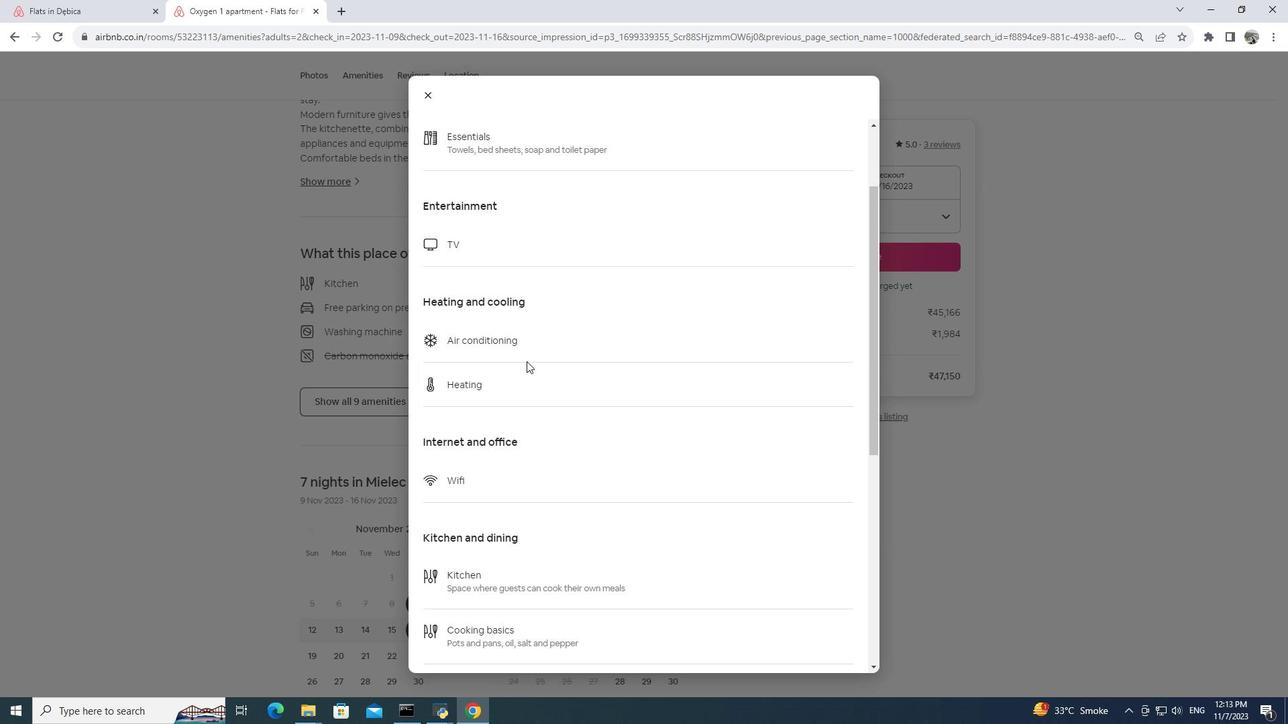 
Action: Mouse moved to (526, 361)
Screenshot: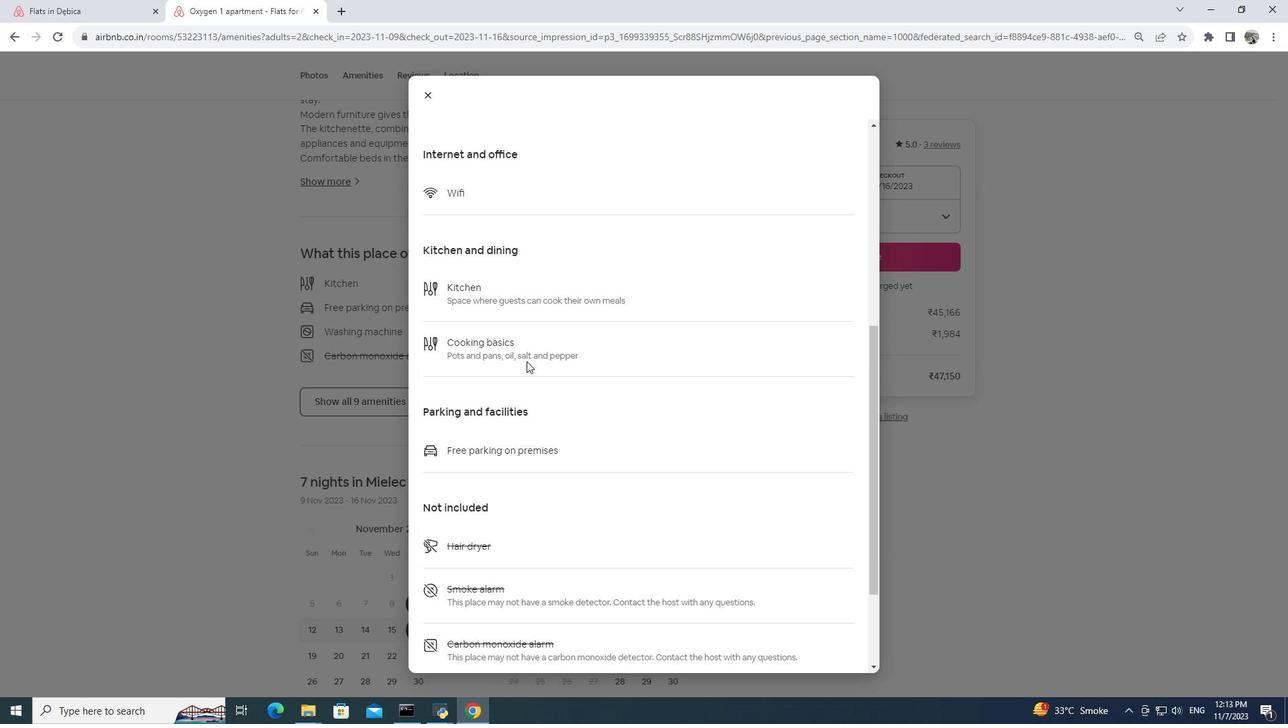 
Action: Mouse pressed middle at (526, 361)
Screenshot: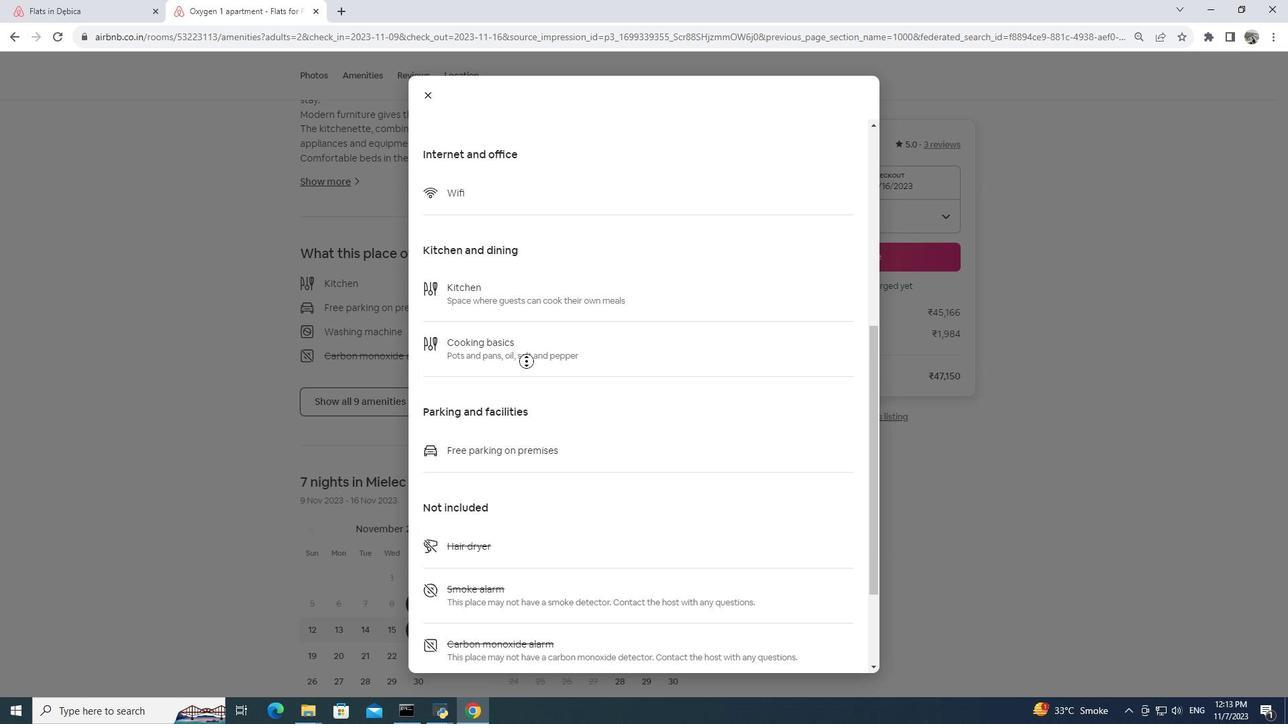 
Action: Mouse moved to (526, 361)
Screenshot: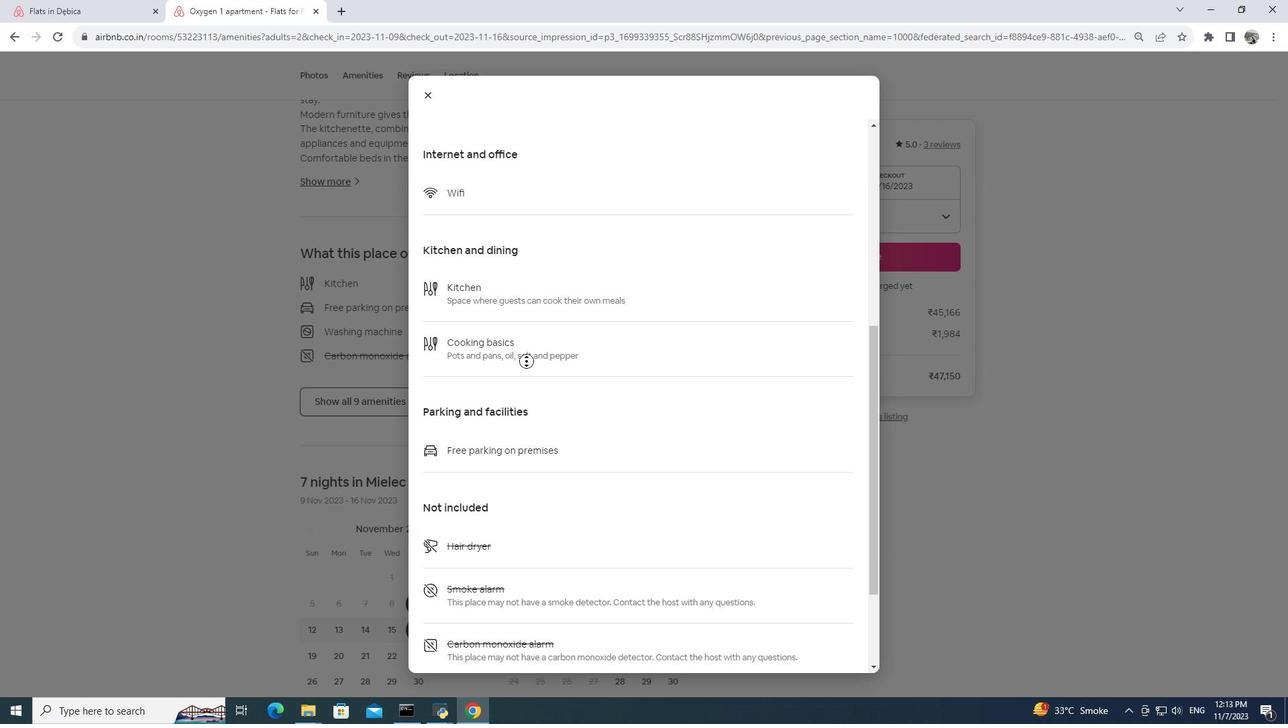 
Action: Mouse scrolled (526, 361) with delta (0, 0)
Screenshot: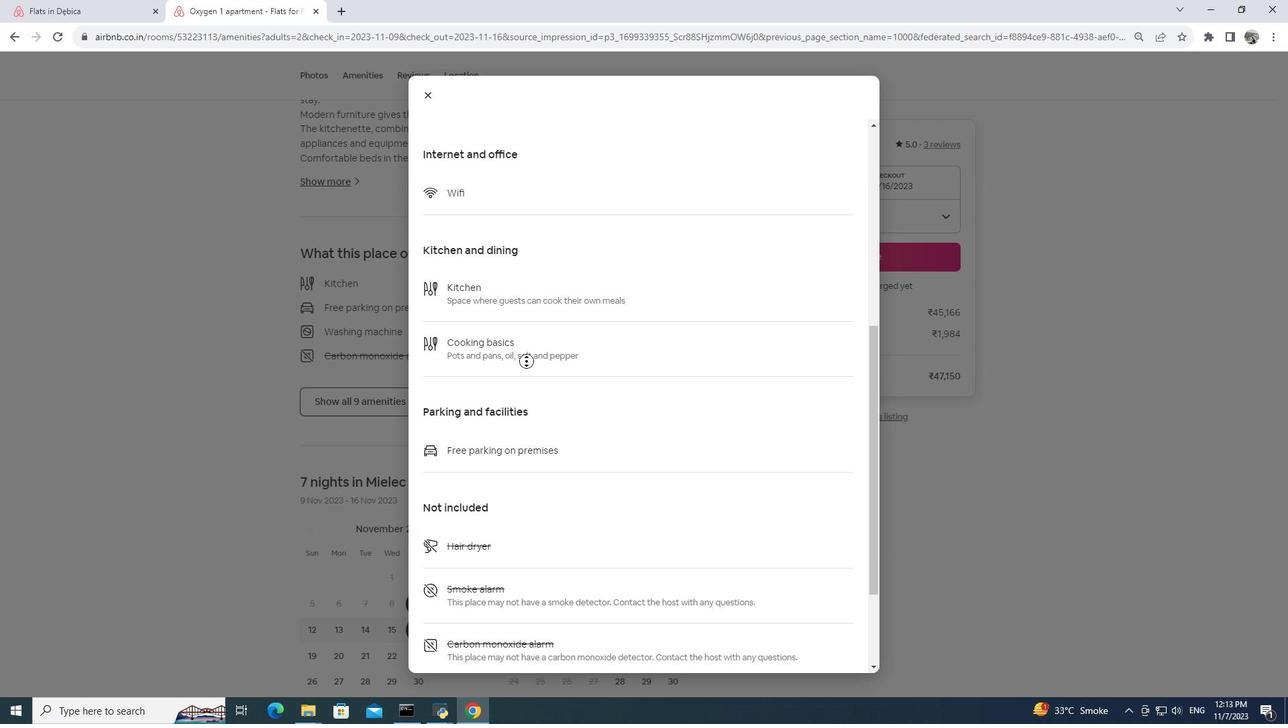 
Action: Mouse scrolled (526, 361) with delta (0, 0)
Screenshot: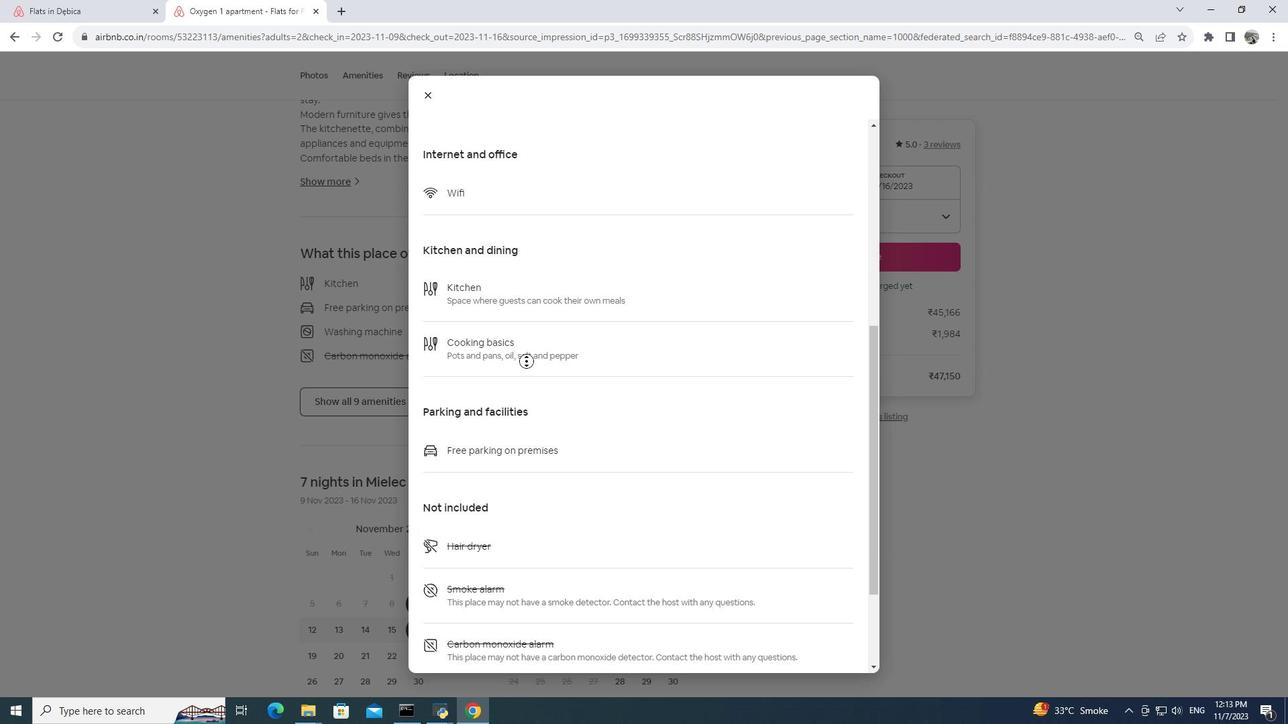 
Action: Mouse scrolled (526, 361) with delta (0, 0)
Screenshot: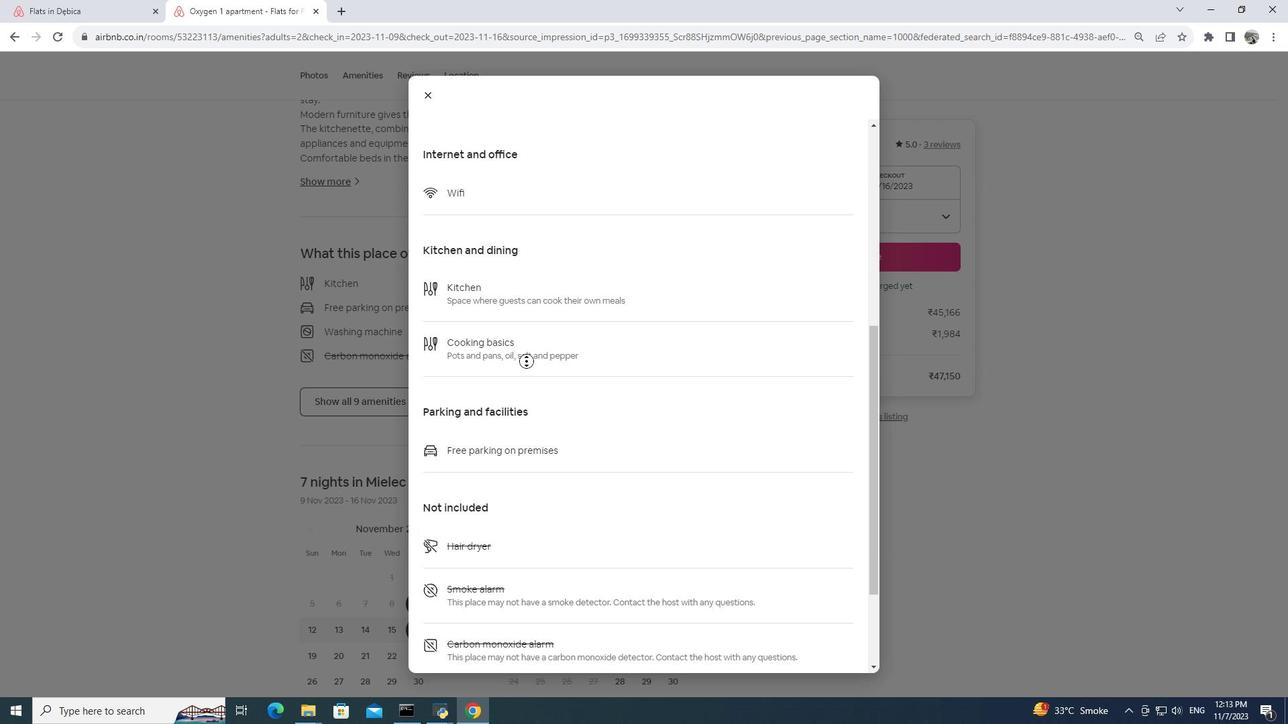 
Action: Mouse scrolled (526, 361) with delta (0, 0)
Screenshot: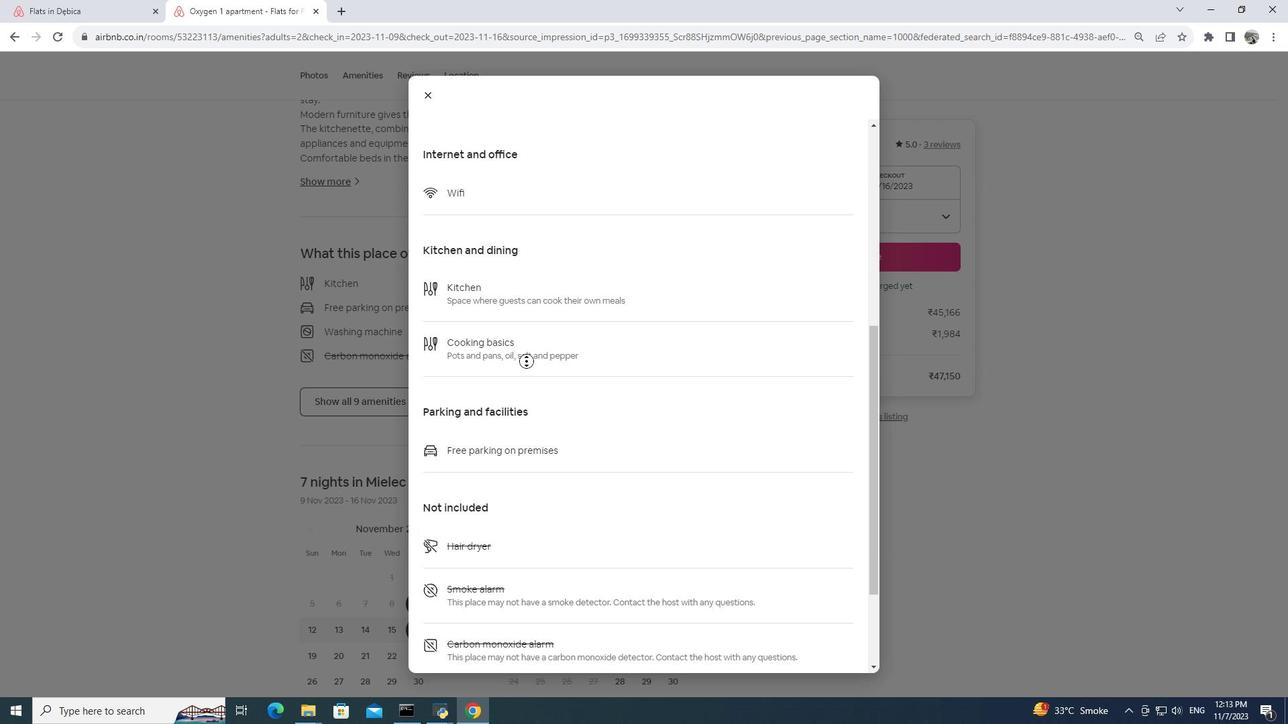 
Action: Mouse scrolled (526, 361) with delta (0, 0)
Screenshot: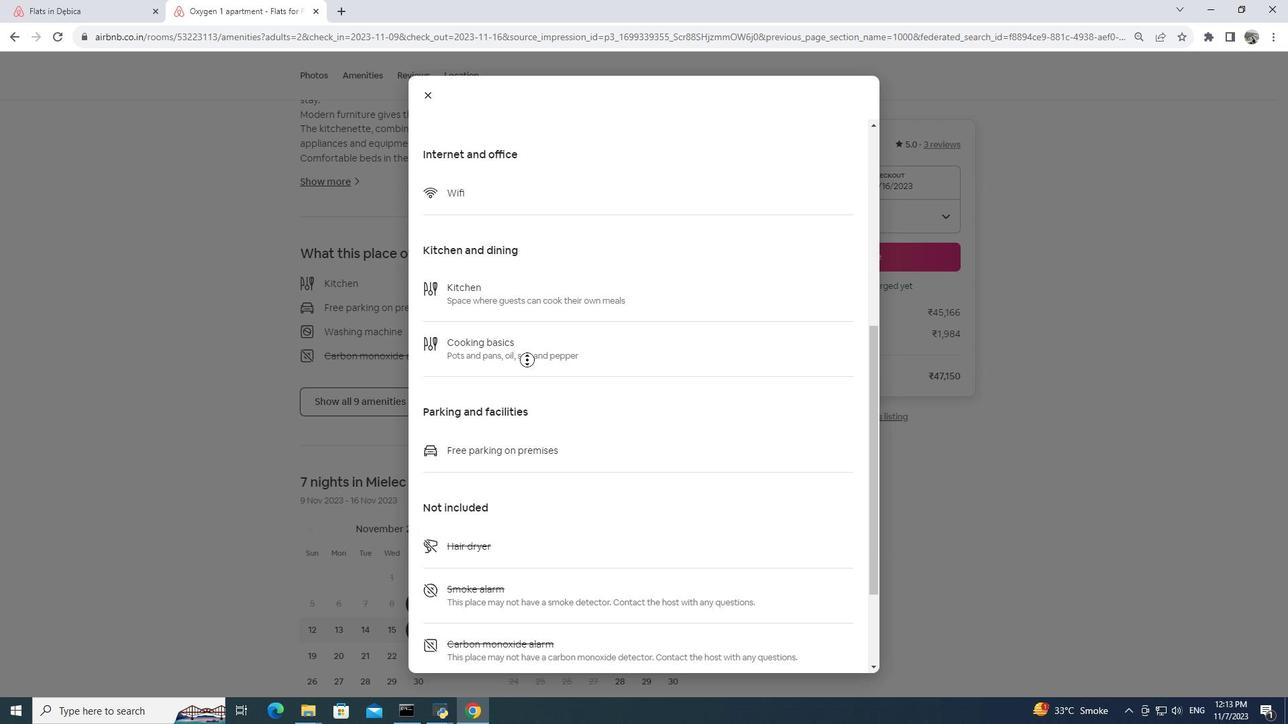 
Action: Mouse moved to (527, 358)
Screenshot: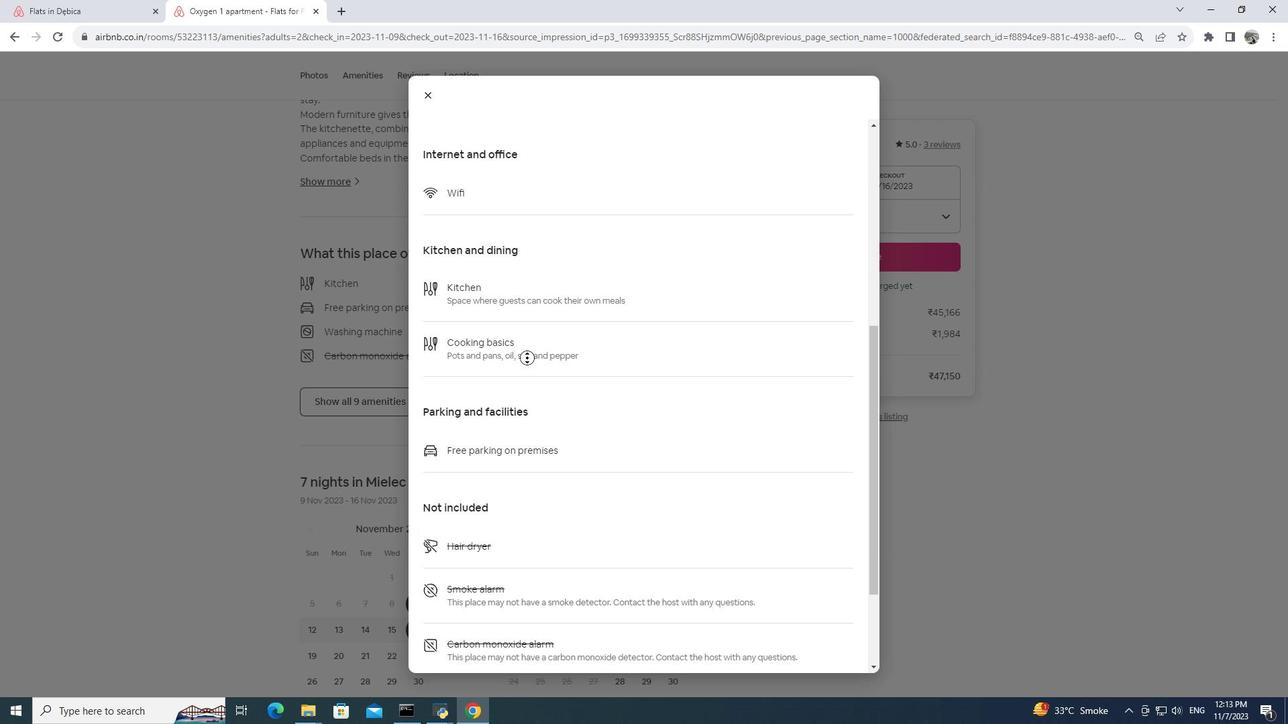 
Action: Mouse scrolled (527, 357) with delta (0, 0)
Screenshot: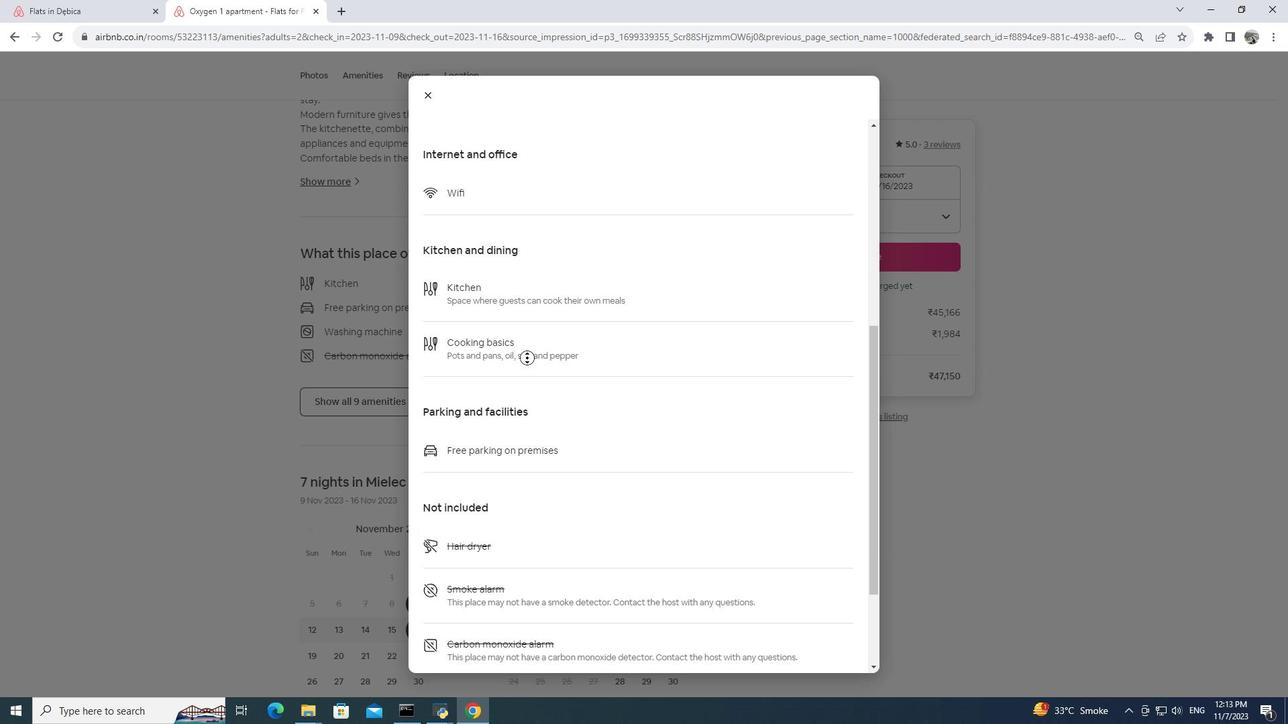 
Action: Mouse scrolled (527, 357) with delta (0, 0)
Screenshot: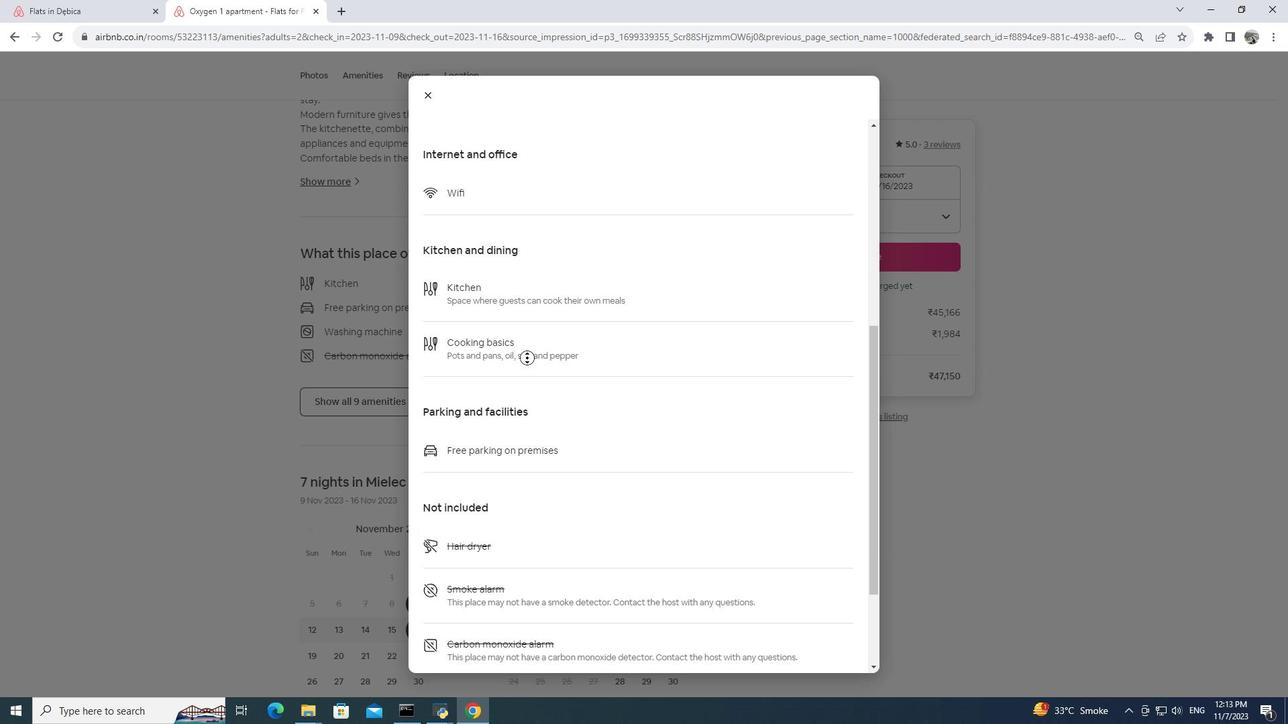 
Action: Mouse scrolled (527, 357) with delta (0, 0)
Screenshot: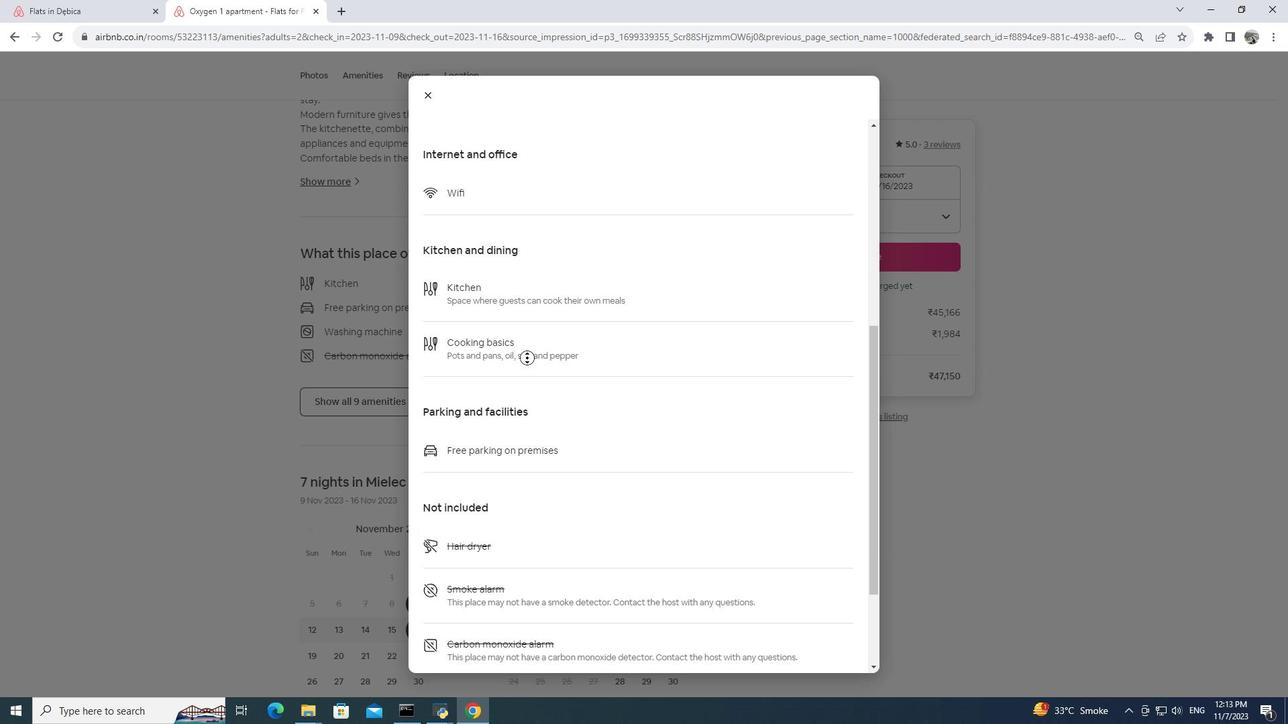 
Action: Mouse scrolled (527, 357) with delta (0, 0)
Screenshot: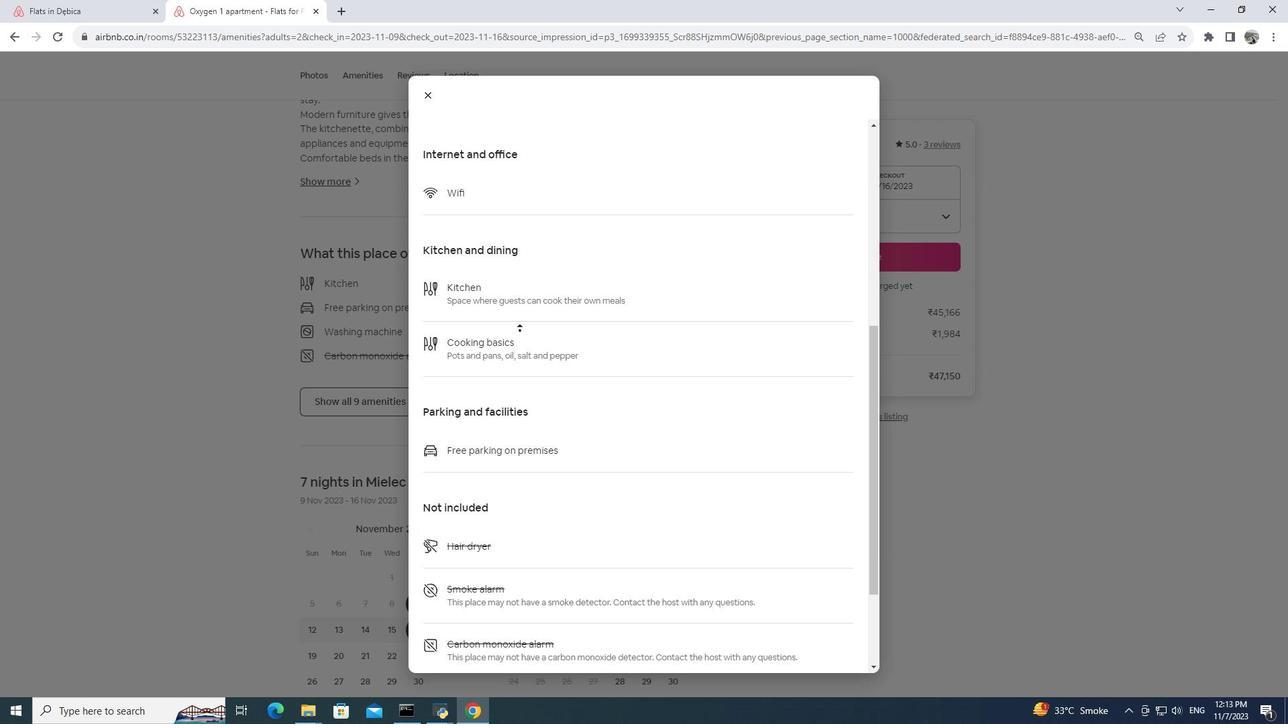 
Action: Mouse moved to (425, 99)
Screenshot: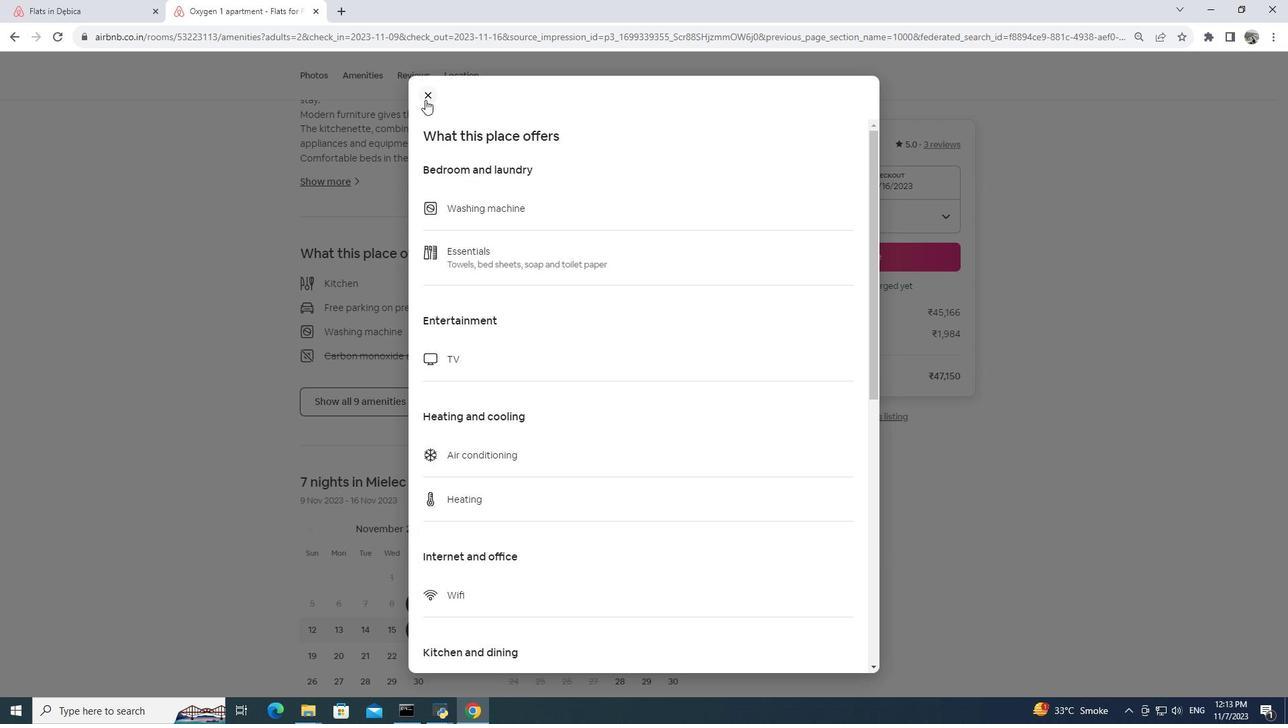 
Action: Mouse pressed left at (425, 99)
Screenshot: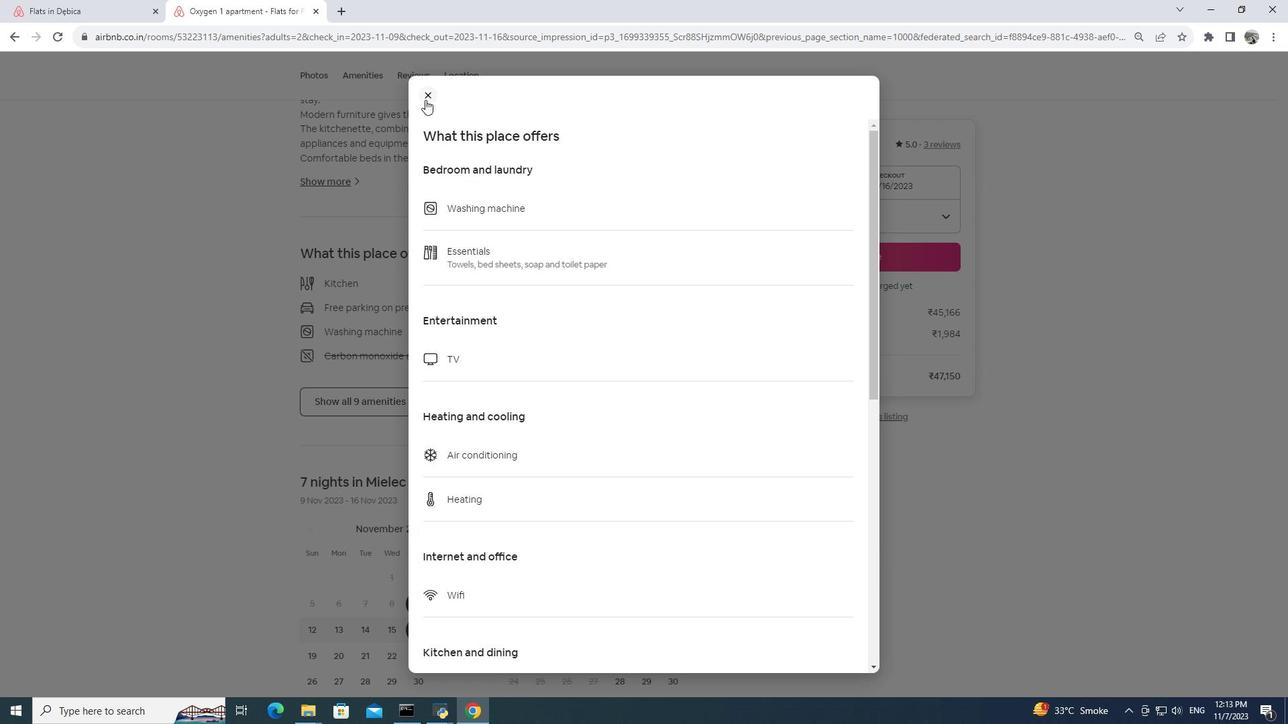 
Action: Mouse pressed left at (425, 99)
Screenshot: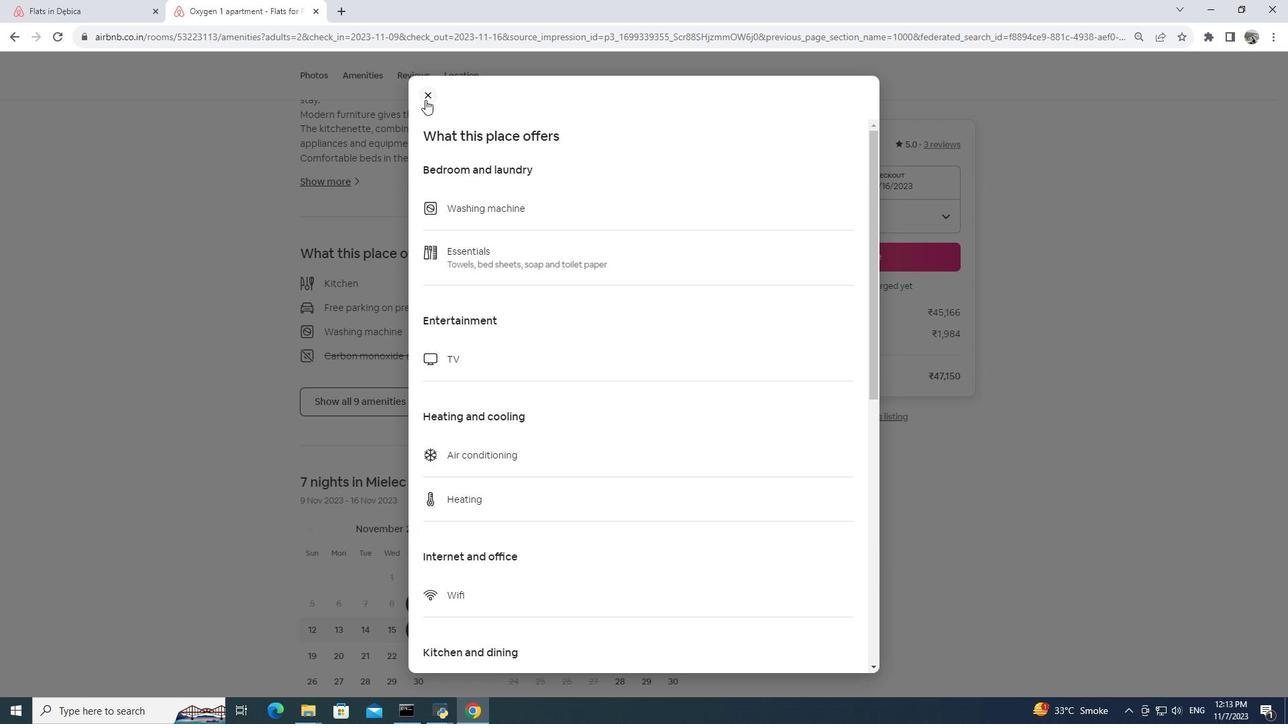 
Action: Mouse moved to (469, 349)
Screenshot: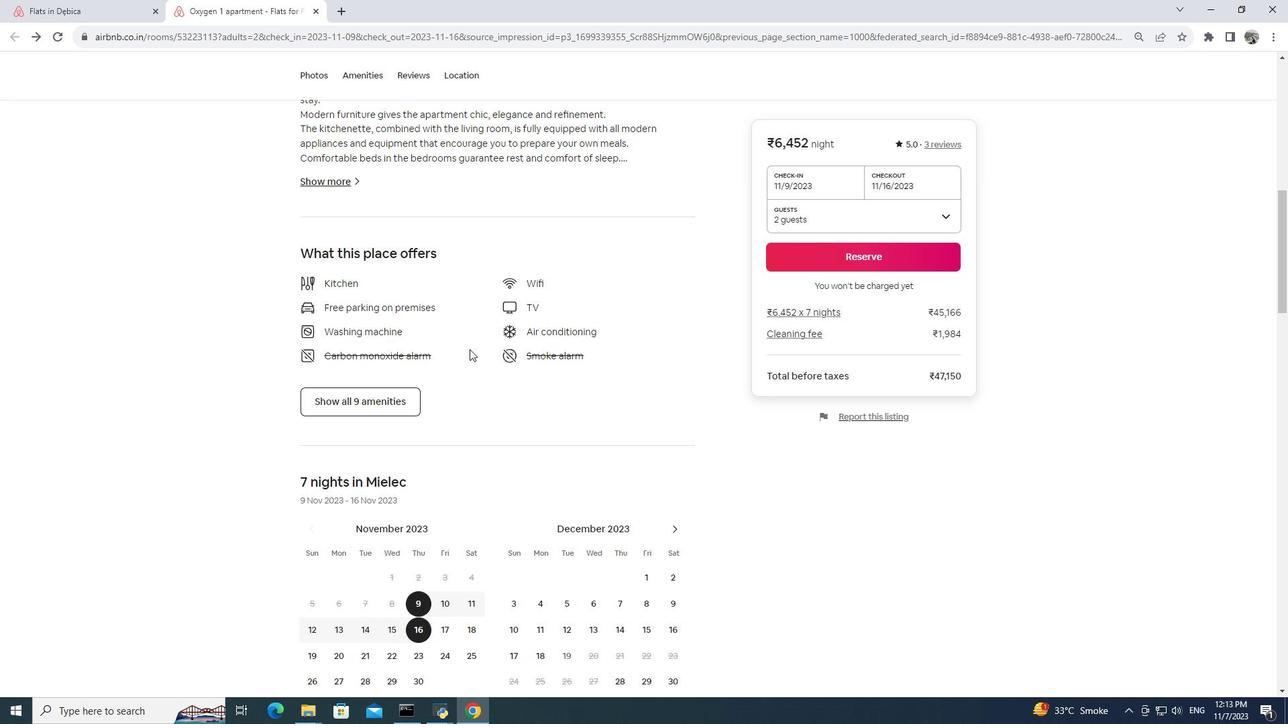 
Action: Mouse scrolled (469, 348) with delta (0, 0)
Screenshot: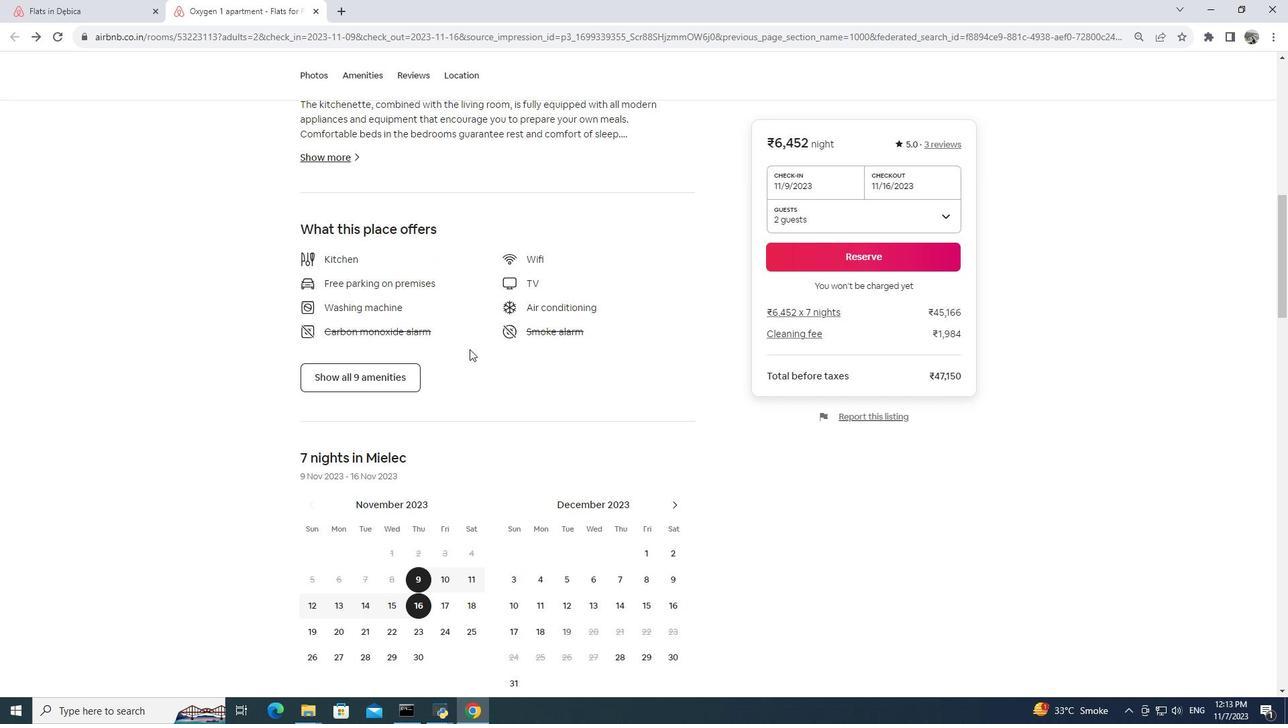 
Action: Mouse scrolled (469, 348) with delta (0, 0)
Screenshot: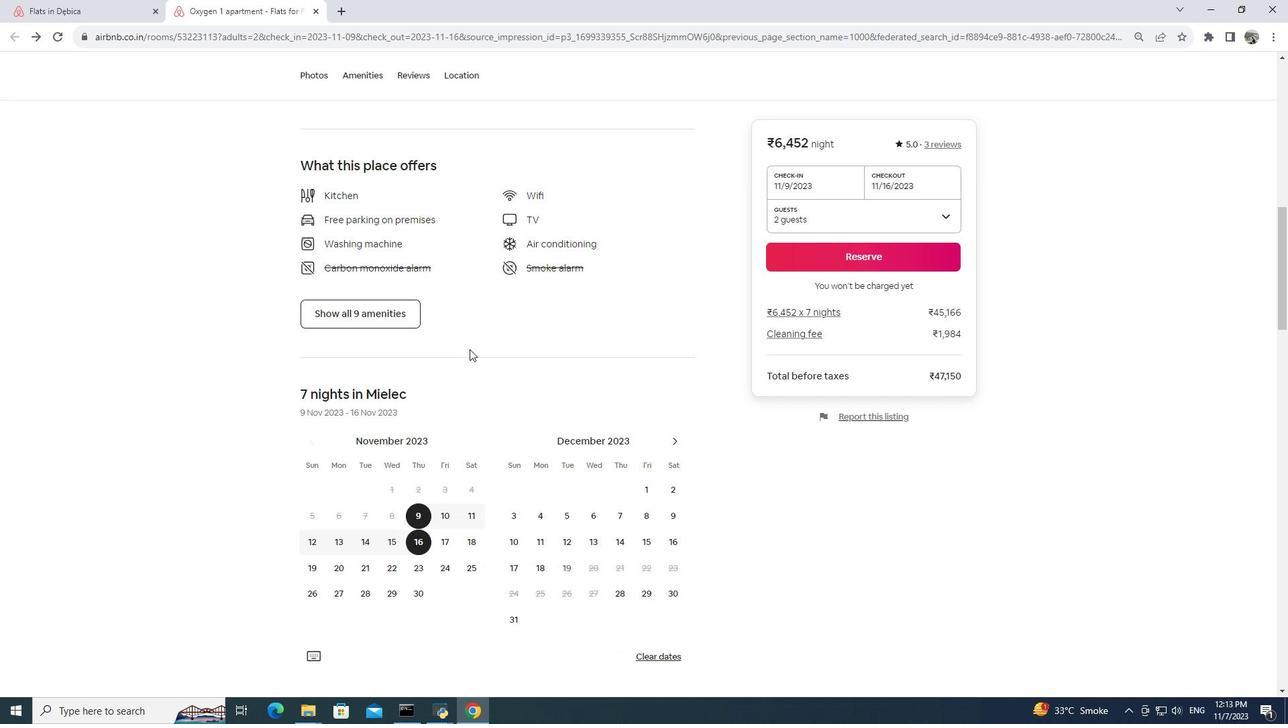 
Action: Mouse scrolled (469, 348) with delta (0, 0)
Screenshot: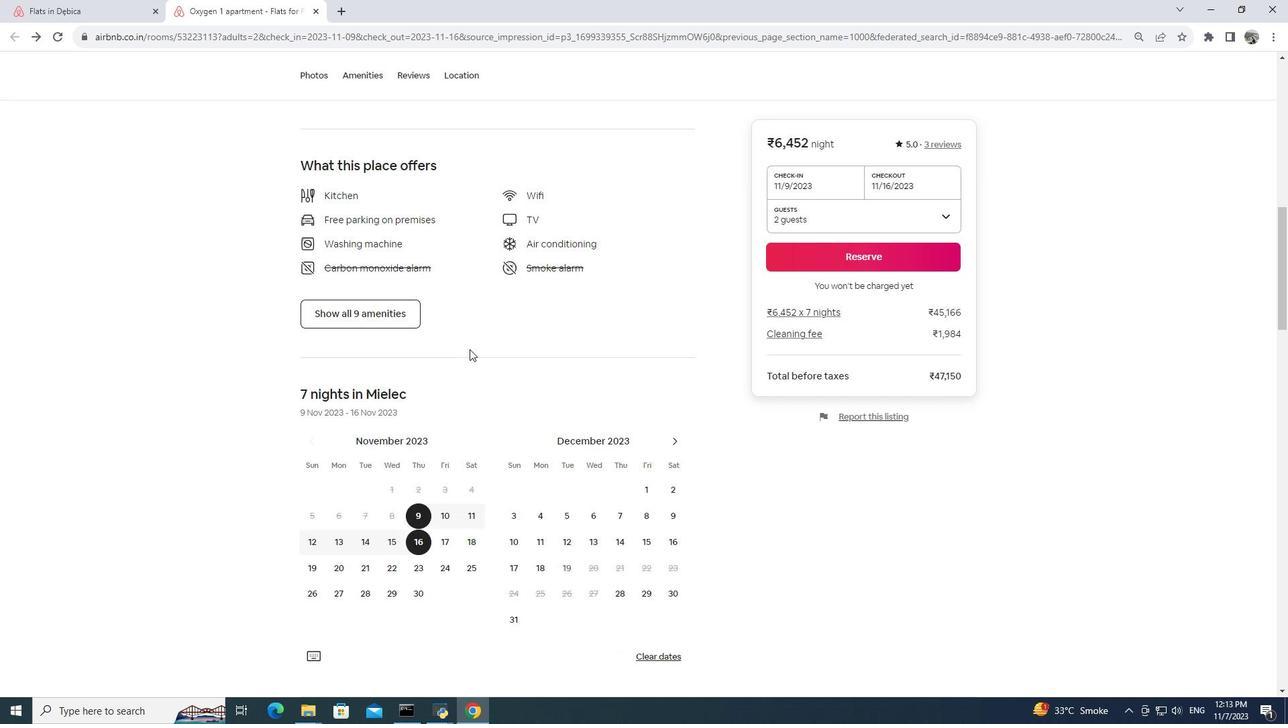 
Action: Mouse moved to (469, 349)
Screenshot: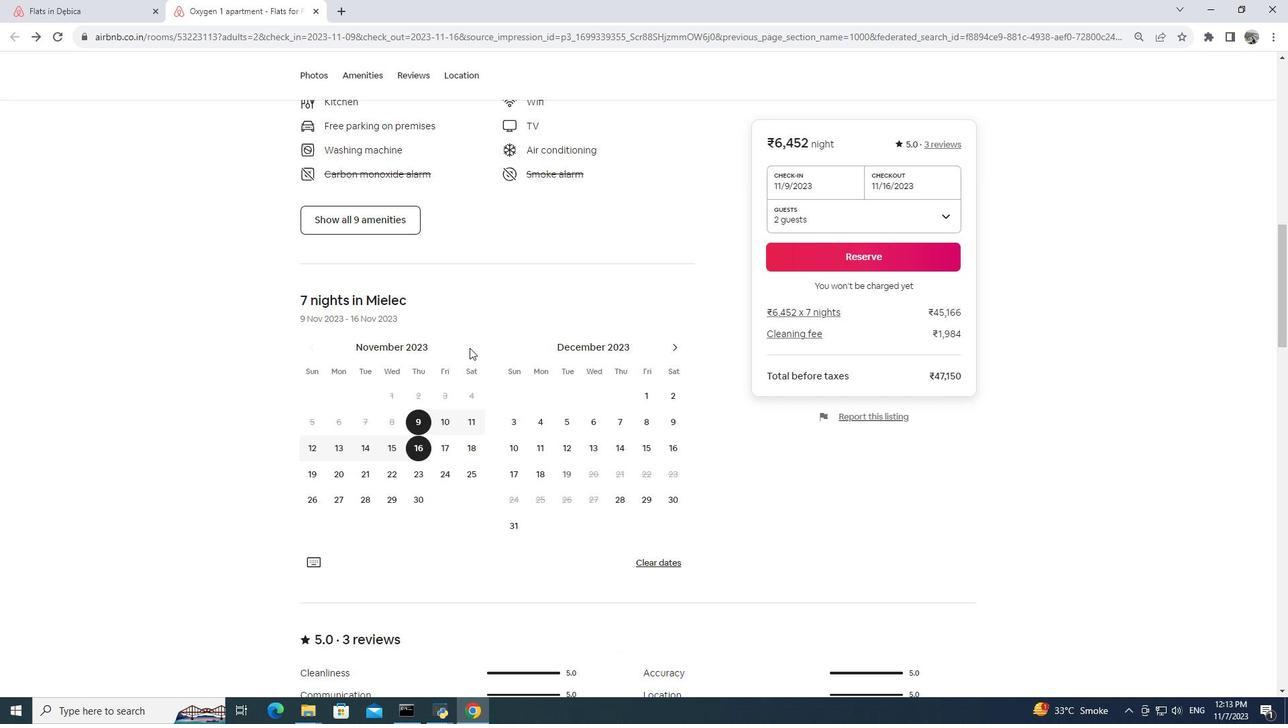 
Action: Mouse scrolled (469, 348) with delta (0, 0)
Screenshot: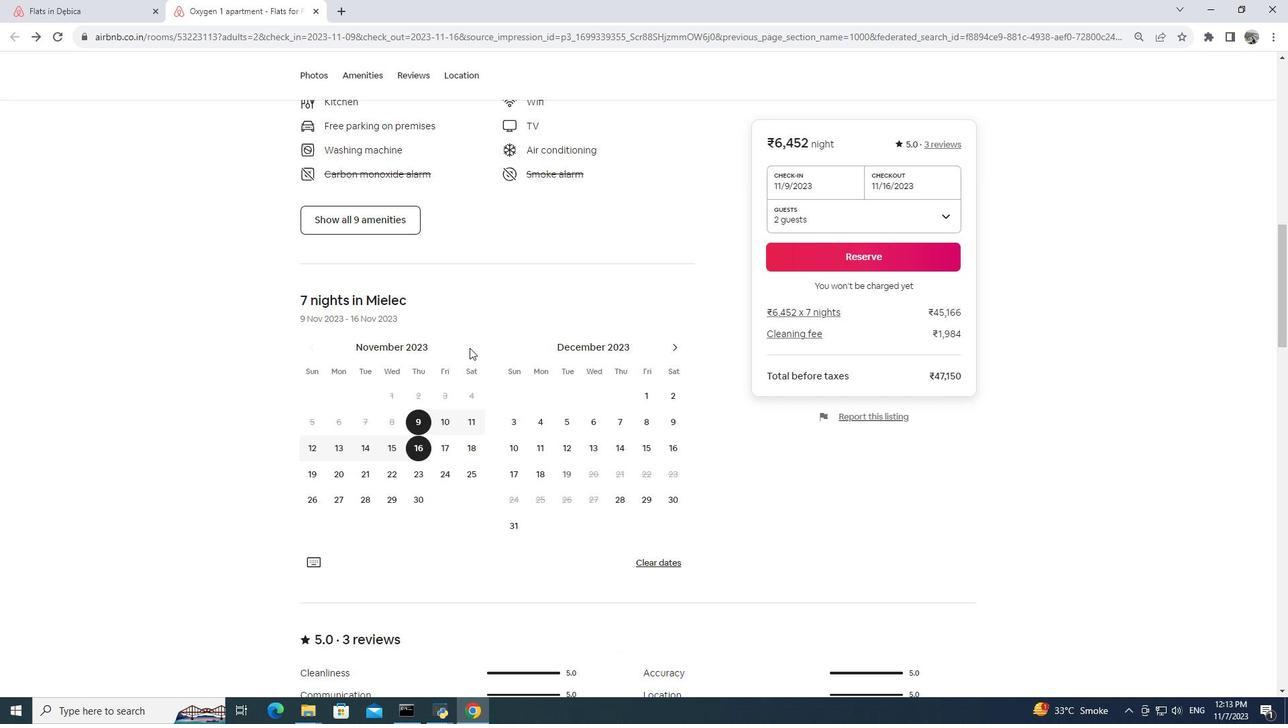 
Action: Mouse moved to (469, 348)
Screenshot: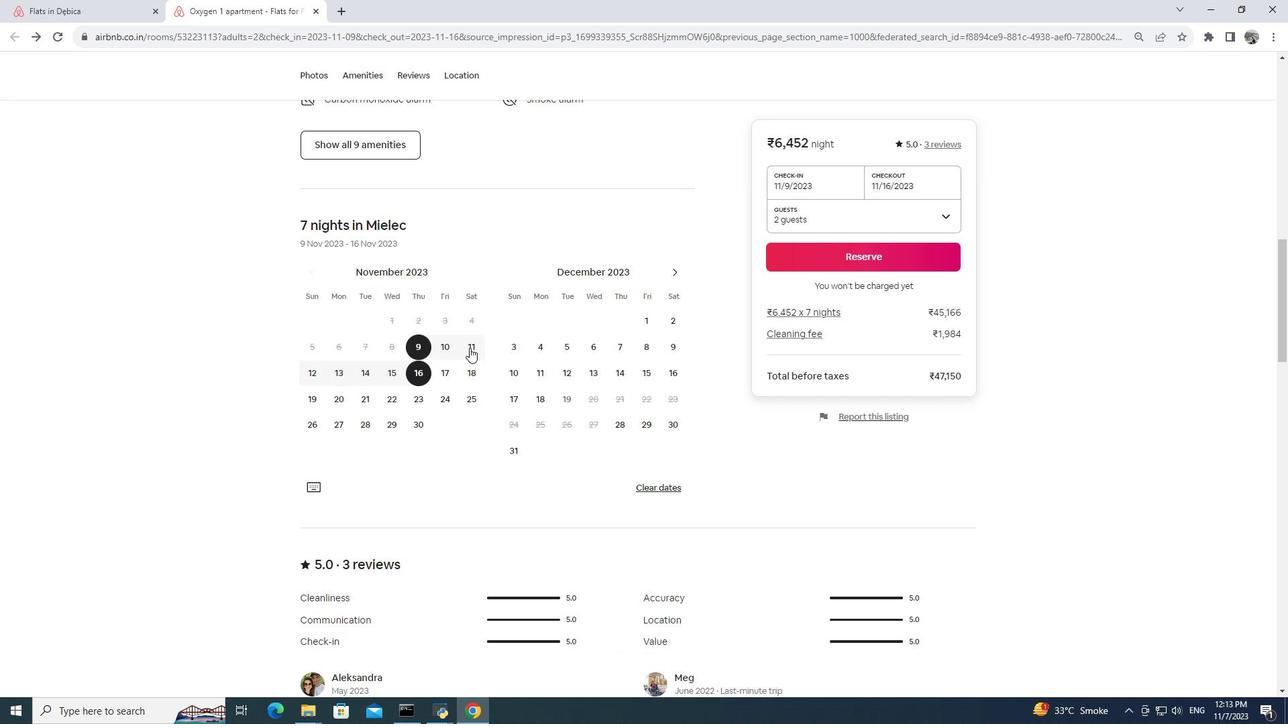 
Action: Mouse scrolled (469, 347) with delta (0, 0)
Screenshot: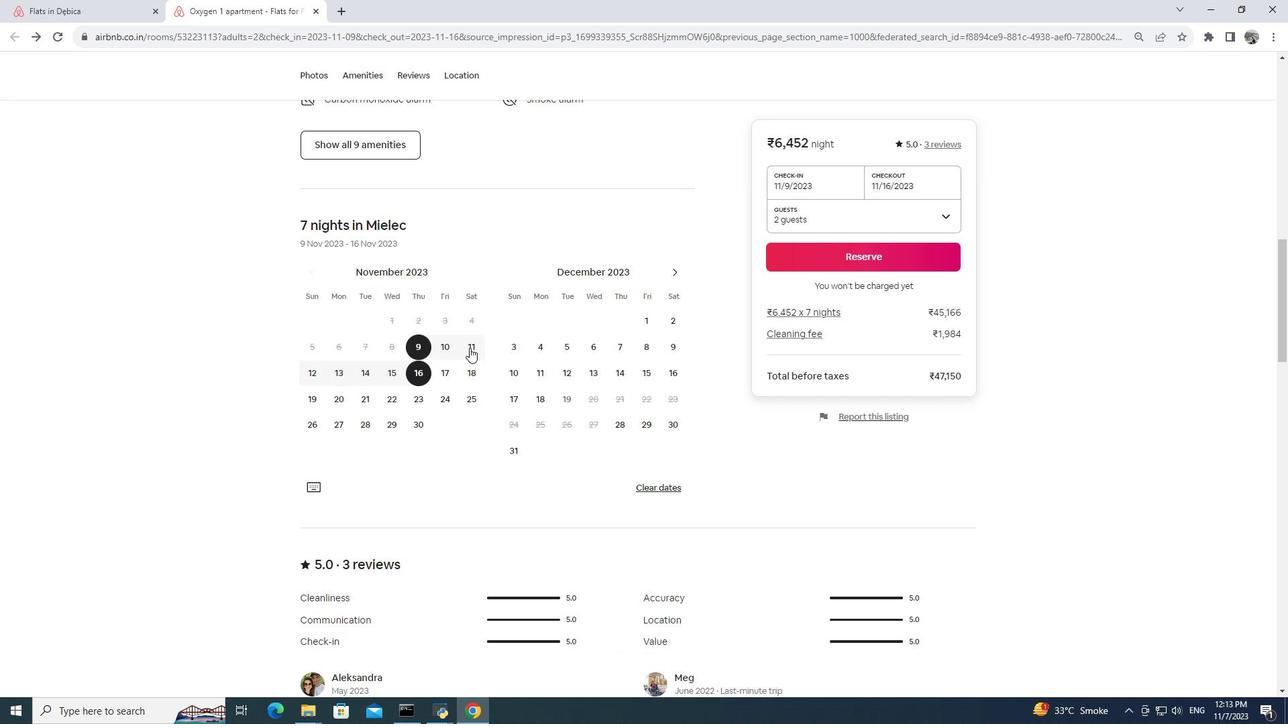
Action: Mouse moved to (482, 406)
Screenshot: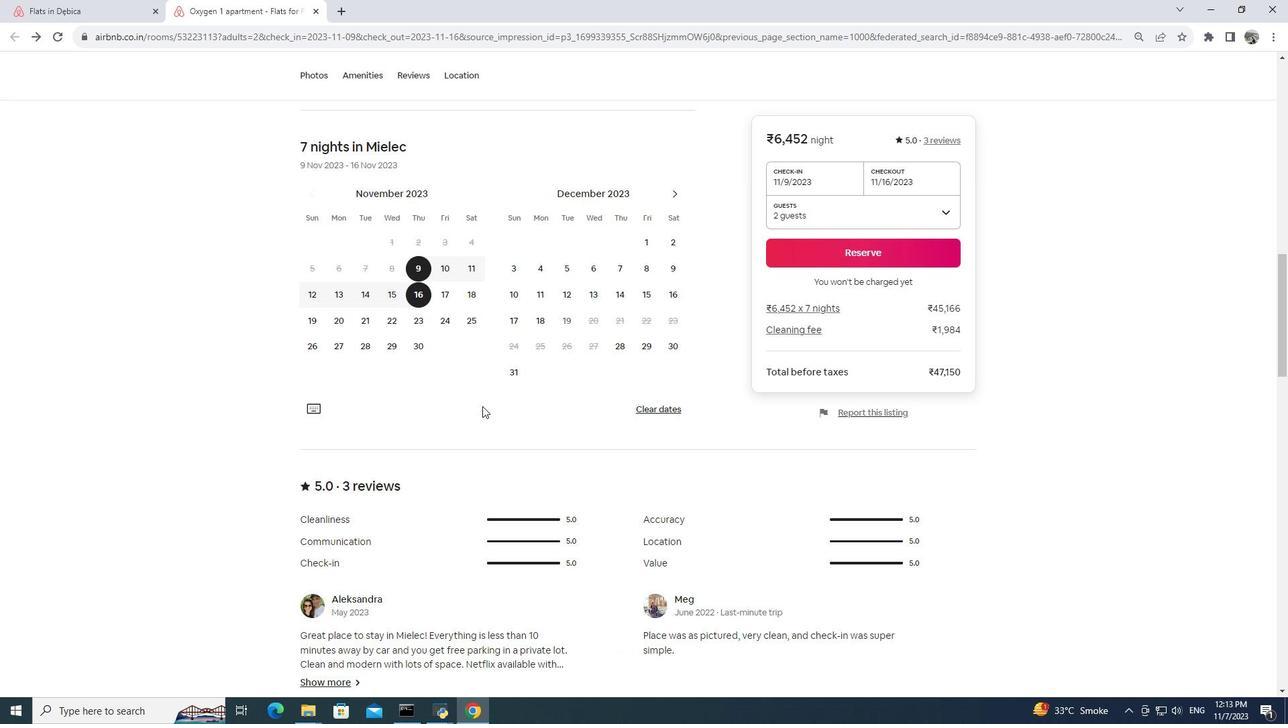 
Action: Mouse scrolled (482, 406) with delta (0, 0)
Screenshot: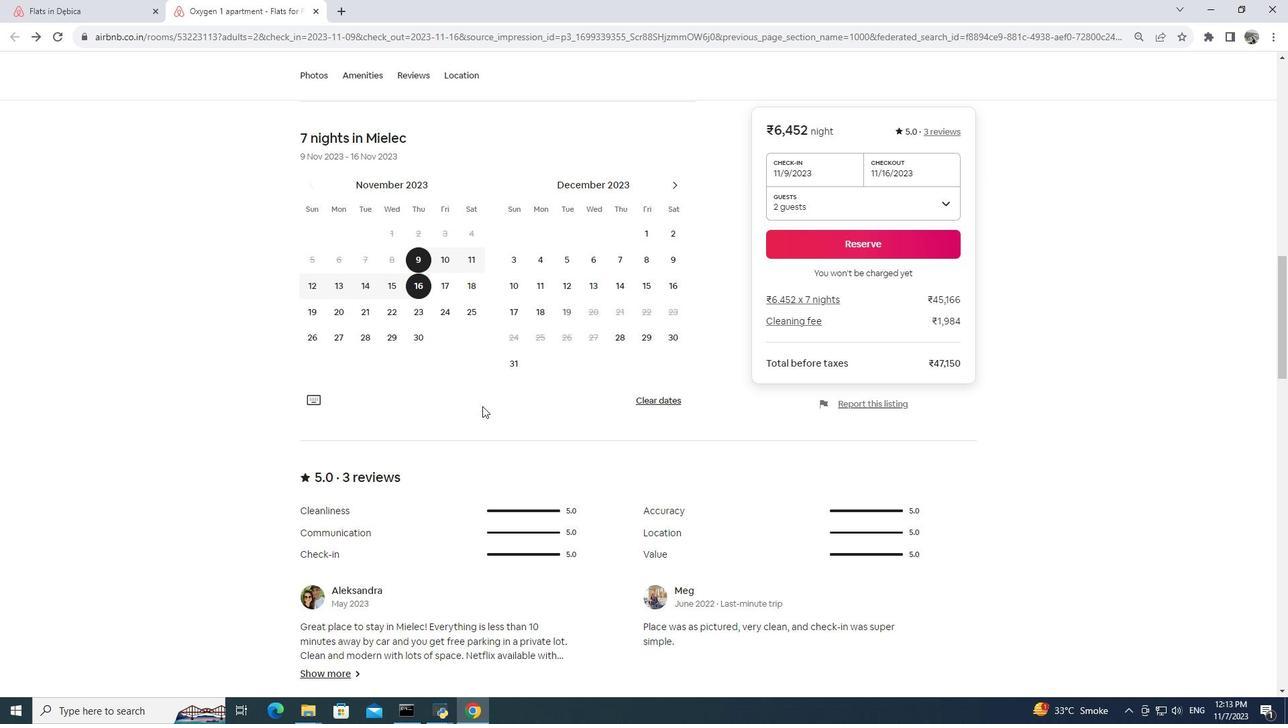 
Action: Mouse scrolled (482, 406) with delta (0, 0)
Screenshot: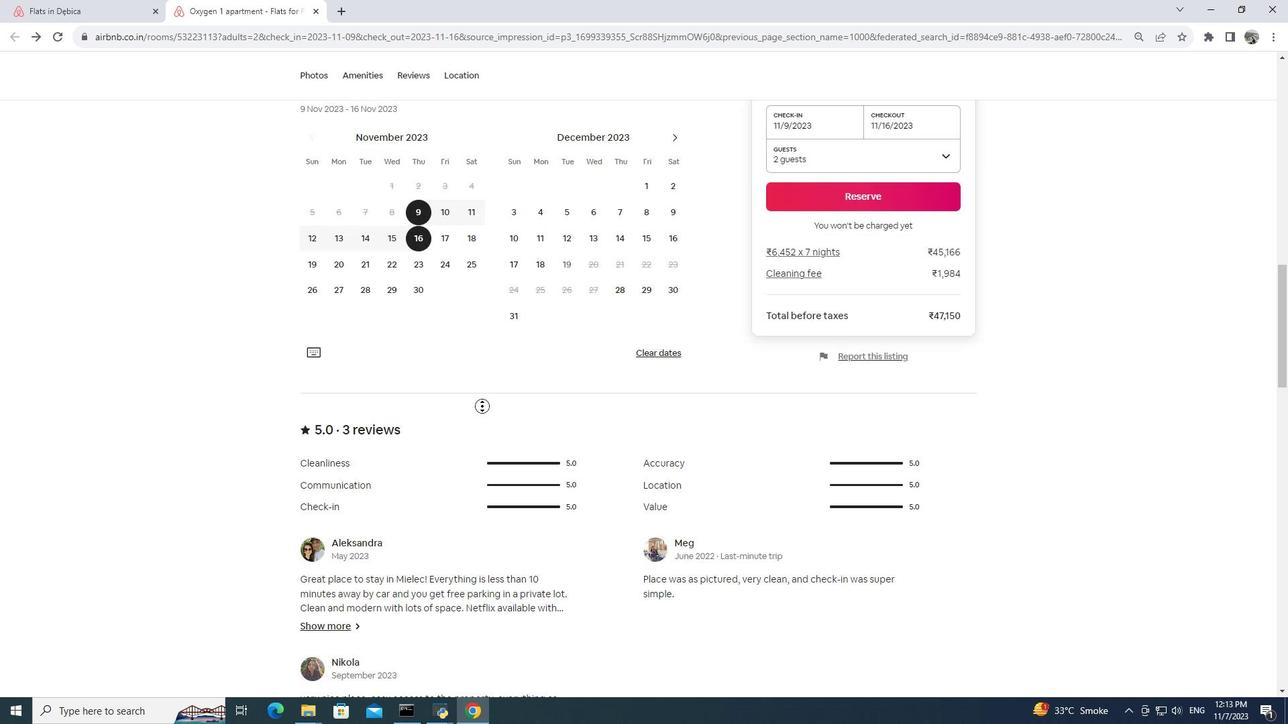 
Action: Mouse pressed middle at (482, 406)
Screenshot: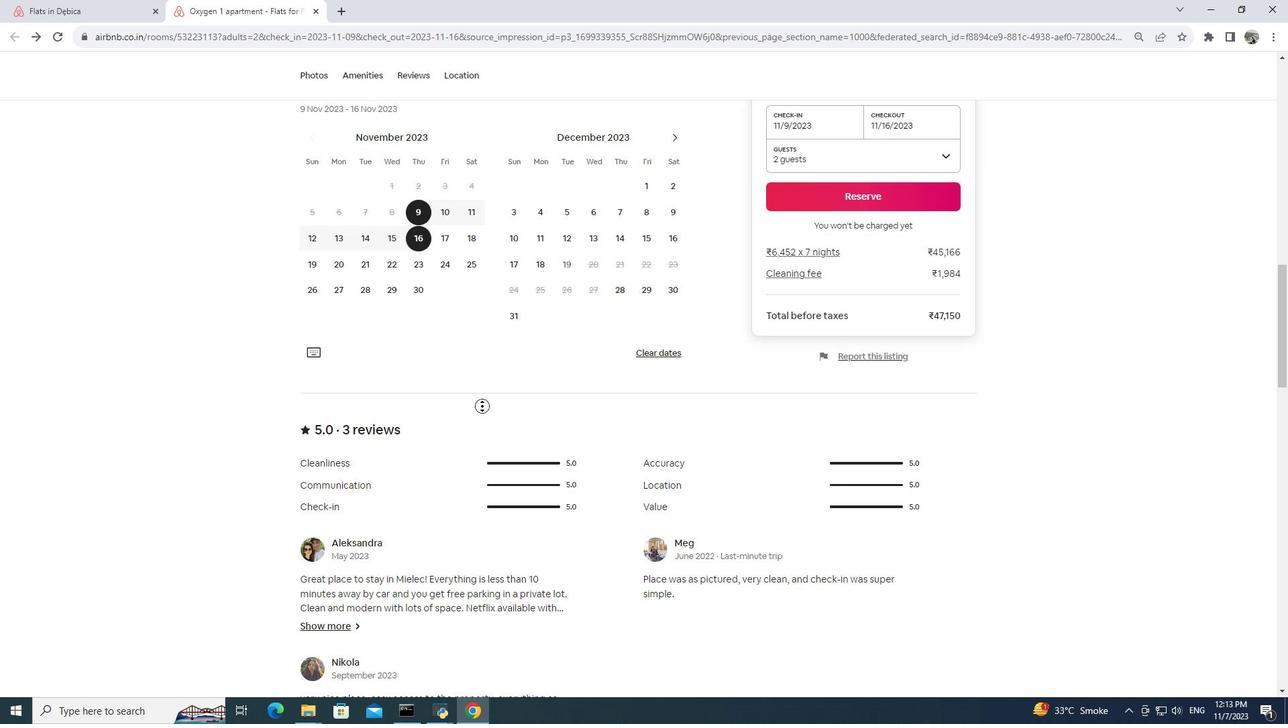 
Action: Mouse scrolled (482, 406) with delta (0, 0)
Screenshot: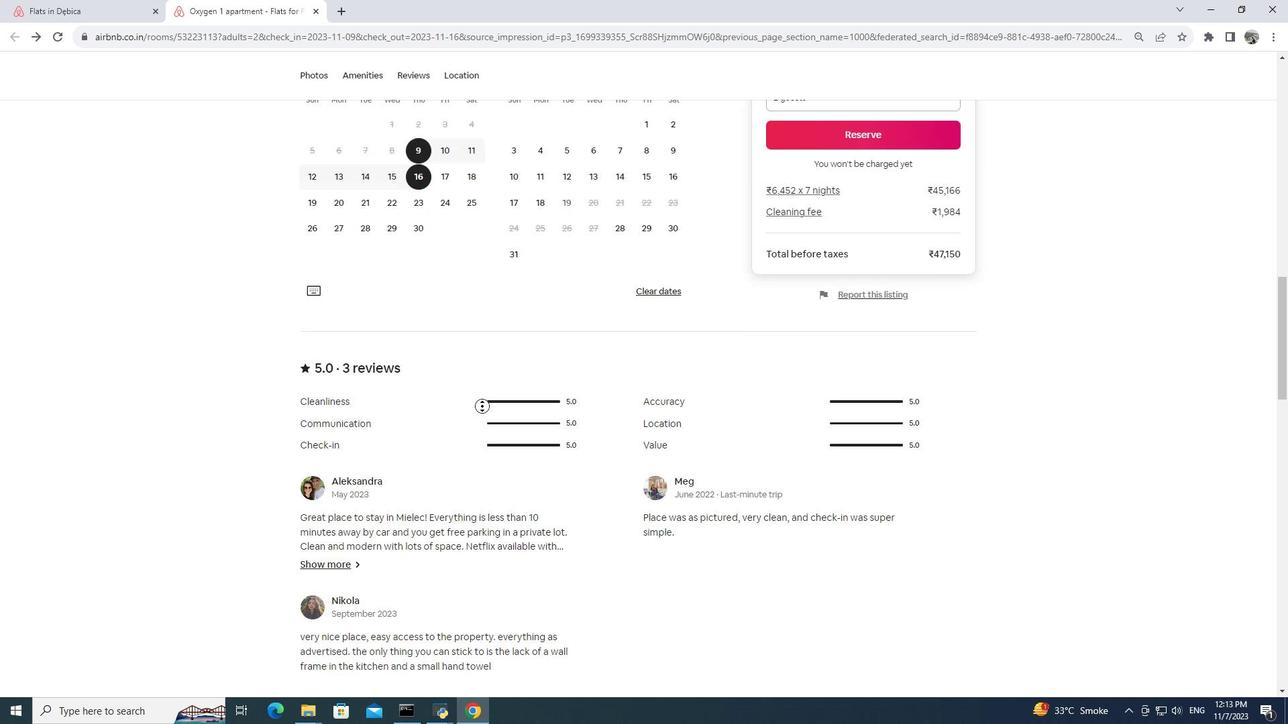 
Action: Mouse scrolled (482, 406) with delta (0, 0)
Screenshot: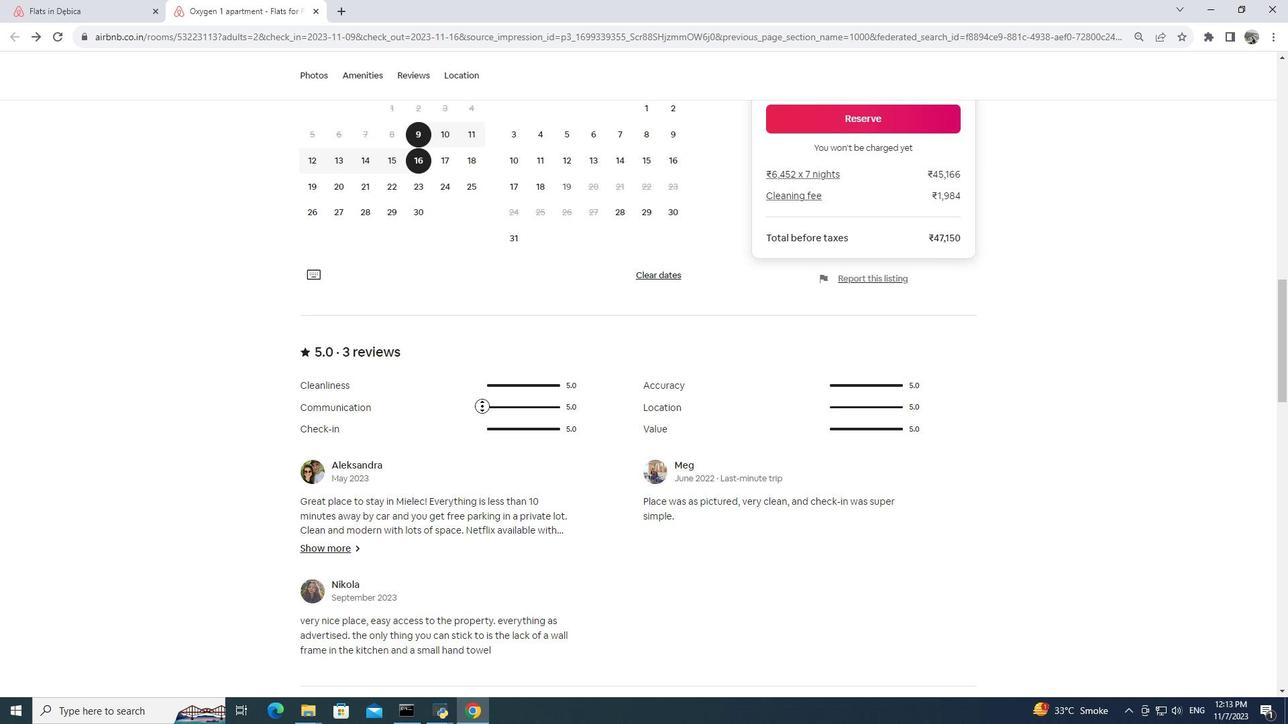 
Action: Mouse moved to (482, 321)
Screenshot: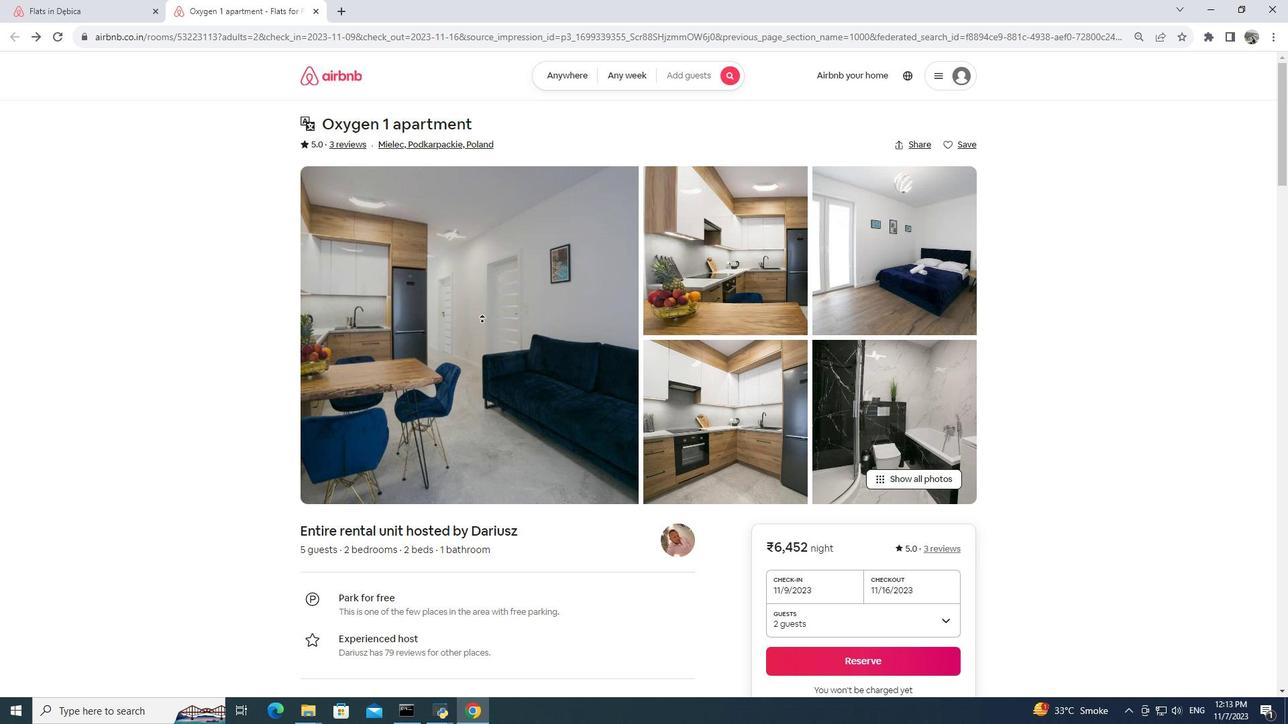 
Action: Mouse pressed left at (482, 321)
Screenshot: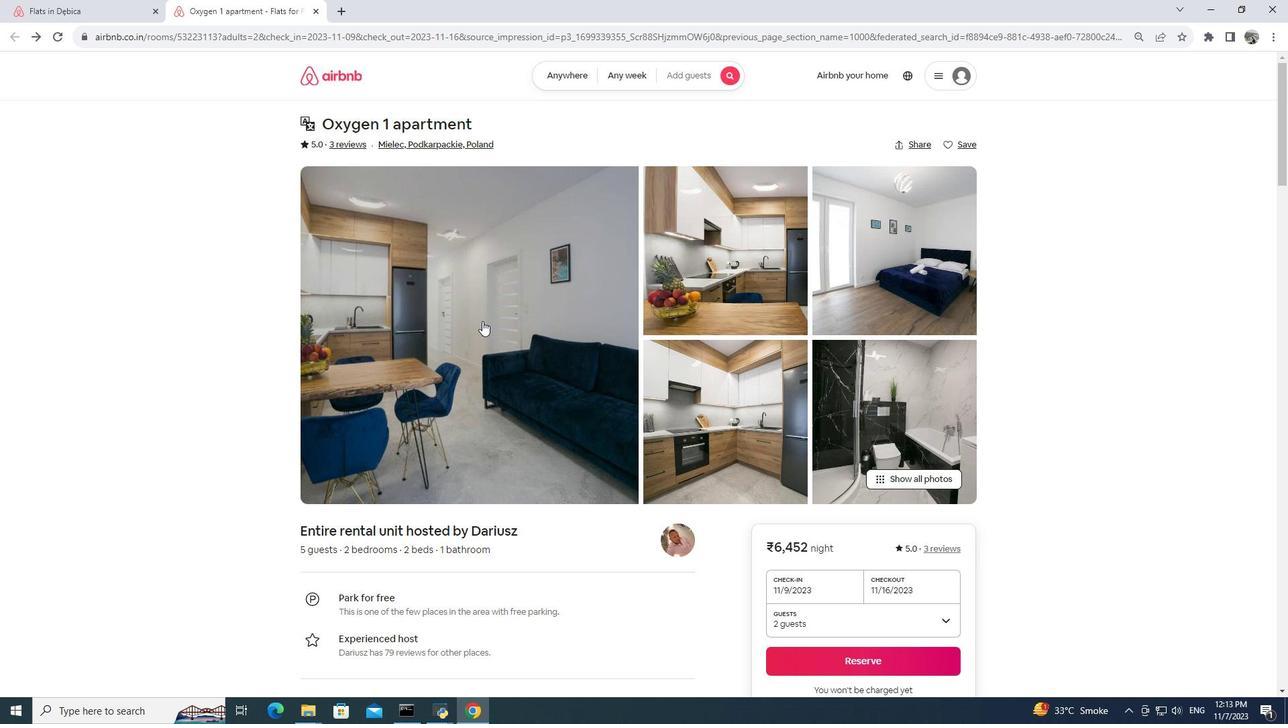 
Action: Mouse moved to (488, 344)
Screenshot: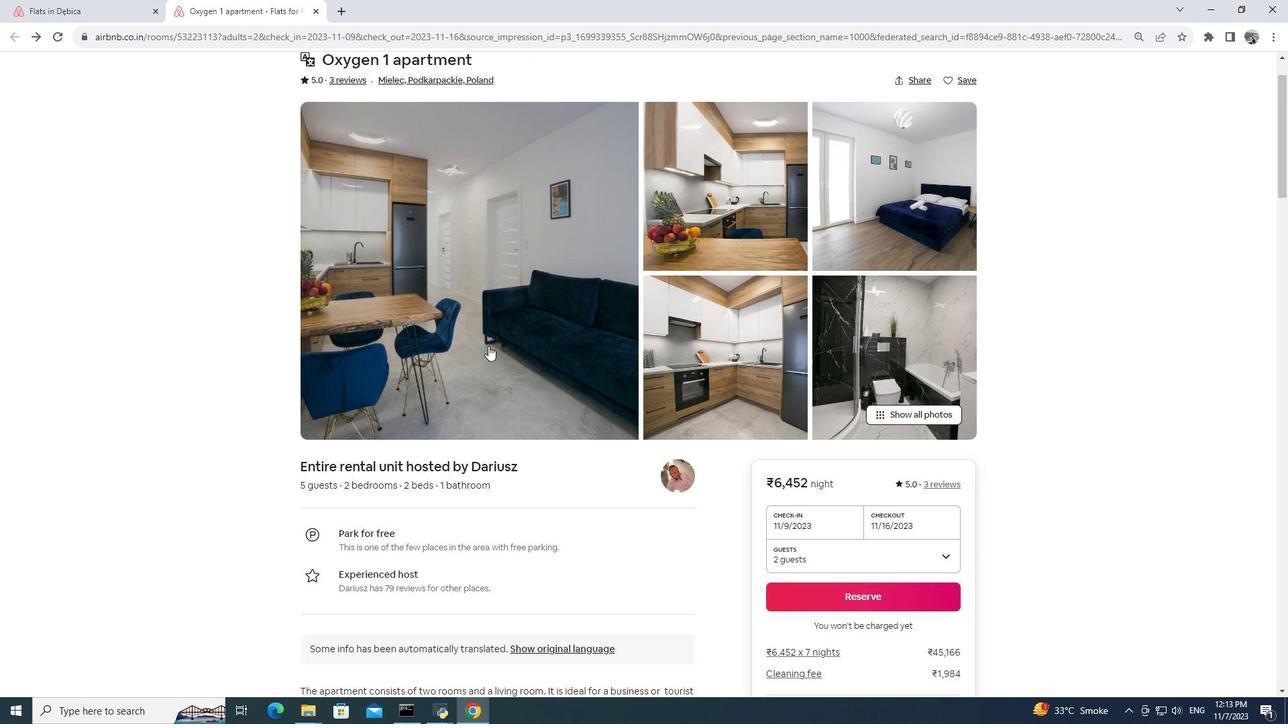 
Action: Mouse scrolled (488, 344) with delta (0, 0)
Screenshot: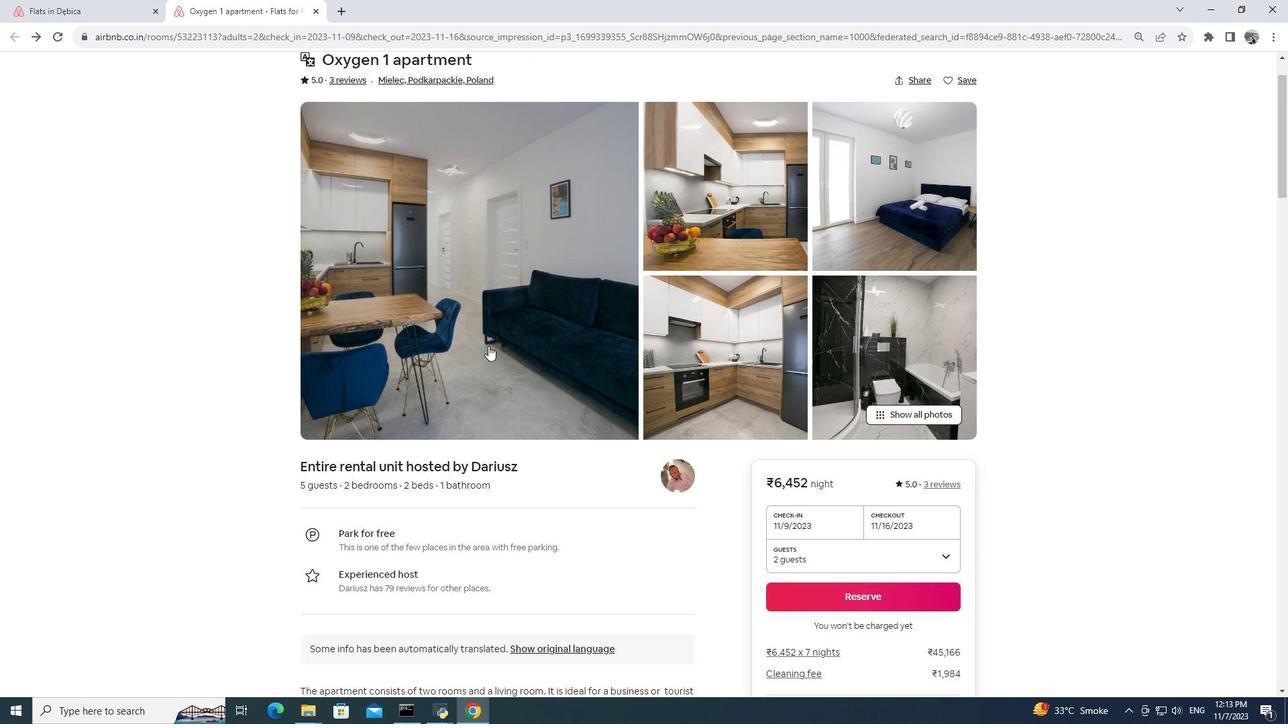 
Action: Mouse moved to (488, 344)
Screenshot: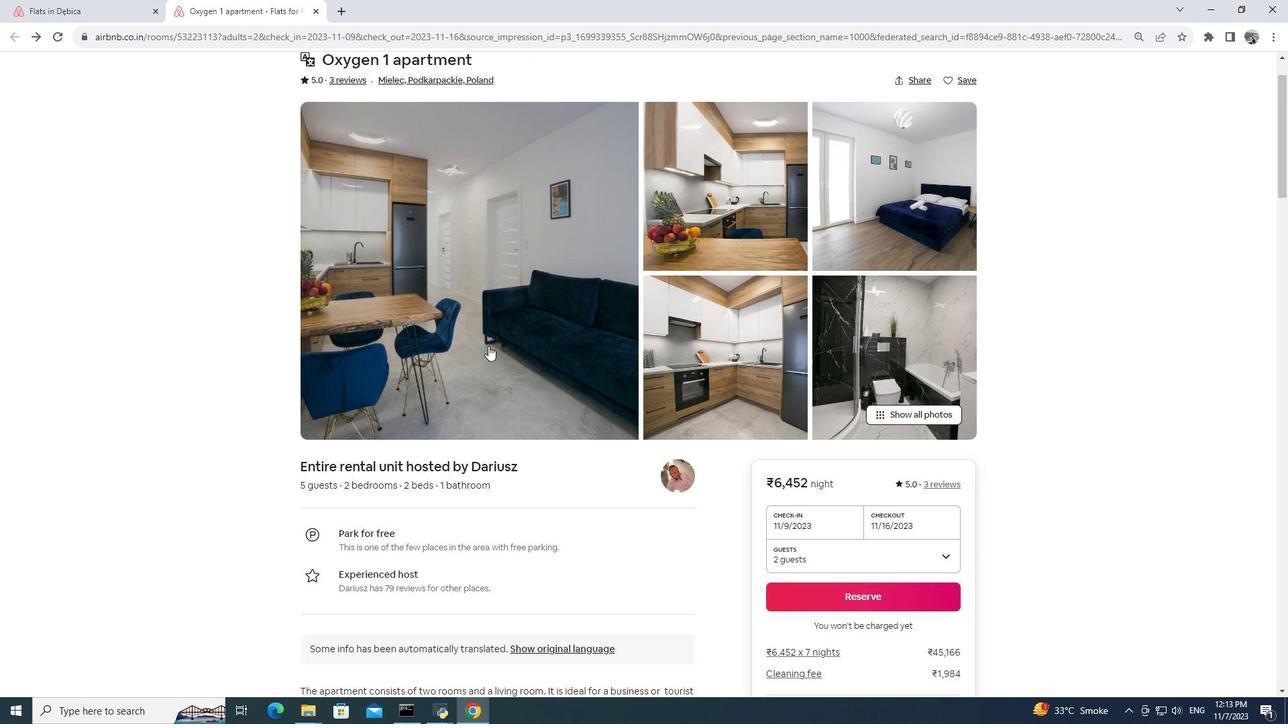 
Action: Mouse scrolled (488, 344) with delta (0, 0)
Screenshot: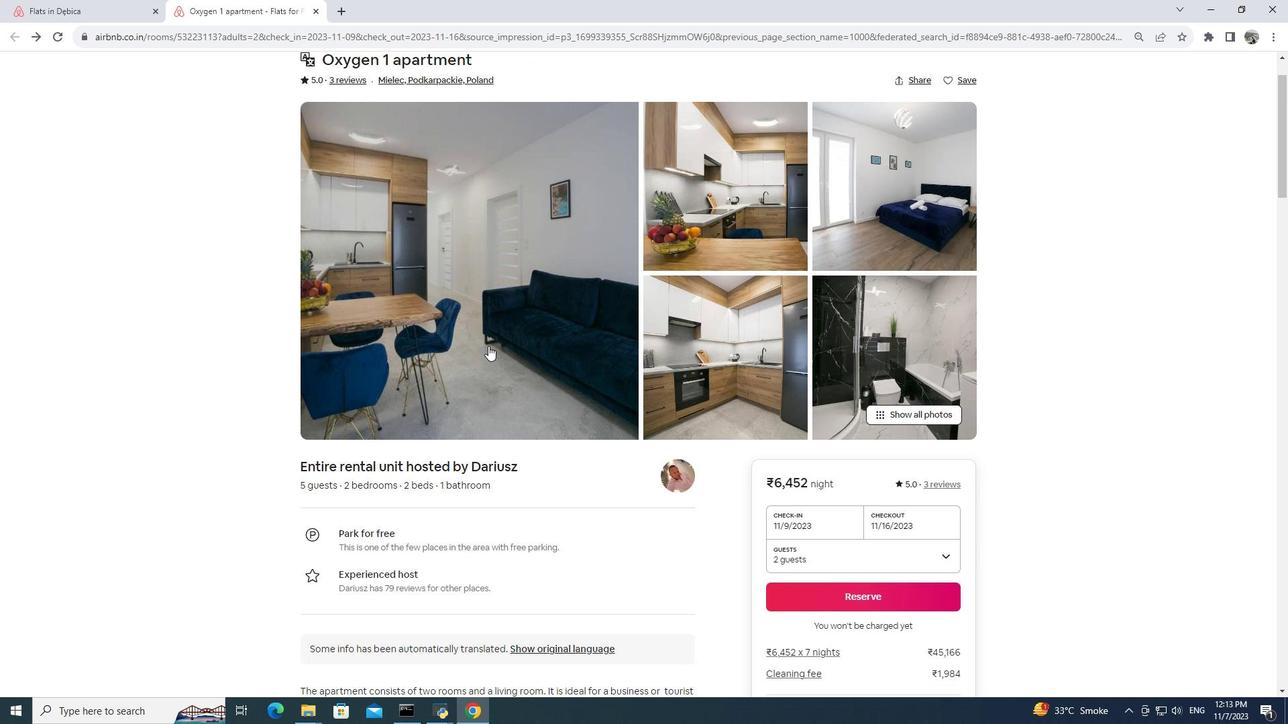 
Action: Mouse moved to (488, 345)
Screenshot: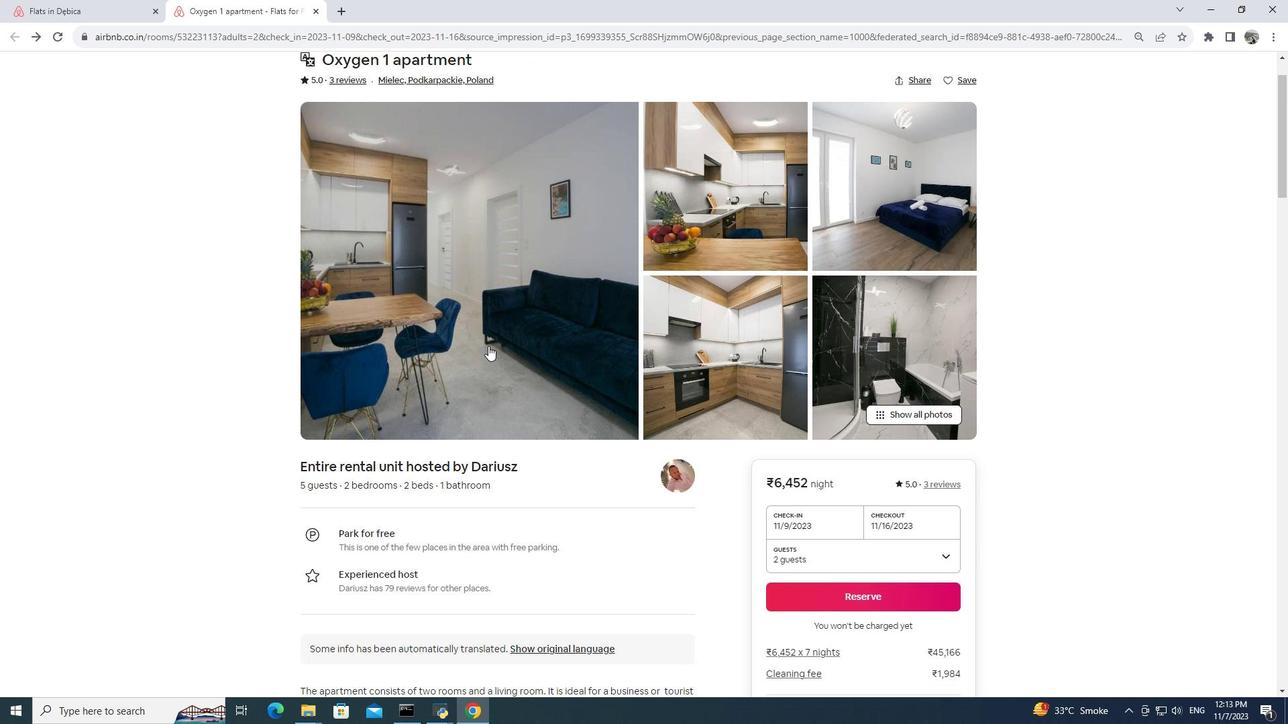 
Action: Mouse scrolled (488, 344) with delta (0, 0)
Screenshot: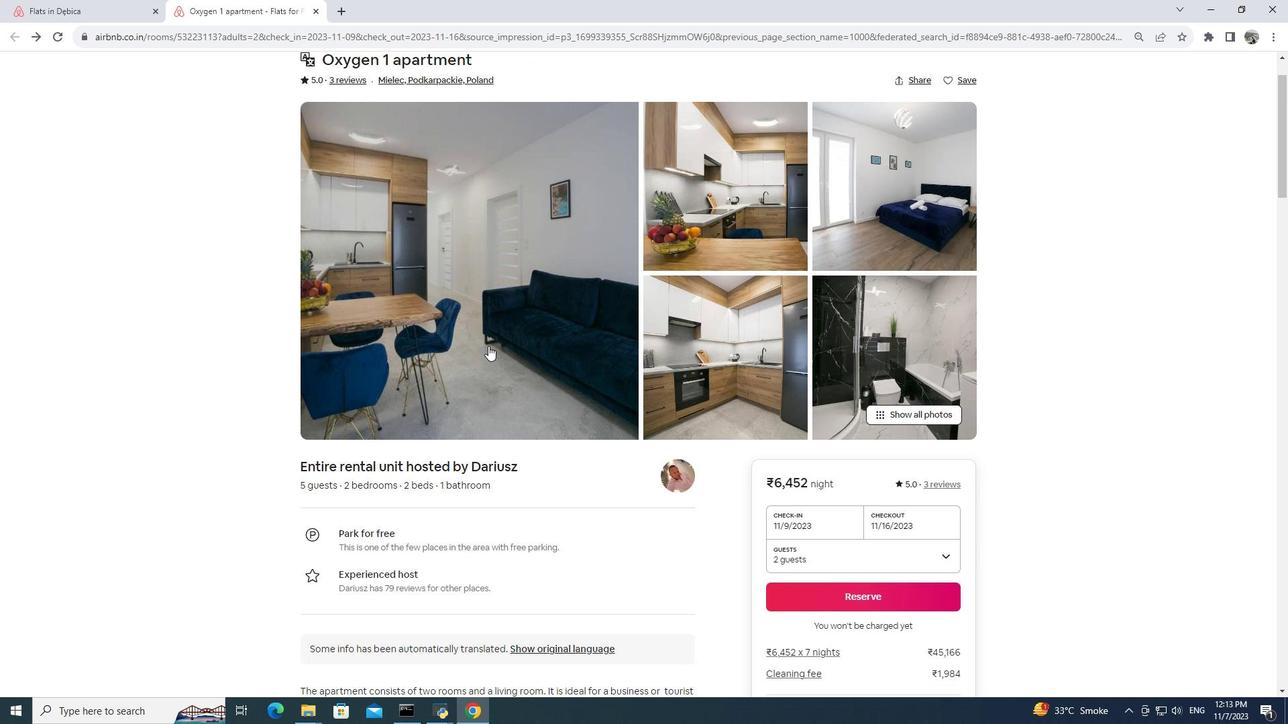 
Action: Mouse scrolled (488, 344) with delta (0, 0)
Screenshot: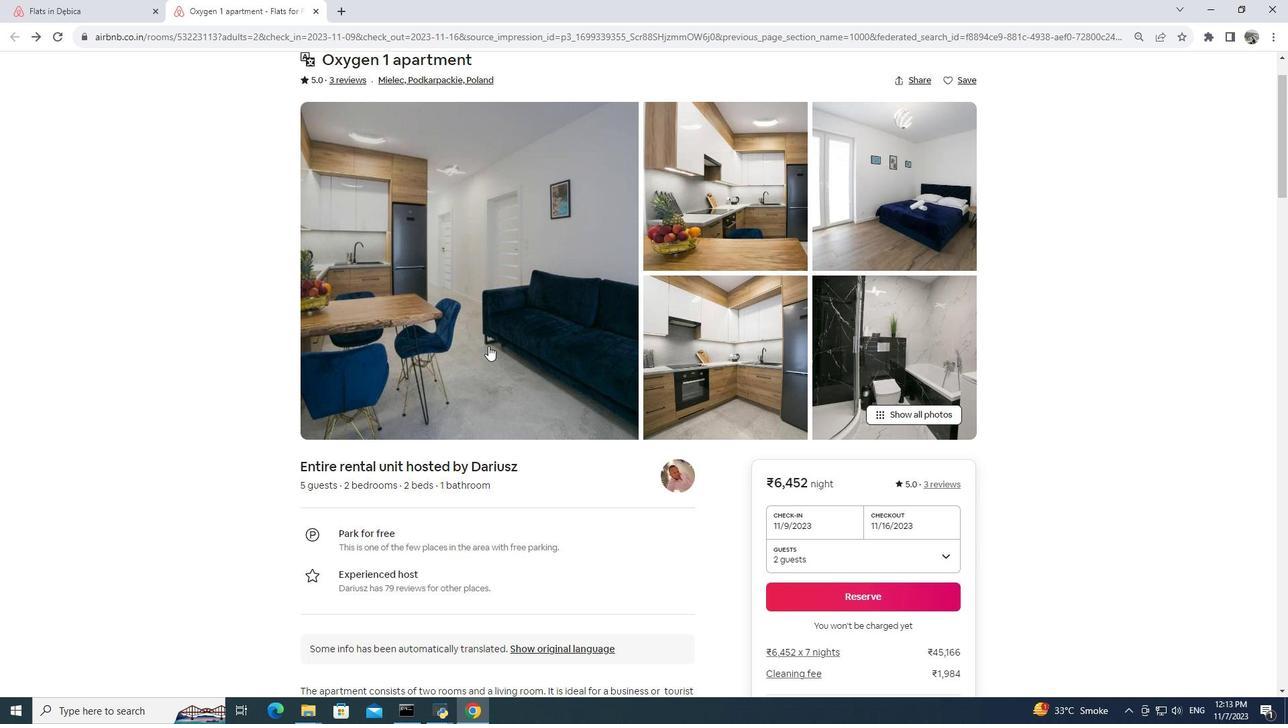 
Action: Mouse moved to (488, 346)
Screenshot: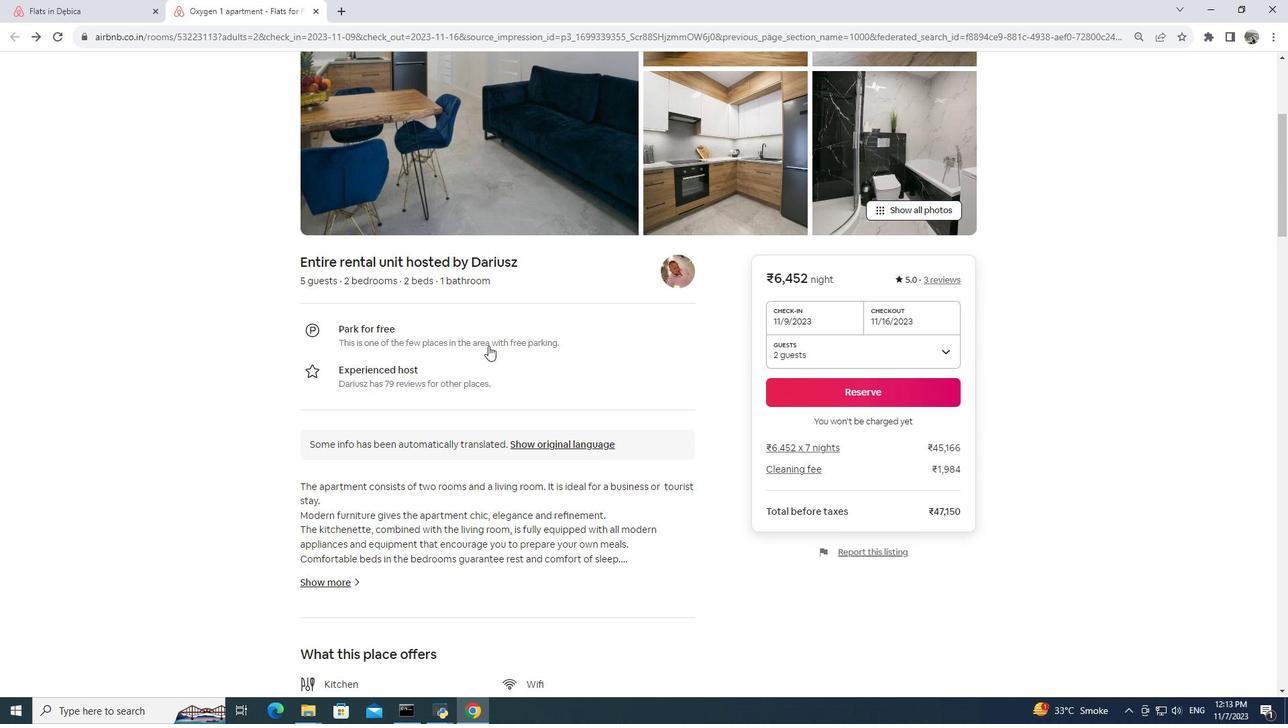 
Action: Mouse scrolled (488, 345) with delta (0, 0)
Screenshot: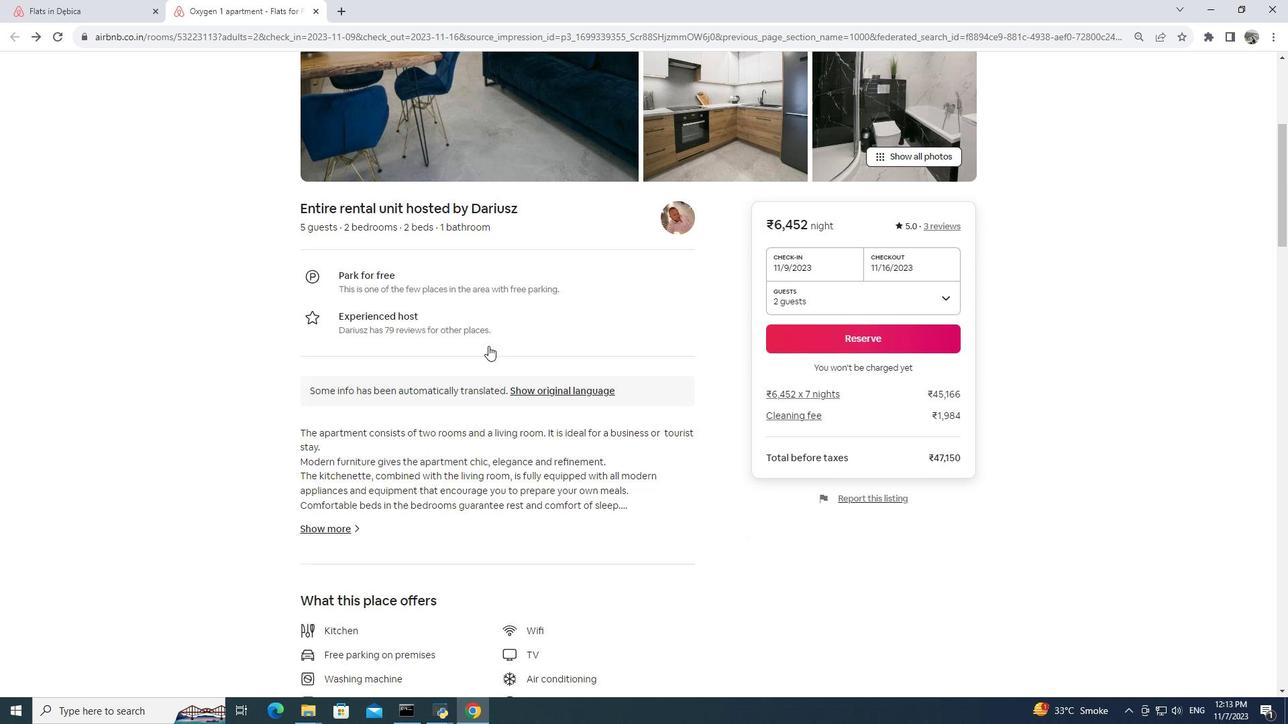 
Action: Mouse scrolled (488, 345) with delta (0, 0)
Screenshot: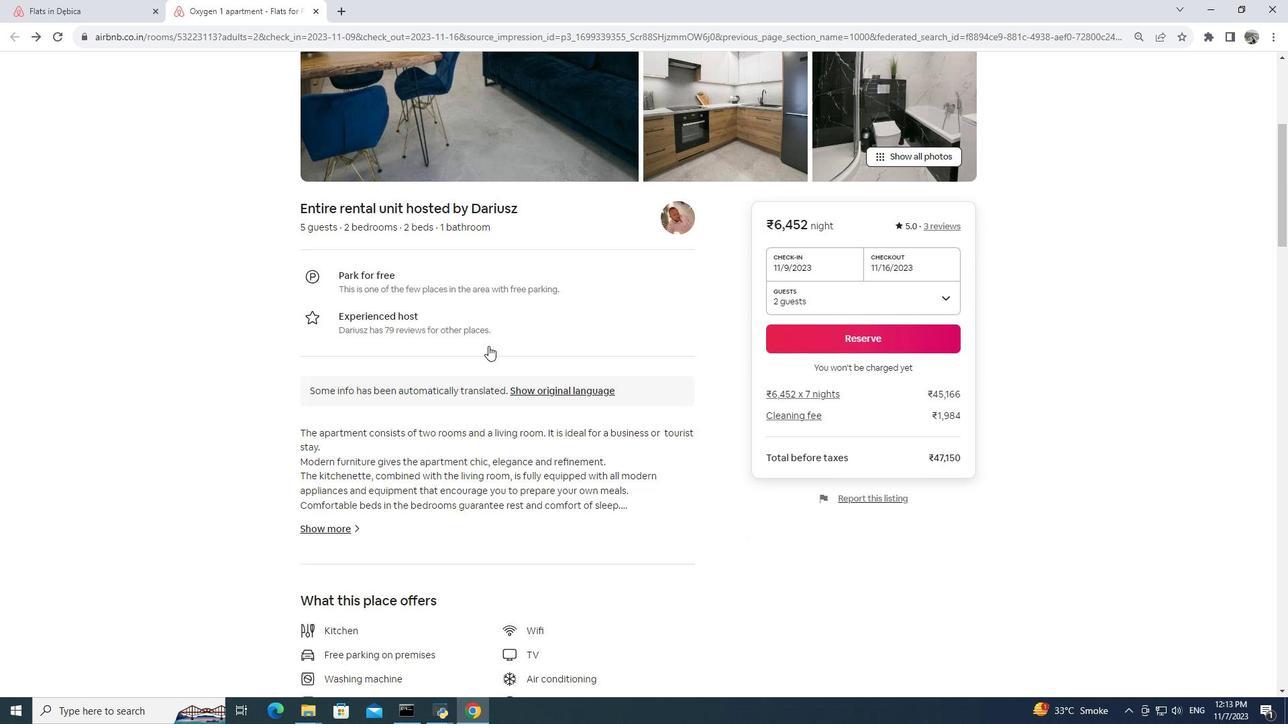 
Action: Mouse scrolled (488, 345) with delta (0, 0)
Screenshot: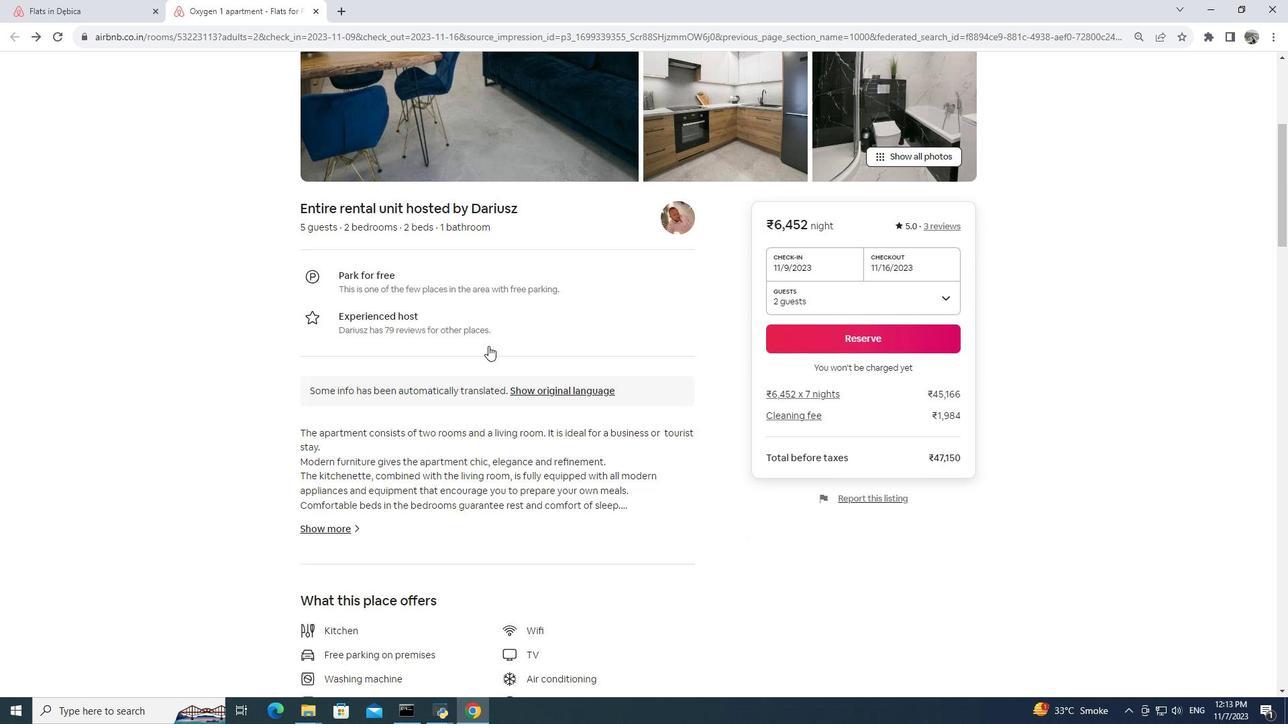 
Action: Mouse scrolled (488, 345) with delta (0, 0)
Screenshot: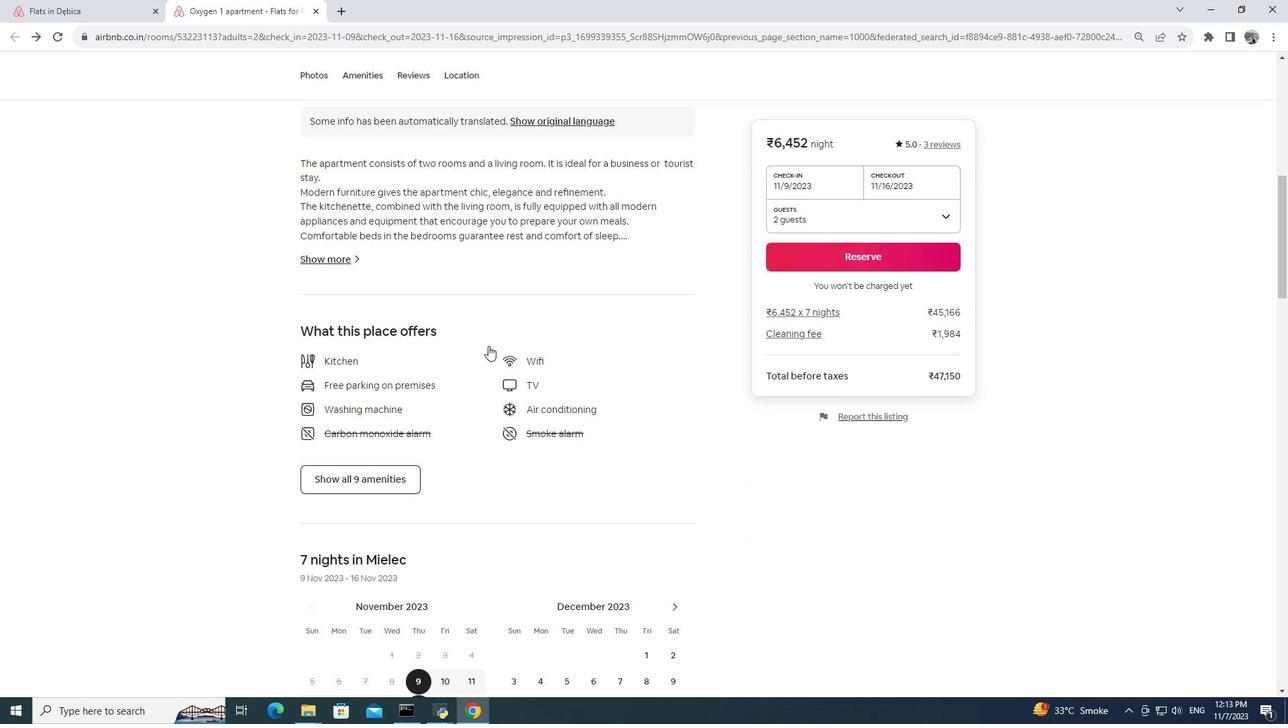 
Action: Mouse scrolled (488, 345) with delta (0, 0)
Screenshot: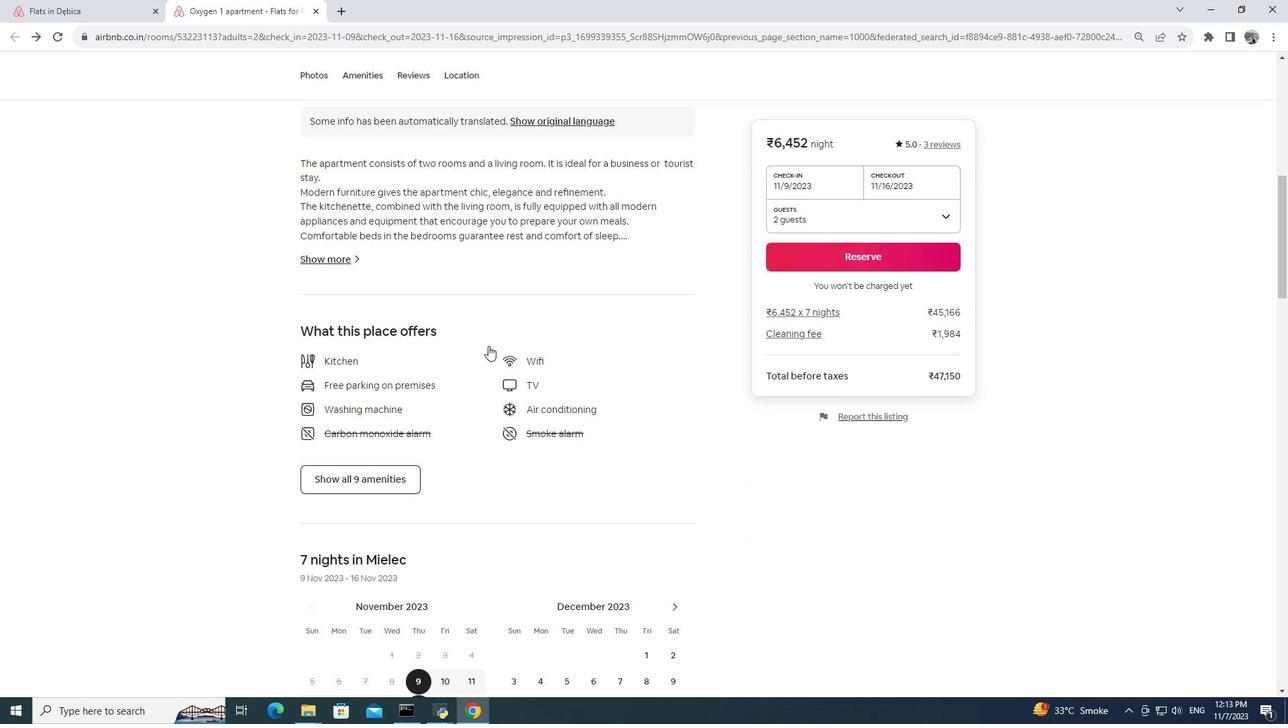 
Action: Mouse scrolled (488, 345) with delta (0, 0)
Screenshot: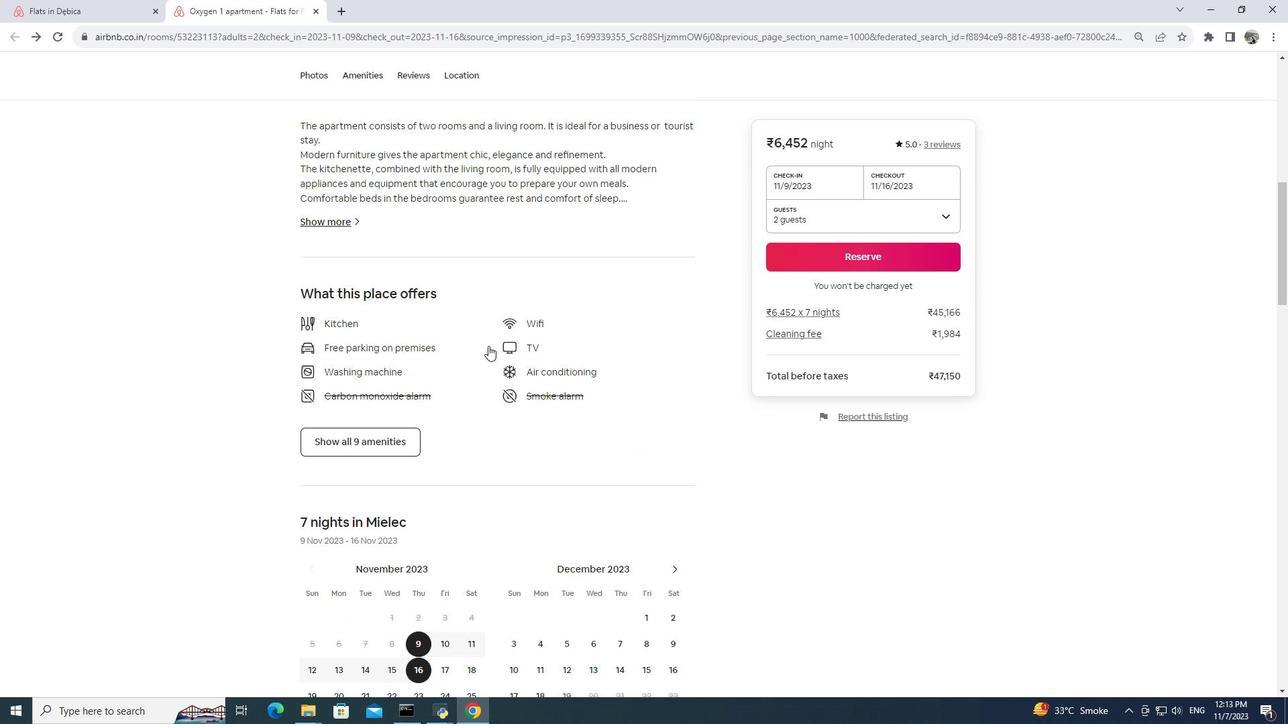 
Action: Mouse scrolled (488, 345) with delta (0, 0)
Screenshot: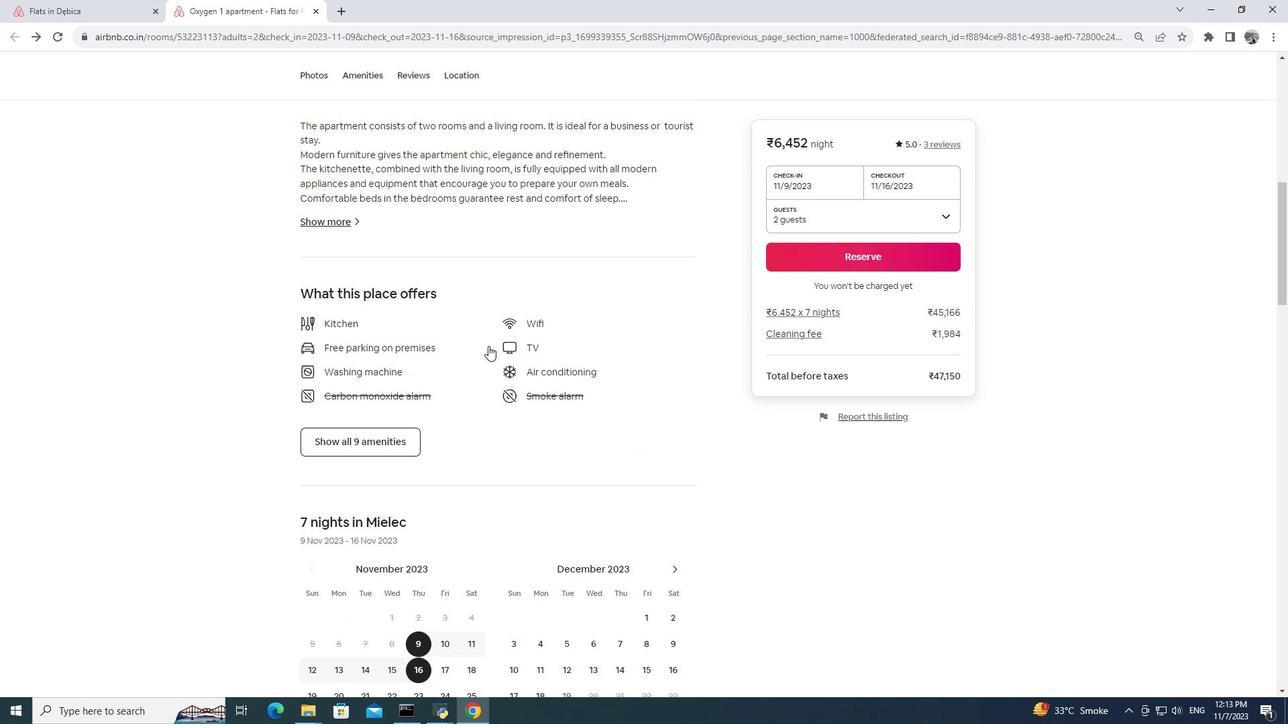 
Action: Mouse scrolled (488, 345) with delta (0, 0)
Screenshot: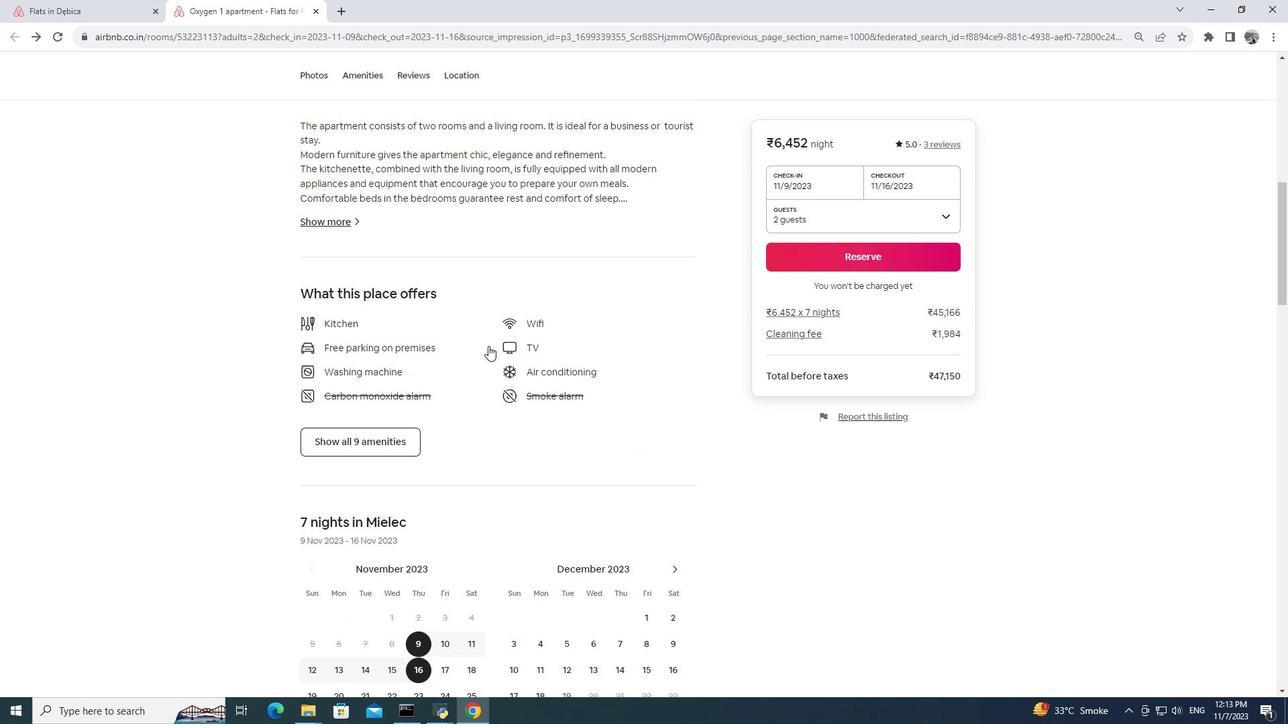
Action: Mouse scrolled (488, 345) with delta (0, 0)
Screenshot: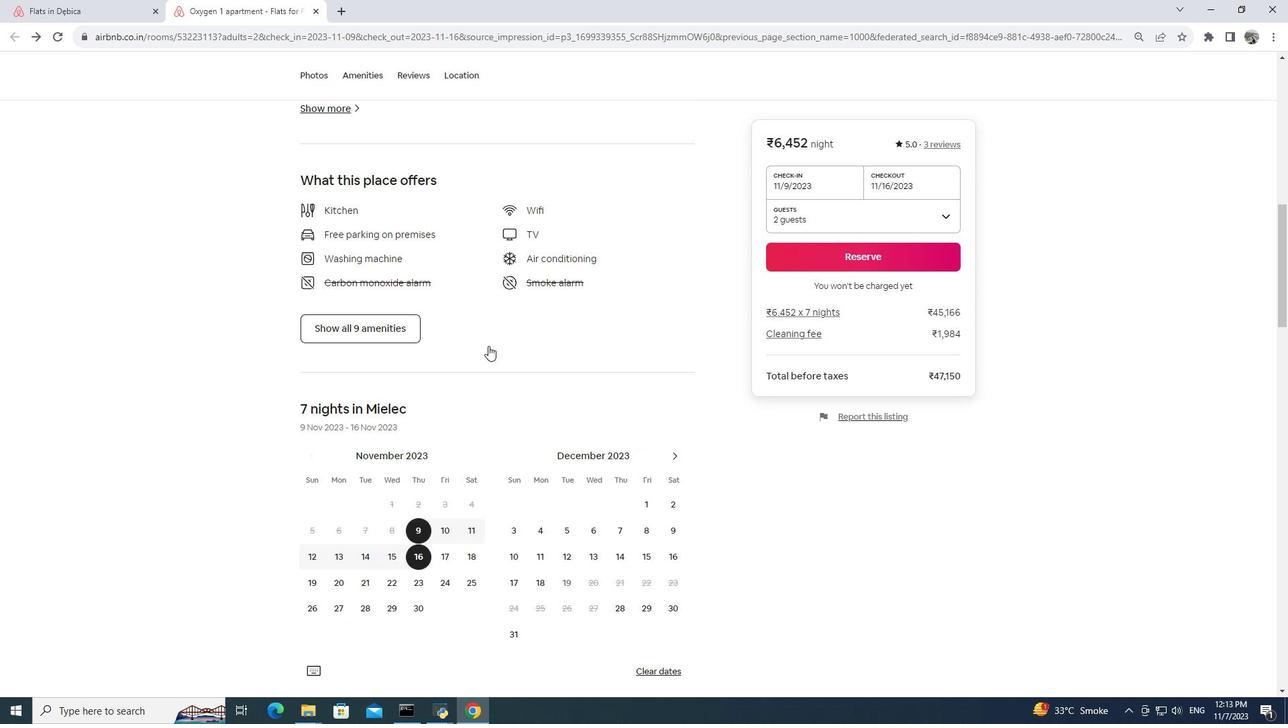 
Action: Mouse scrolled (488, 345) with delta (0, 0)
Screenshot: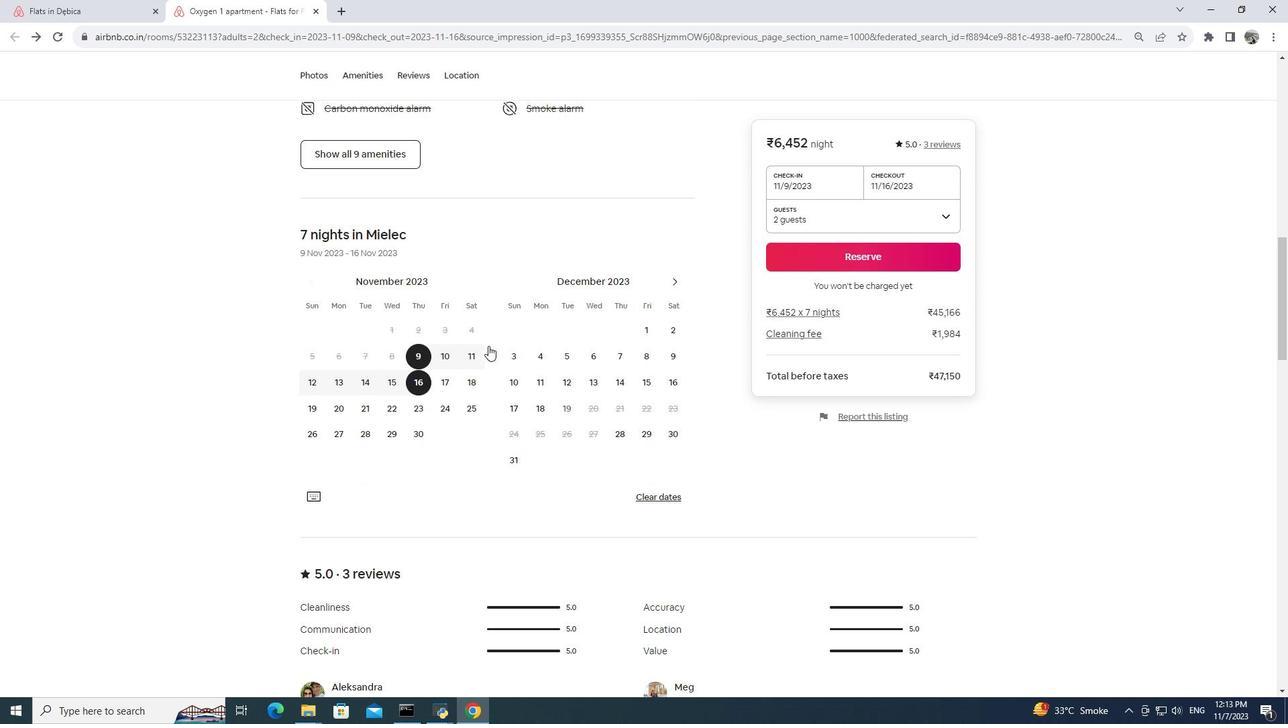 
Action: Mouse scrolled (488, 345) with delta (0, 0)
Screenshot: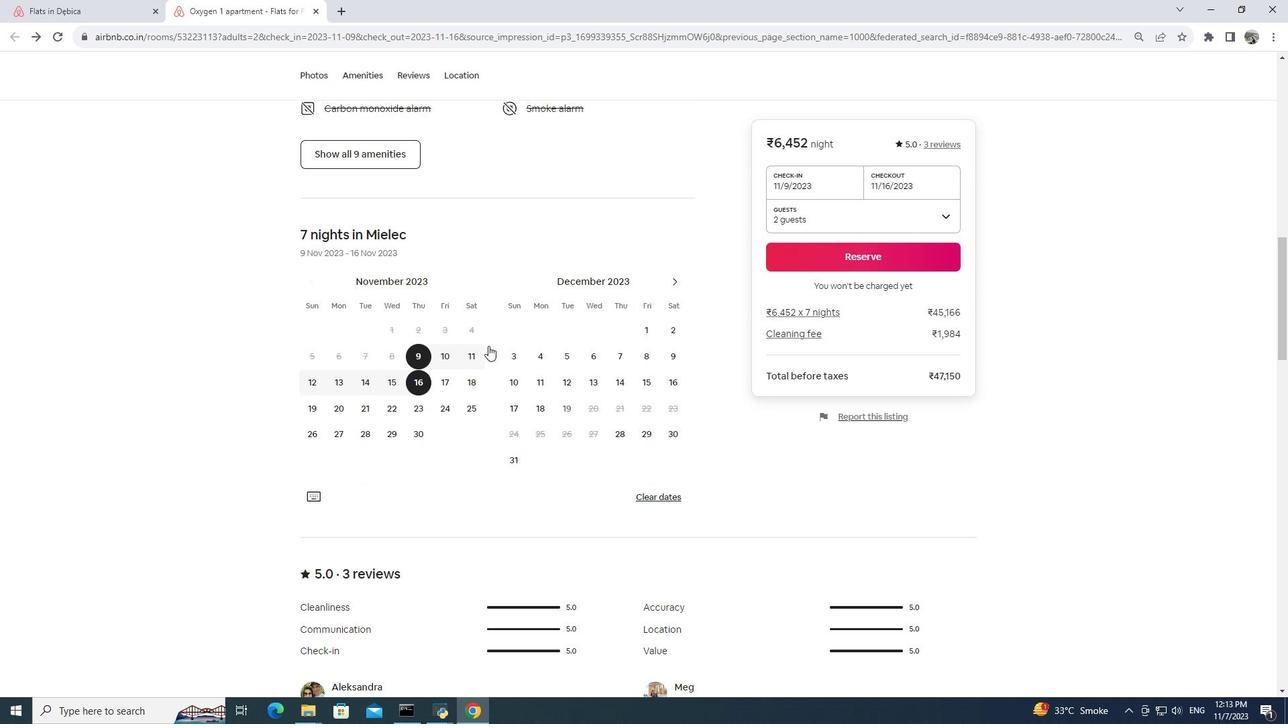 
Action: Mouse scrolled (488, 345) with delta (0, 0)
Screenshot: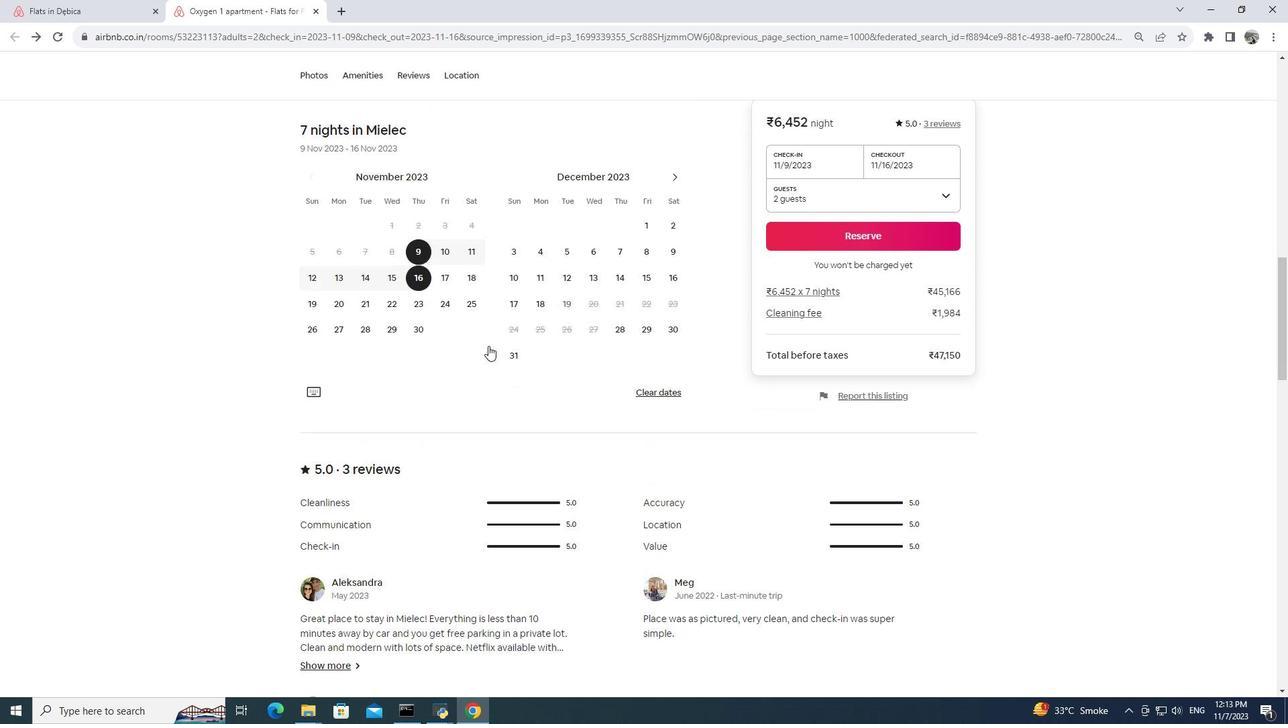 
Action: Mouse scrolled (488, 345) with delta (0, 0)
Screenshot: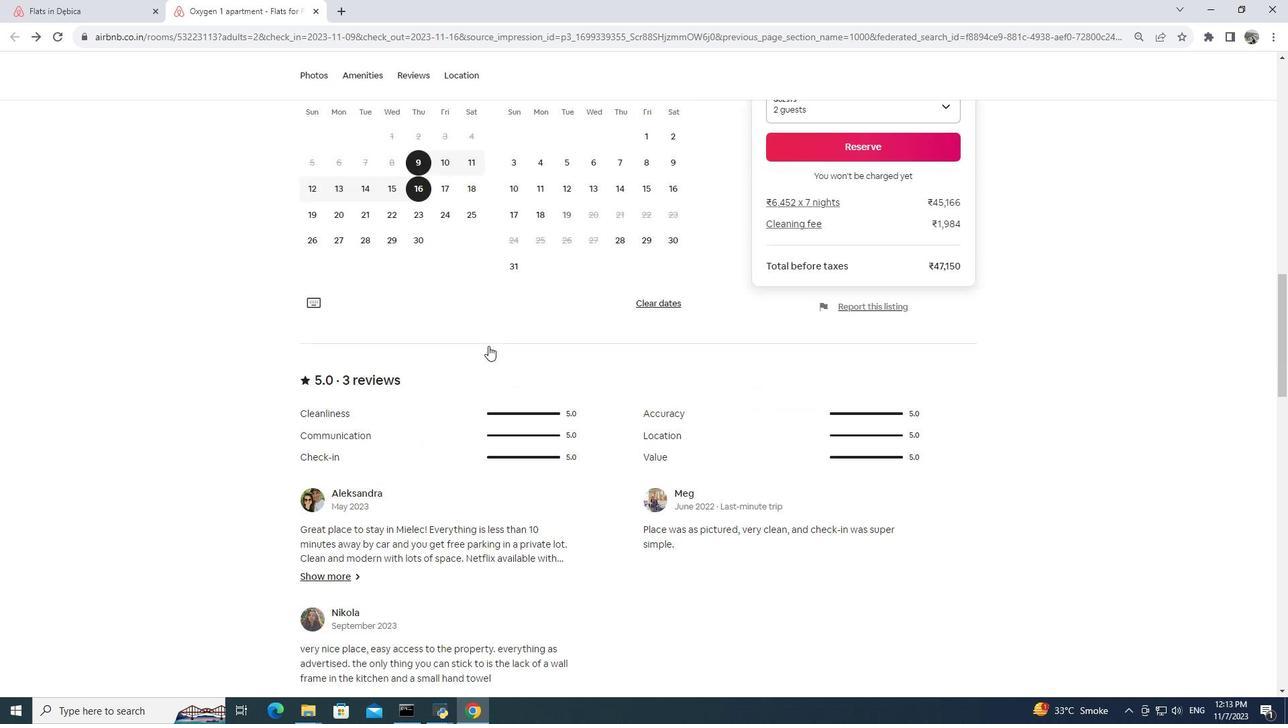 
Action: Mouse scrolled (488, 345) with delta (0, 0)
Screenshot: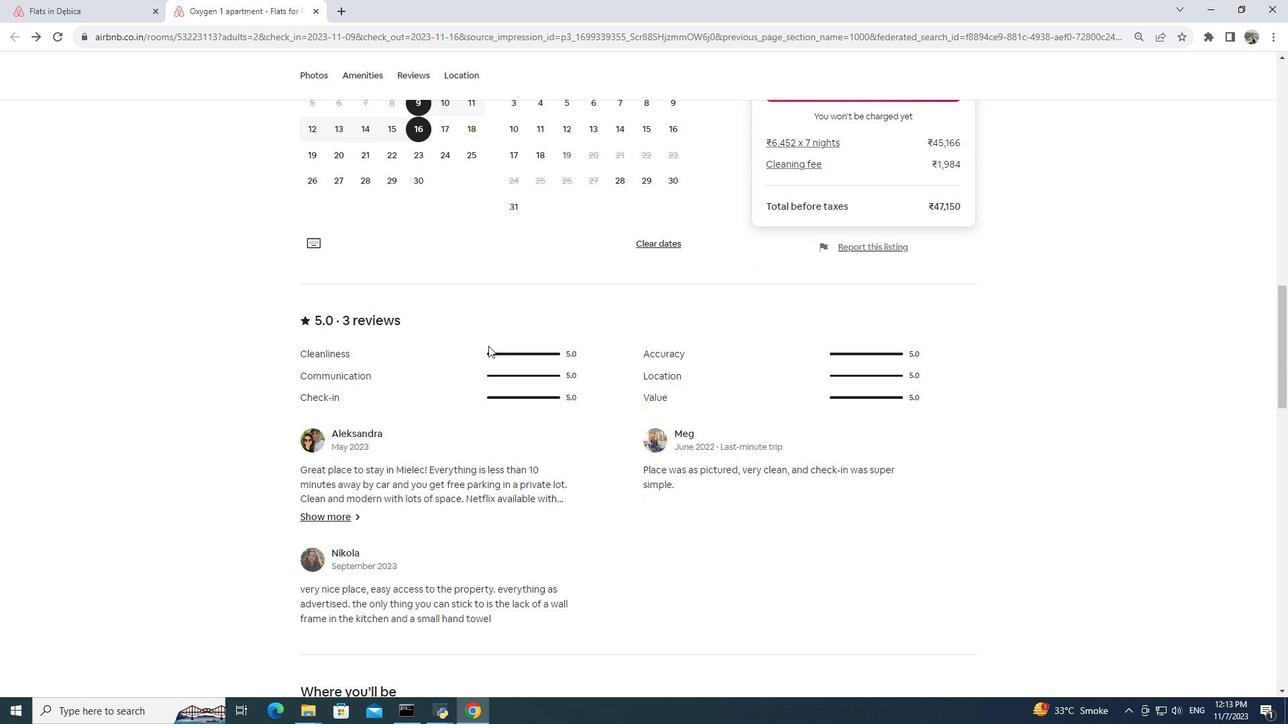 
Action: Mouse scrolled (488, 345) with delta (0, 0)
Screenshot: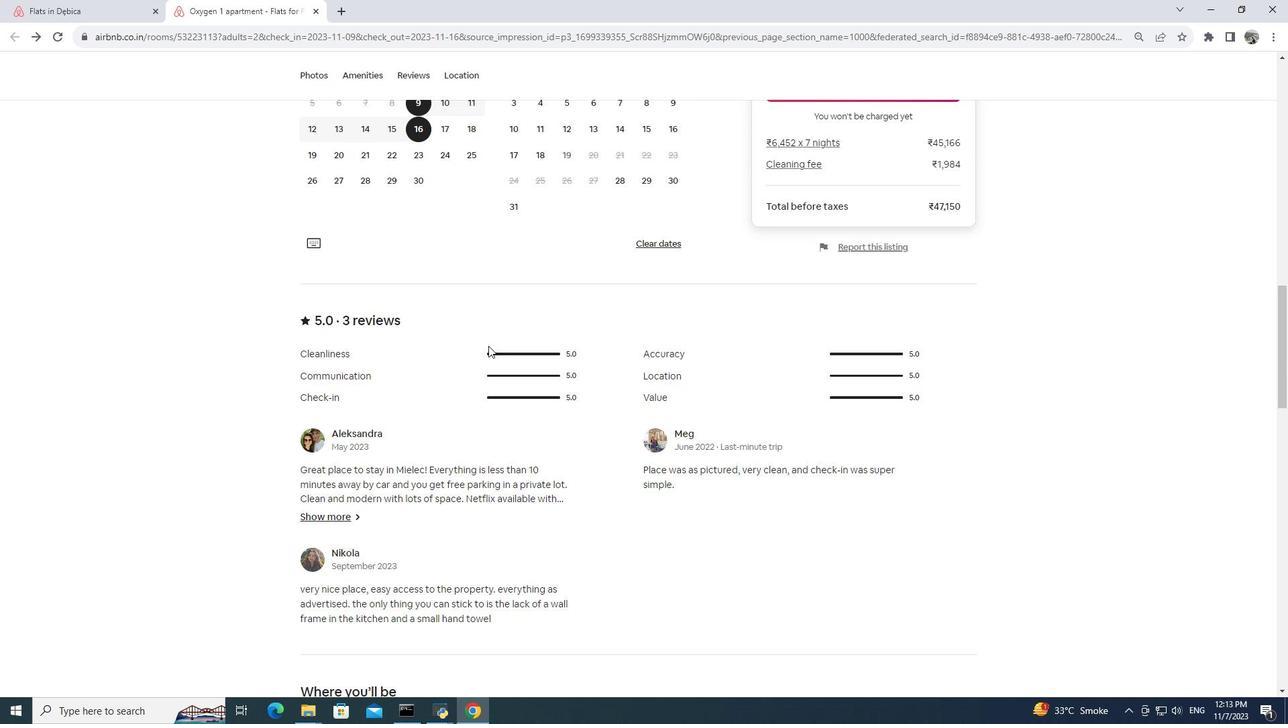 
Action: Mouse scrolled (488, 345) with delta (0, 0)
Screenshot: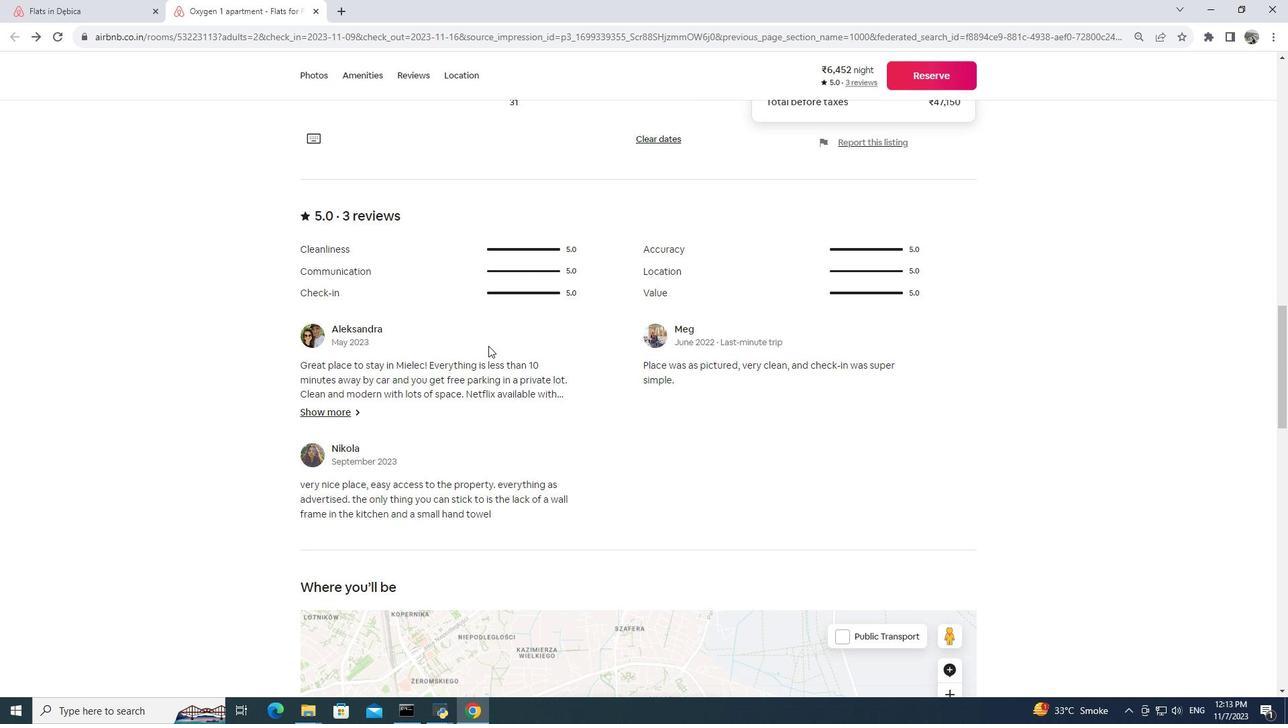 
Action: Mouse scrolled (488, 345) with delta (0, 0)
Screenshot: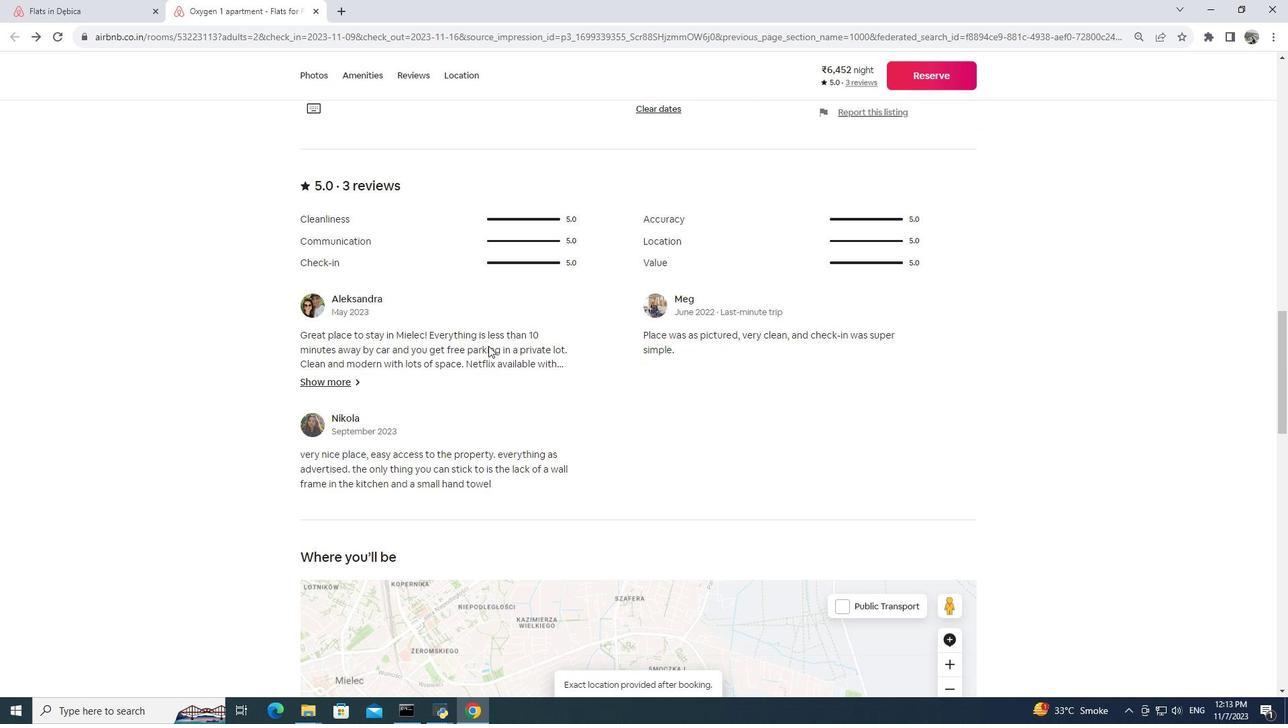 
Action: Mouse scrolled (488, 345) with delta (0, 0)
Screenshot: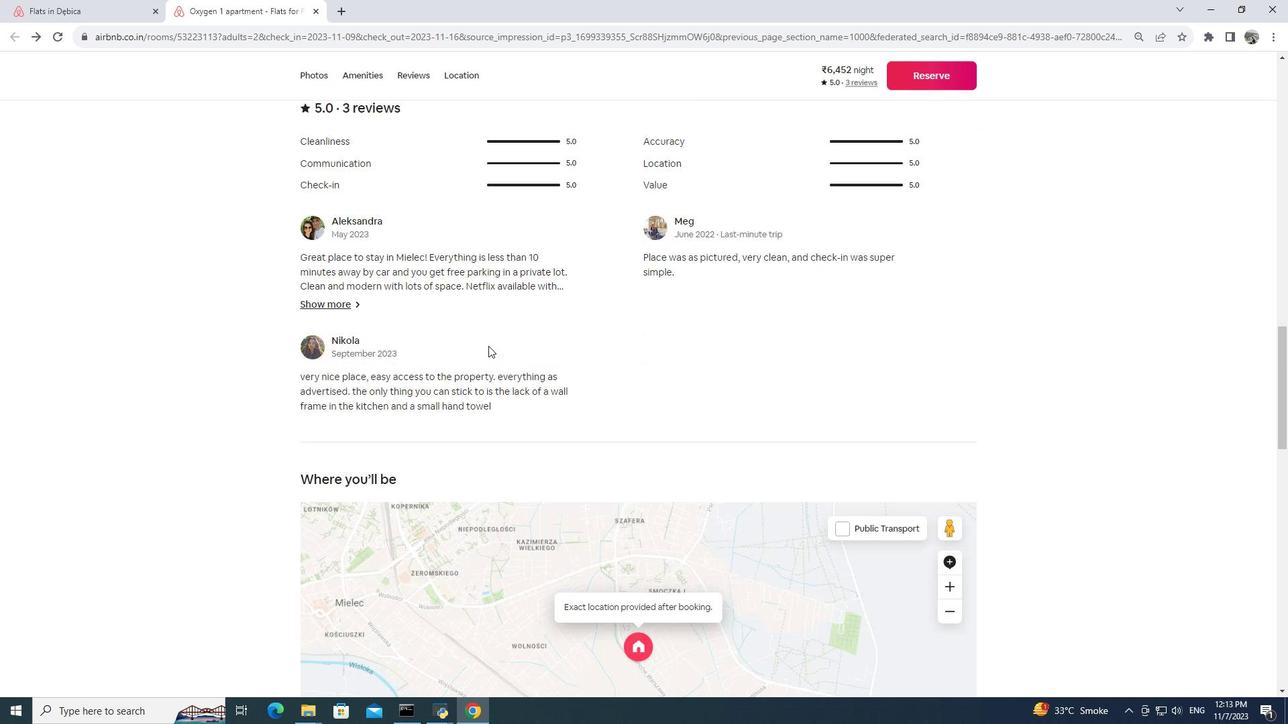 
Action: Mouse moved to (322, 213)
Screenshot: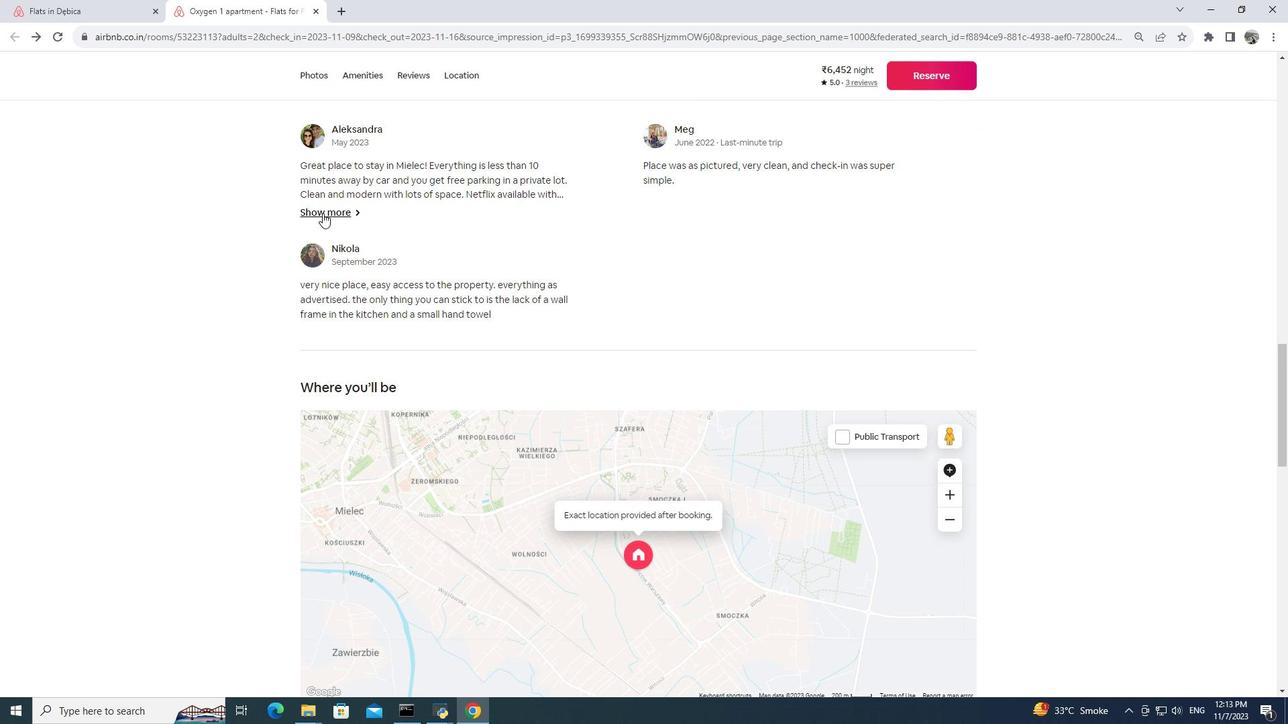 
Action: Mouse pressed left at (322, 213)
Screenshot: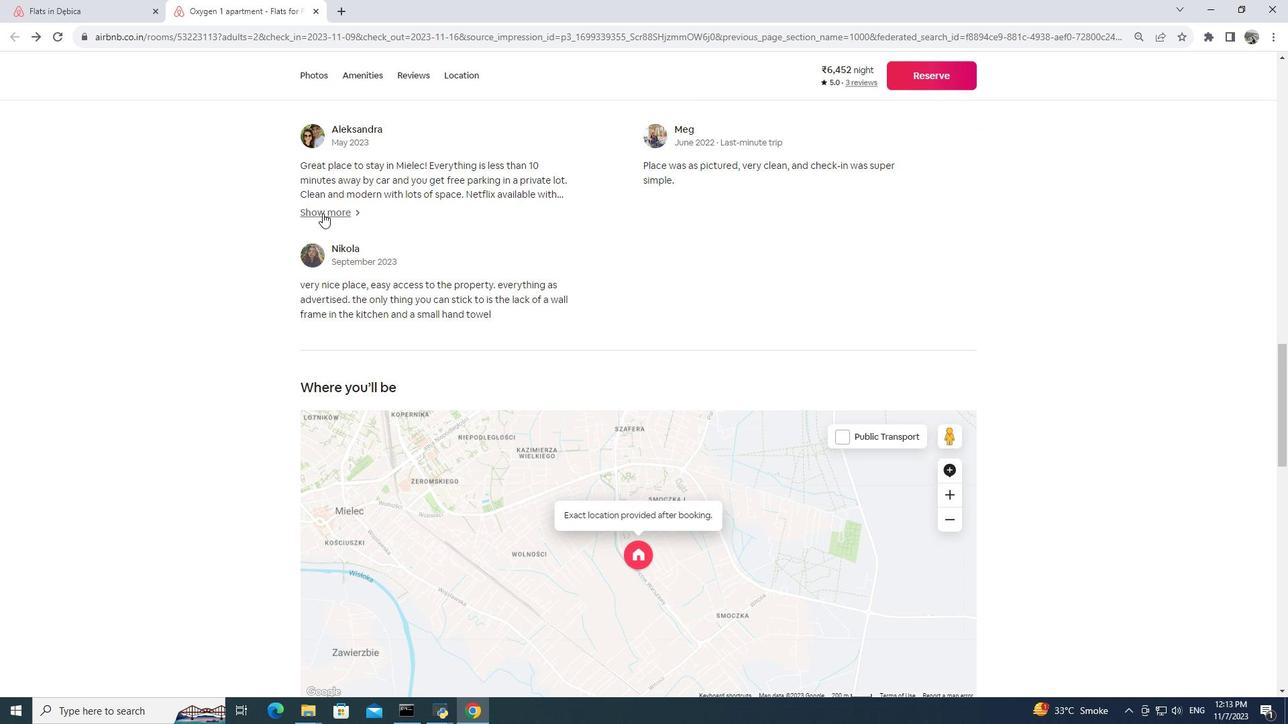 
Action: Mouse moved to (546, 381)
Screenshot: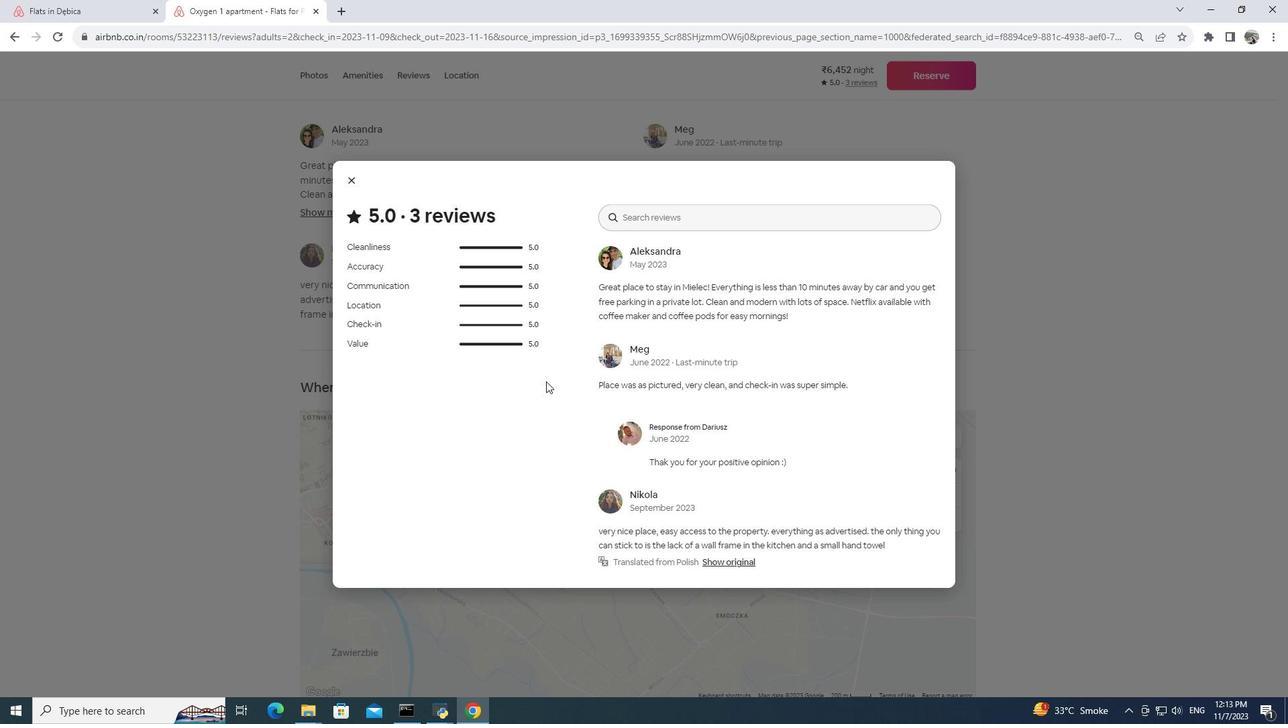 
Action: Mouse scrolled (546, 381) with delta (0, 0)
Screenshot: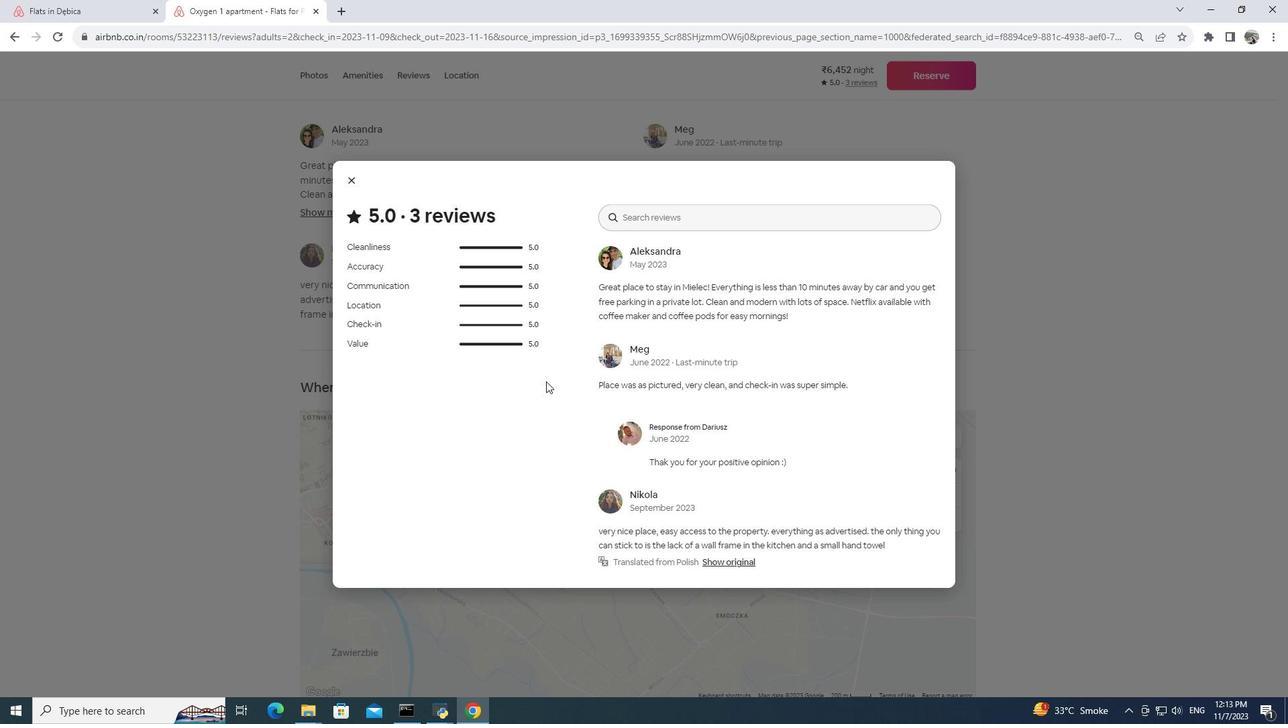 
Action: Mouse scrolled (546, 381) with delta (0, 0)
Screenshot: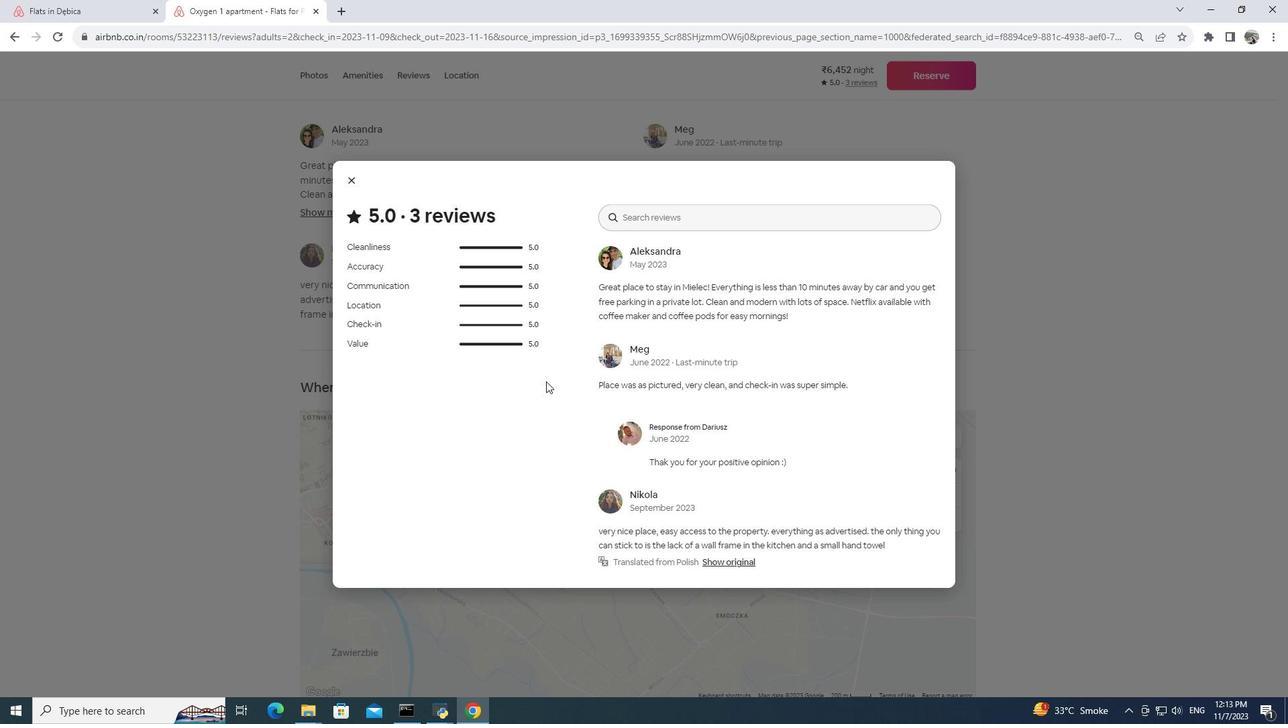 
Action: Mouse scrolled (546, 381) with delta (0, 0)
Screenshot: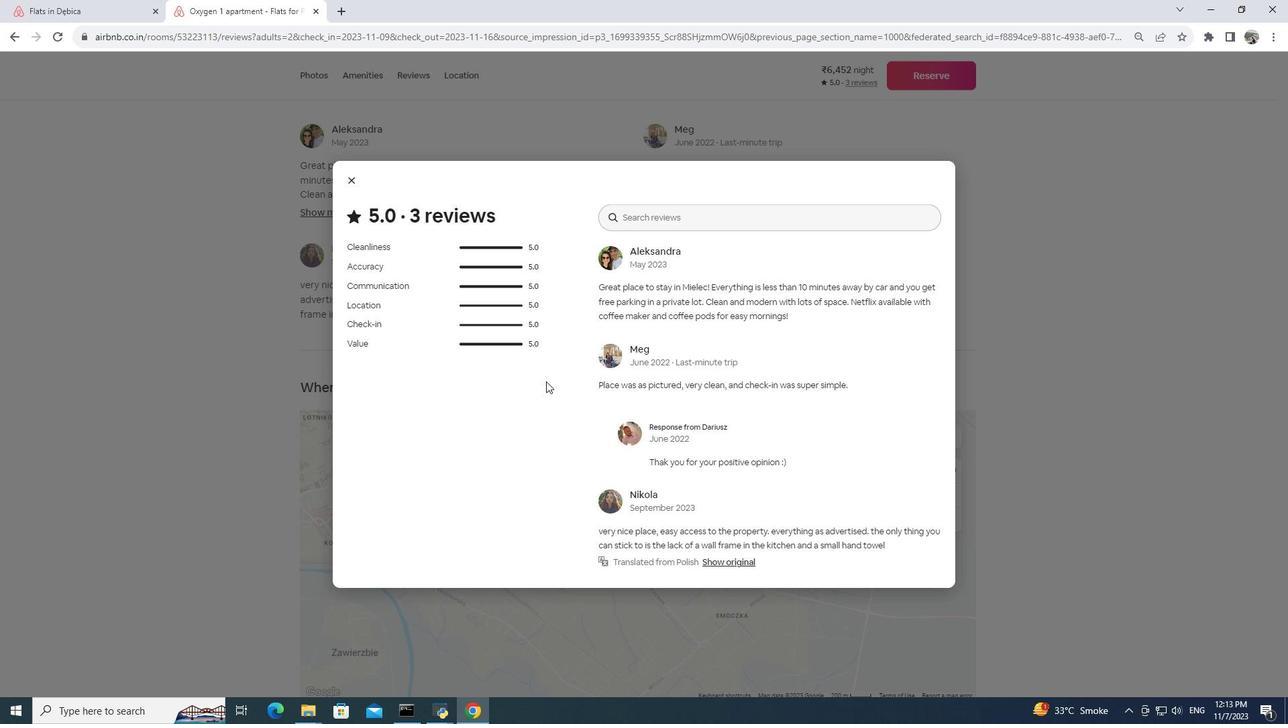 
Action: Mouse scrolled (546, 381) with delta (0, 0)
Screenshot: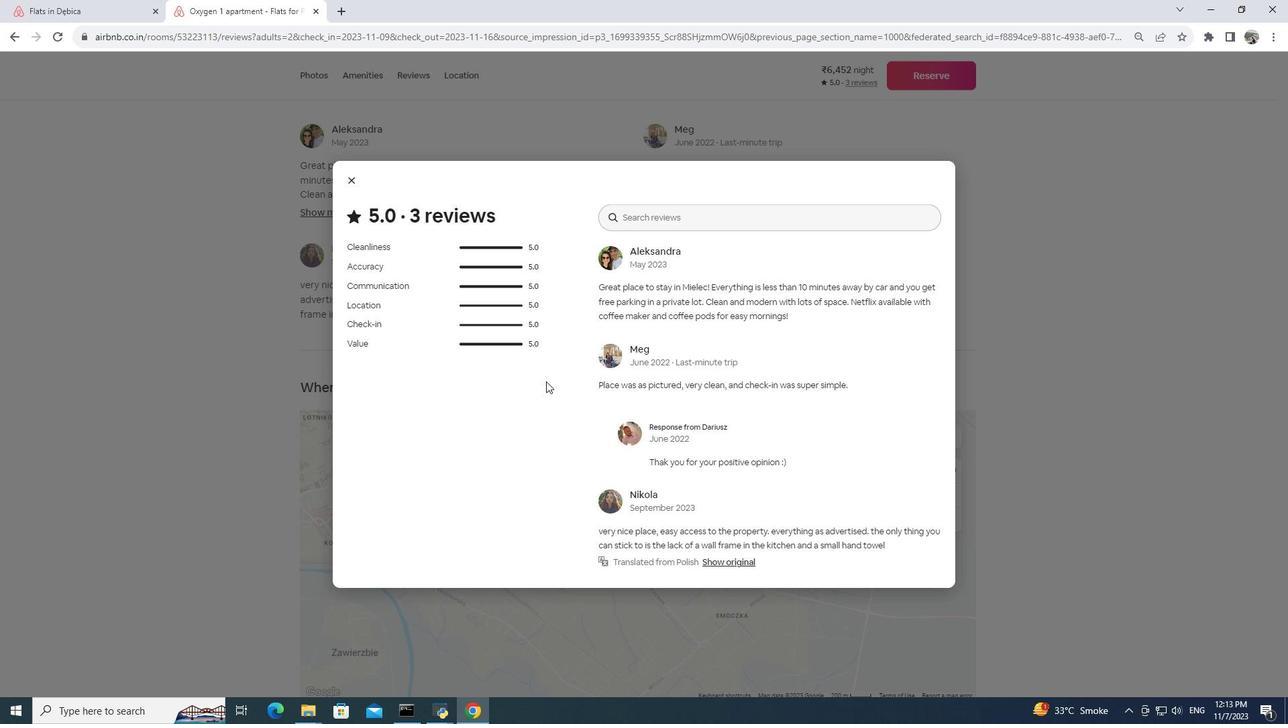 
Action: Mouse moved to (552, 381)
Screenshot: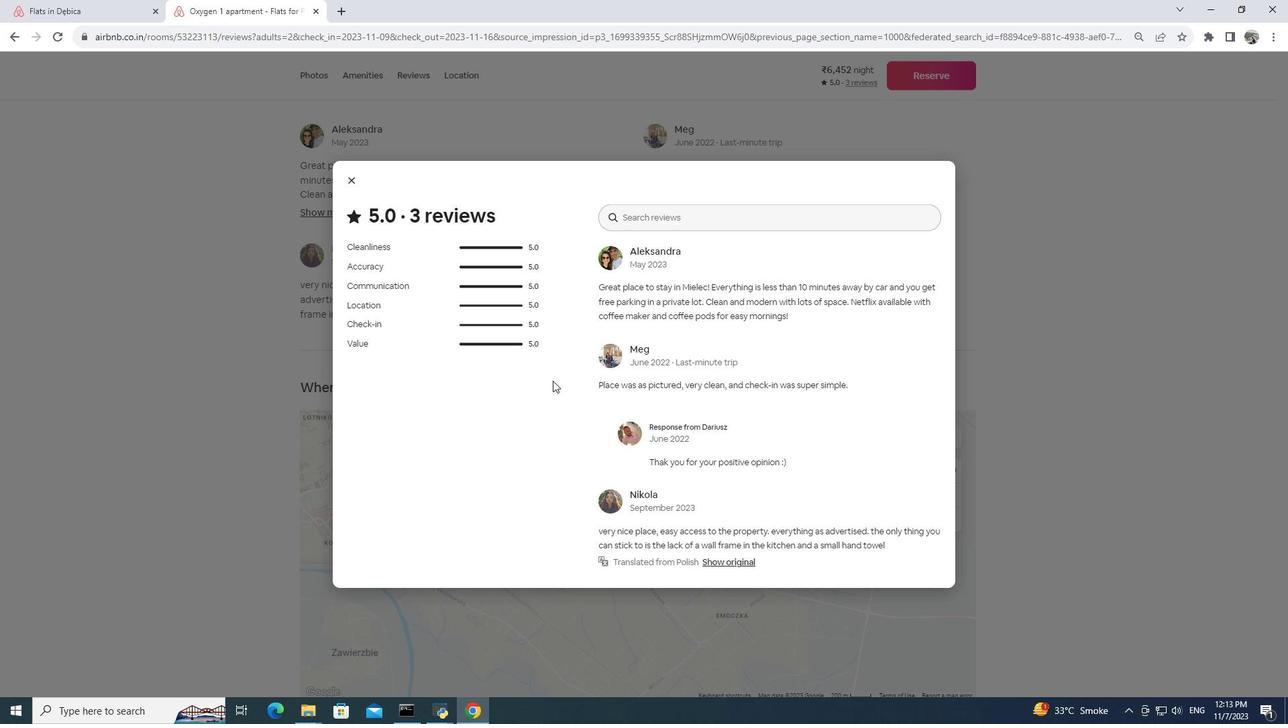 
Action: Mouse scrolled (552, 381) with delta (0, 0)
Screenshot: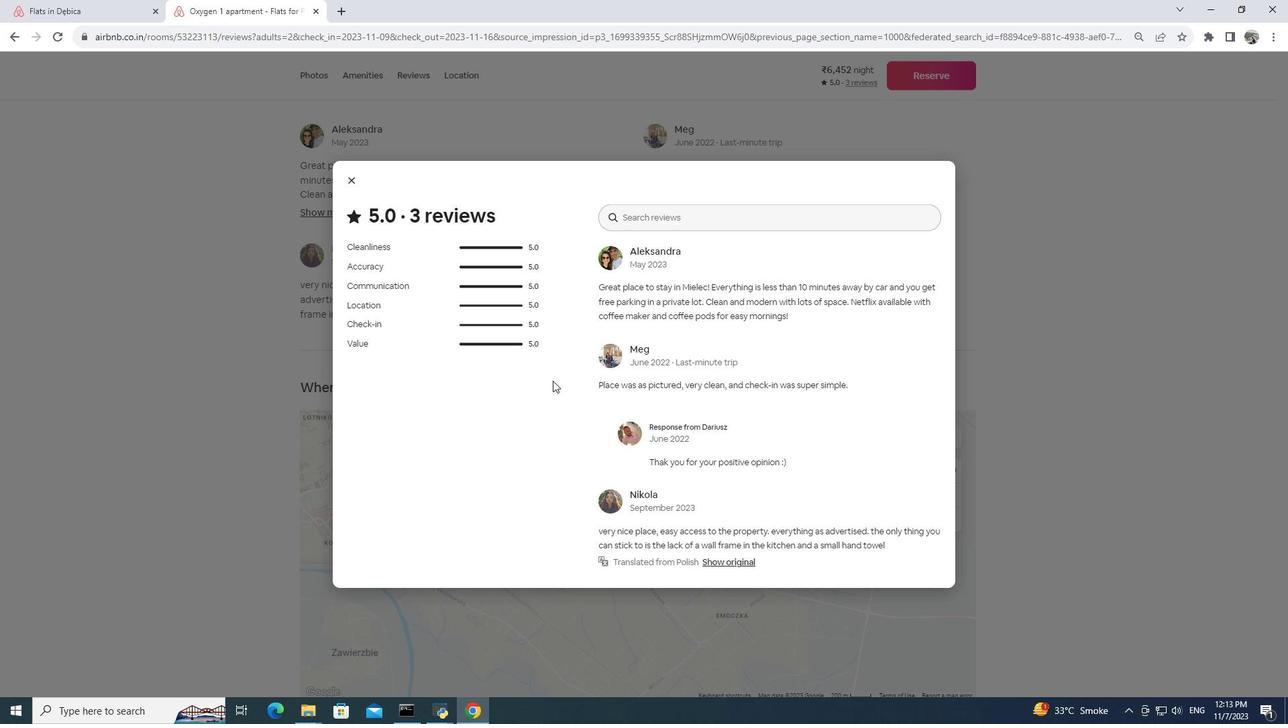 
Action: Mouse scrolled (552, 381) with delta (0, 0)
Screenshot: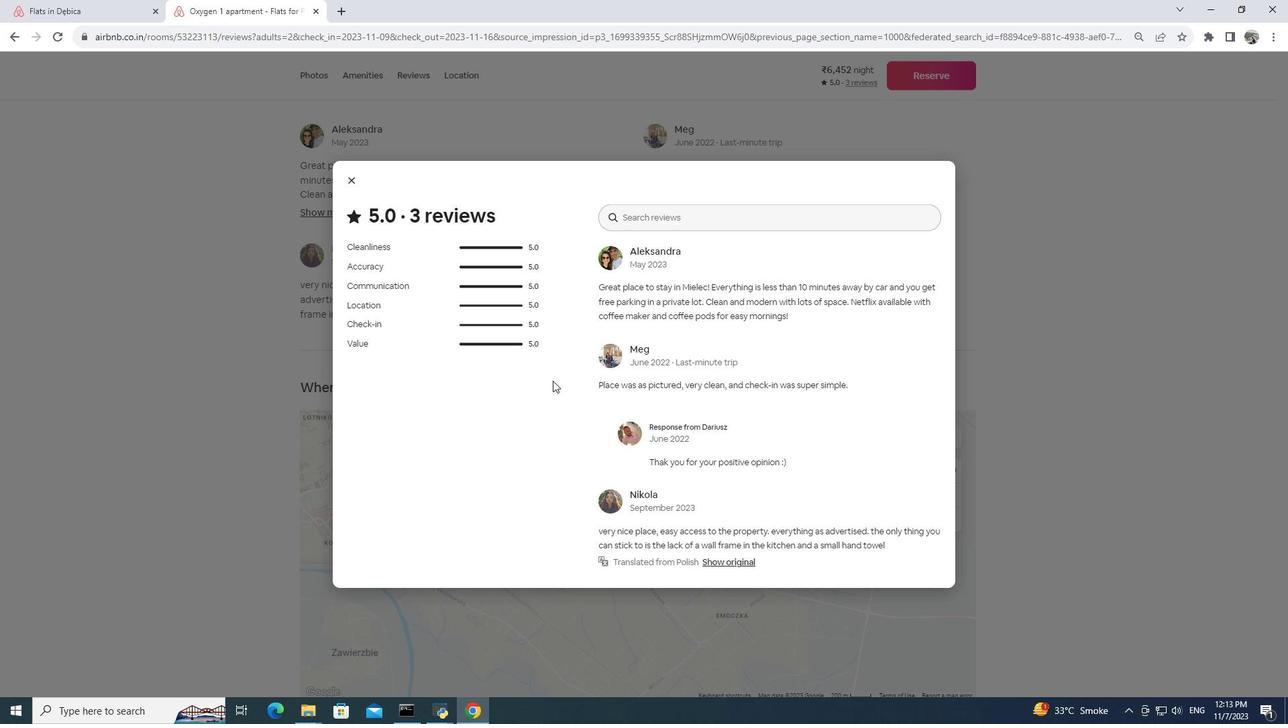 
Action: Mouse scrolled (552, 381) with delta (0, 0)
Screenshot: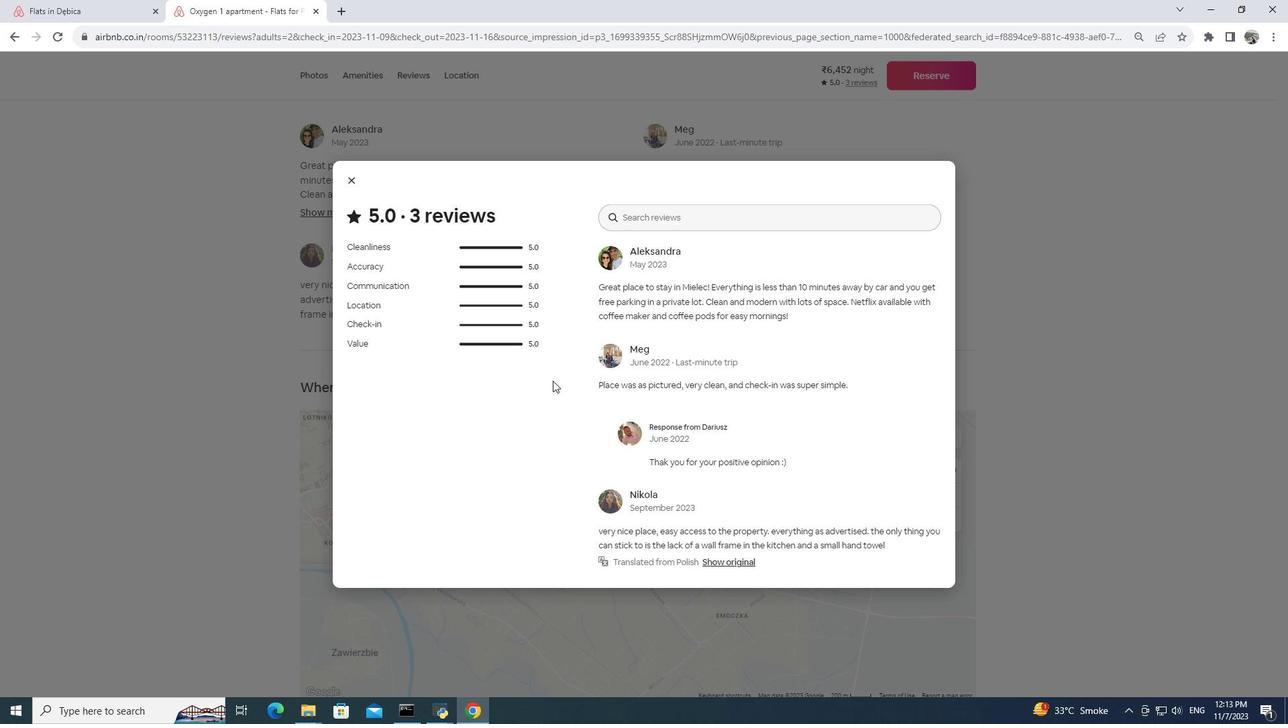 
Action: Mouse scrolled (552, 381) with delta (0, 0)
Screenshot: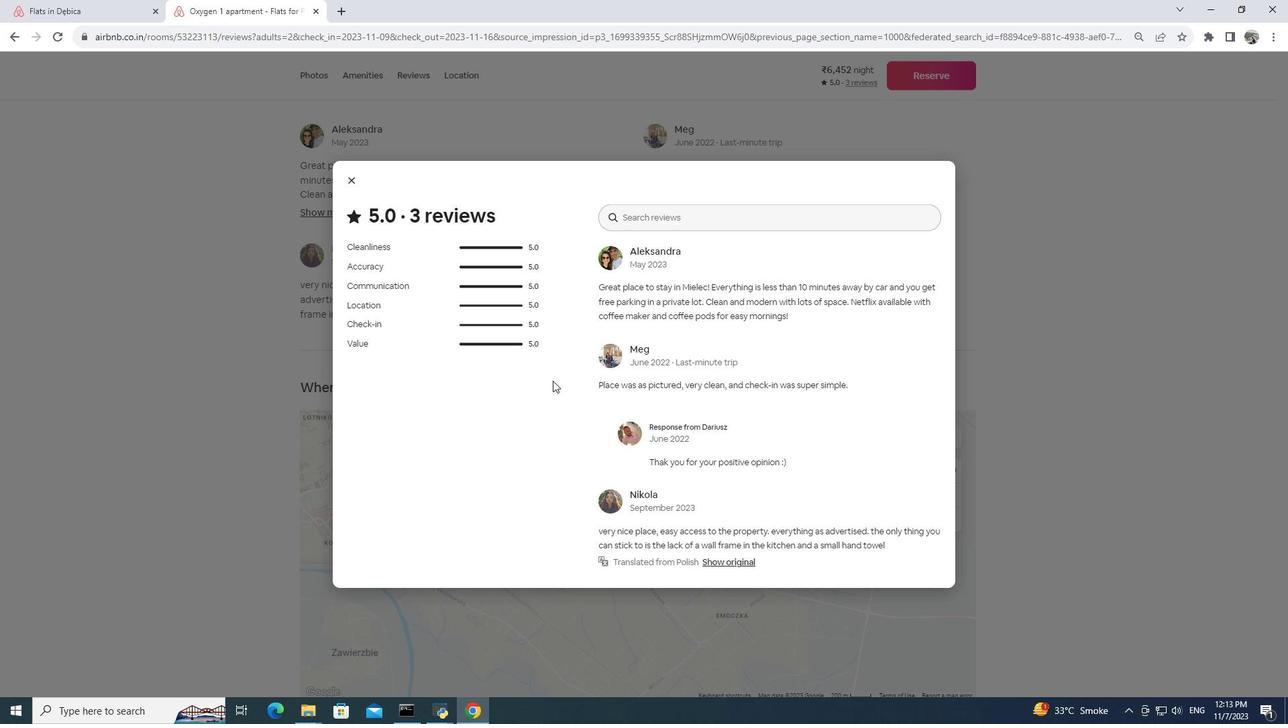 
Action: Mouse moved to (733, 391)
Screenshot: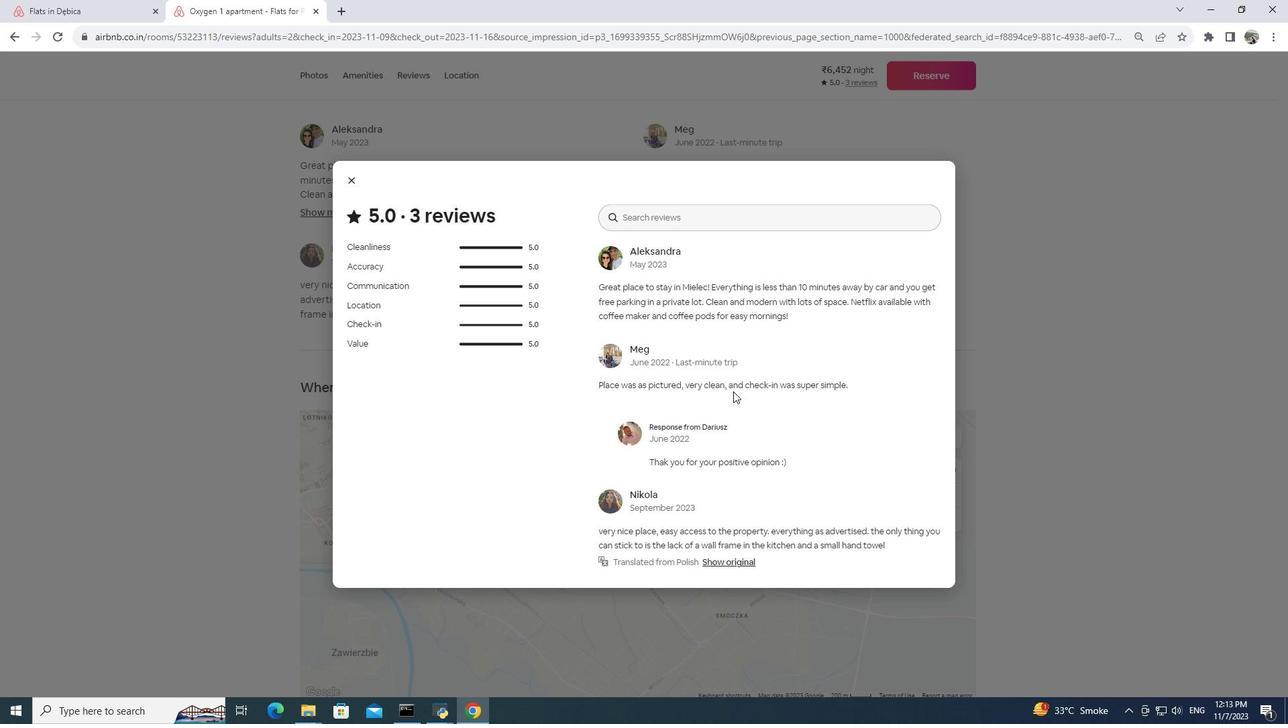 
Action: Mouse scrolled (733, 391) with delta (0, 0)
Screenshot: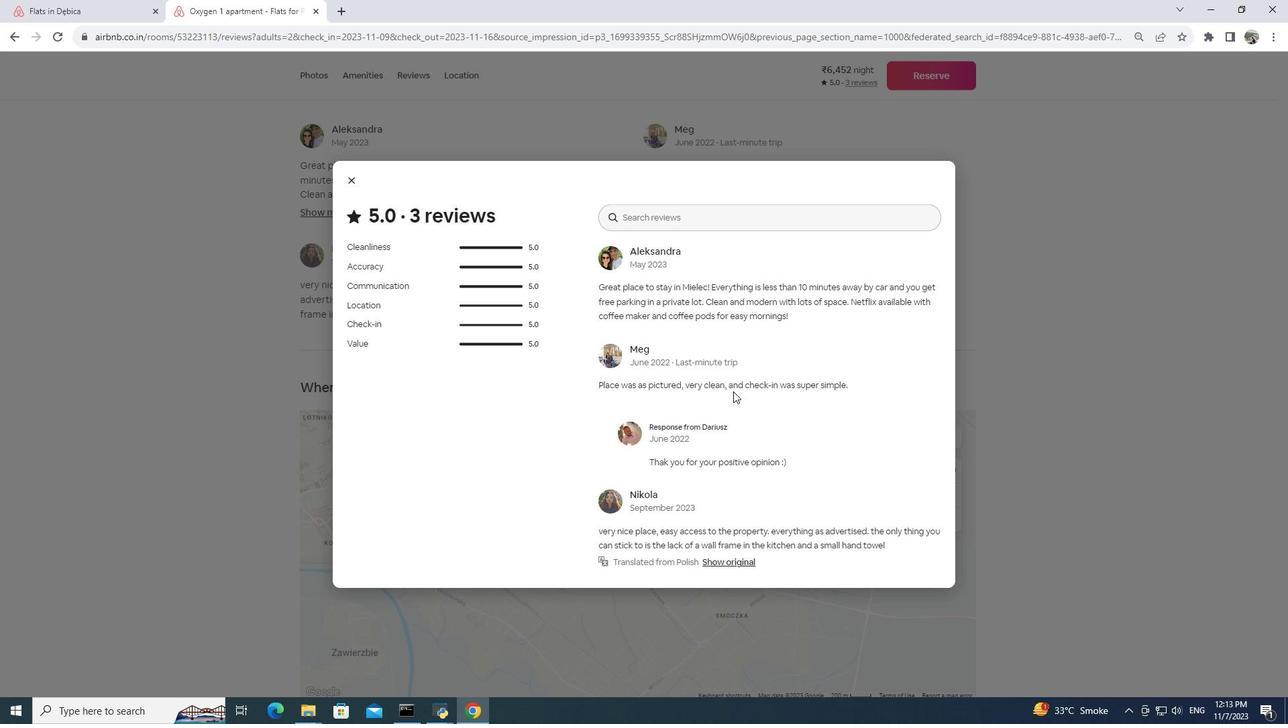 
Action: Mouse pressed middle at (733, 391)
Screenshot: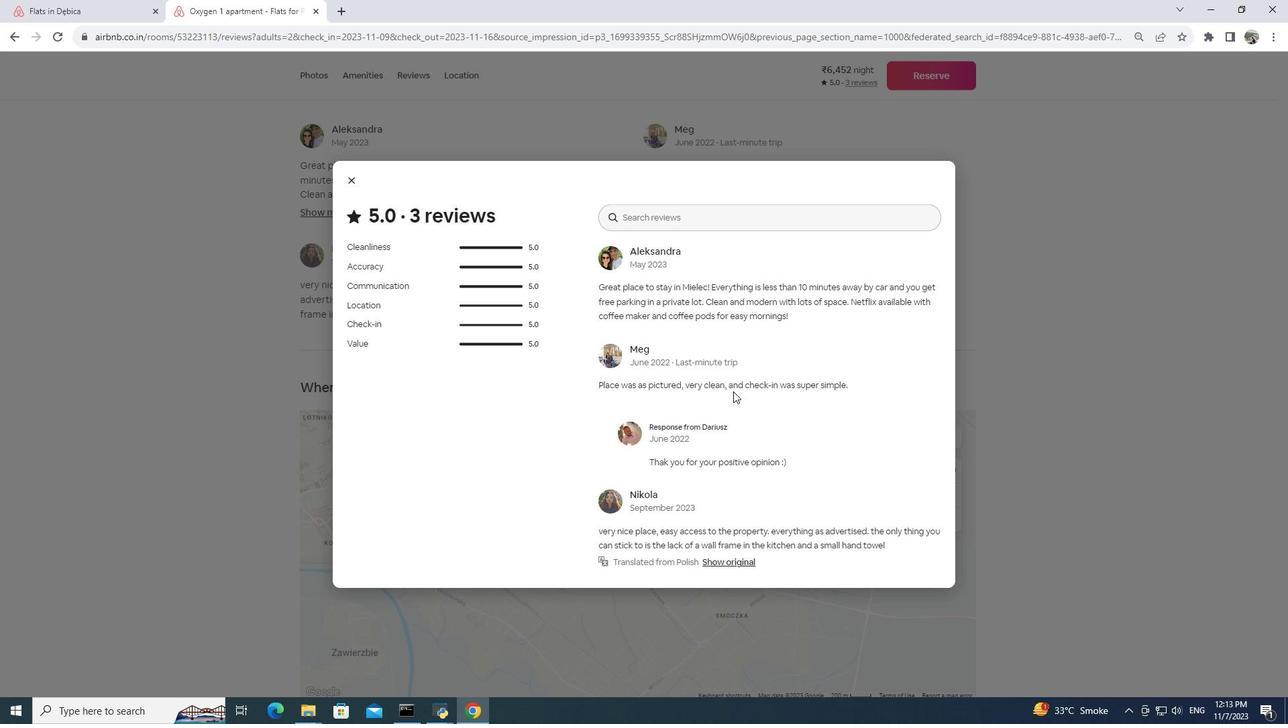 
Action: Mouse scrolled (733, 391) with delta (0, 0)
Screenshot: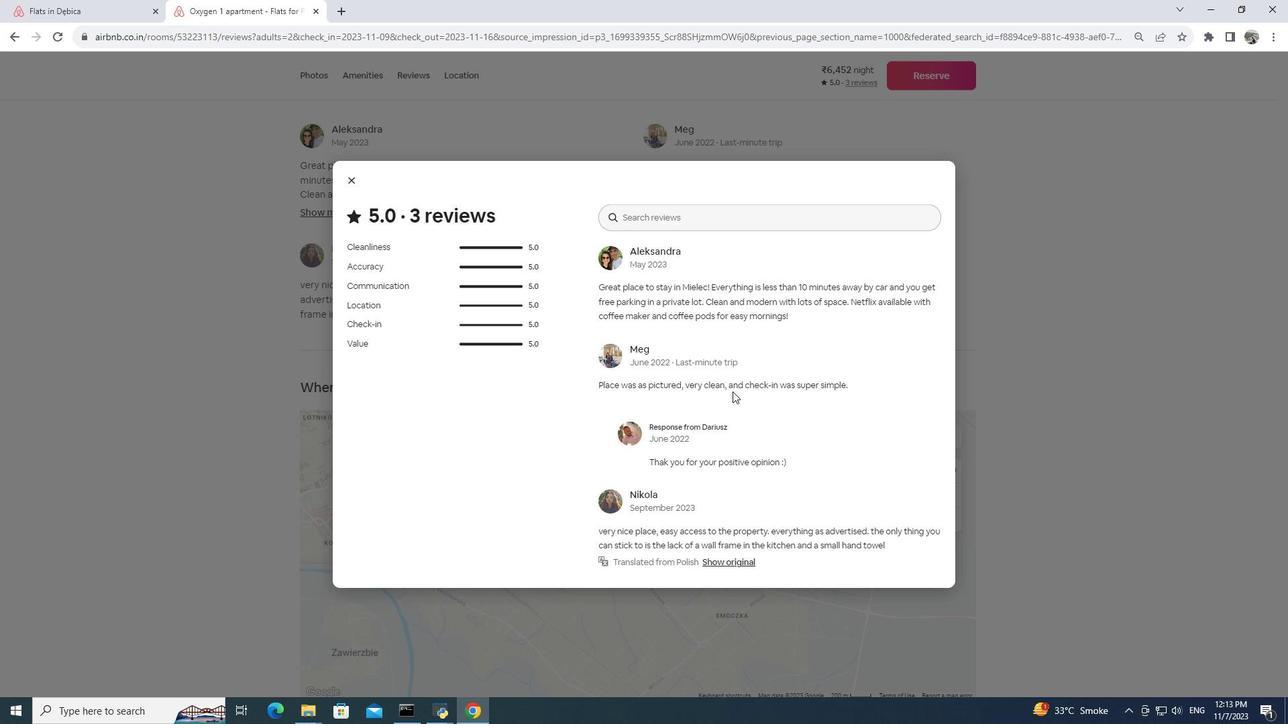 
Action: Mouse moved to (733, 391)
Screenshot: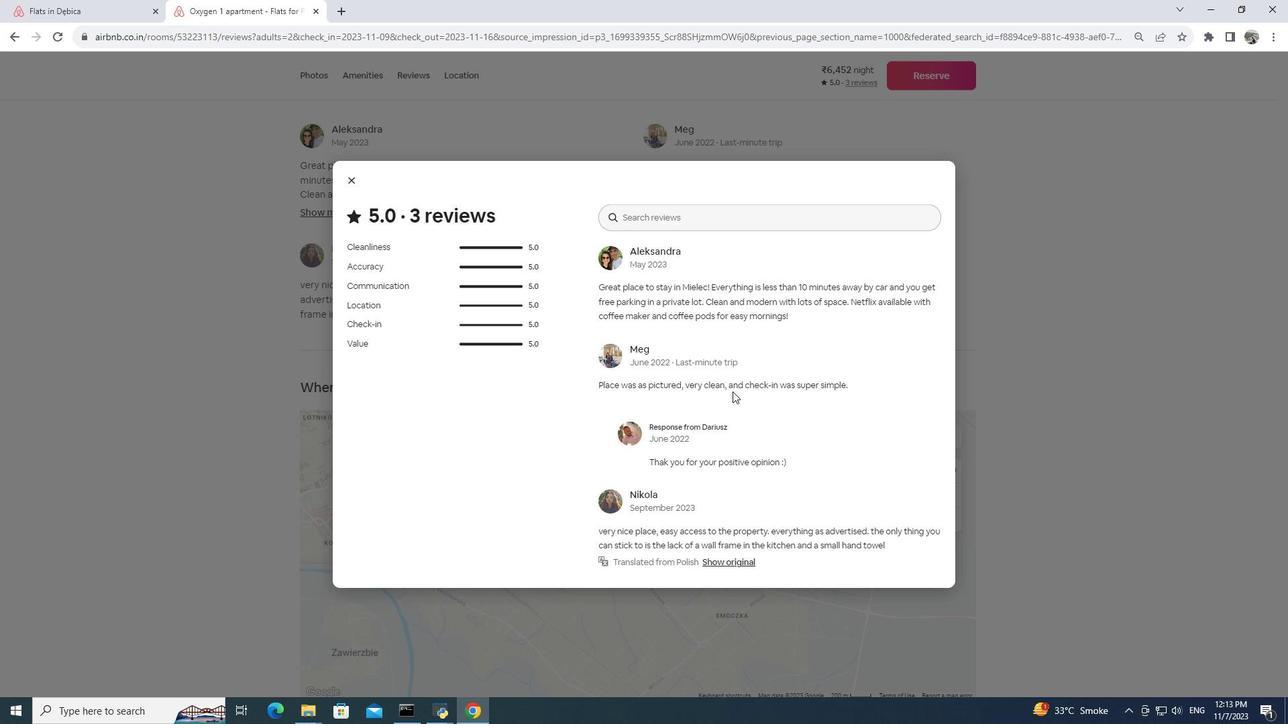 
Action: Mouse scrolled (733, 391) with delta (0, 0)
Screenshot: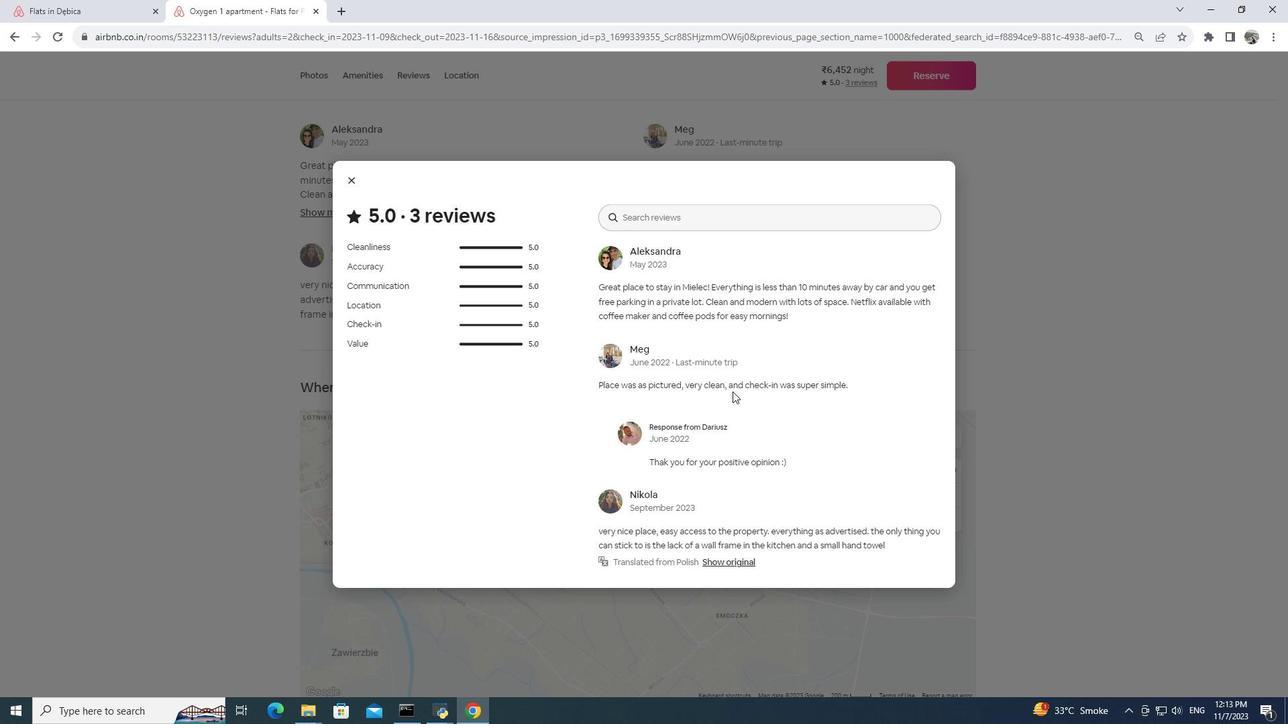 
Action: Mouse moved to (732, 391)
Screenshot: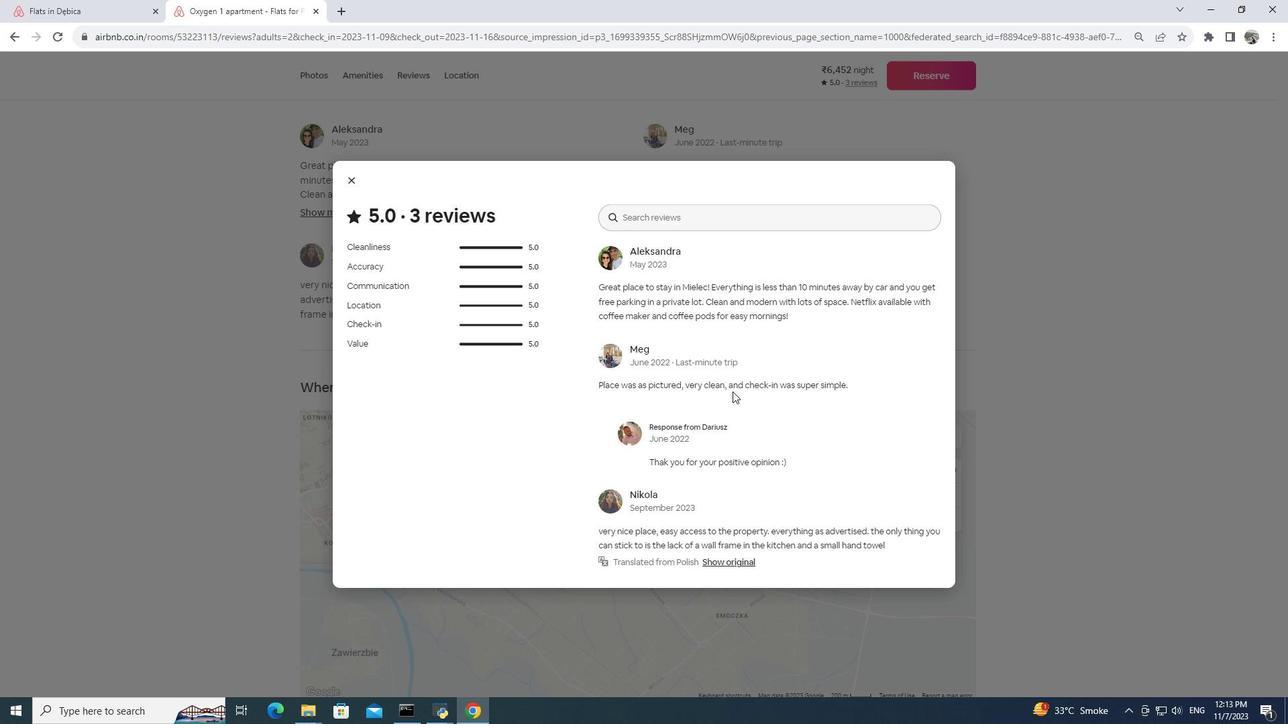 
Action: Mouse scrolled (732, 391) with delta (0, 0)
Screenshot: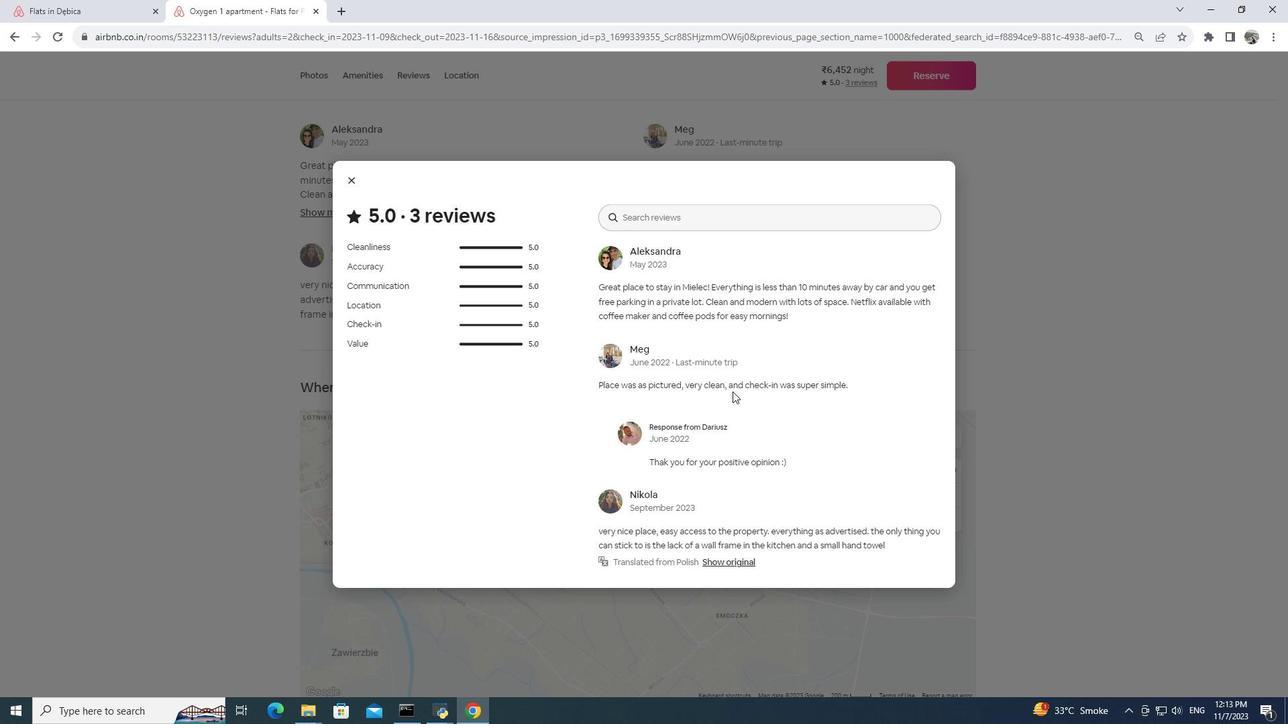 
Action: Mouse moved to (354, 181)
Screenshot: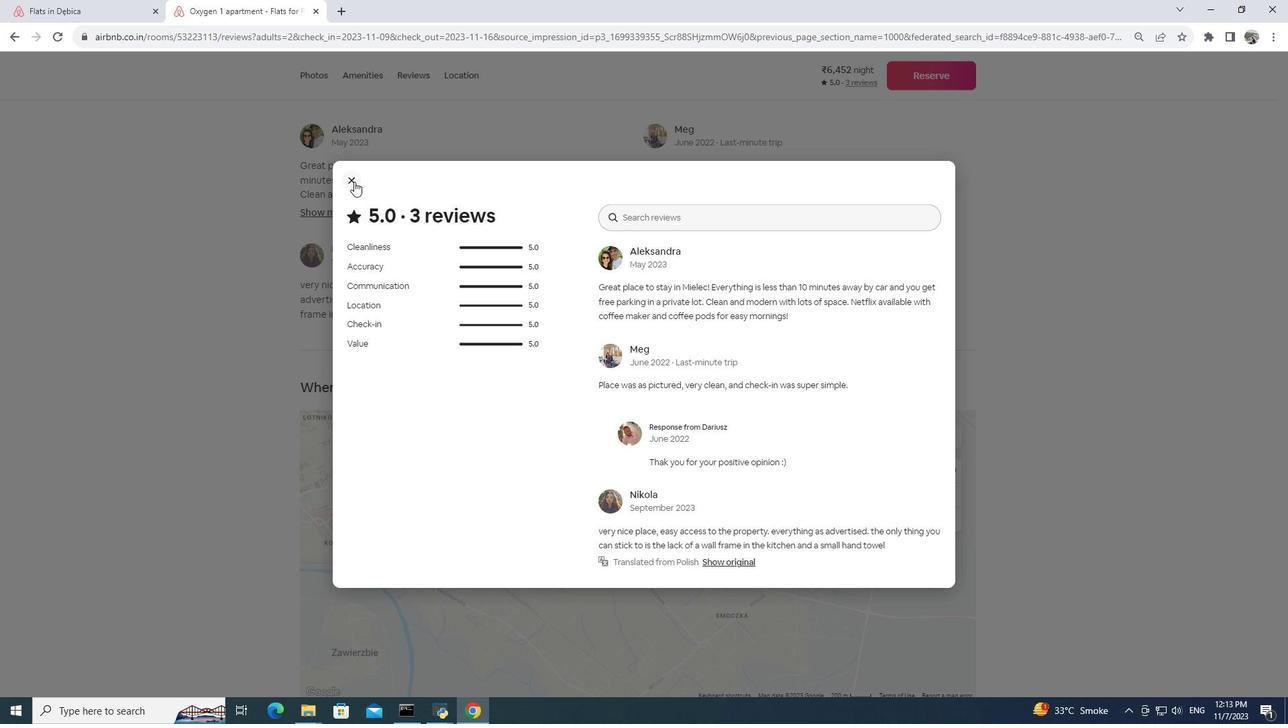
Action: Mouse pressed left at (354, 181)
Screenshot: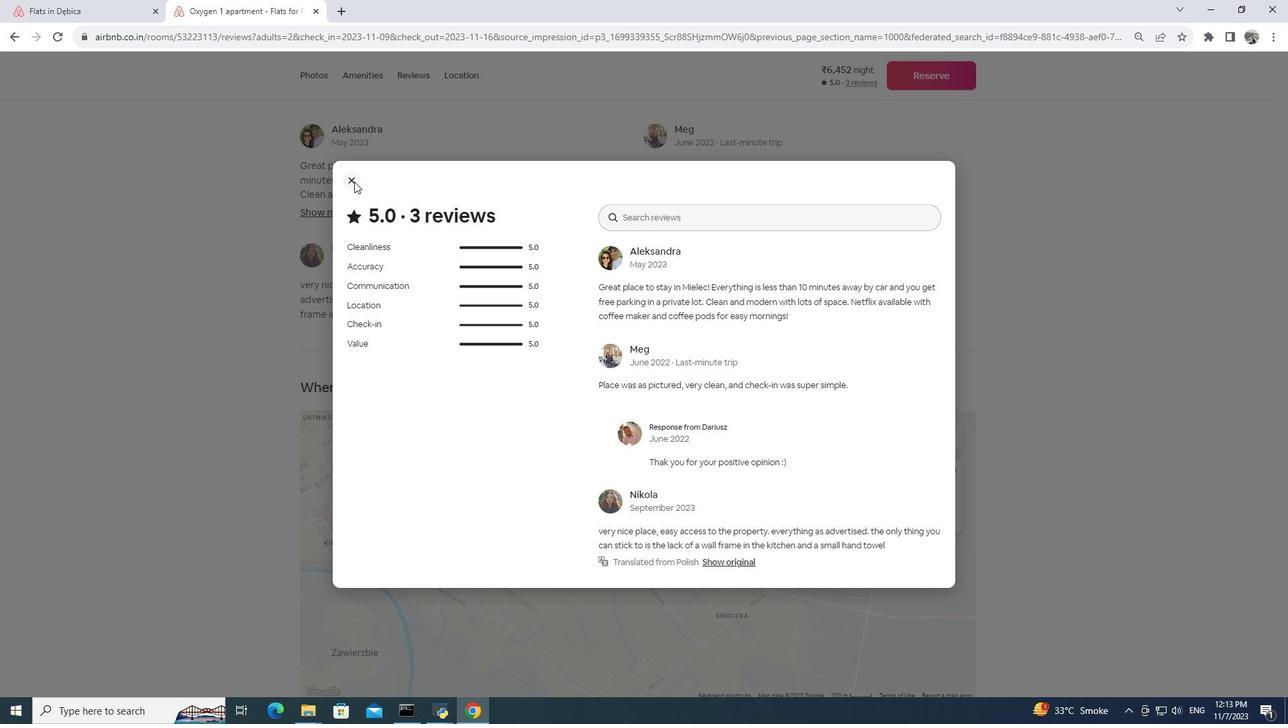 
Action: Mouse moved to (474, 324)
Screenshot: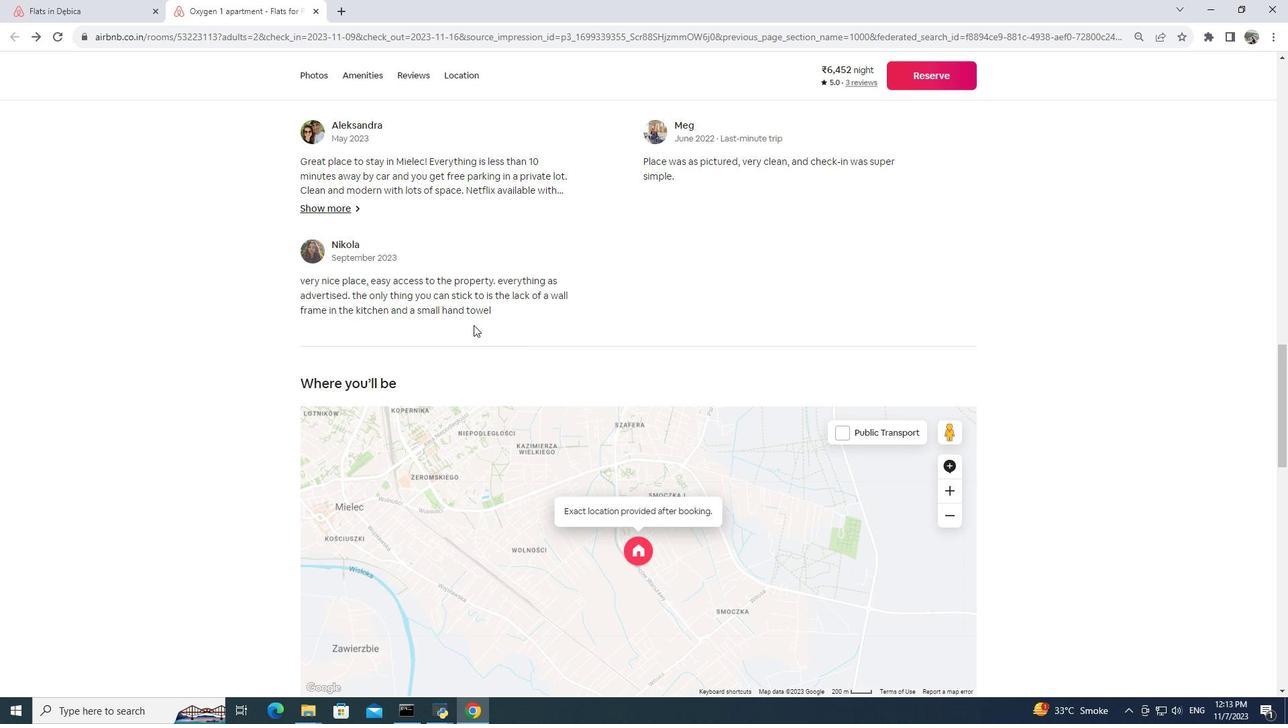 
Action: Mouse scrolled (474, 324) with delta (0, 0)
Screenshot: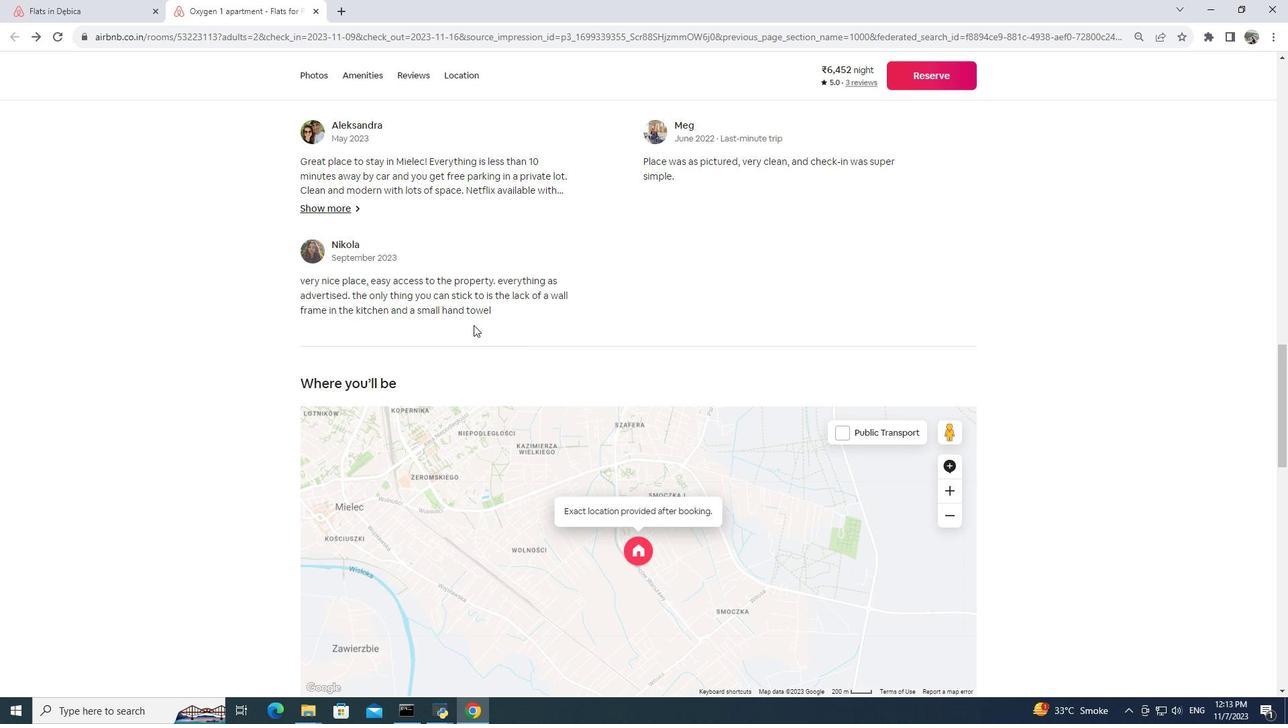 
Action: Mouse moved to (473, 325)
Screenshot: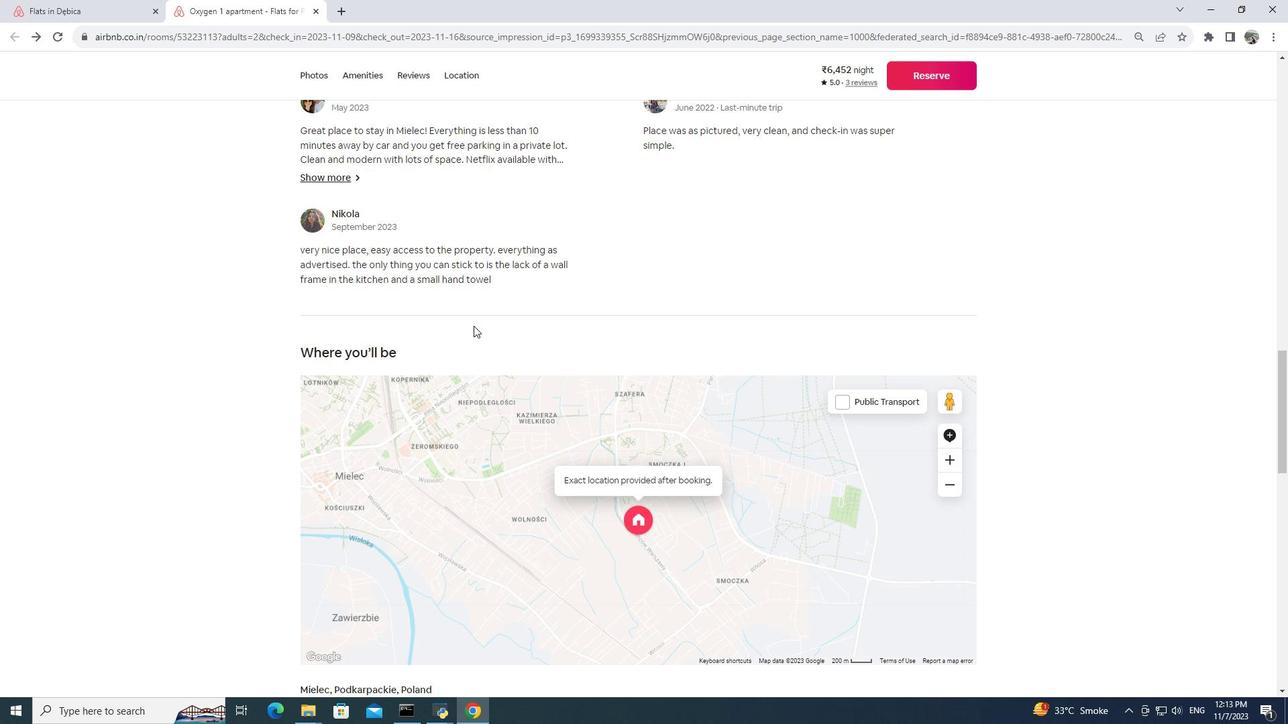 
Action: Mouse scrolled (473, 324) with delta (0, 0)
Screenshot: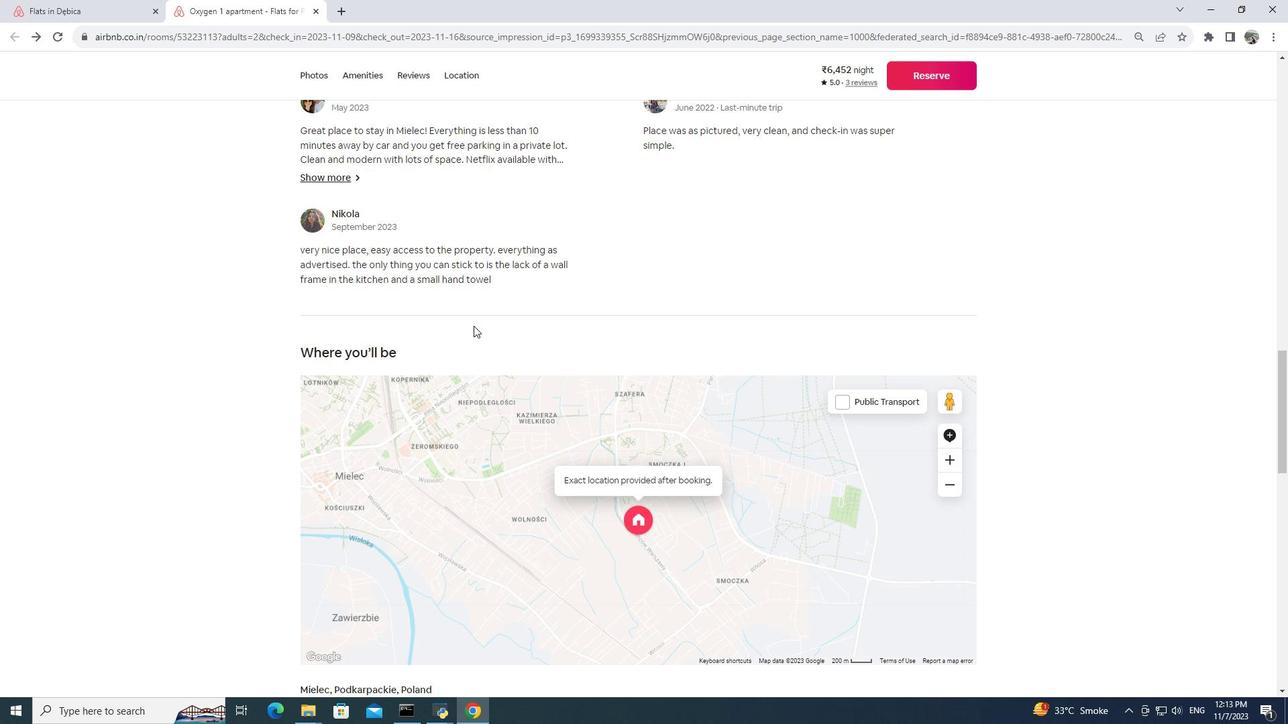 
Action: Mouse moved to (473, 326)
Screenshot: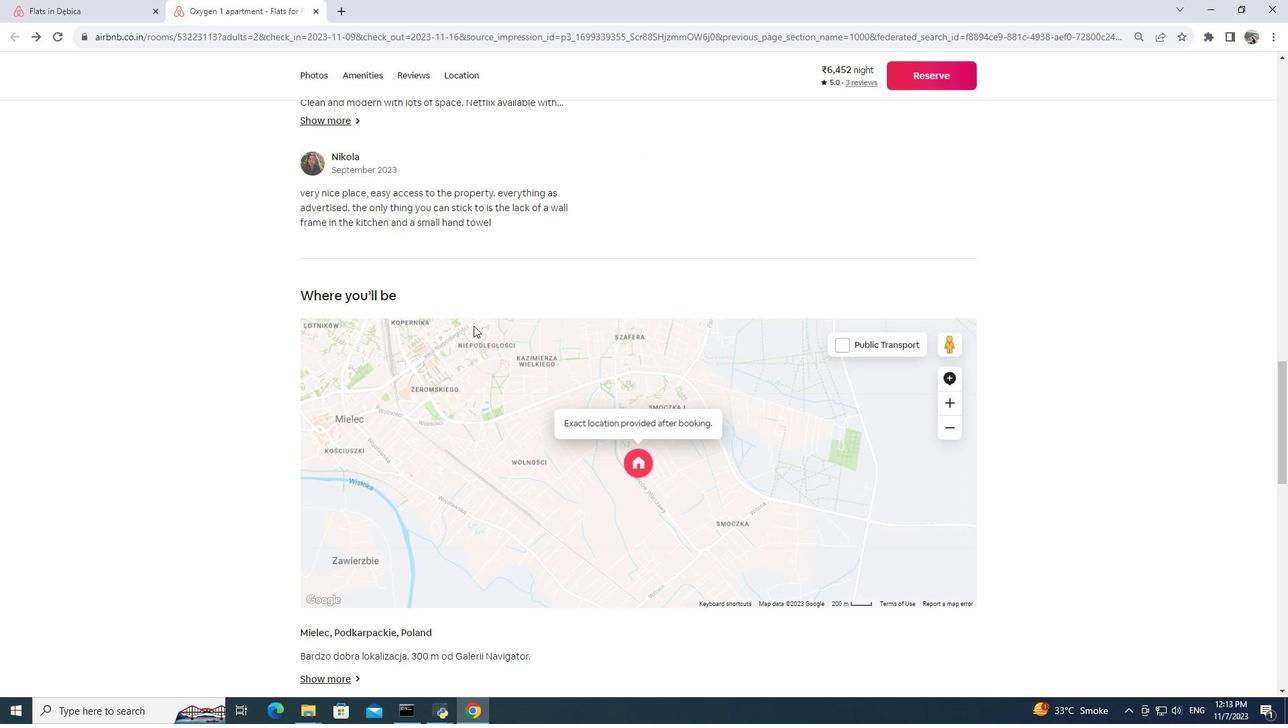 
Action: Mouse scrolled (473, 325) with delta (0, 0)
Screenshot: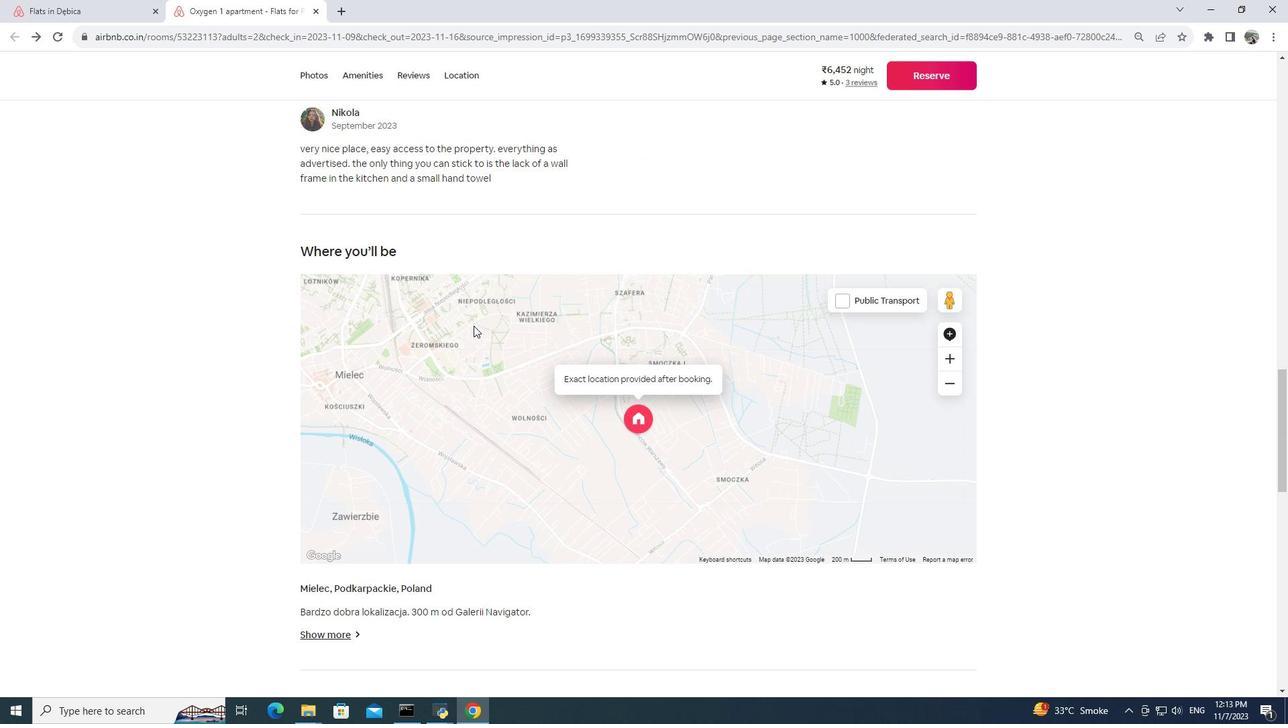 
Action: Mouse scrolled (473, 325) with delta (0, 0)
Screenshot: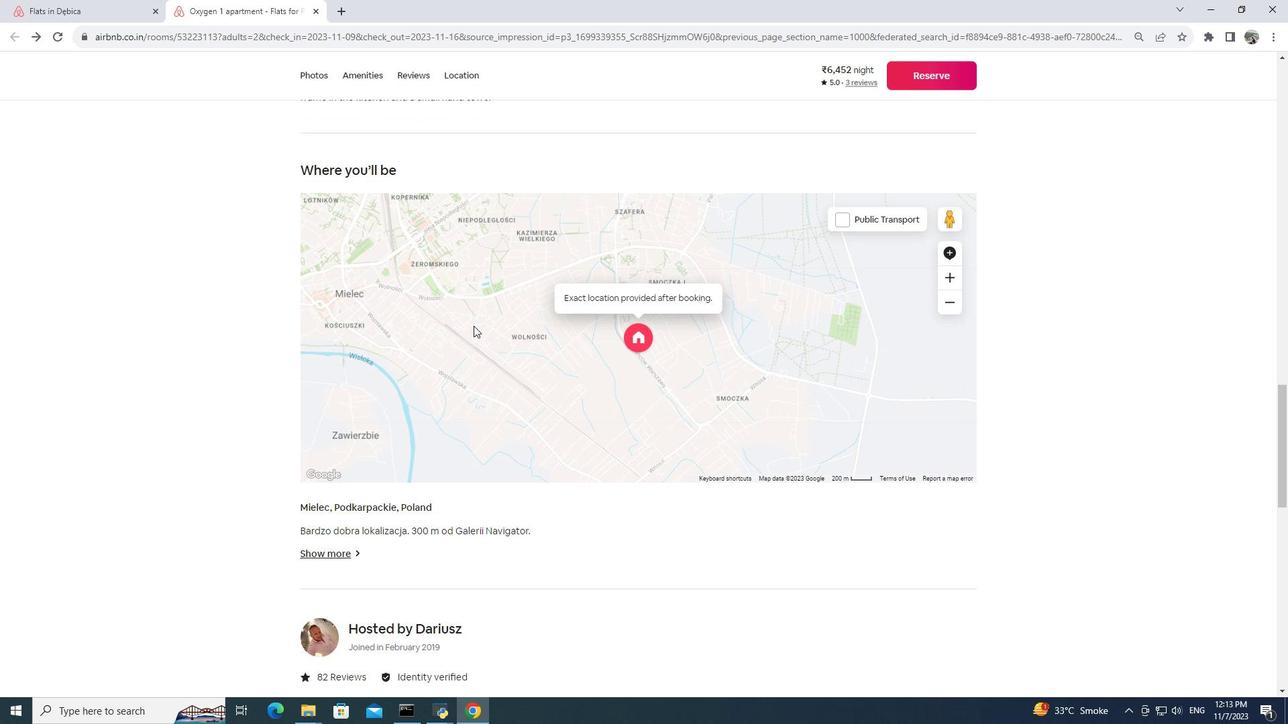 
Action: Mouse moved to (477, 326)
Screenshot: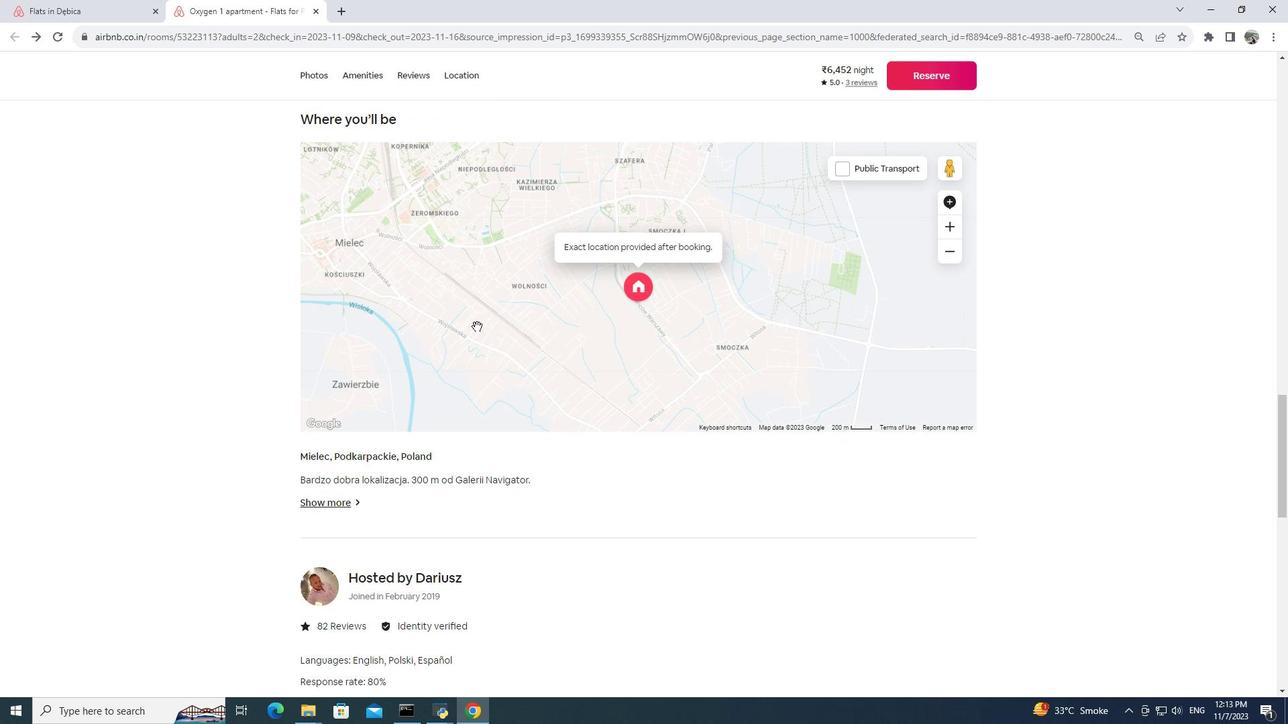 
Action: Mouse scrolled (477, 326) with delta (0, 0)
Screenshot: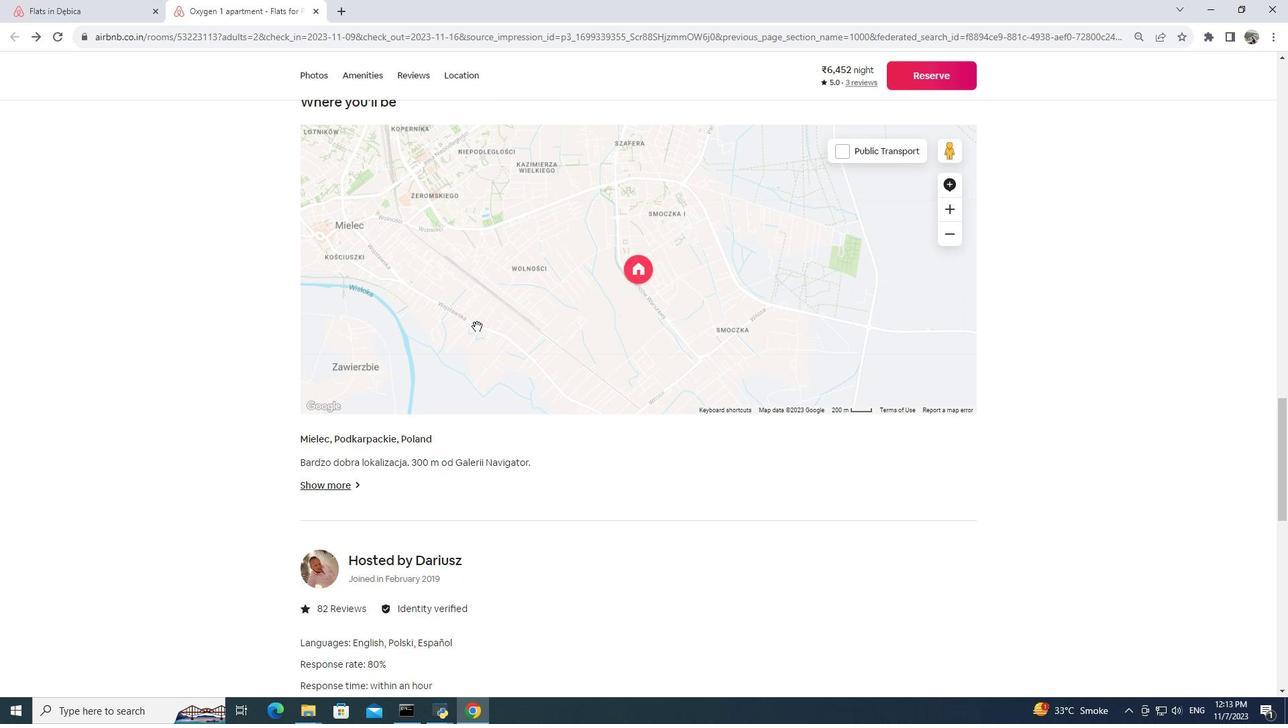 
Action: Mouse moved to (477, 326)
Screenshot: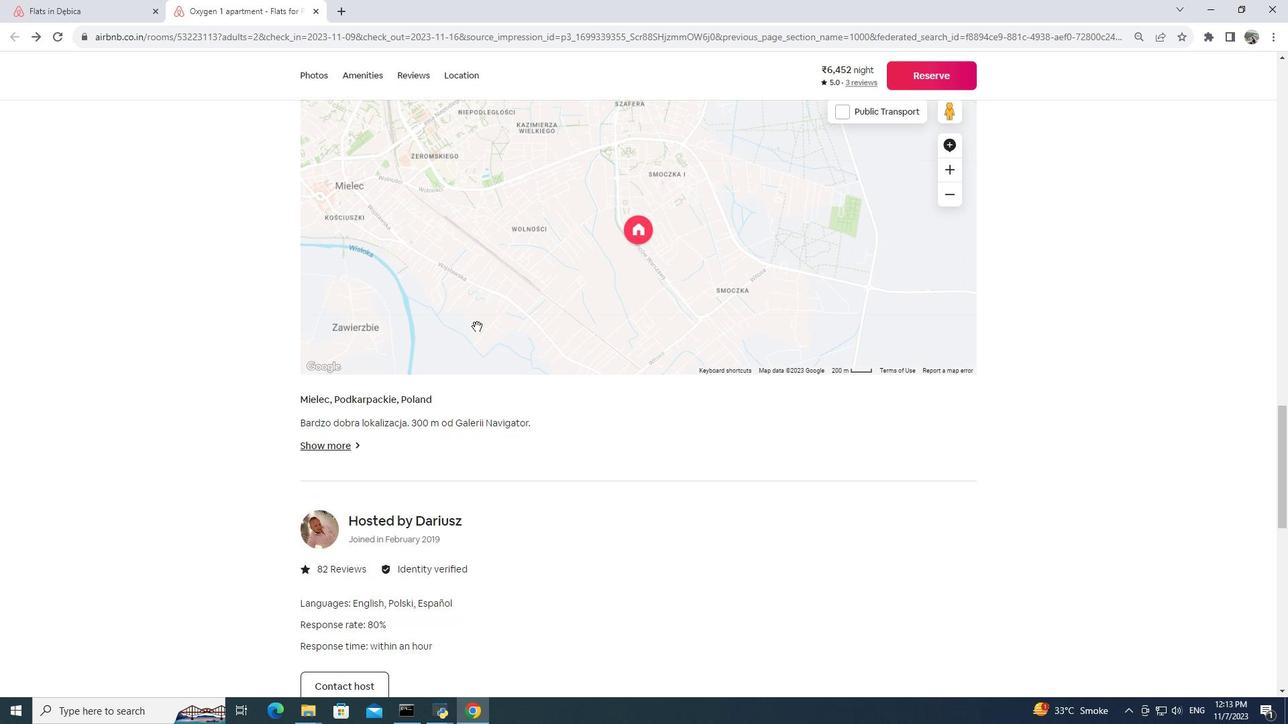 
Action: Mouse scrolled (477, 326) with delta (0, 0)
Screenshot: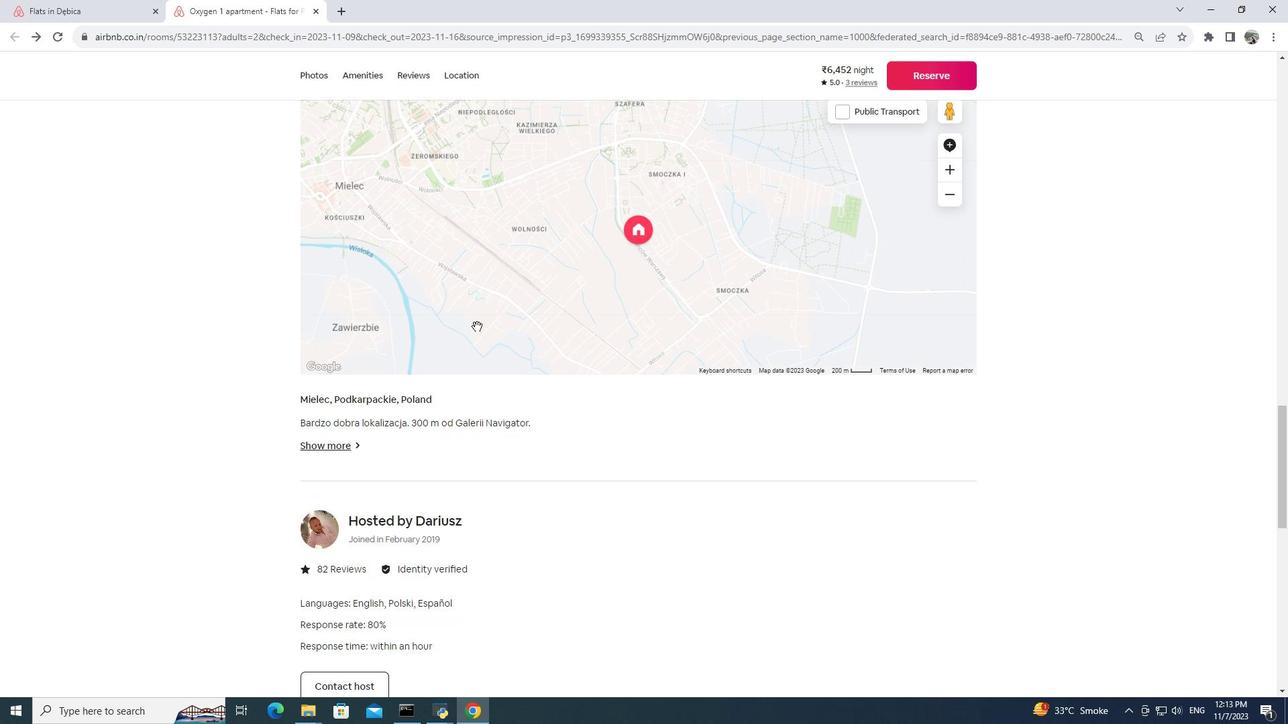 
Action: Mouse moved to (477, 326)
Screenshot: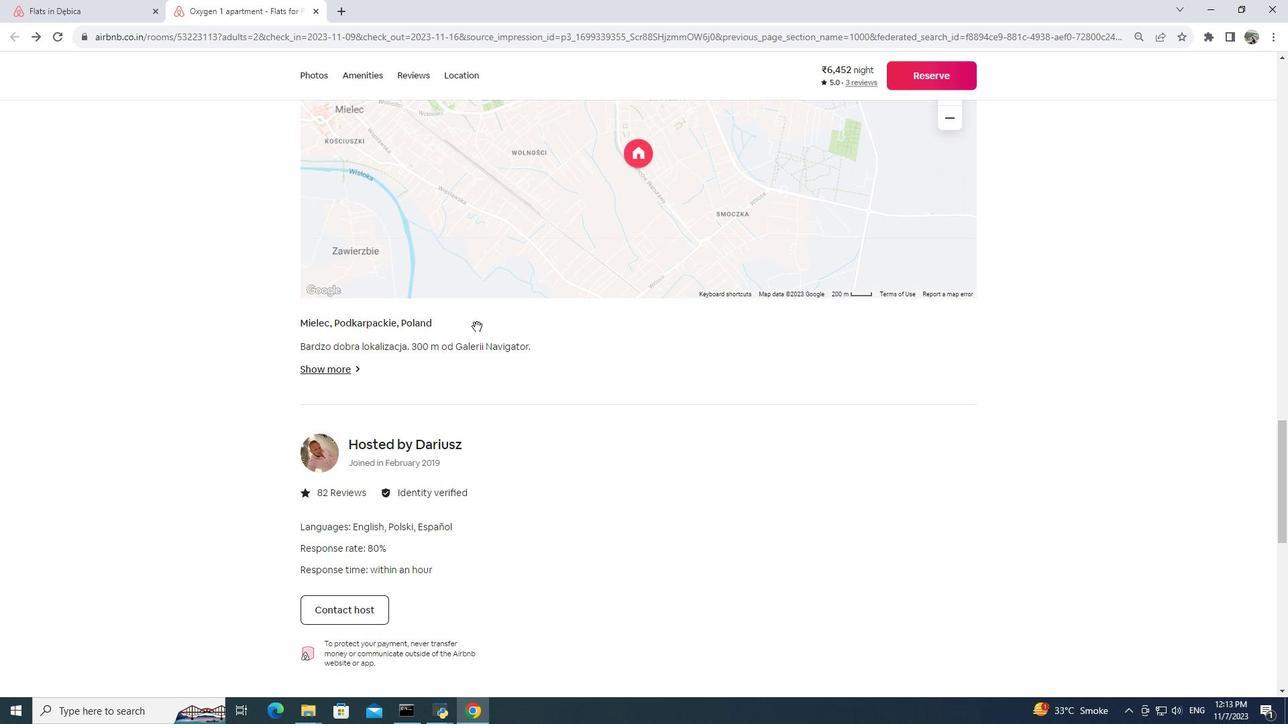 
Action: Mouse scrolled (477, 326) with delta (0, 0)
Screenshot: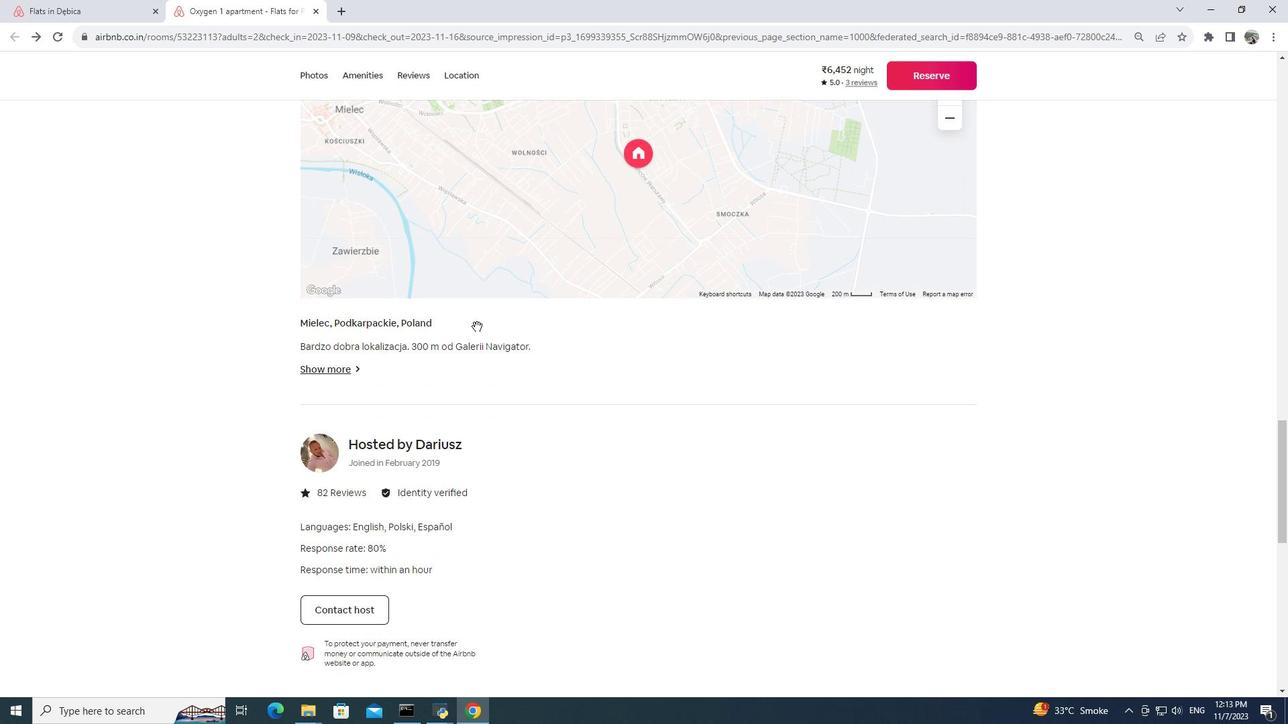 
Action: Mouse scrolled (477, 326) with delta (0, 0)
Screenshot: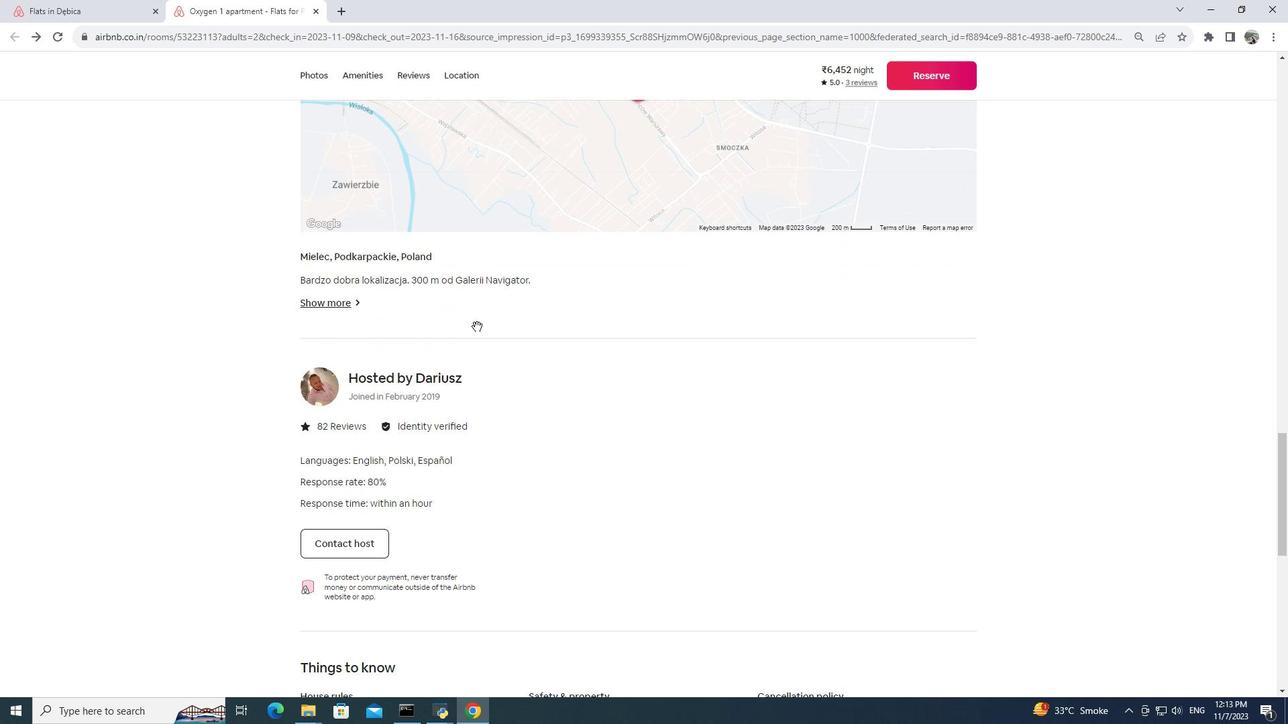 
Action: Mouse moved to (343, 234)
